 Task: Create a video interview series where you chat with family members or friends about their favorite memories or life experiences.
Action: Mouse moved to (168, 555)
Screenshot: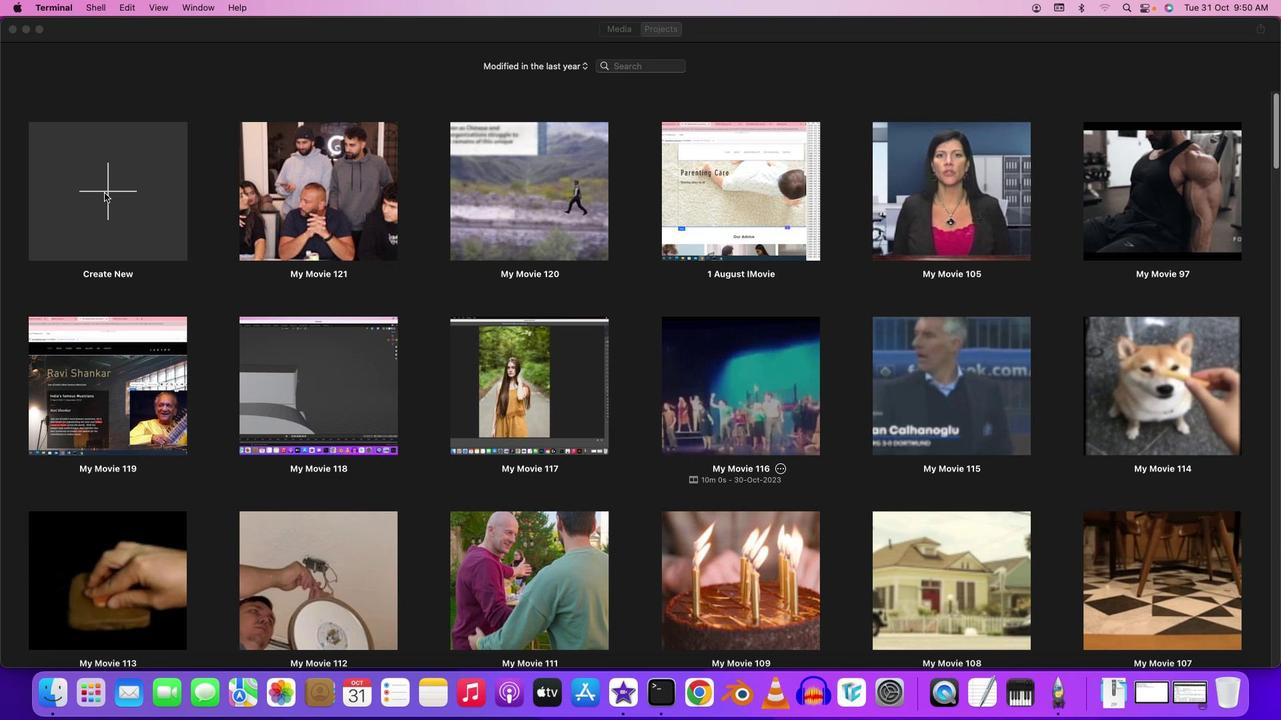 
Action: Mouse pressed left at (168, 555)
Screenshot: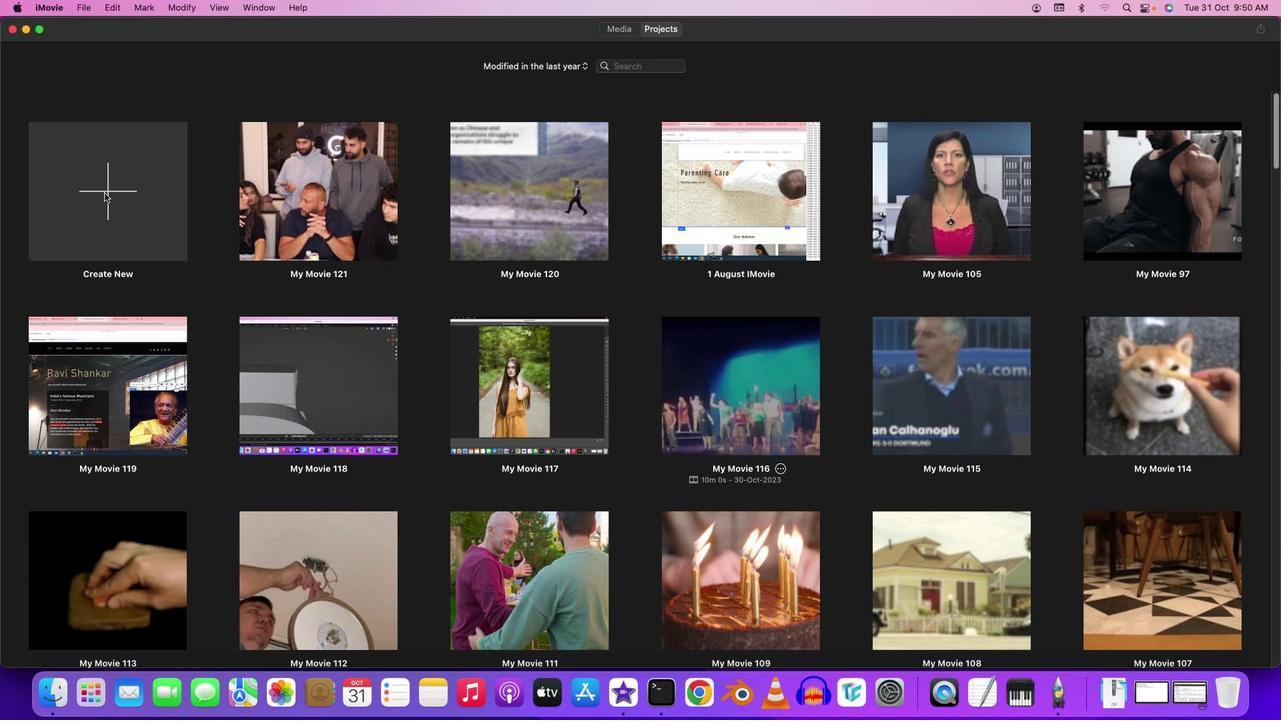 
Action: Mouse moved to (168, 555)
Screenshot: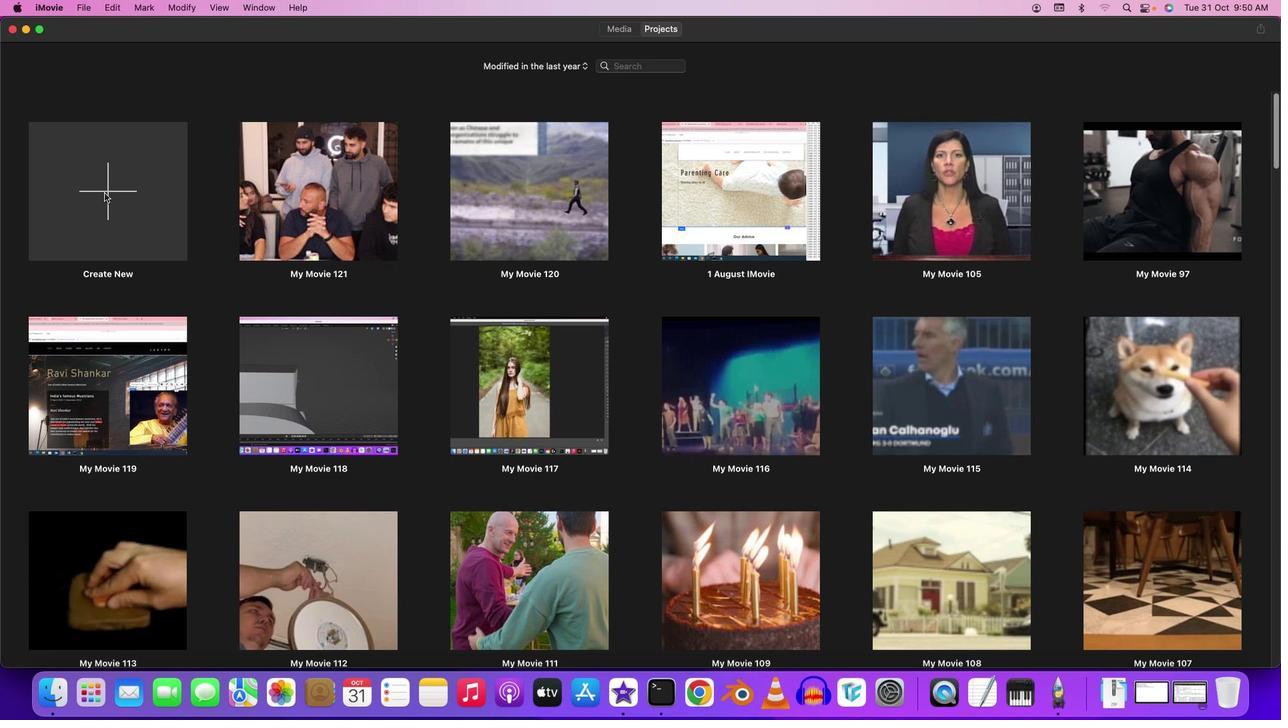 
Action: Mouse pressed left at (168, 555)
Screenshot: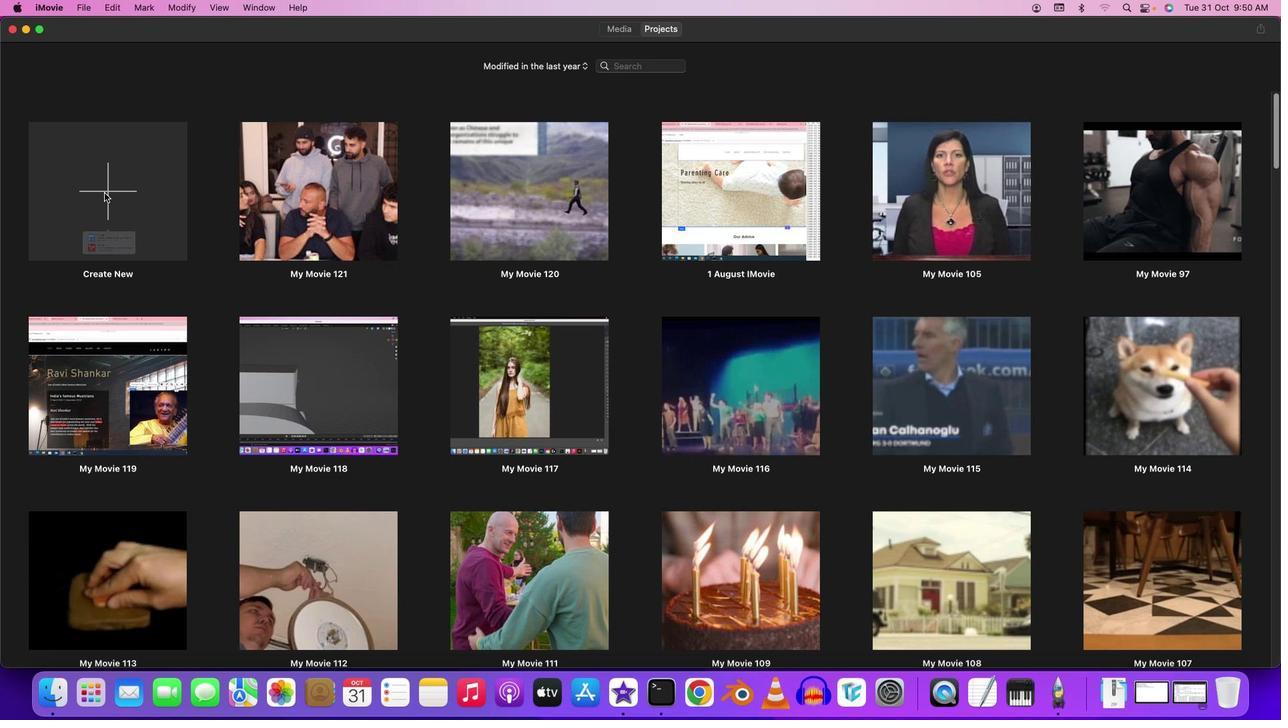 
Action: Mouse moved to (198, 555)
Screenshot: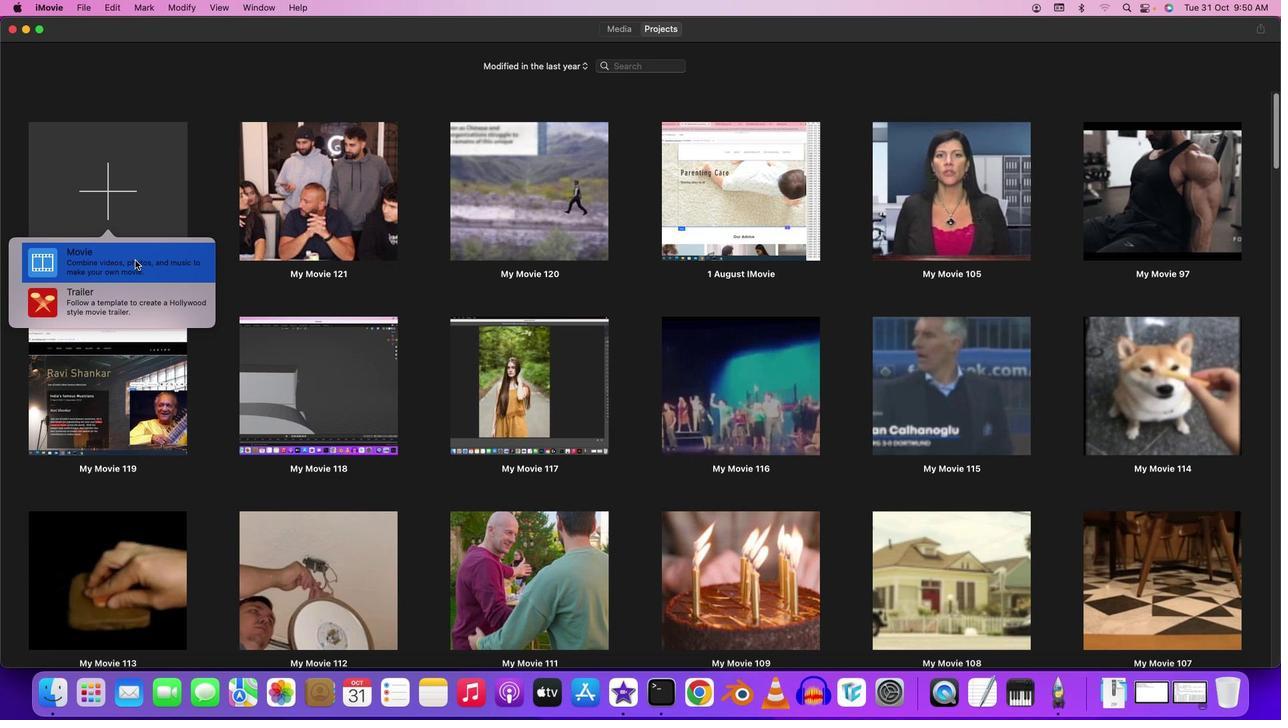 
Action: Mouse pressed left at (198, 555)
Screenshot: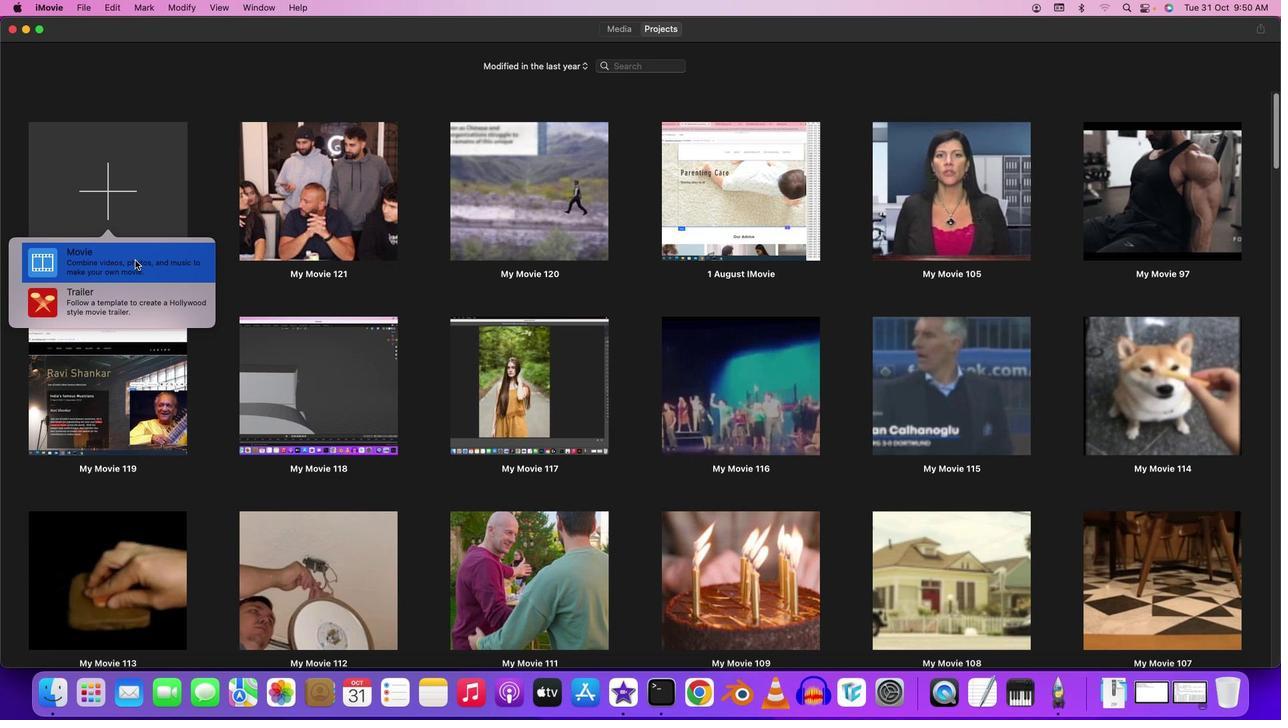 
Action: Mouse moved to (228, 555)
Screenshot: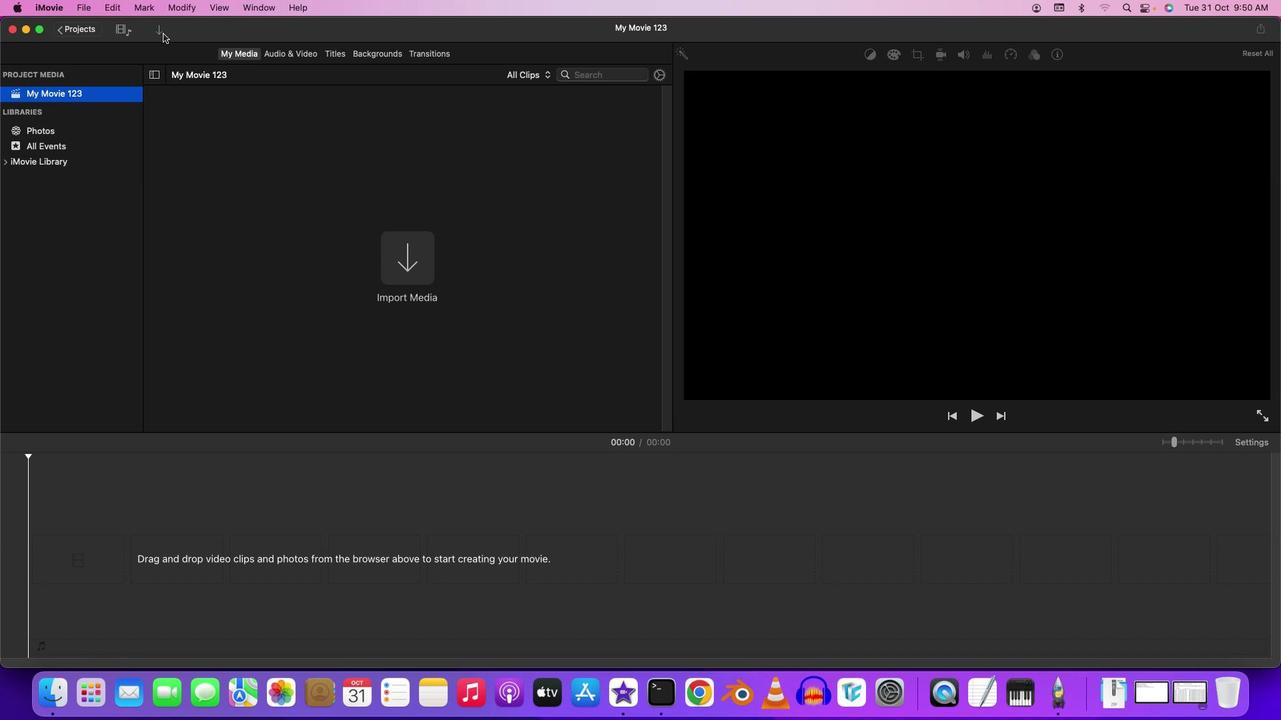
Action: Mouse pressed left at (228, 555)
Screenshot: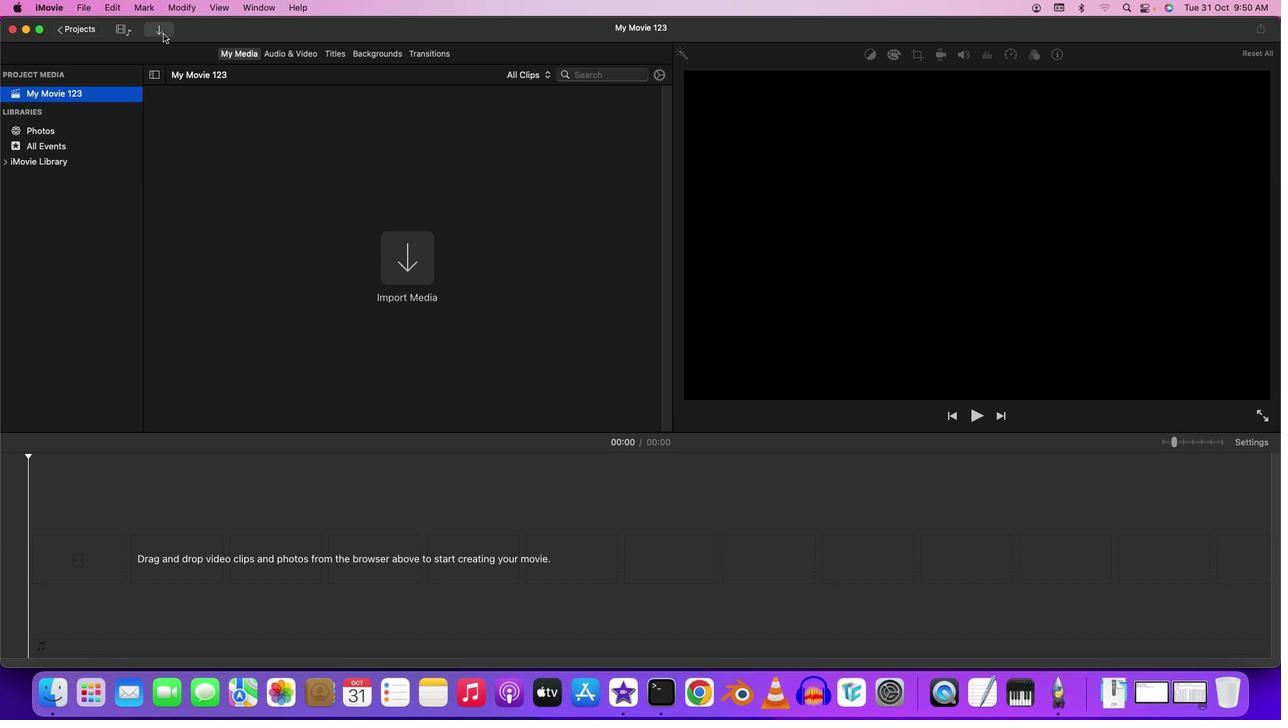 
Action: Mouse moved to (254, 555)
Screenshot: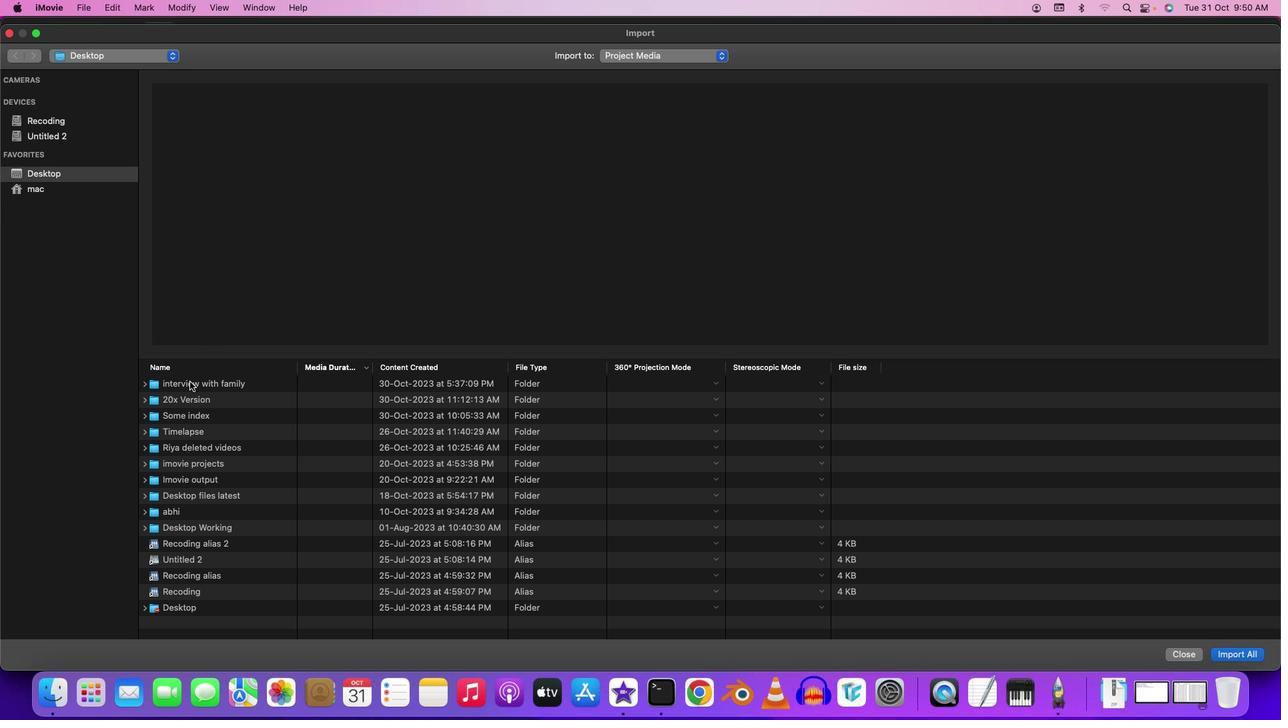 
Action: Mouse pressed left at (254, 555)
Screenshot: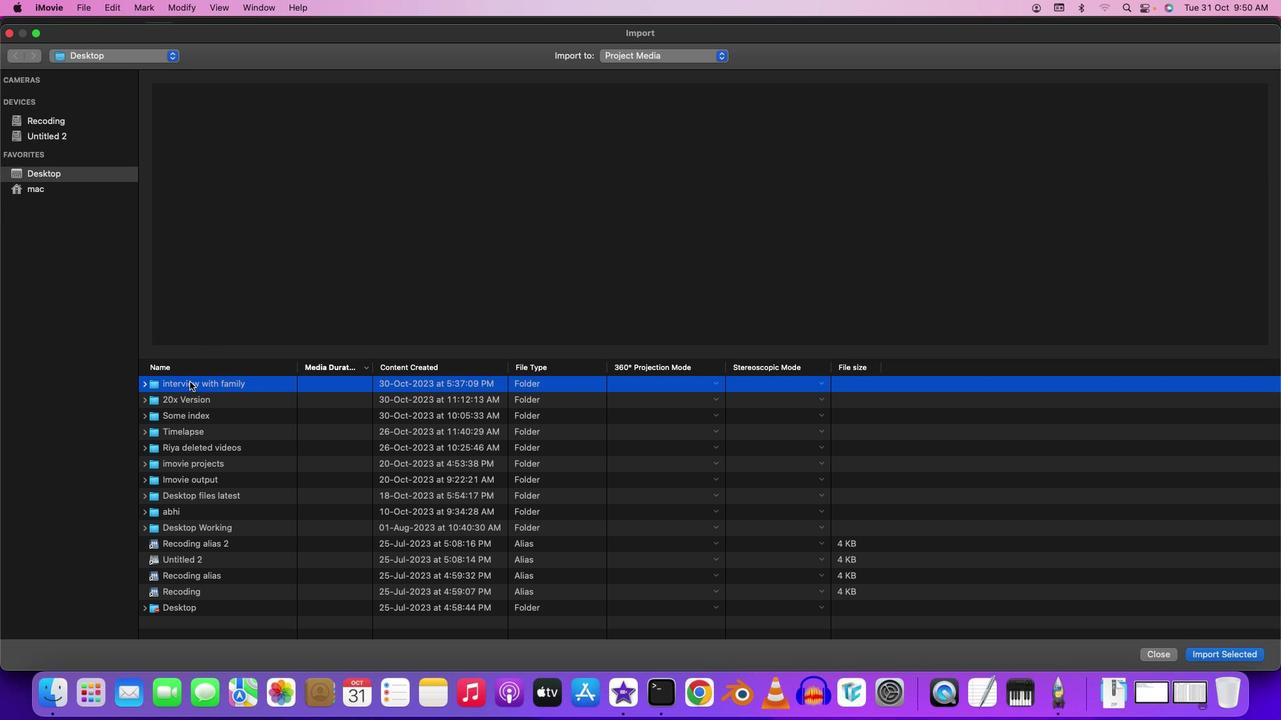 
Action: Mouse moved to (254, 555)
Screenshot: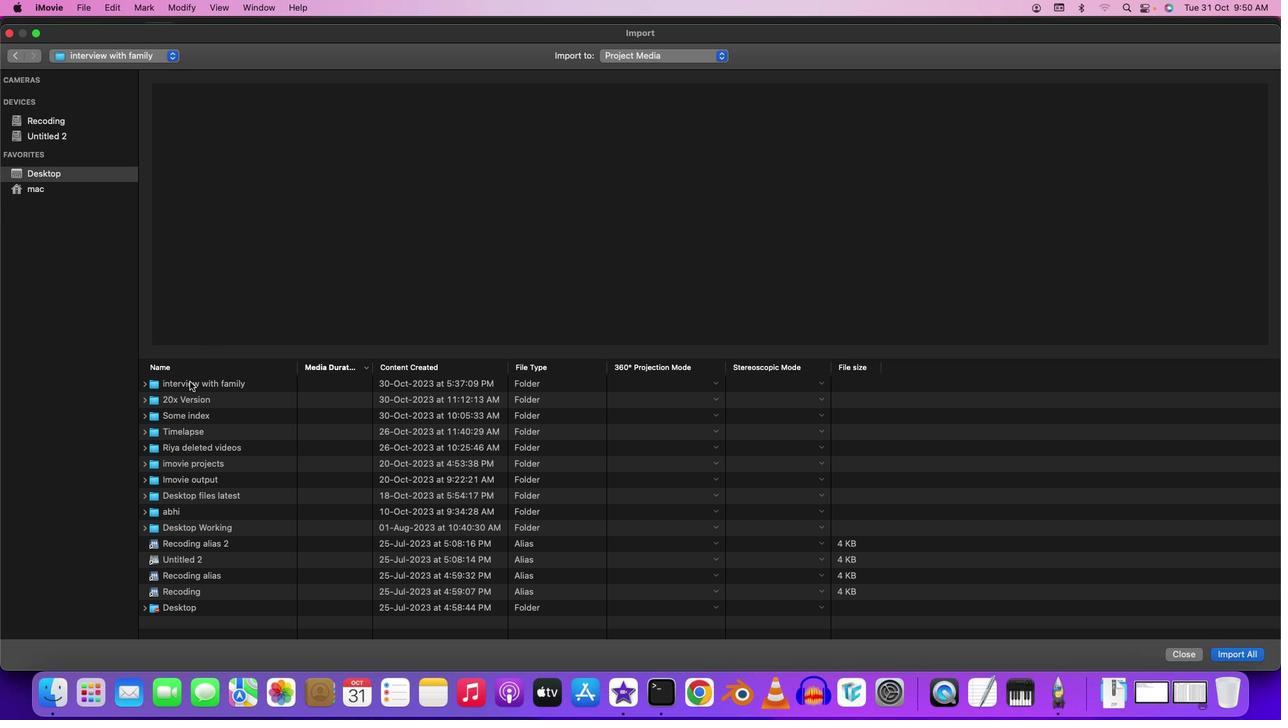 
Action: Mouse pressed left at (254, 555)
Screenshot: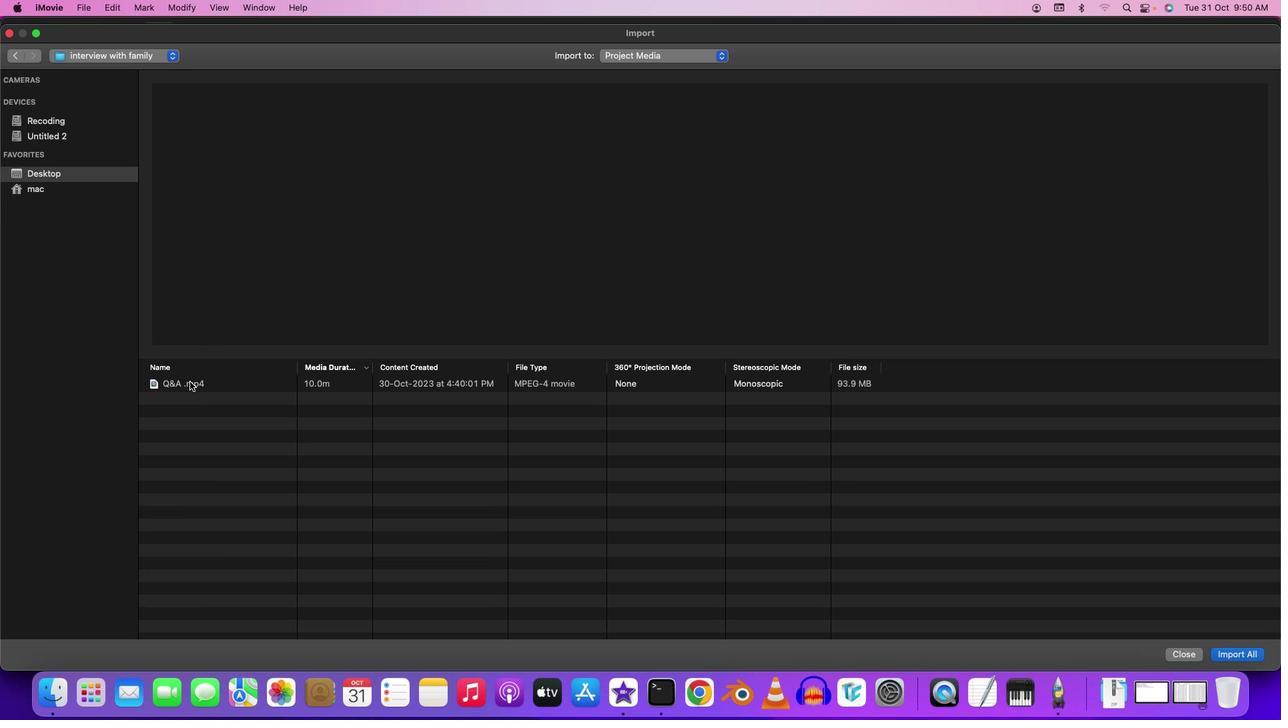 
Action: Mouse moved to (255, 555)
Screenshot: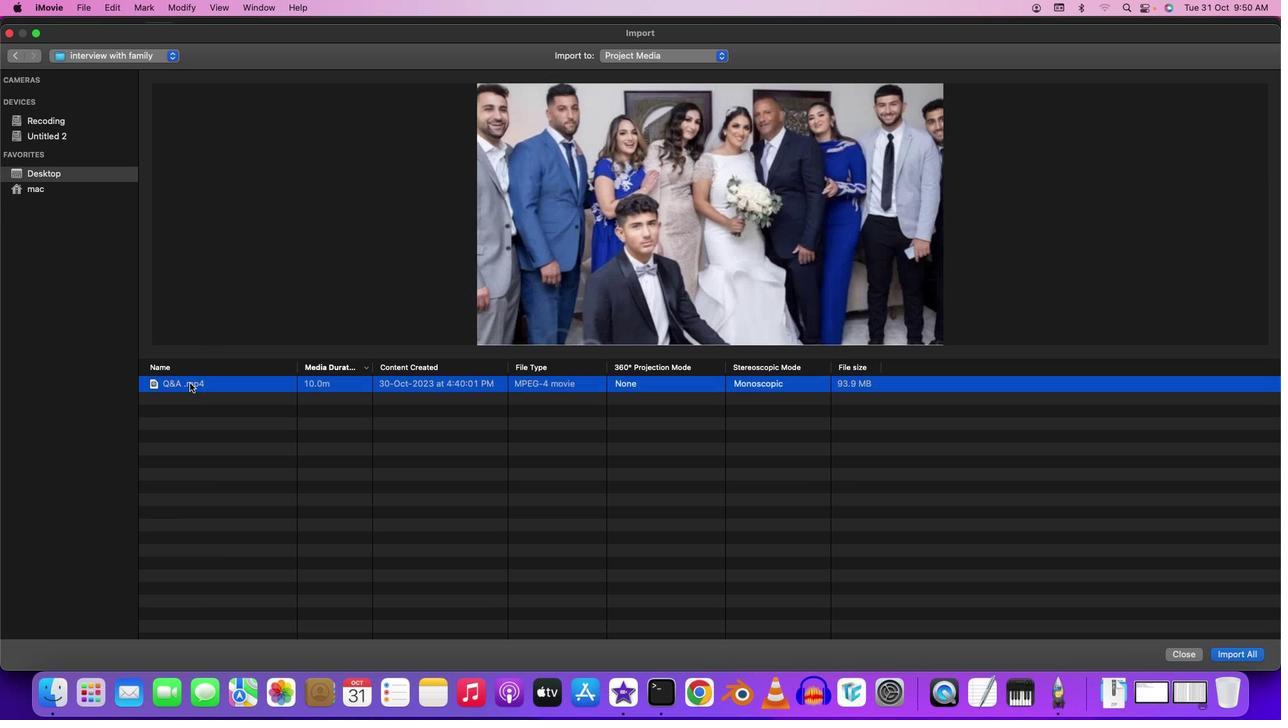 
Action: Mouse pressed left at (255, 555)
Screenshot: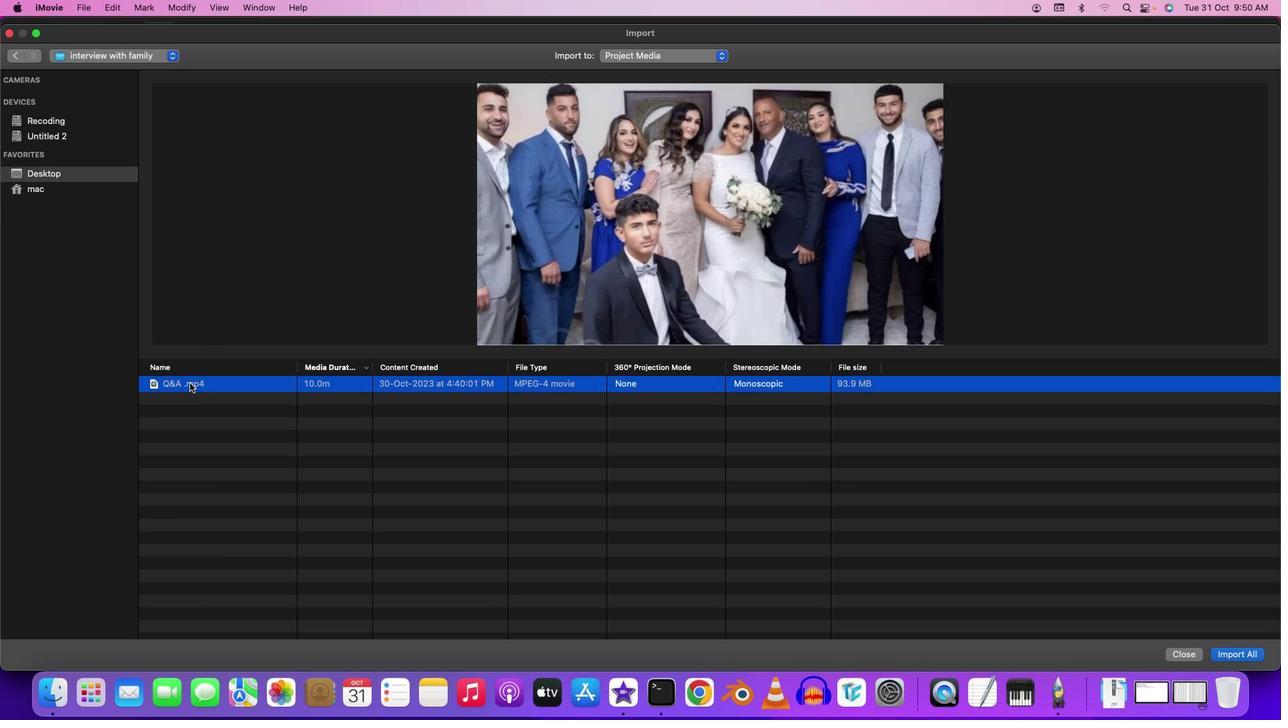 
Action: Mouse pressed left at (255, 555)
Screenshot: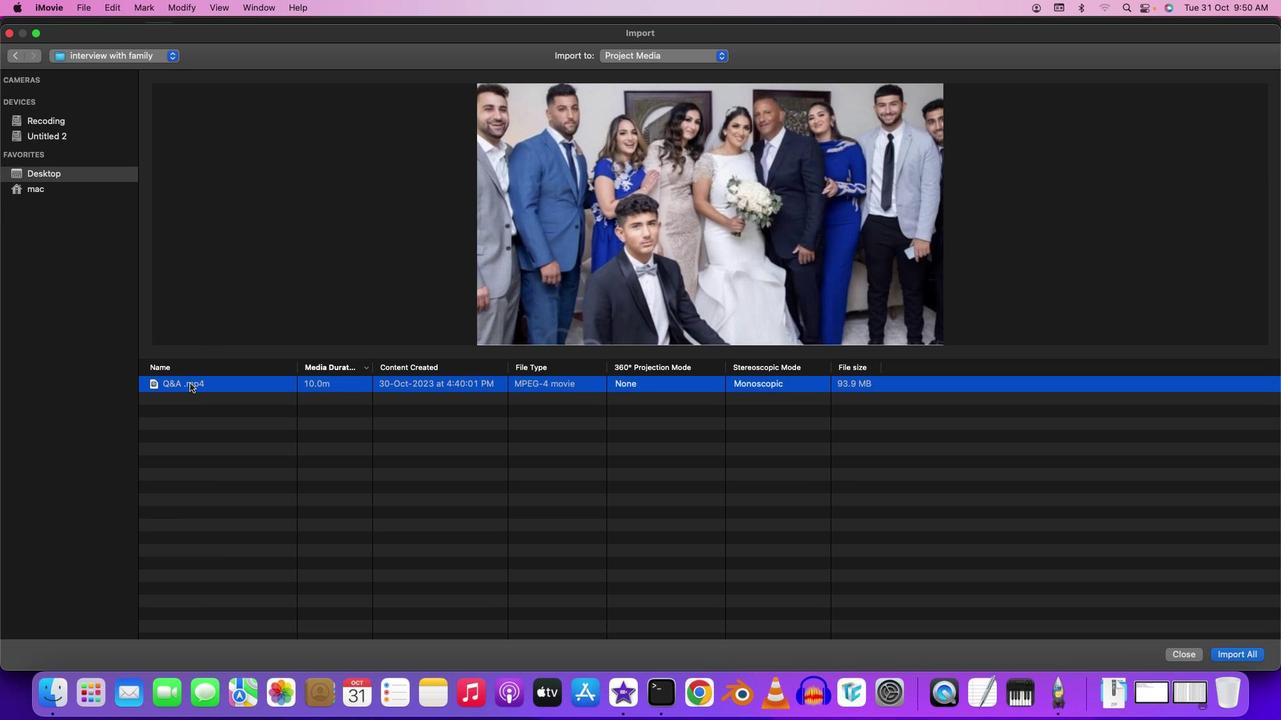 
Action: Mouse moved to (272, 555)
Screenshot: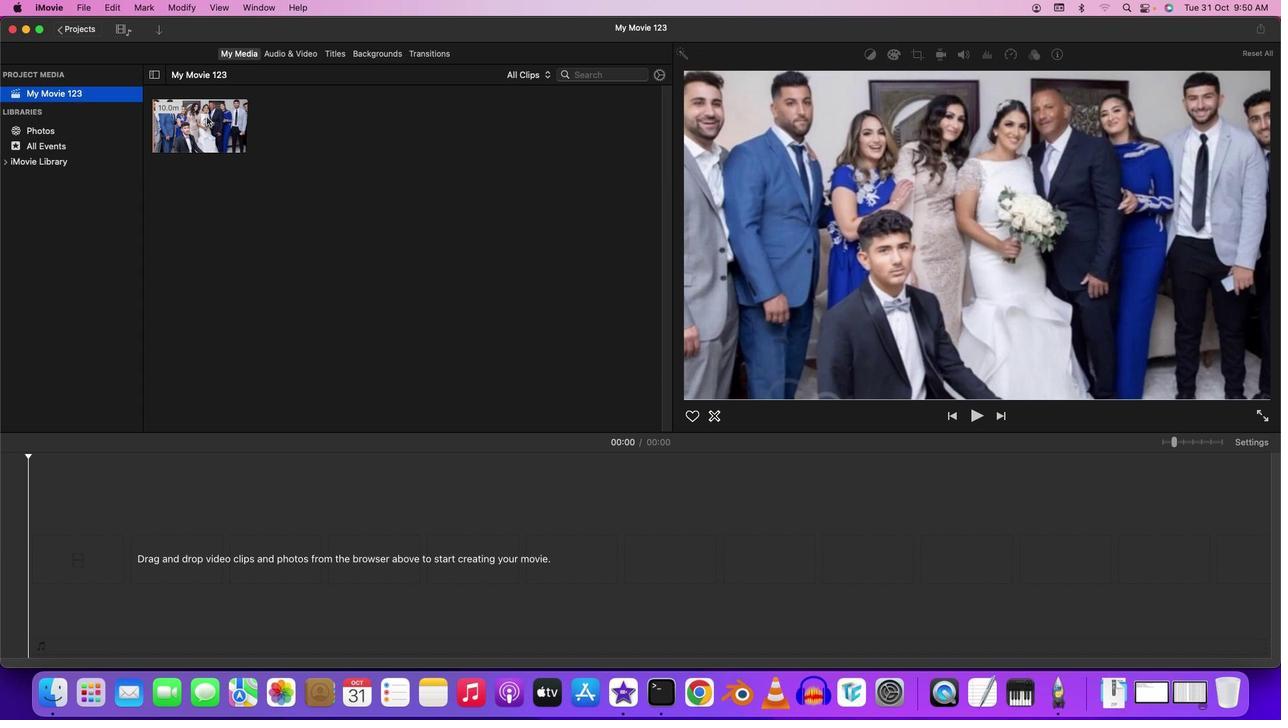 
Action: Mouse pressed left at (272, 555)
Screenshot: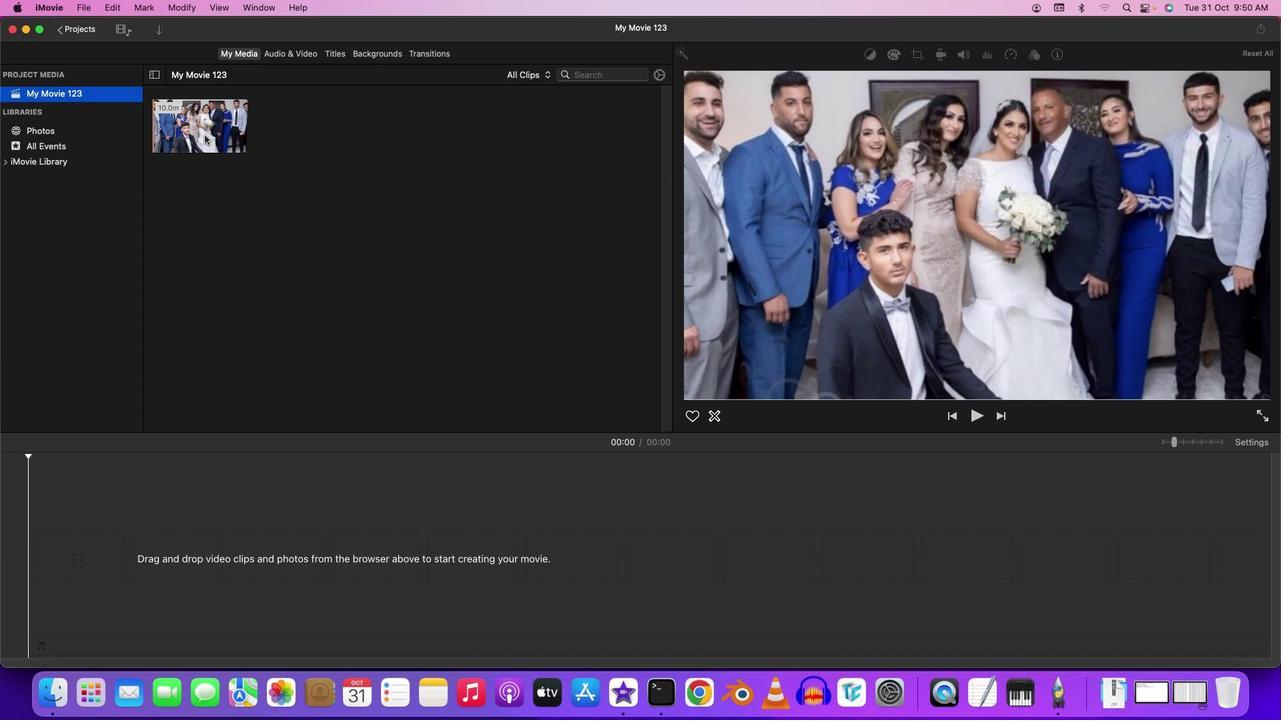 
Action: Mouse moved to (1254, 555)
Screenshot: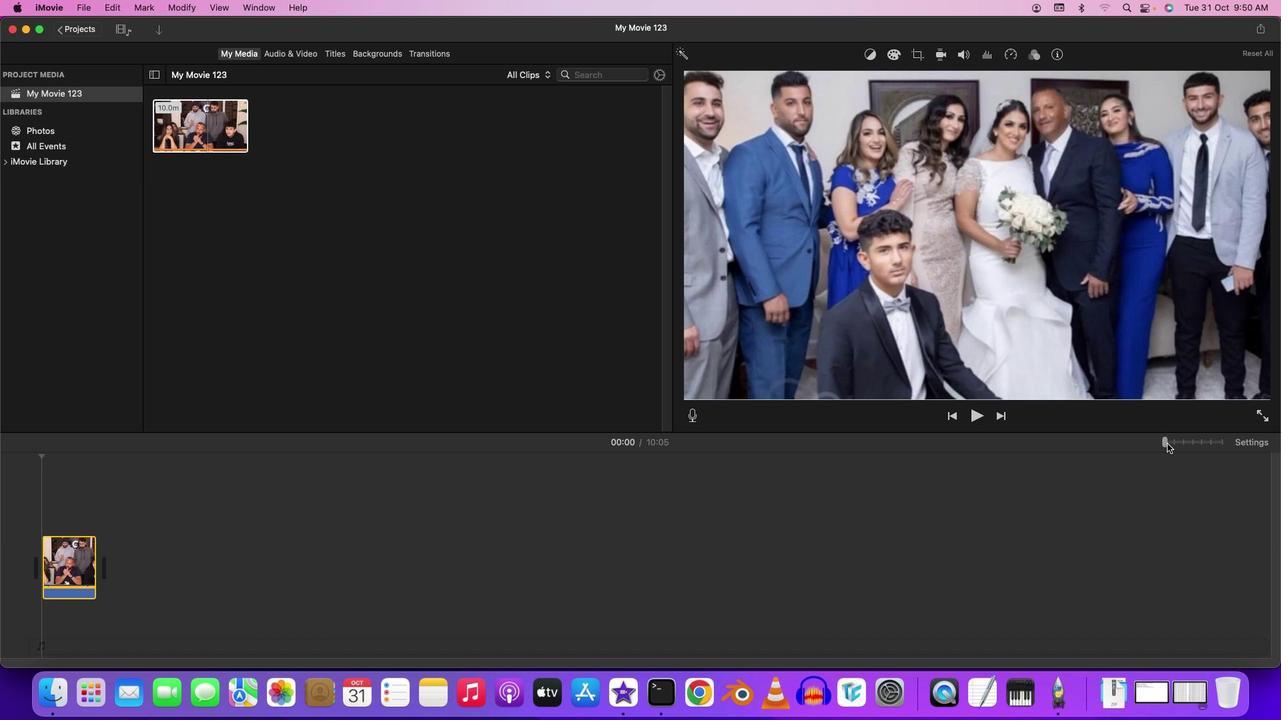 
Action: Mouse pressed left at (1254, 555)
Screenshot: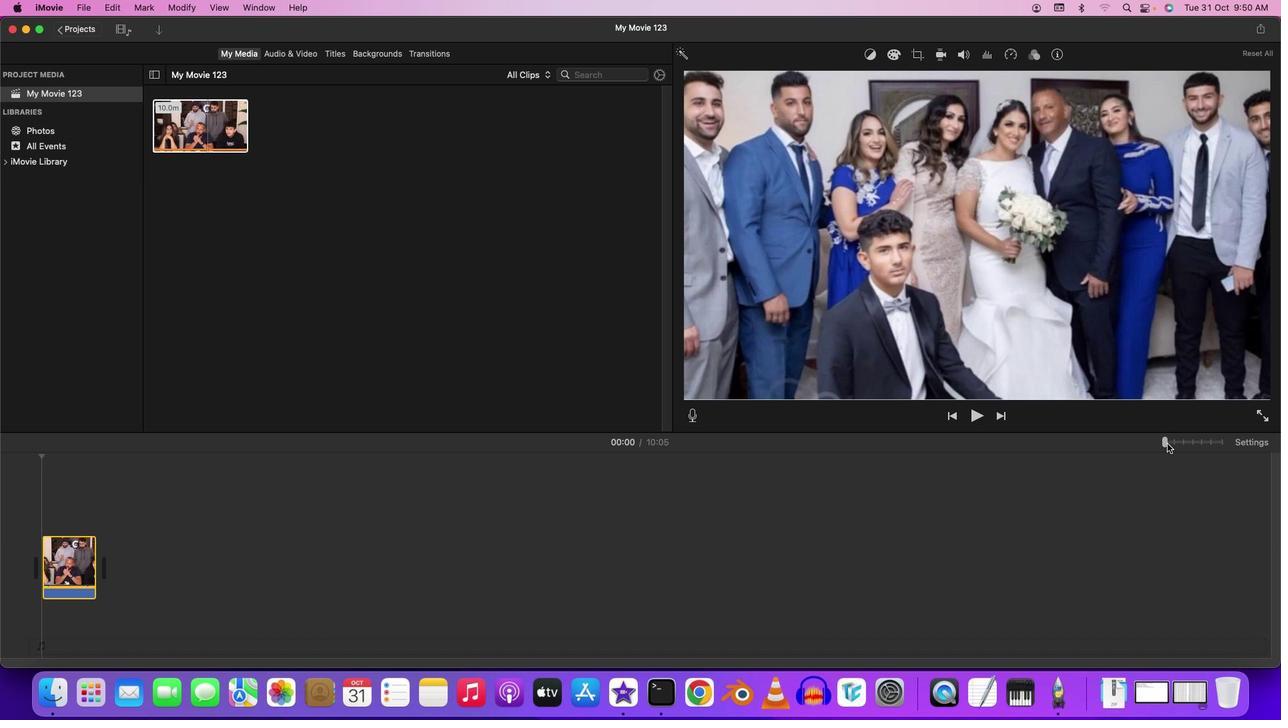 
Action: Mouse moved to (101, 555)
Screenshot: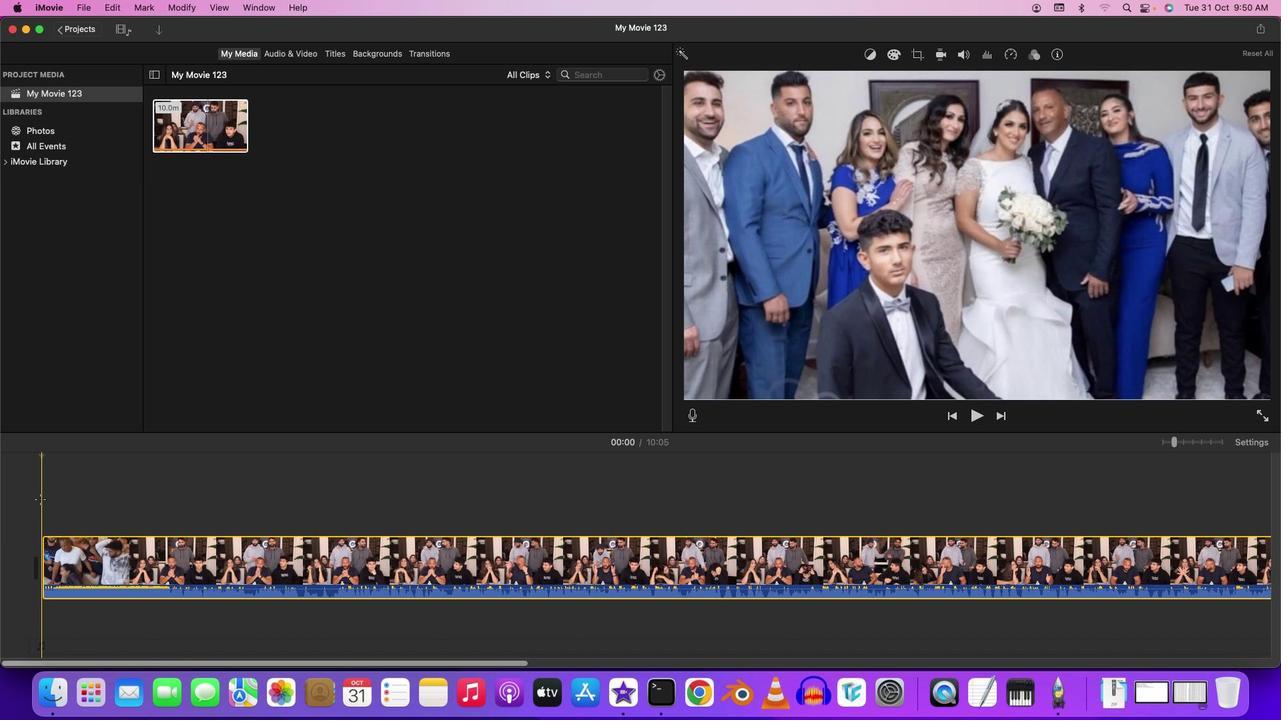 
Action: Mouse pressed left at (101, 555)
Screenshot: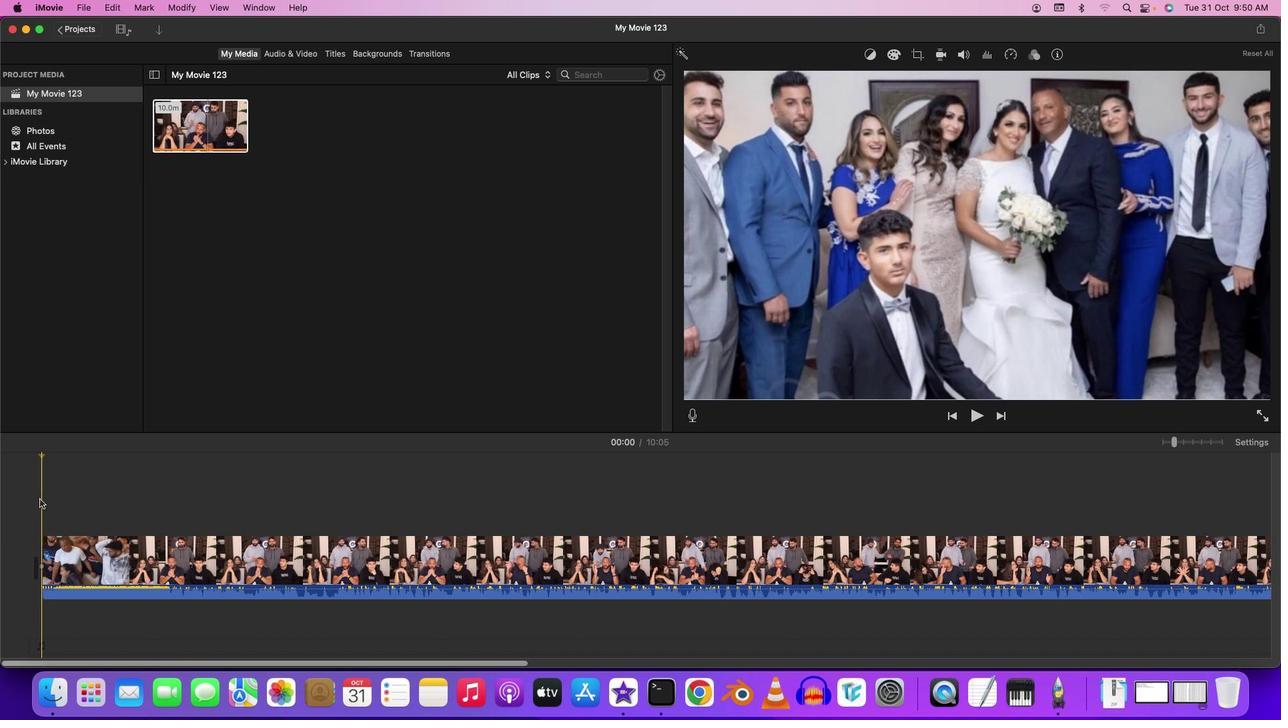 
Action: Key pressed Key.space
Screenshot: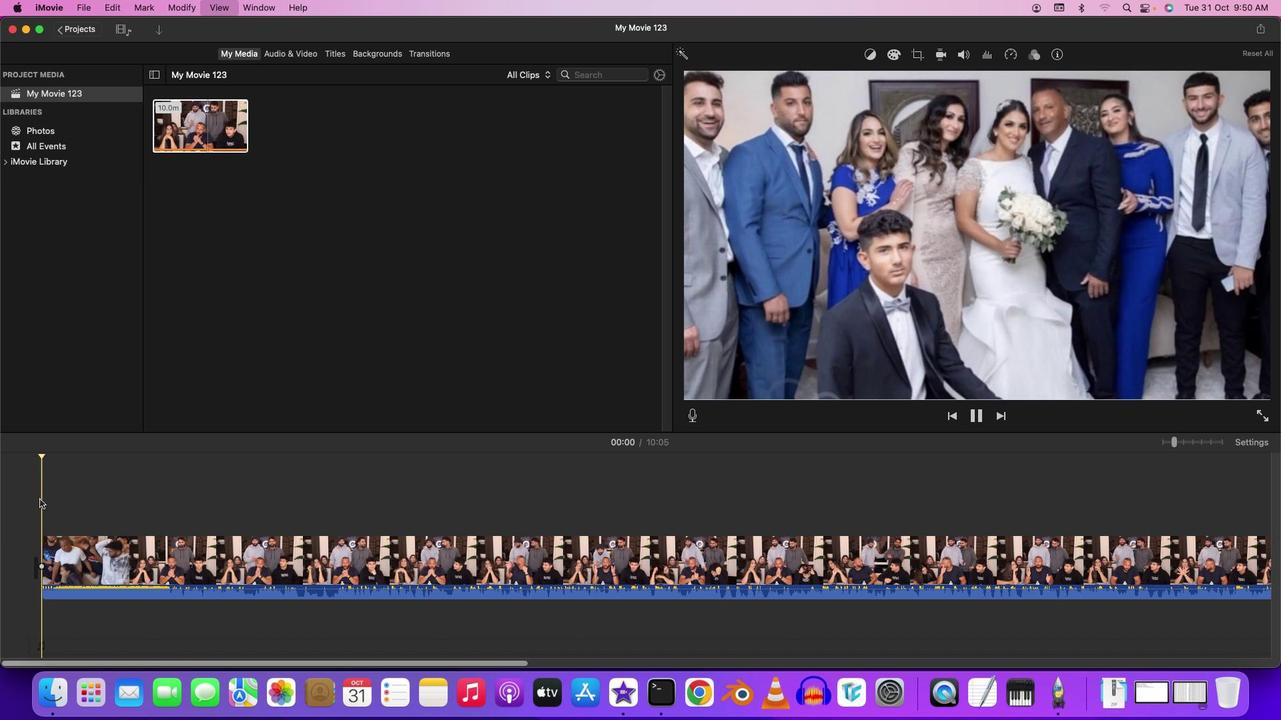 
Action: Mouse moved to (176, 555)
Screenshot: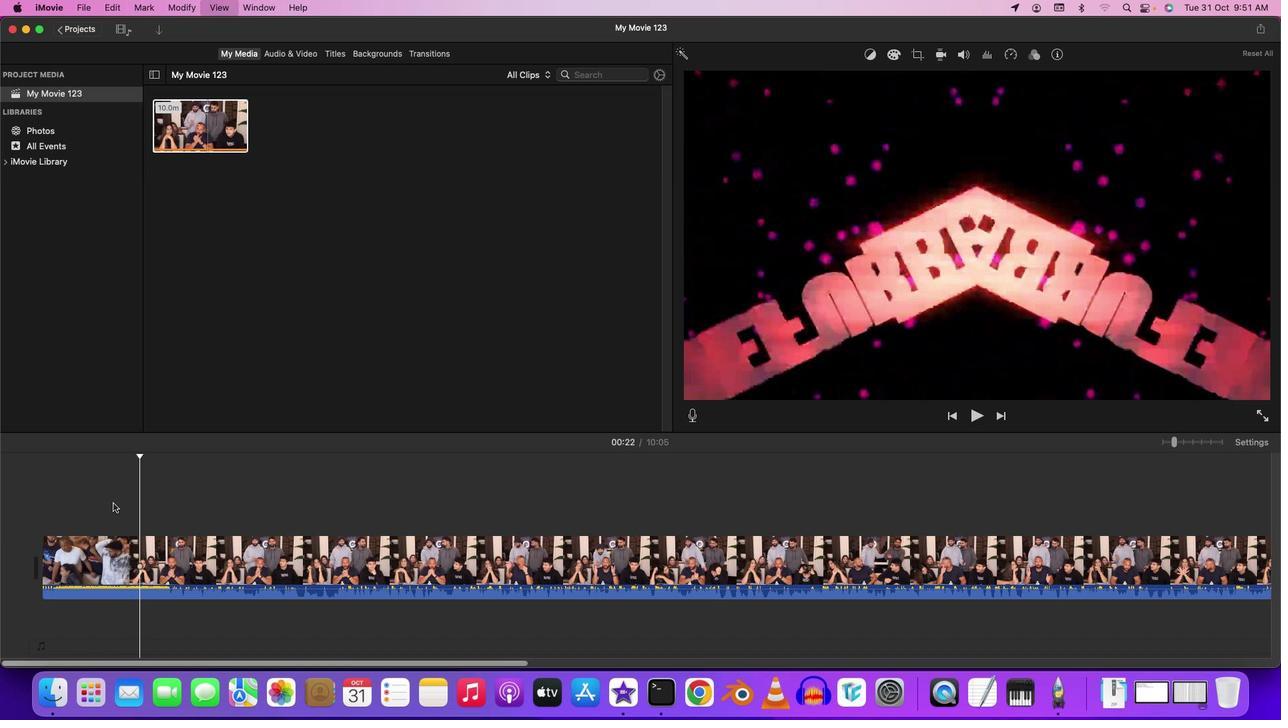 
Action: Key pressed Key.space
Screenshot: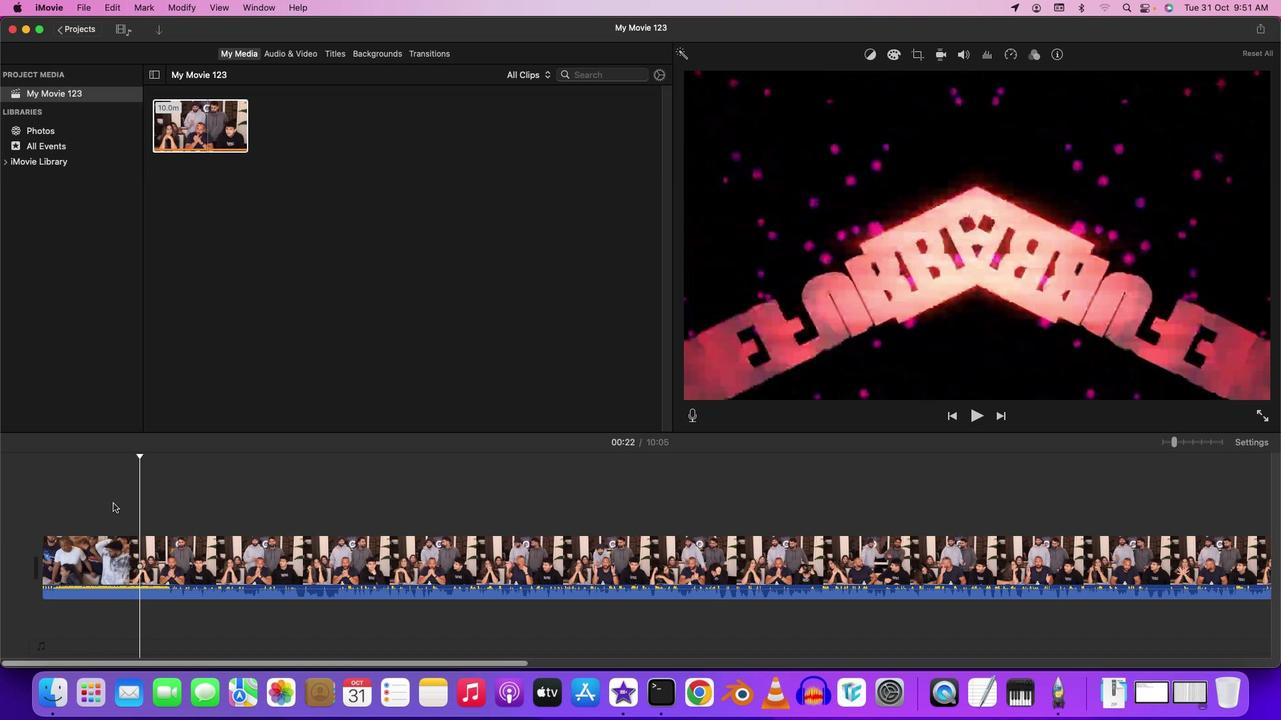 
Action: Mouse moved to (105, 556)
Screenshot: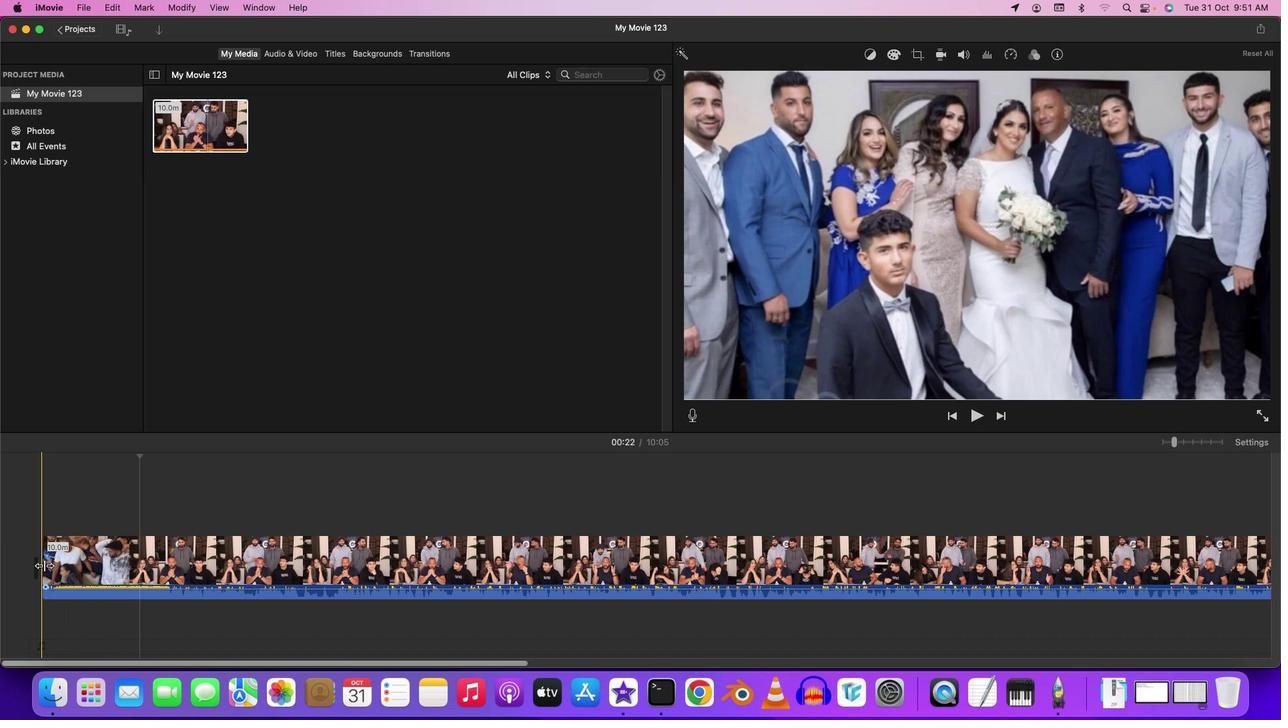 
Action: Mouse pressed left at (105, 556)
Screenshot: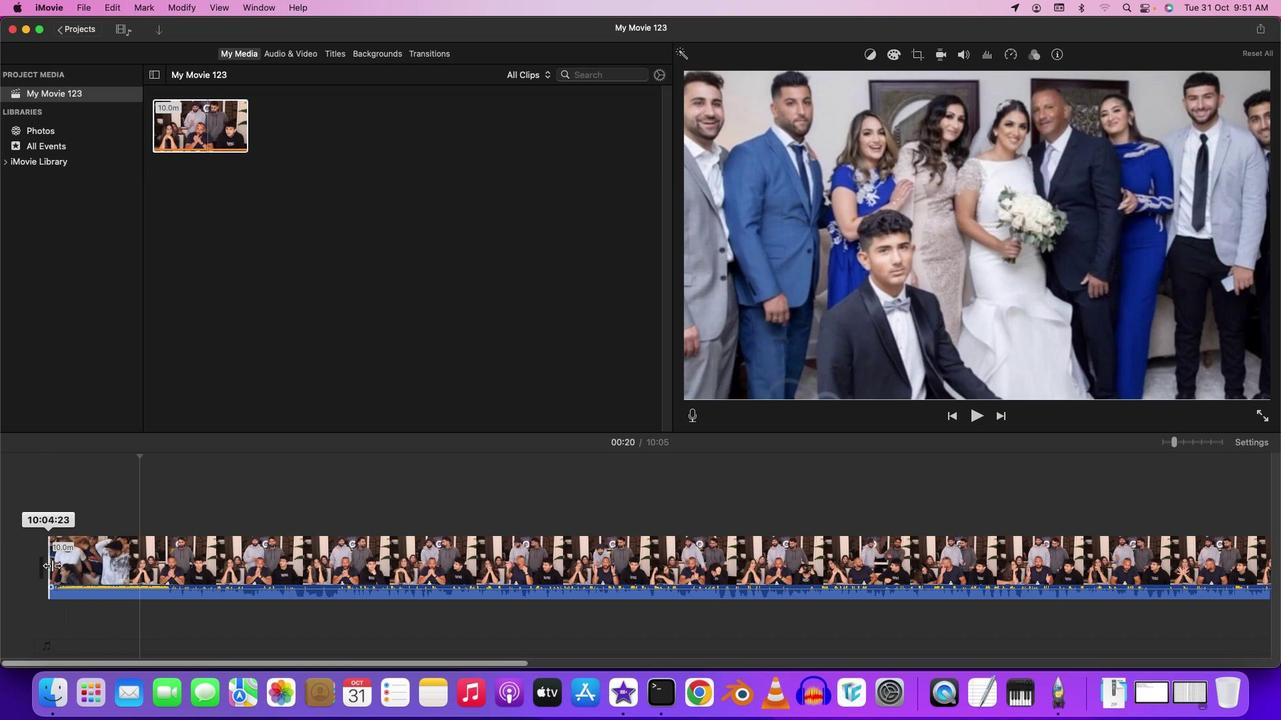 
Action: Mouse moved to (192, 556)
Screenshot: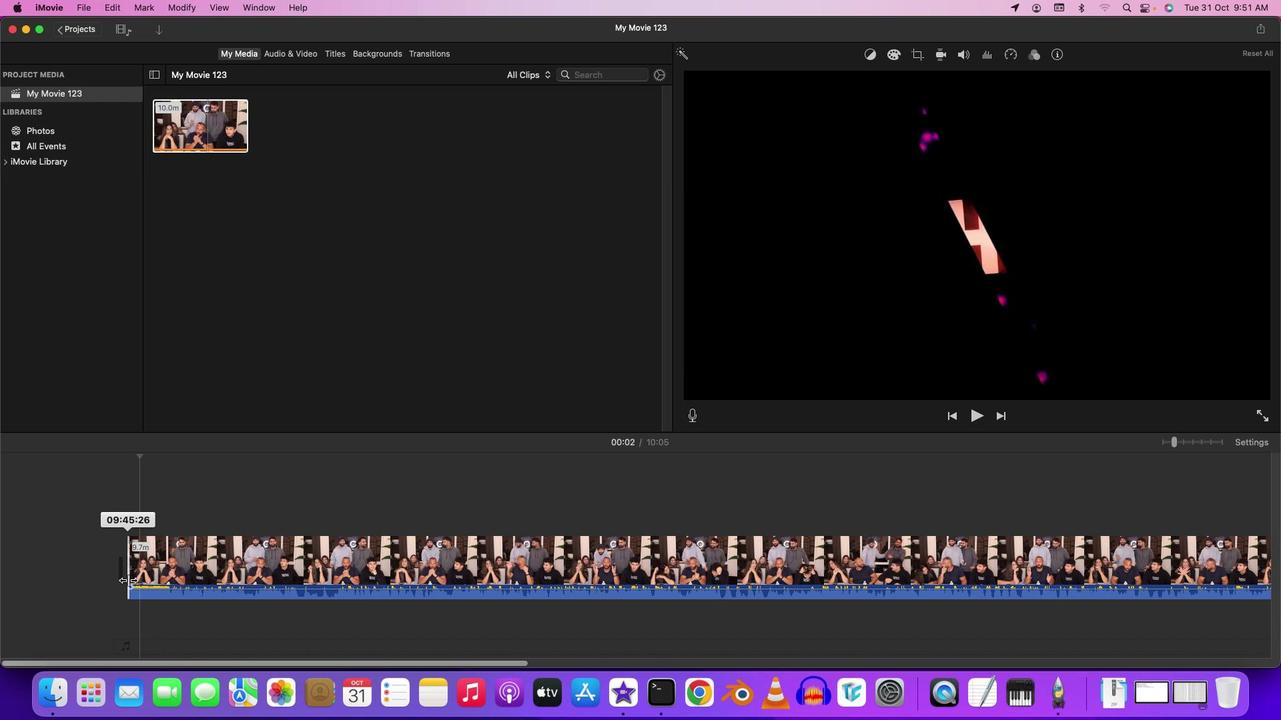 
Action: Mouse pressed left at (192, 556)
Screenshot: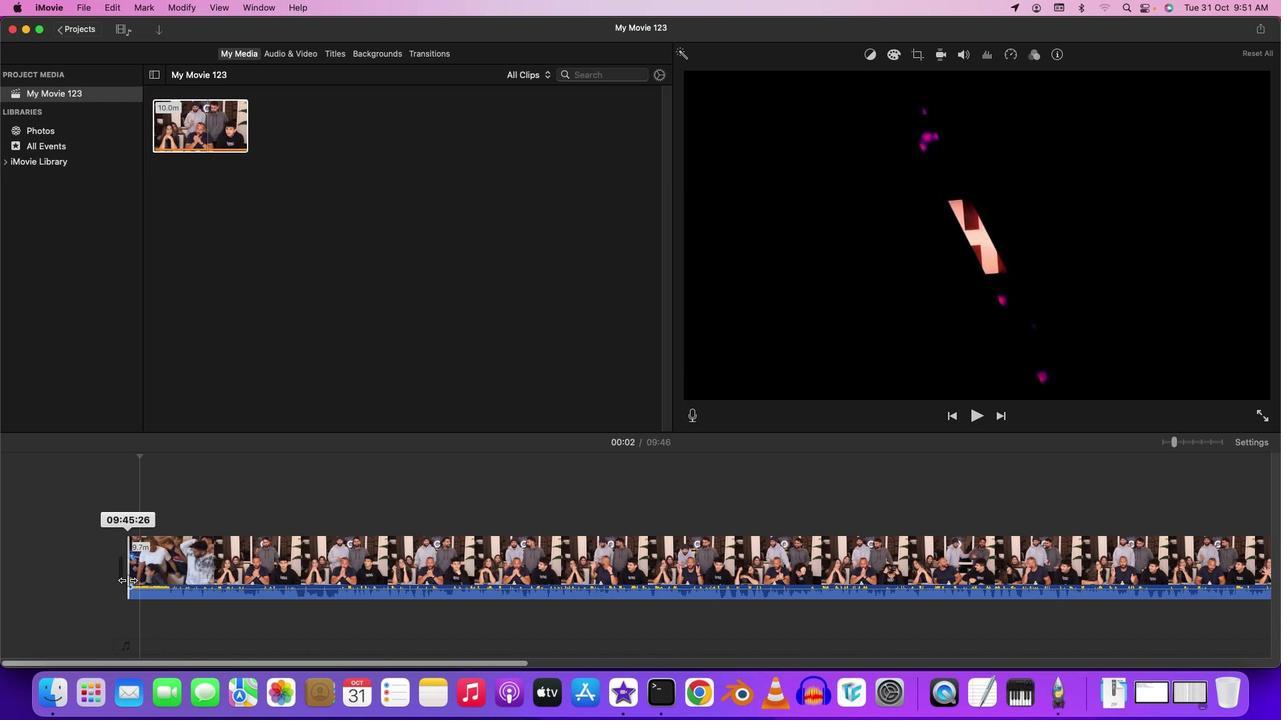
Action: Mouse moved to (184, 555)
Screenshot: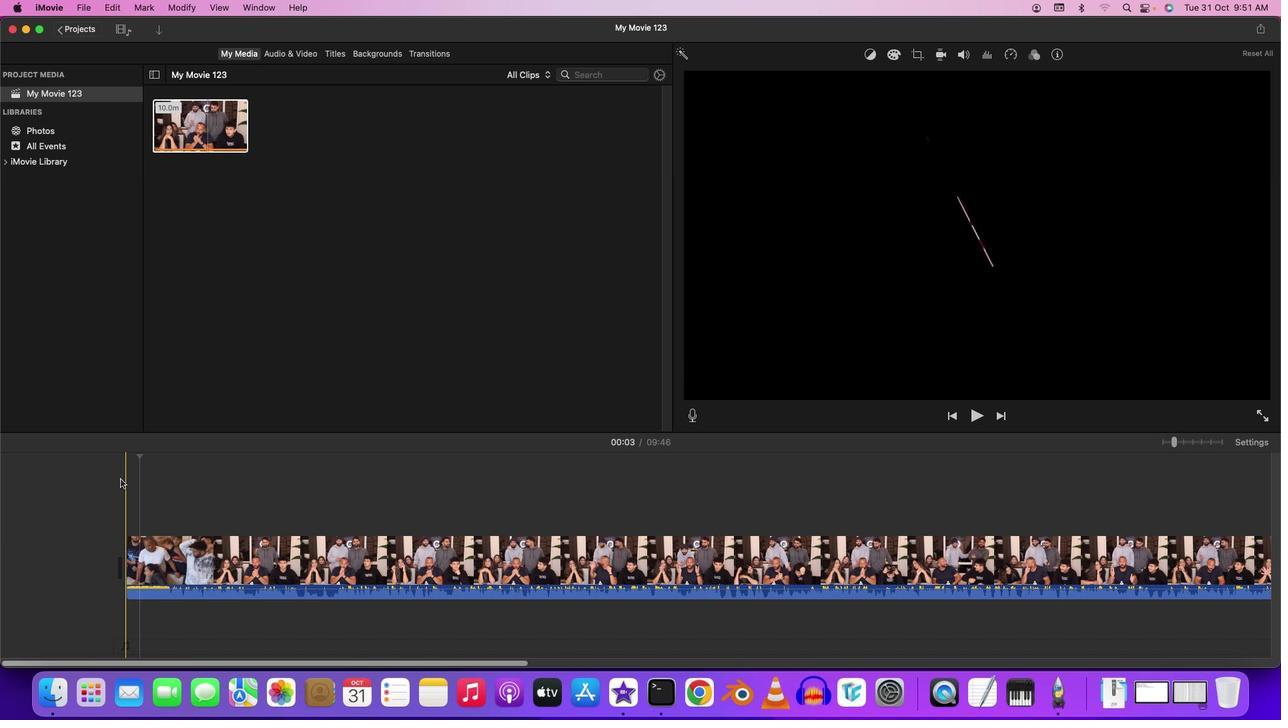 
Action: Mouse pressed left at (184, 555)
Screenshot: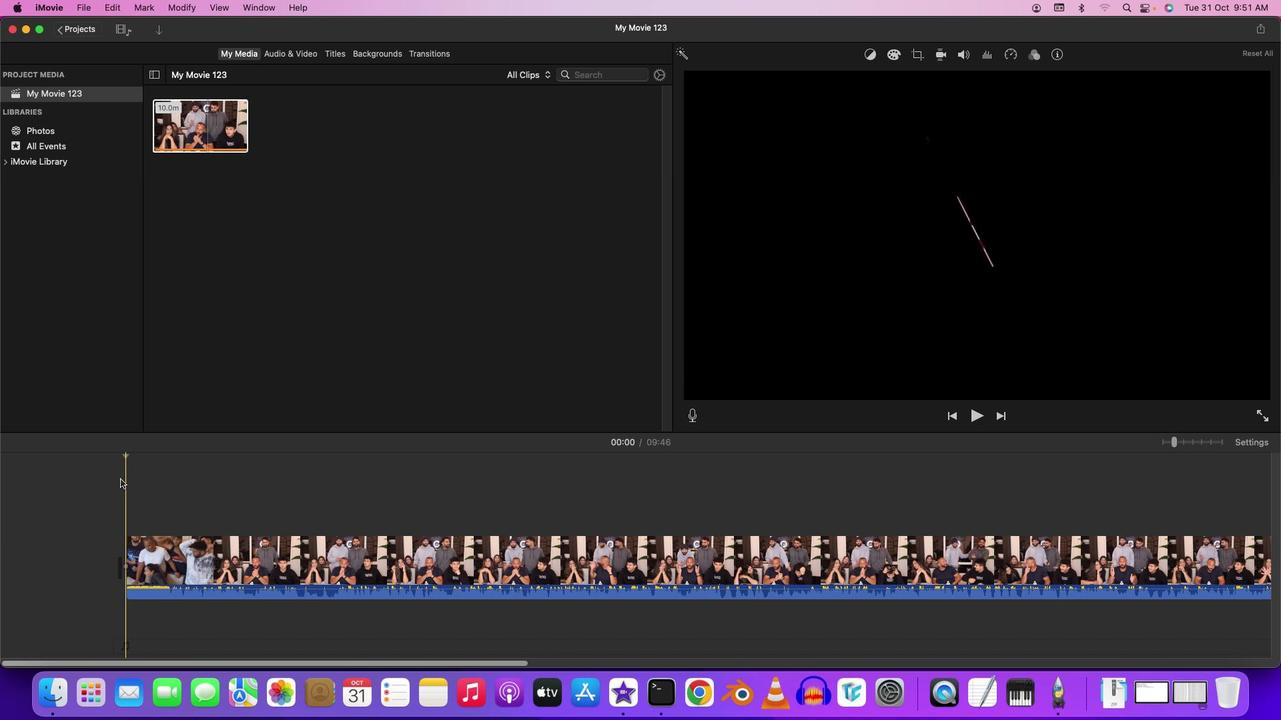 
Action: Key pressed Key.space
Screenshot: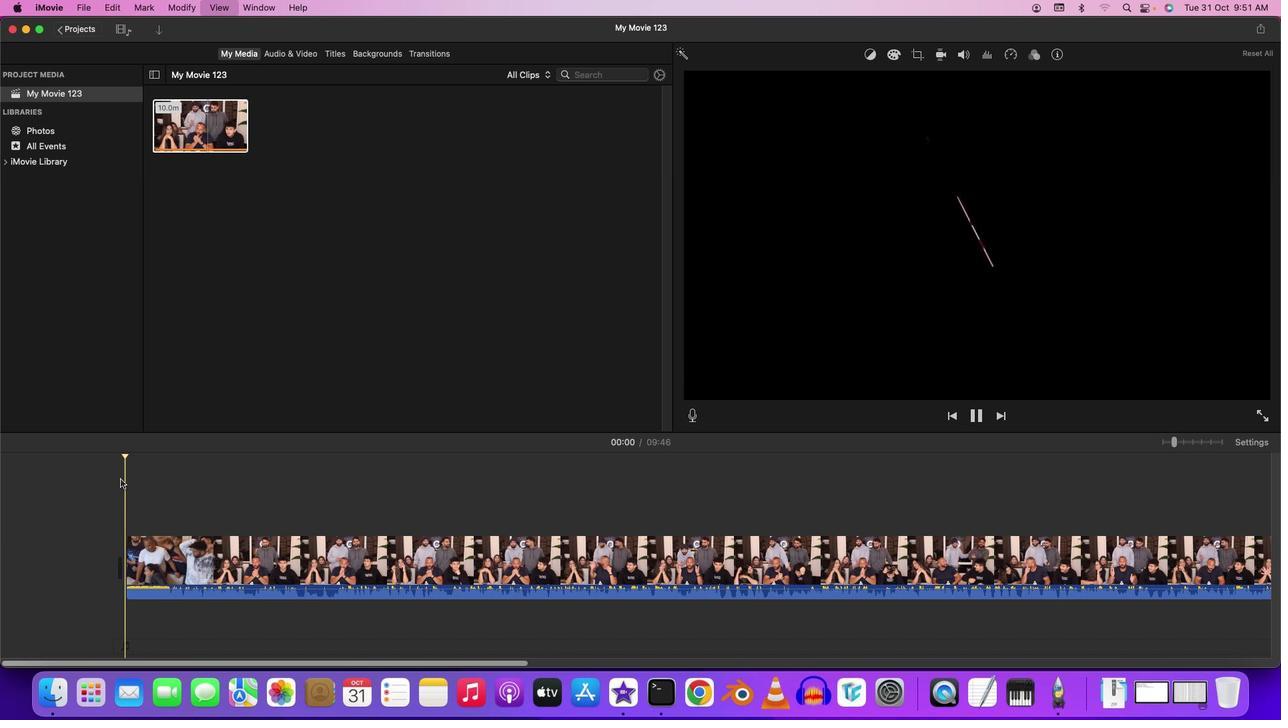 
Action: Mouse moved to (195, 556)
Screenshot: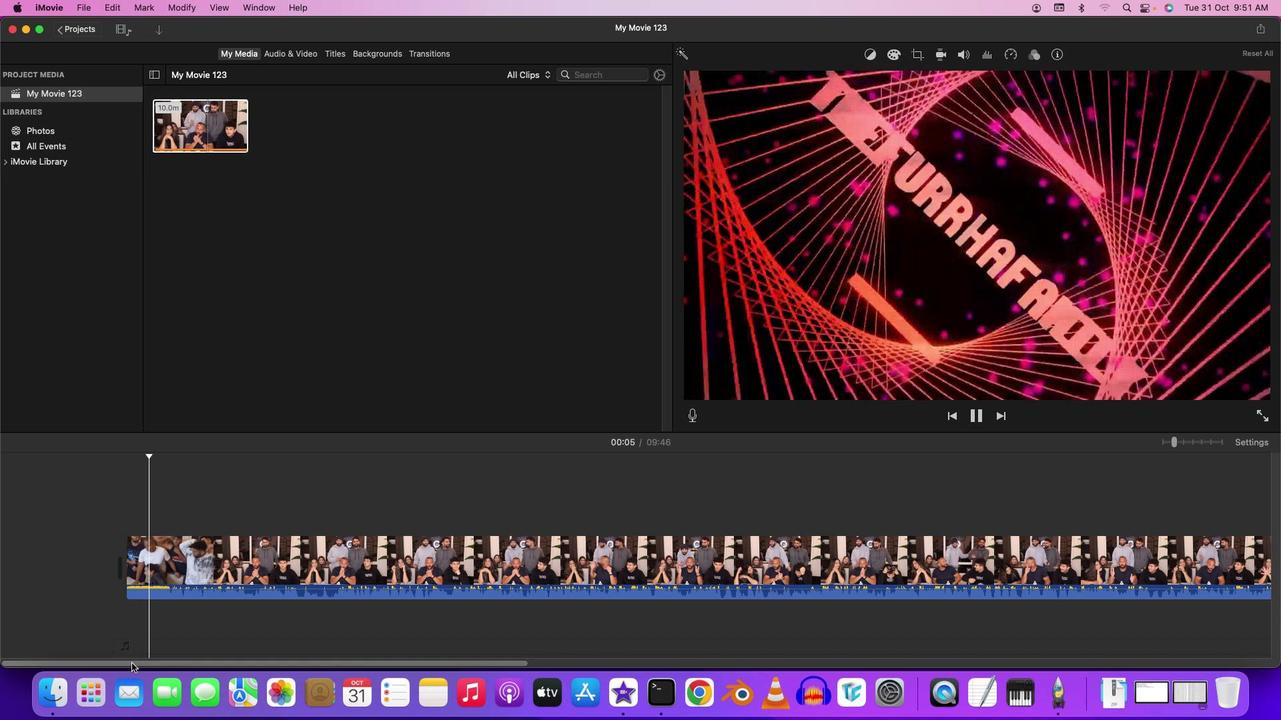 
Action: Mouse pressed left at (195, 556)
Screenshot: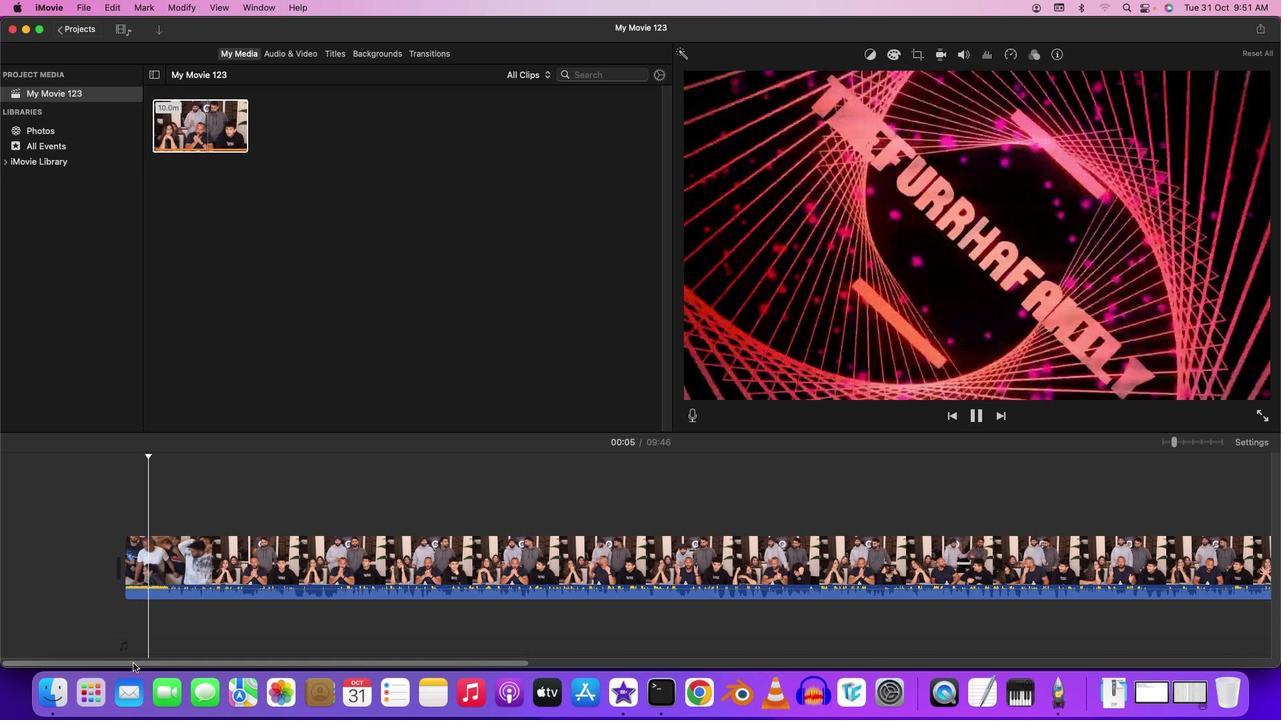 
Action: Mouse moved to (156, 555)
Screenshot: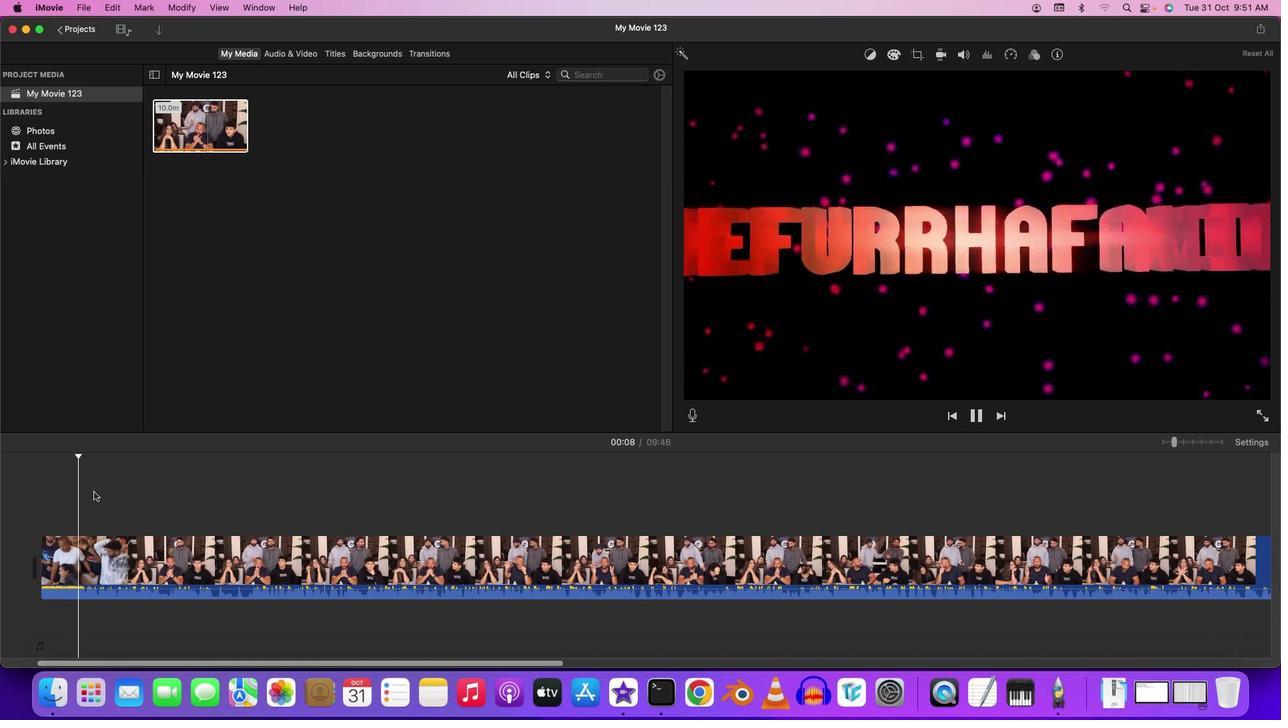 
Action: Mouse pressed left at (156, 555)
Screenshot: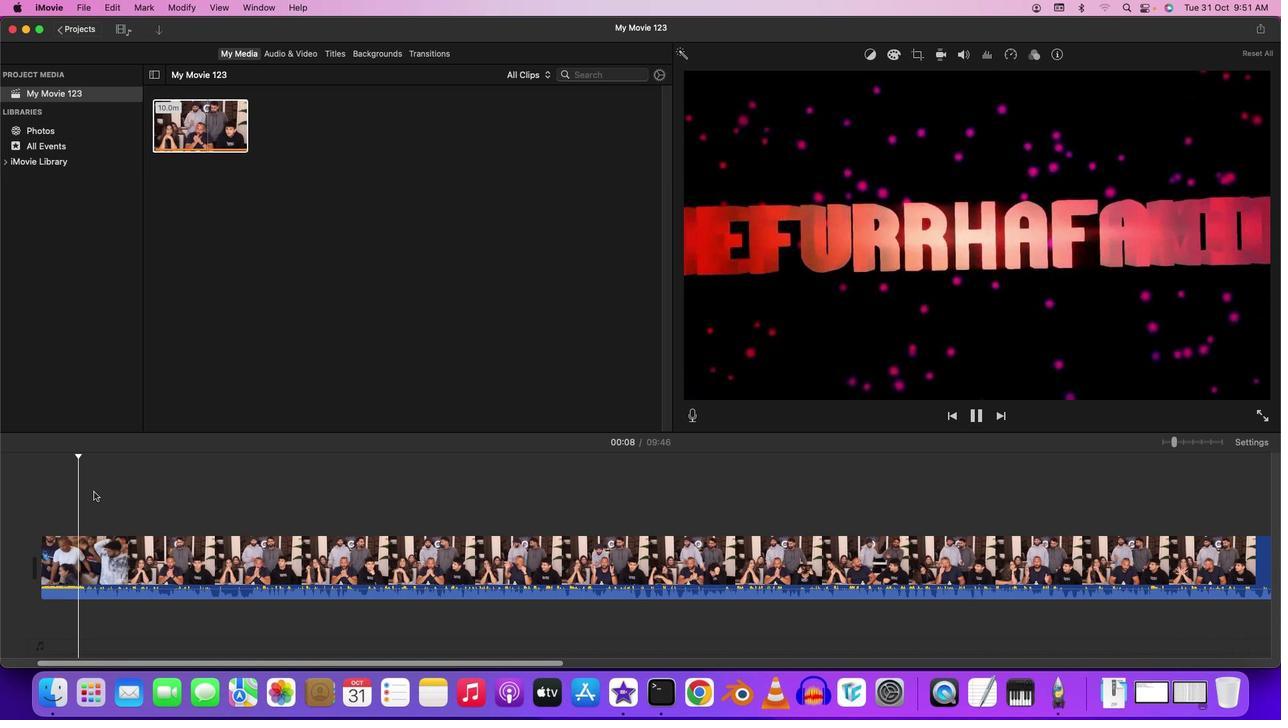 
Action: Mouse moved to (193, 556)
Screenshot: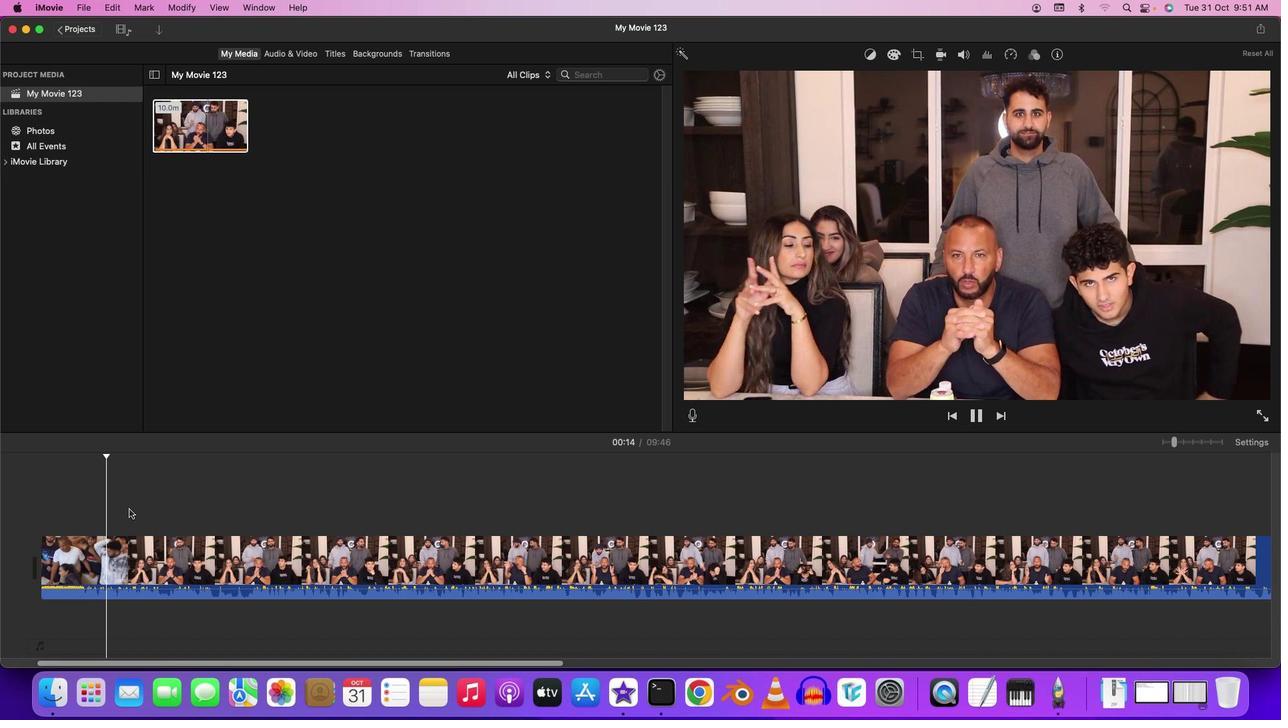 
Action: Key pressed Key.spaceKey.space
Screenshot: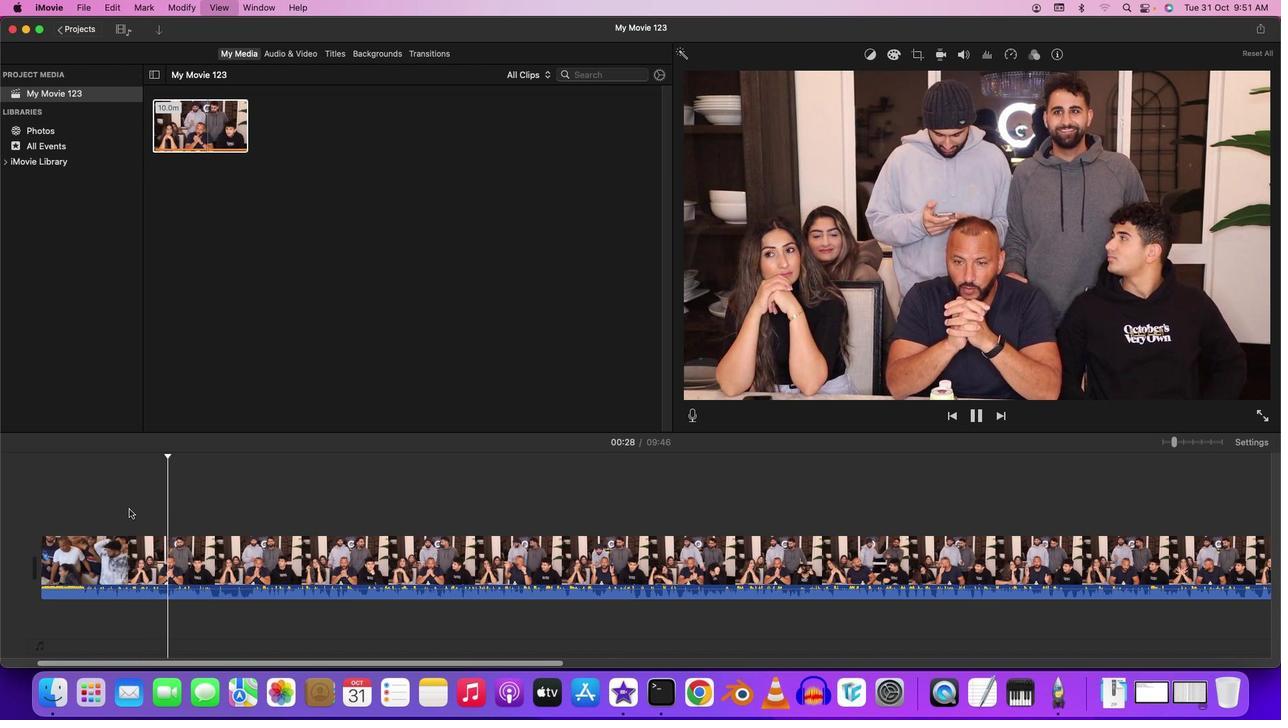 
Action: Mouse moved to (258, 556)
Screenshot: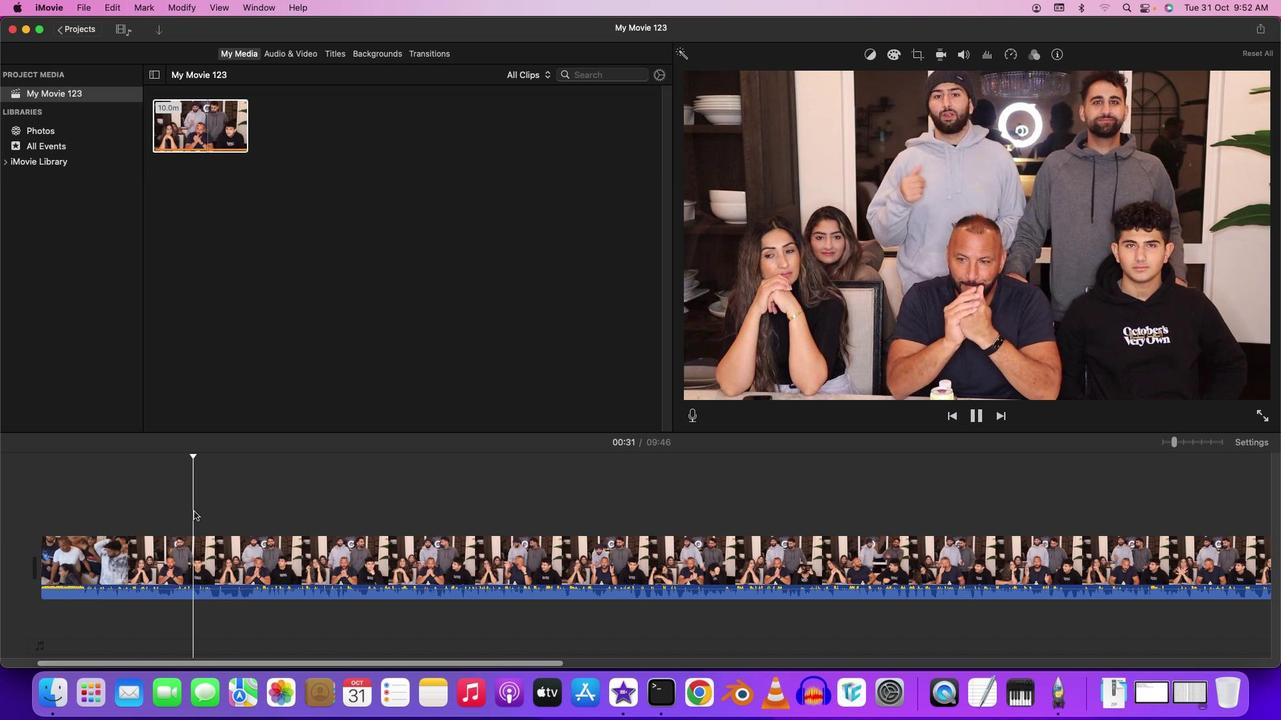 
Action: Mouse pressed left at (258, 556)
Screenshot: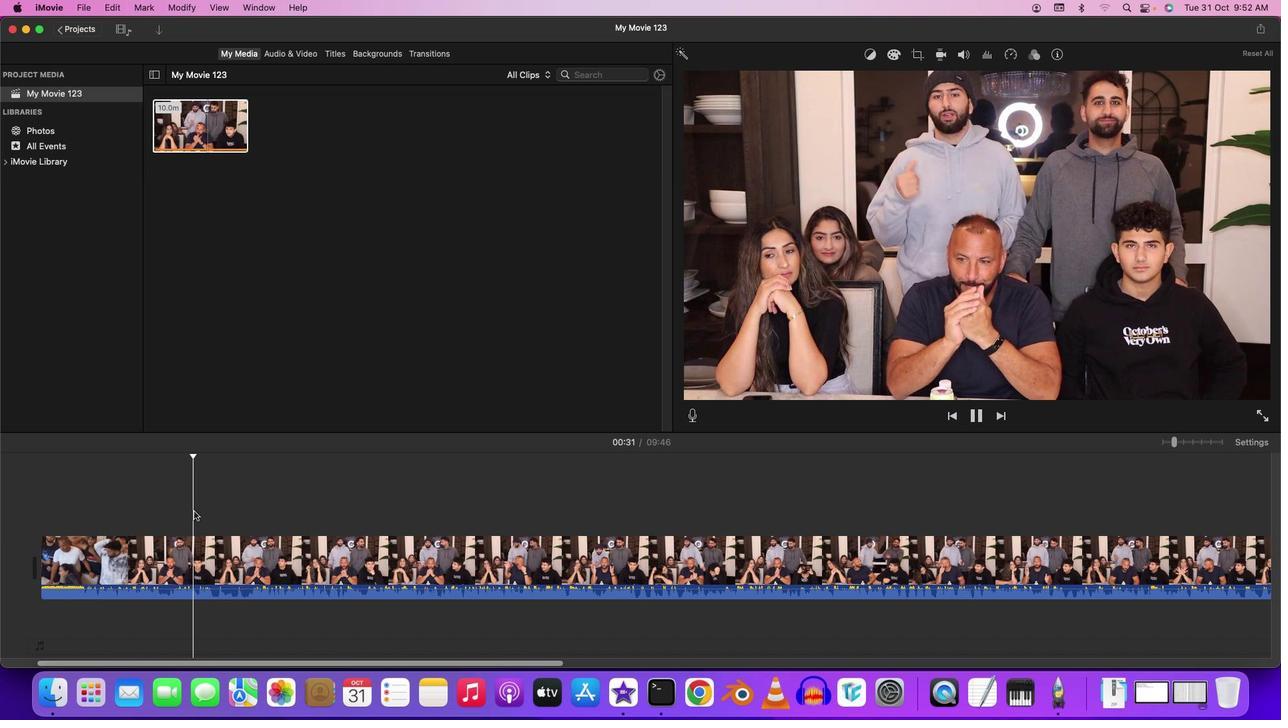 
Action: Key pressed Key.space
Screenshot: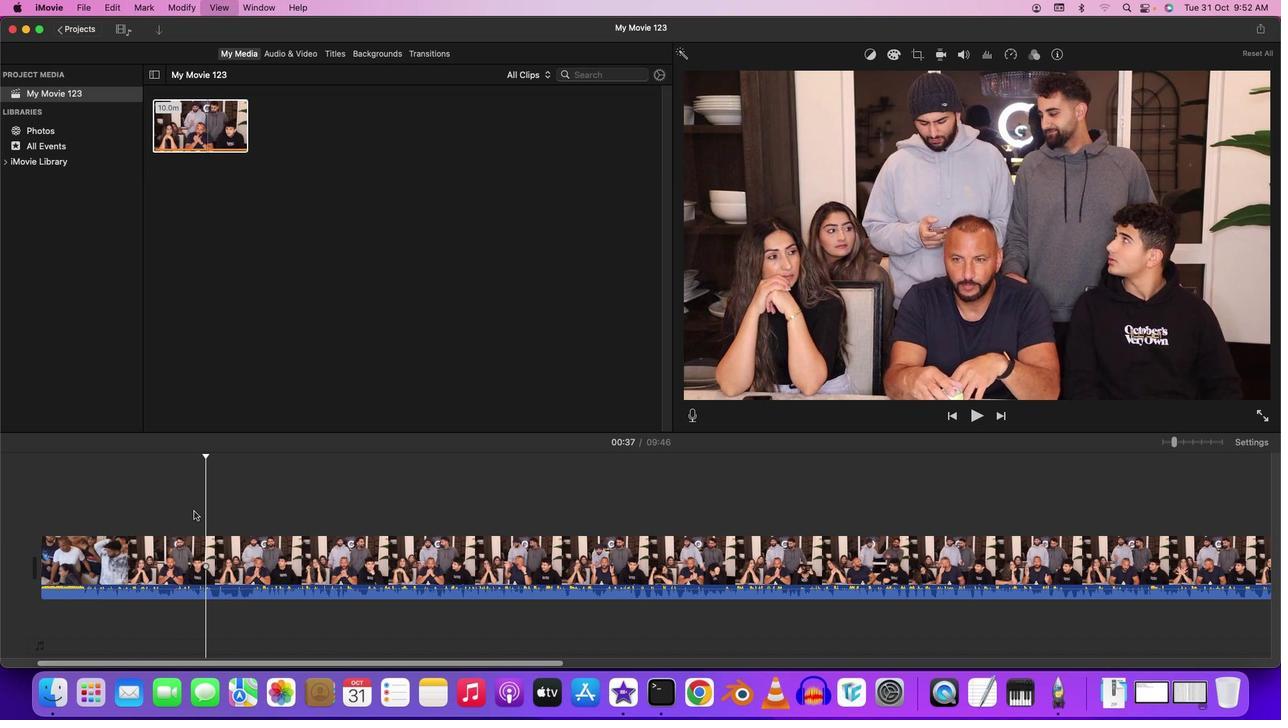 
Action: Mouse moved to (264, 556)
Screenshot: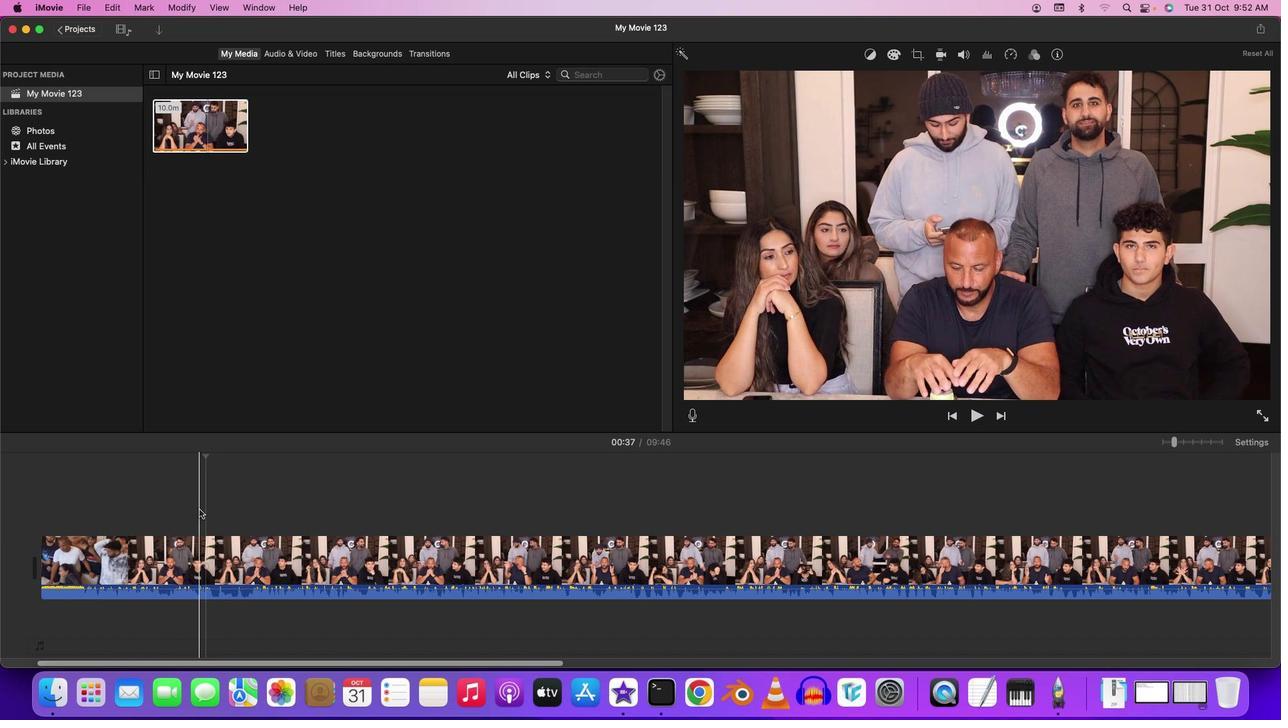 
Action: Mouse pressed left at (264, 556)
Screenshot: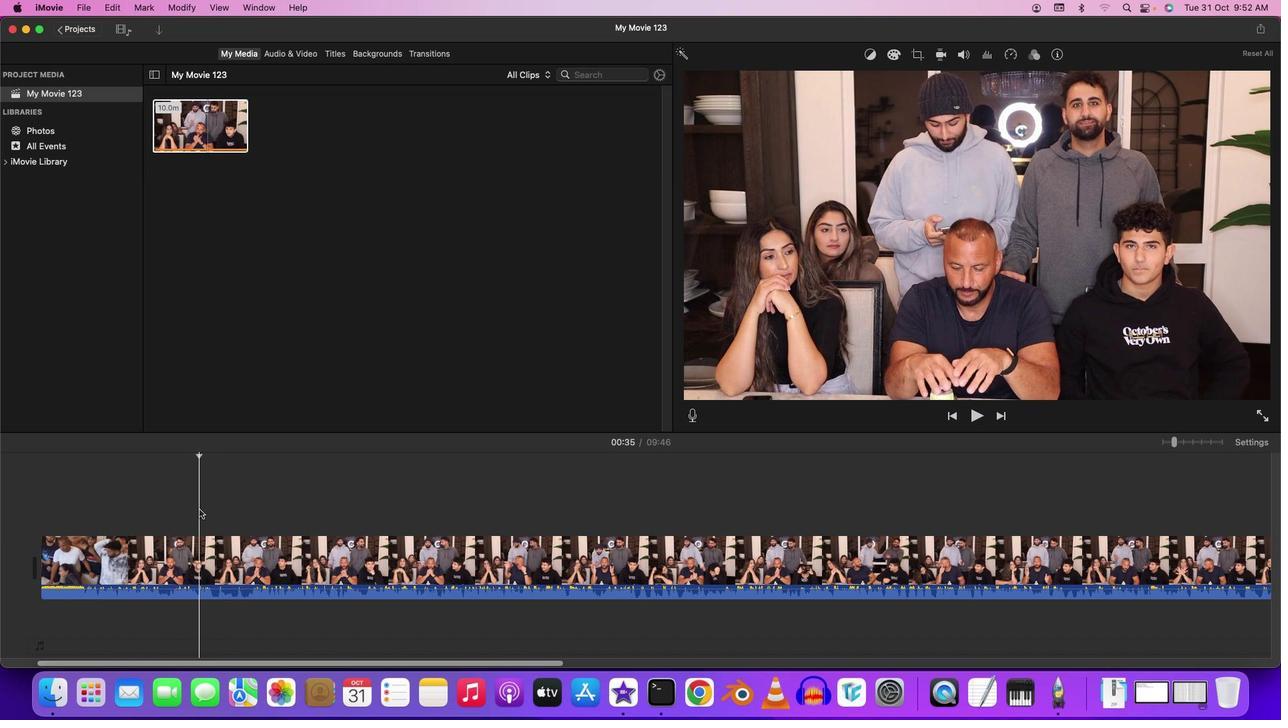 
Action: Key pressed Key.spaceKey.spaceKey.spaceKey.space
Screenshot: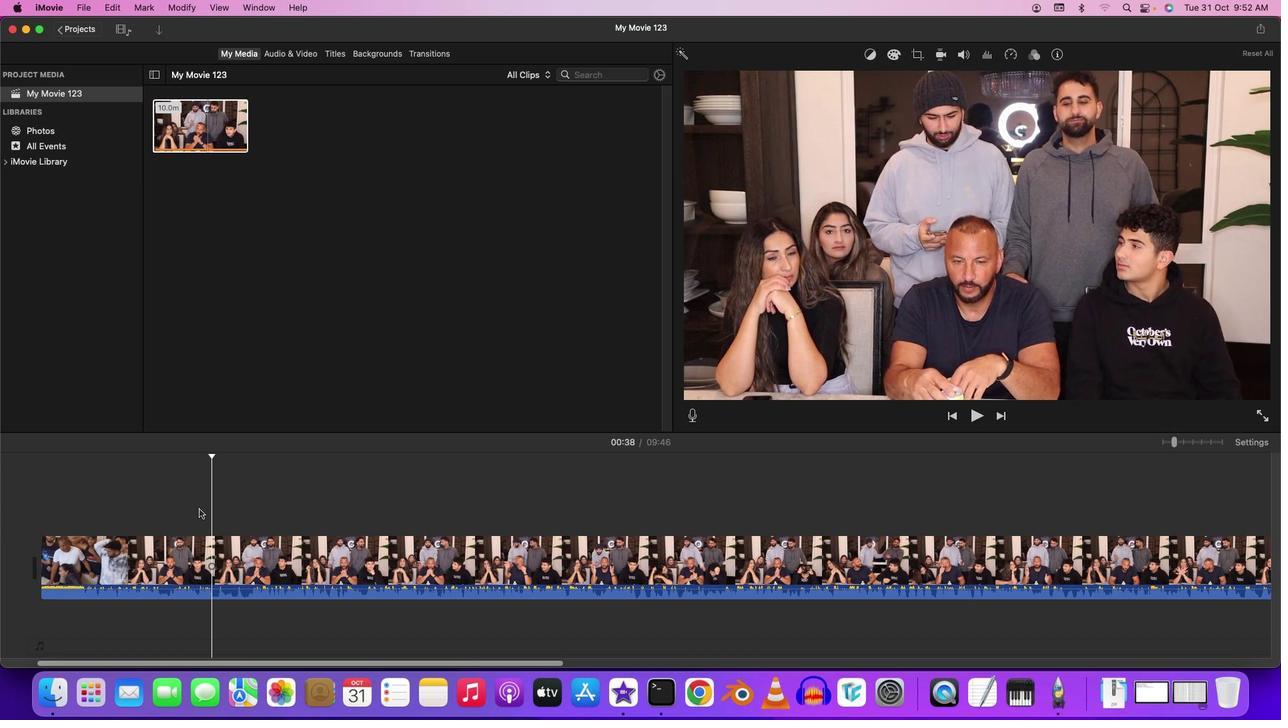 
Action: Mouse pressed left at (264, 556)
Screenshot: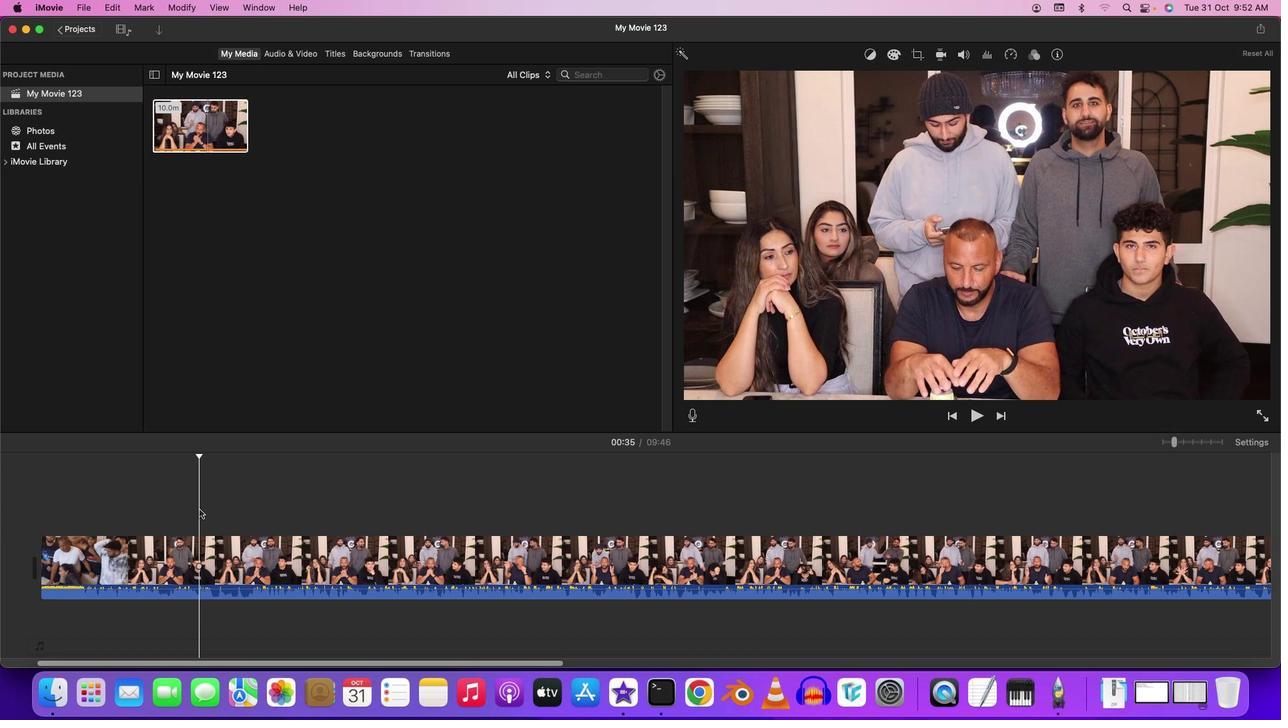 
Action: Key pressed Key.spaceKey.spaceKey.leftKey.leftKey.leftKey.leftKey.leftKey.leftKey.leftKey.leftKey.leftKey.left
Screenshot: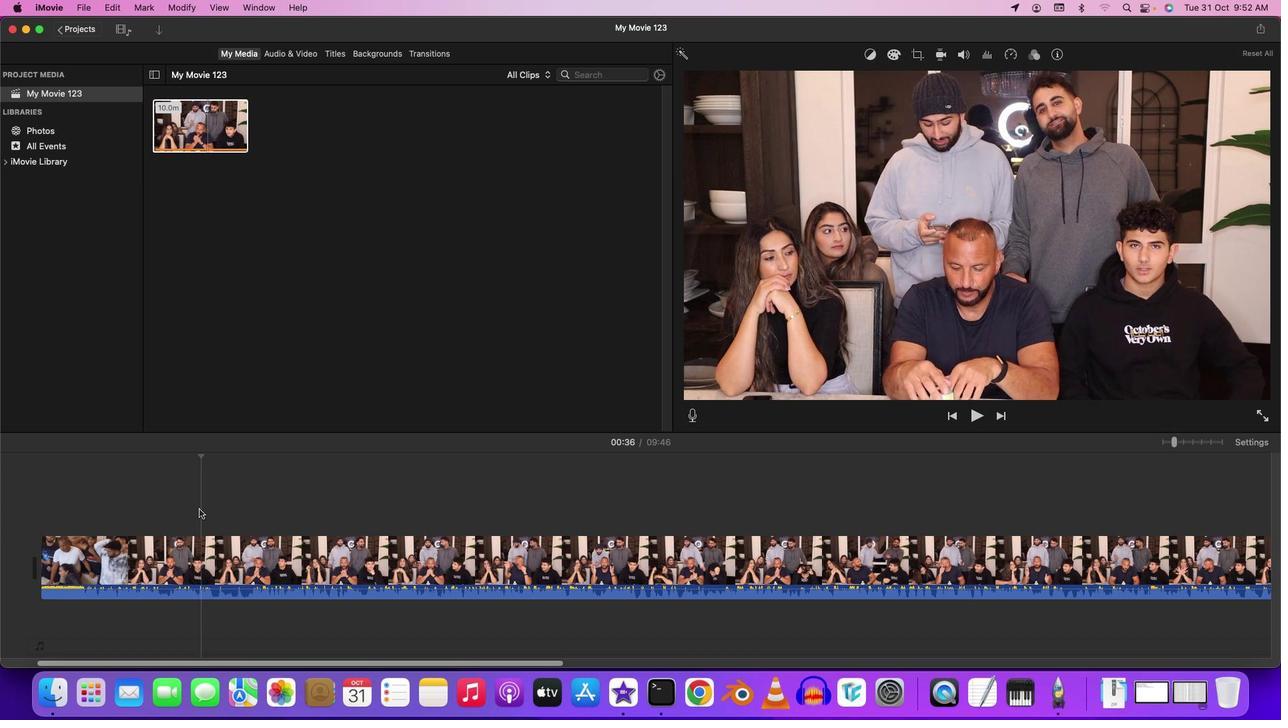 
Action: Mouse moved to (267, 556)
Screenshot: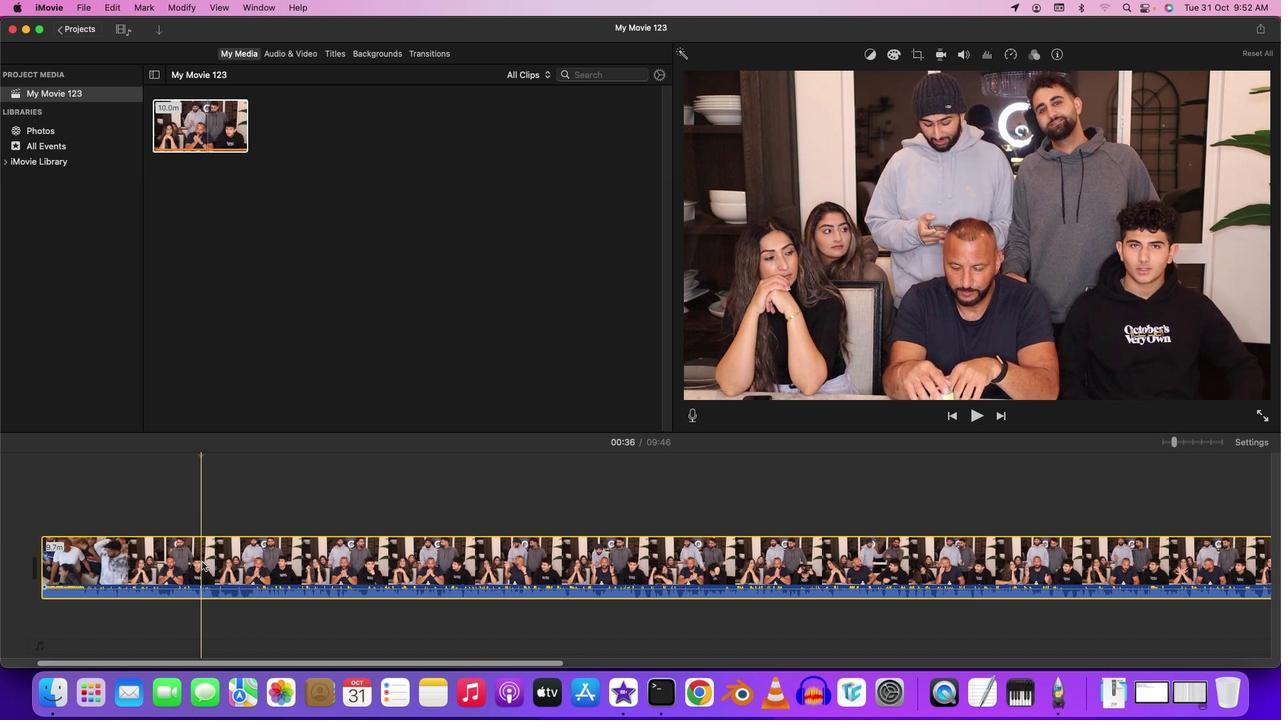 
Action: Mouse pressed left at (267, 556)
Screenshot: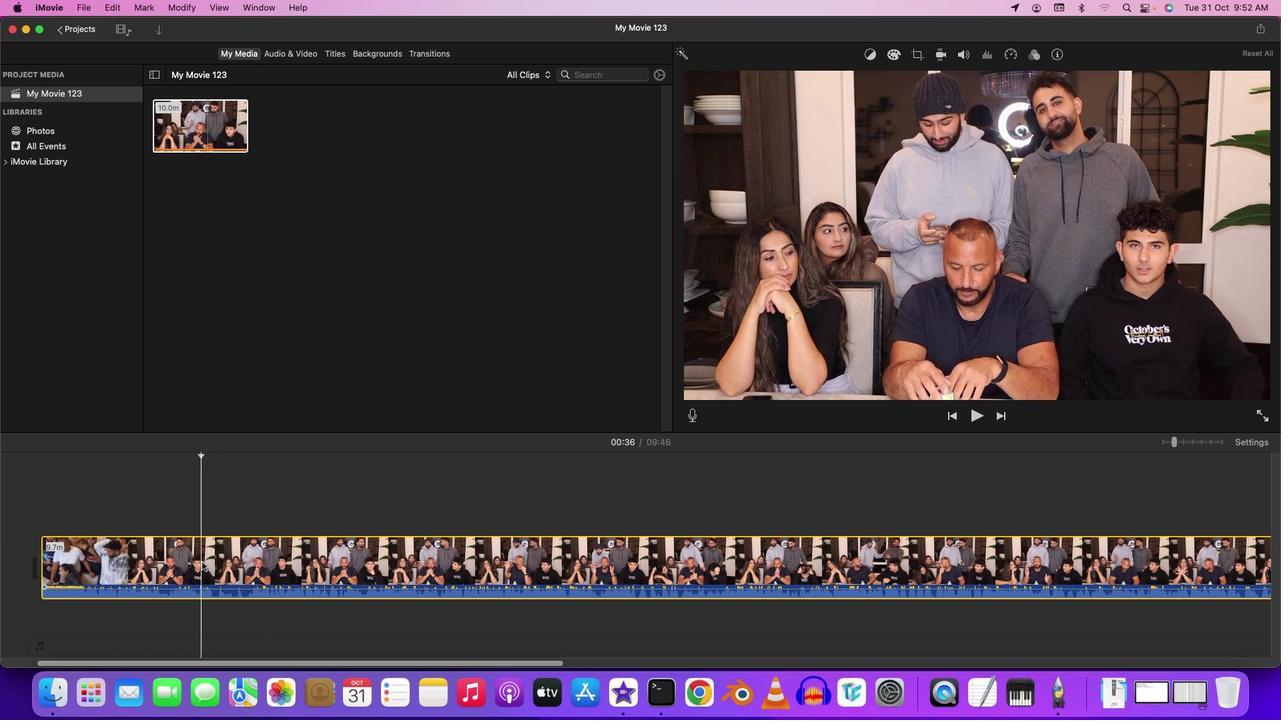 
Action: Key pressed Key.cmd'b'
Screenshot: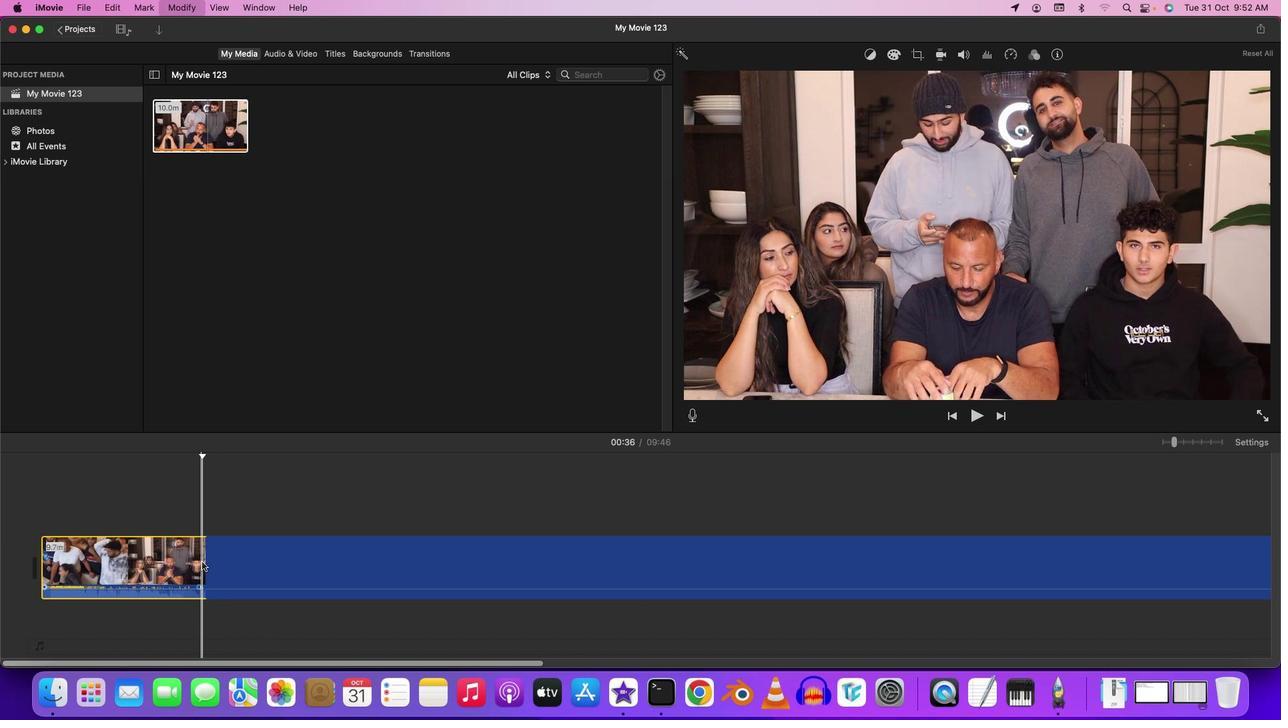 
Action: Mouse moved to (495, 555)
Screenshot: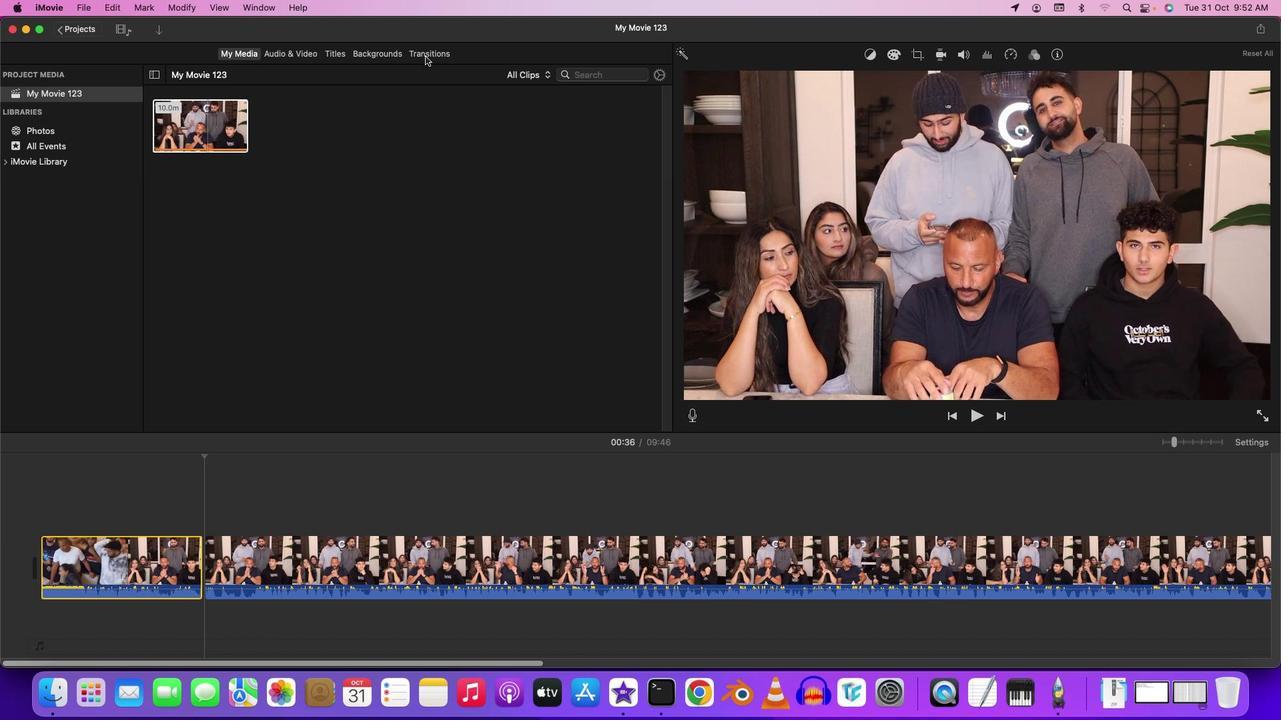 
Action: Mouse pressed left at (495, 555)
Screenshot: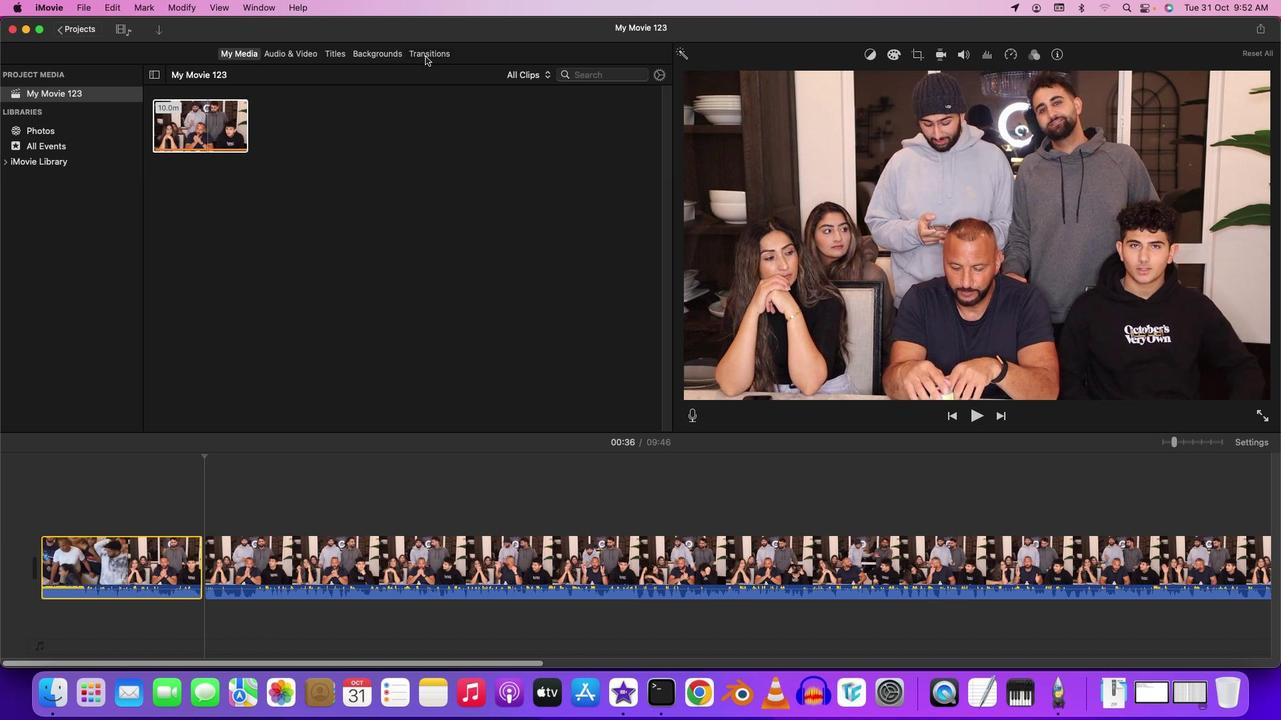 
Action: Mouse moved to (200, 555)
Screenshot: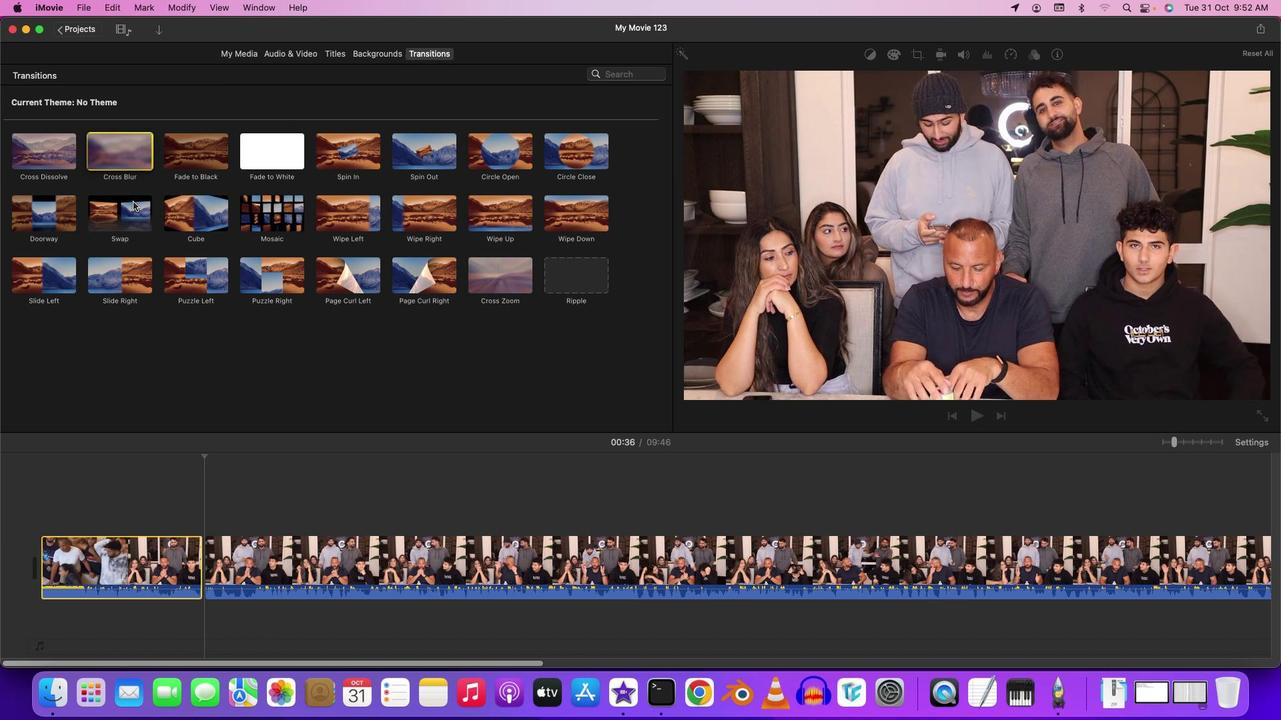 
Action: Mouse pressed left at (200, 555)
Screenshot: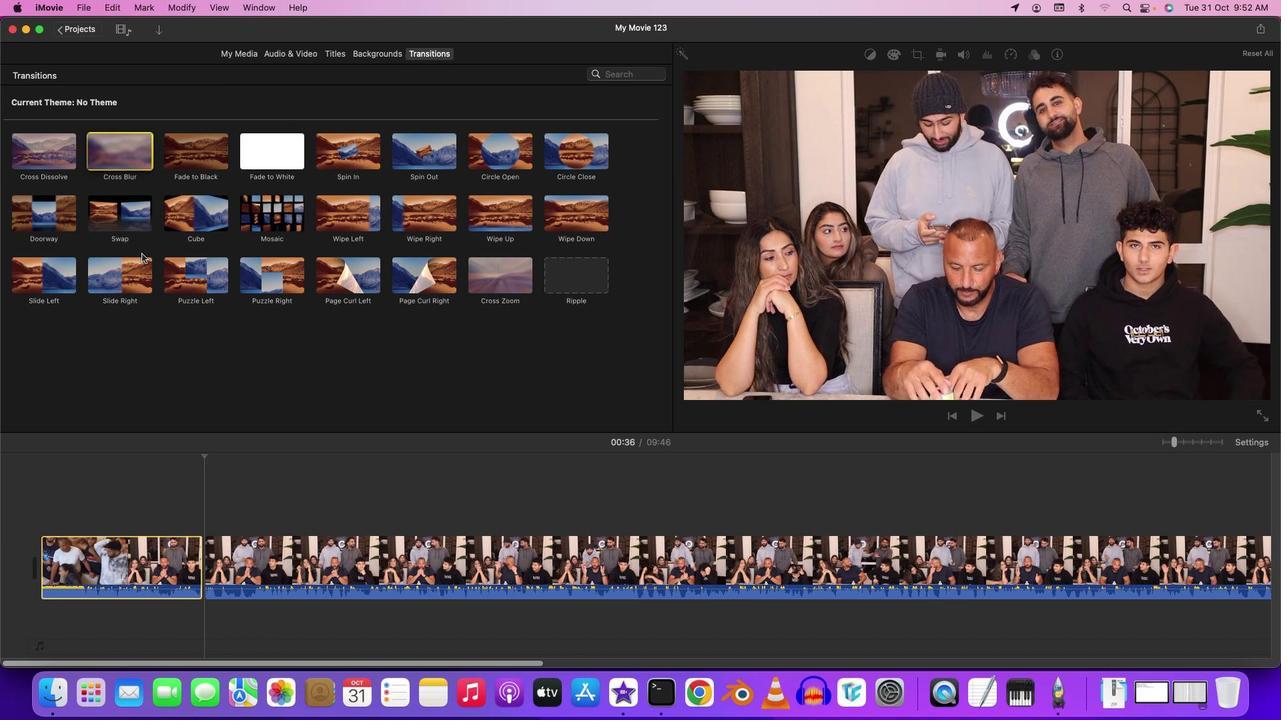 
Action: Mouse moved to (260, 556)
Screenshot: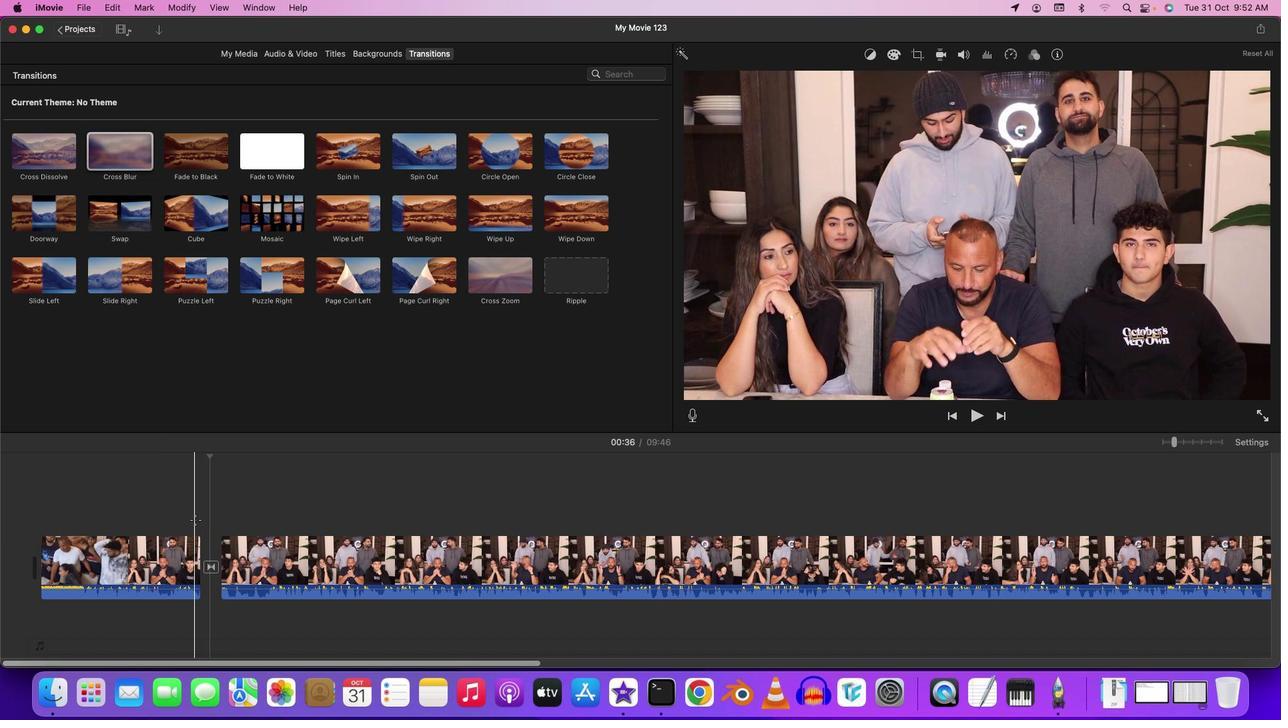 
Action: Mouse pressed left at (260, 556)
Screenshot: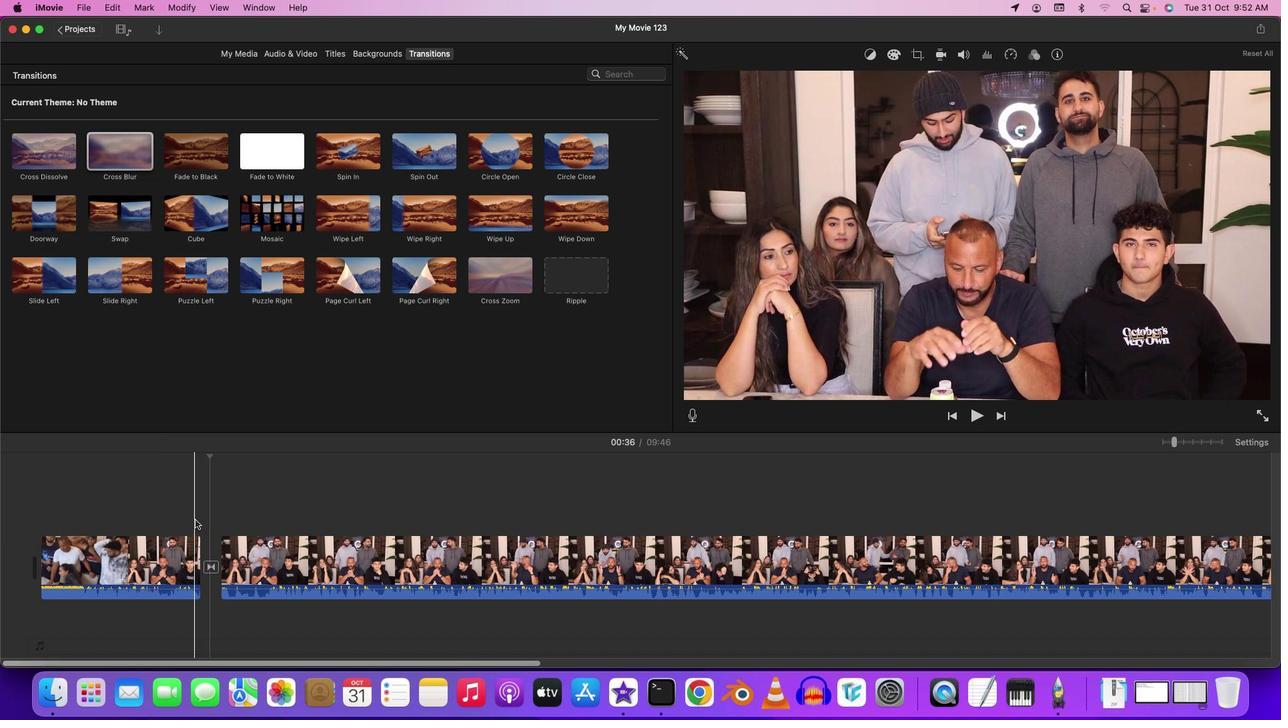 
Action: Key pressed Key.space
Screenshot: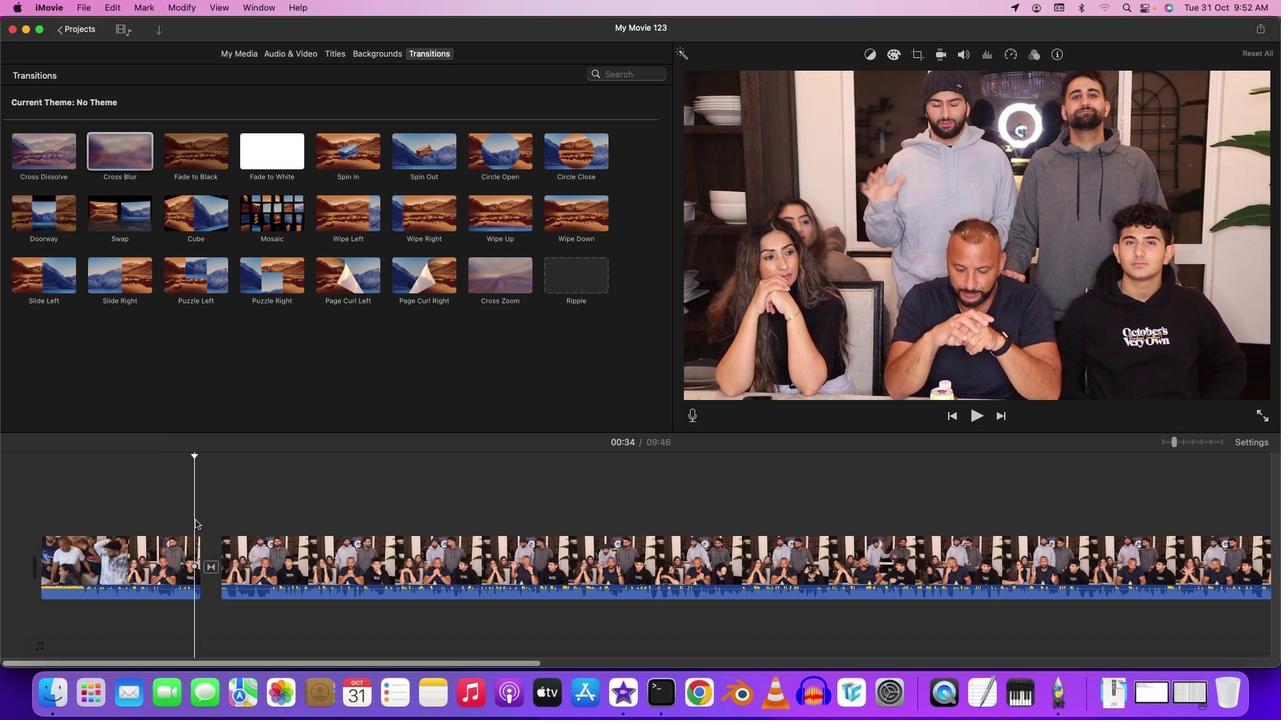 
Action: Mouse moved to (426, 555)
Screenshot: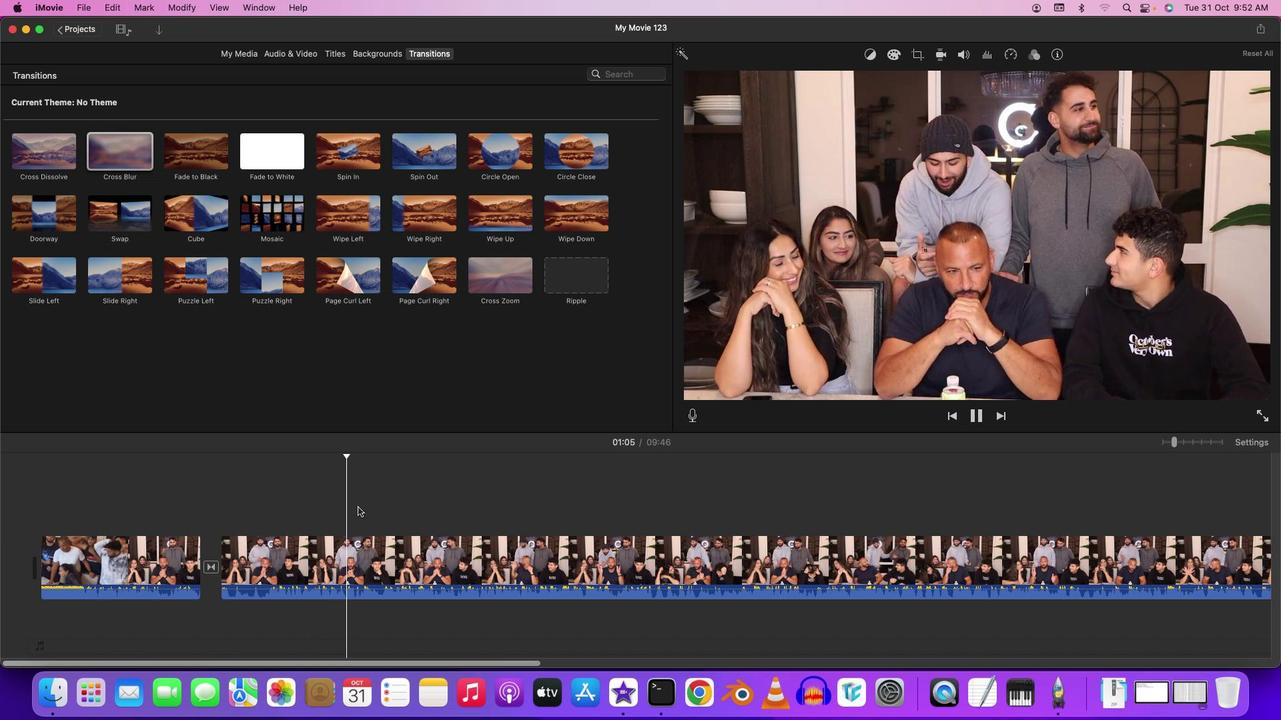 
Action: Mouse pressed left at (426, 555)
Screenshot: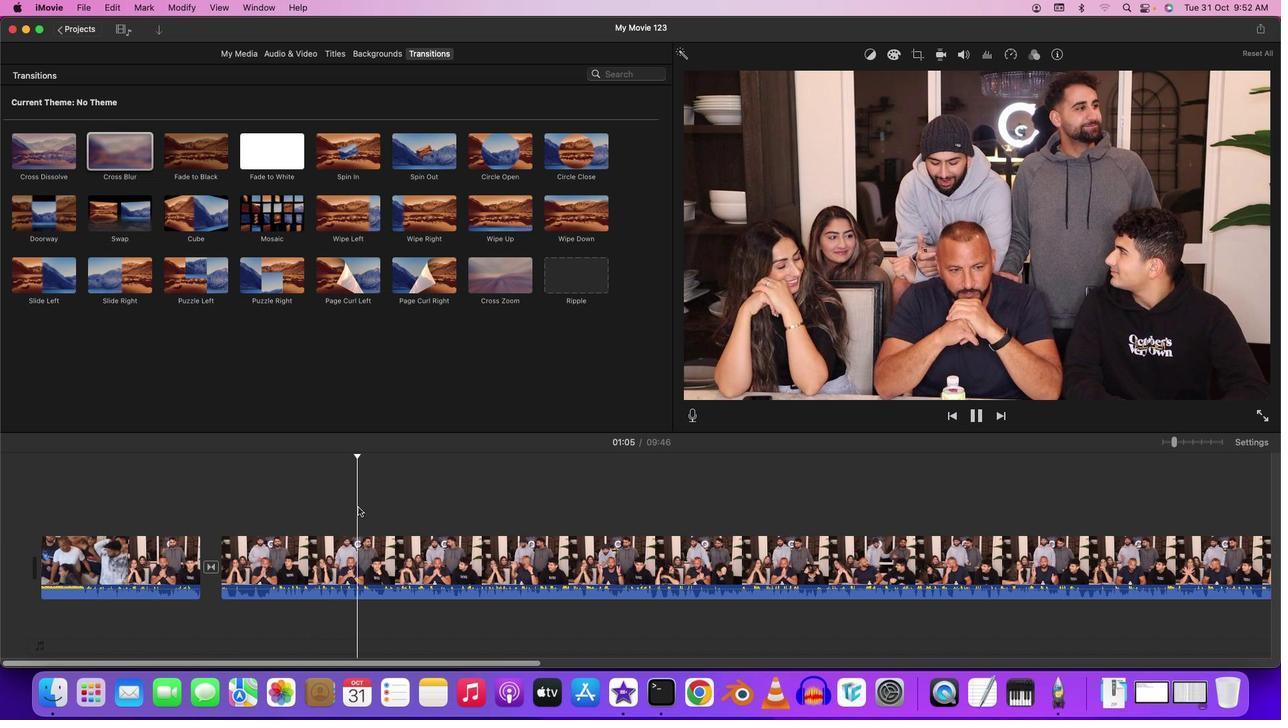 
Action: Mouse moved to (419, 555)
Screenshot: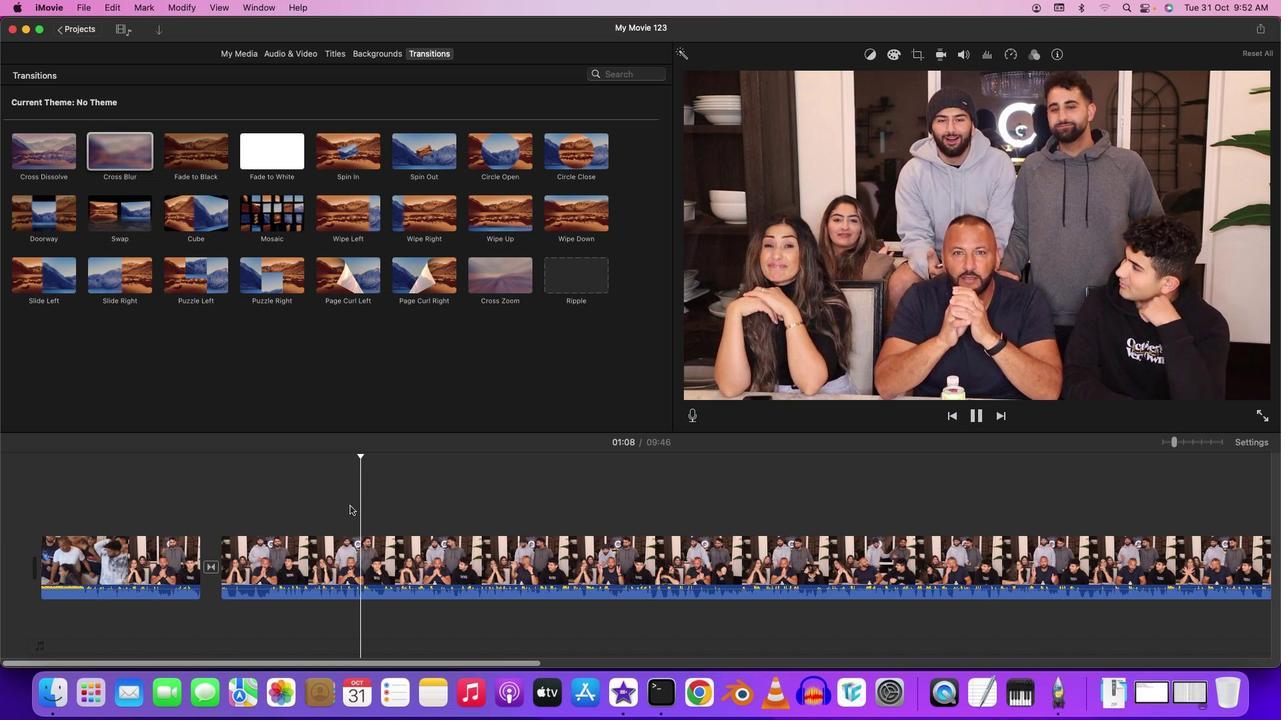 
Action: Mouse pressed left at (419, 555)
Screenshot: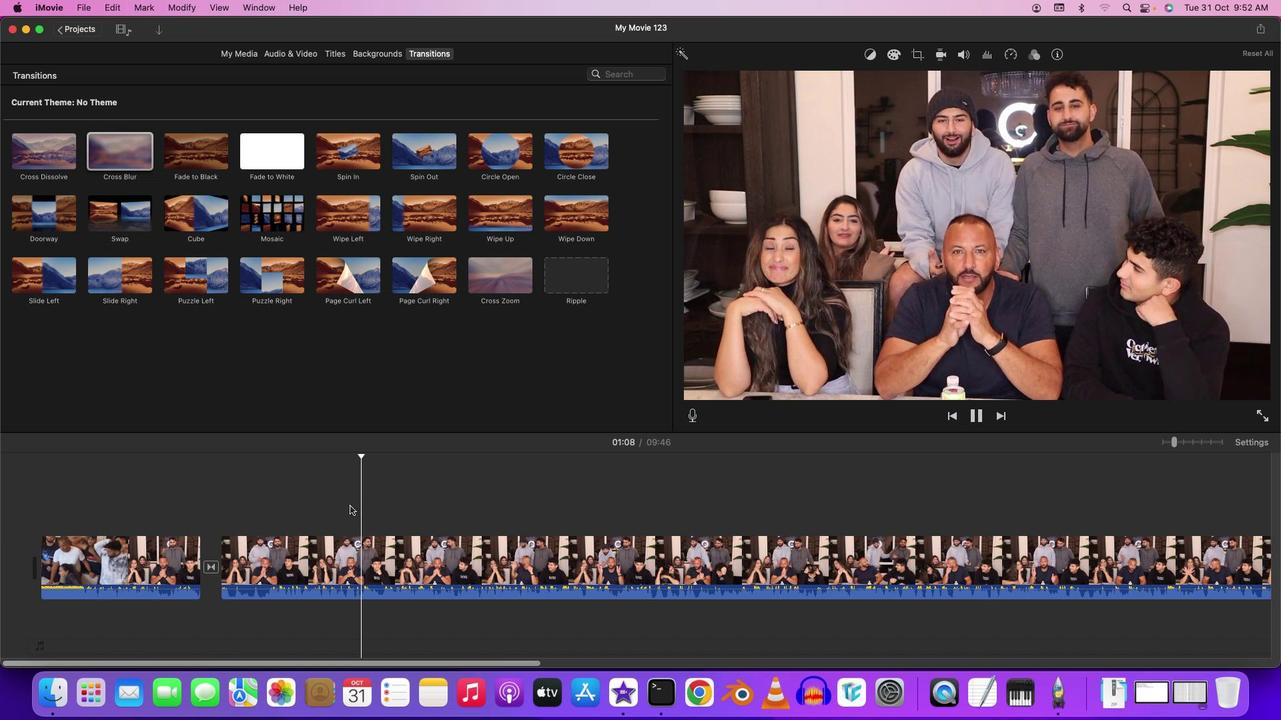
Action: Mouse moved to (406, 556)
Screenshot: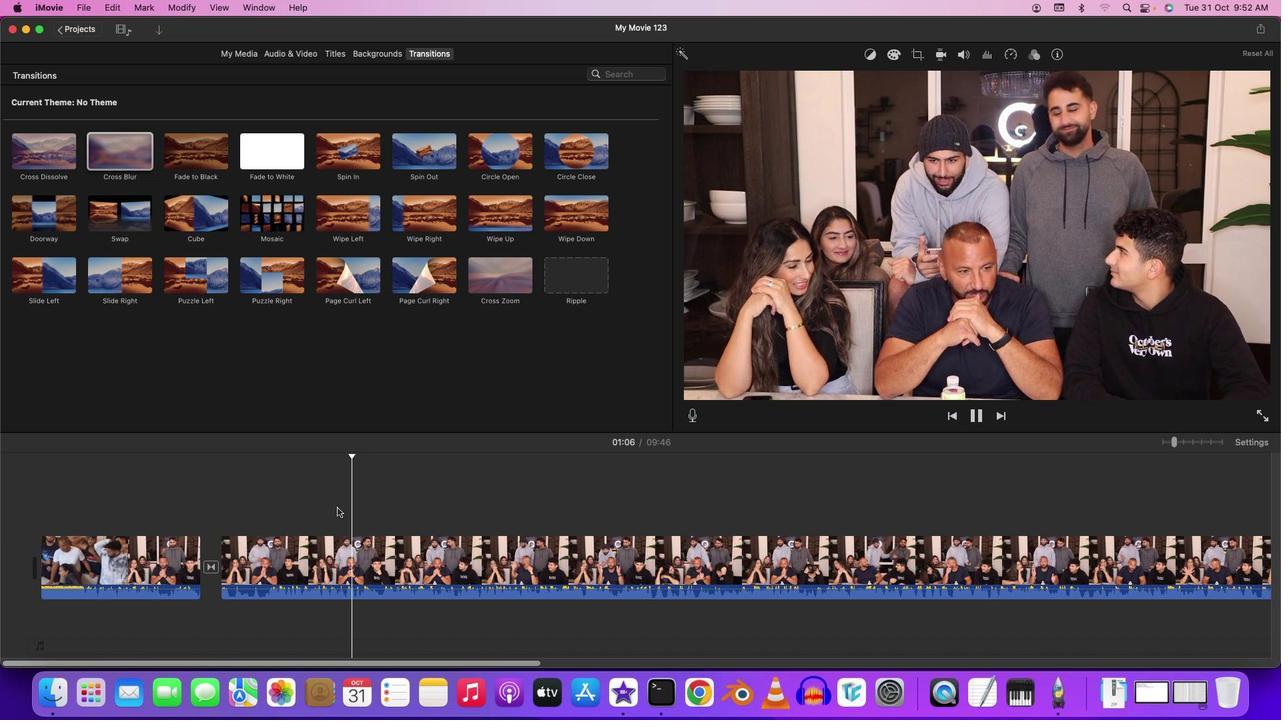 
Action: Mouse pressed left at (406, 556)
Screenshot: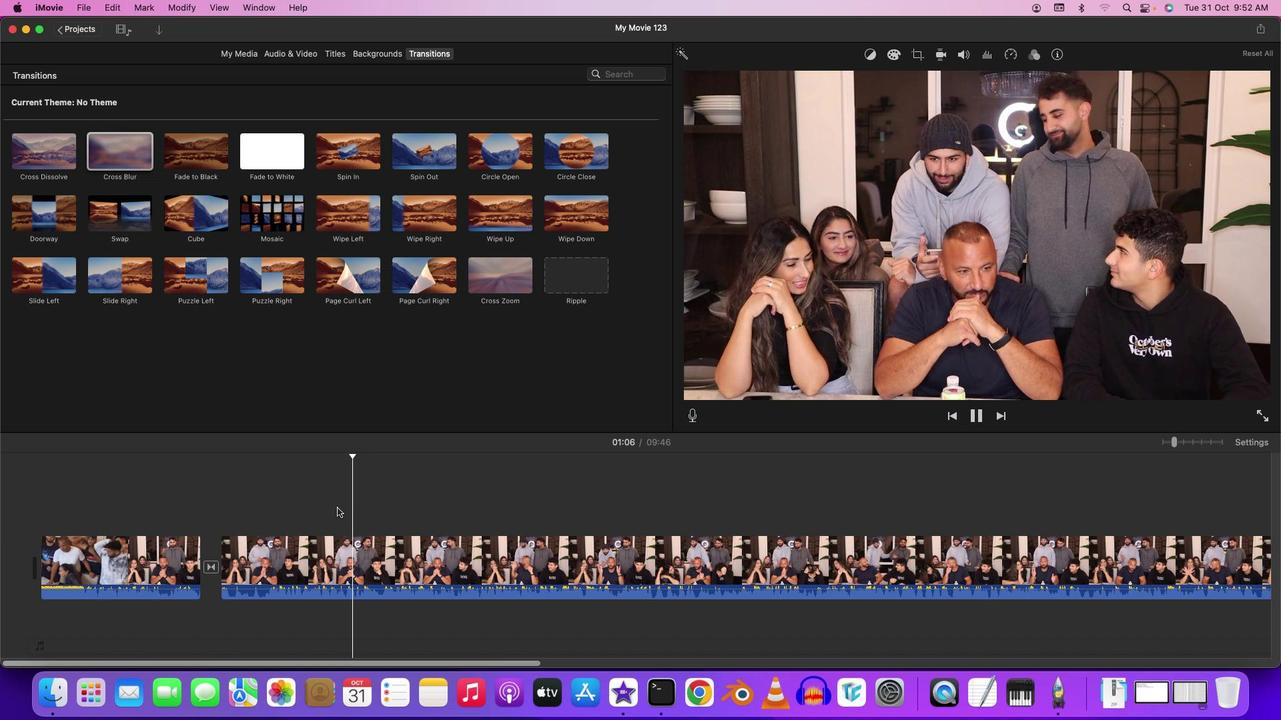 
Action: Mouse moved to (412, 555)
Screenshot: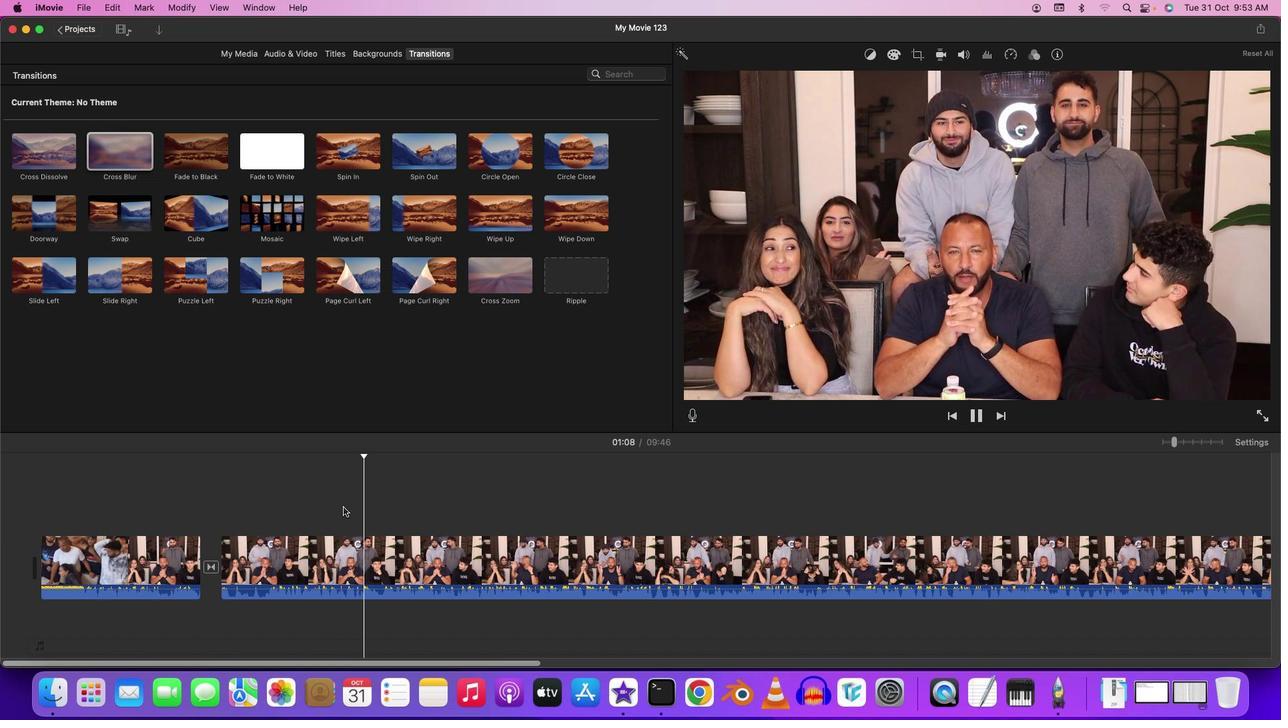 
Action: Mouse pressed left at (412, 555)
Screenshot: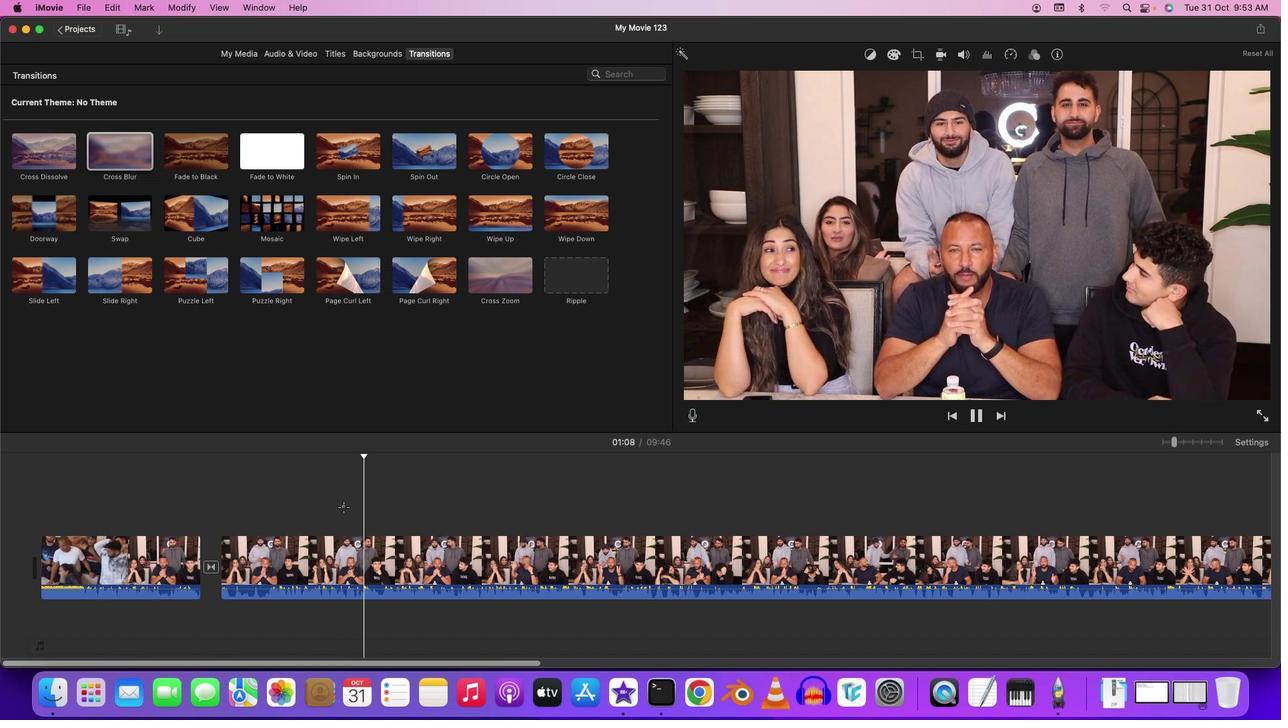 
Action: Mouse moved to (411, 555)
Screenshot: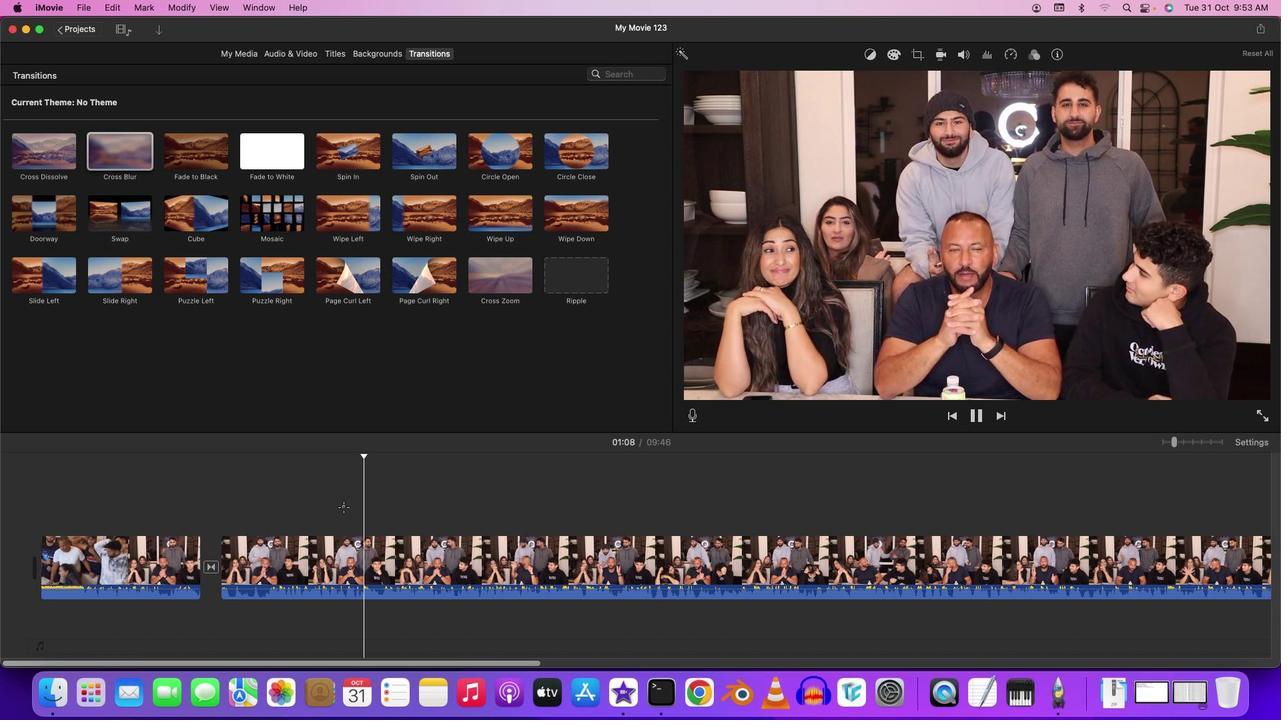 
Action: Key pressed Key.spaceKey.leftKey.leftKey.leftKey.leftKey.leftKey.leftKey.leftKey.leftKey.leftKey.leftKey.leftKey.leftKey.leftKey.leftKey.leftKey.leftKey.leftKey.leftKey.leftKey.leftKey.leftKey.leftKey.leftKey.leftKey.leftKey.leftKey.leftKey.leftKey.leftKey.leftKey.leftKey.leftKey.leftKey.leftKey.leftKey.leftKey.leftKey.leftKey.leftKey.leftKey.leftKey.leftKey.leftKey.leftKey.leftKey.leftKey.leftKey.leftKey.leftKey.leftKey.spaceKey.spaceKey.leftKey.leftKey.leftKey.leftKey.leftKey.leftKey.leftKey.leftKey.leftKey.leftKey.leftKey.leftKey.leftKey.leftKey.left
Screenshot: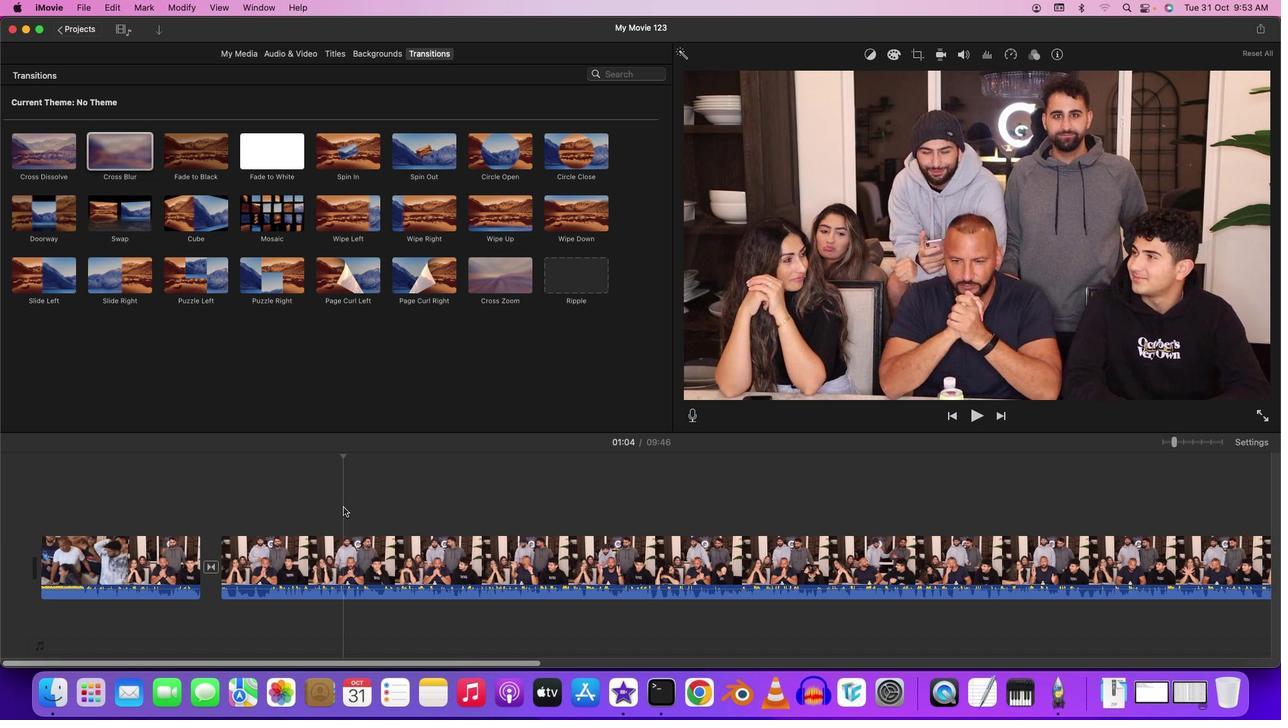 
Action: Mouse moved to (554, 555)
Screenshot: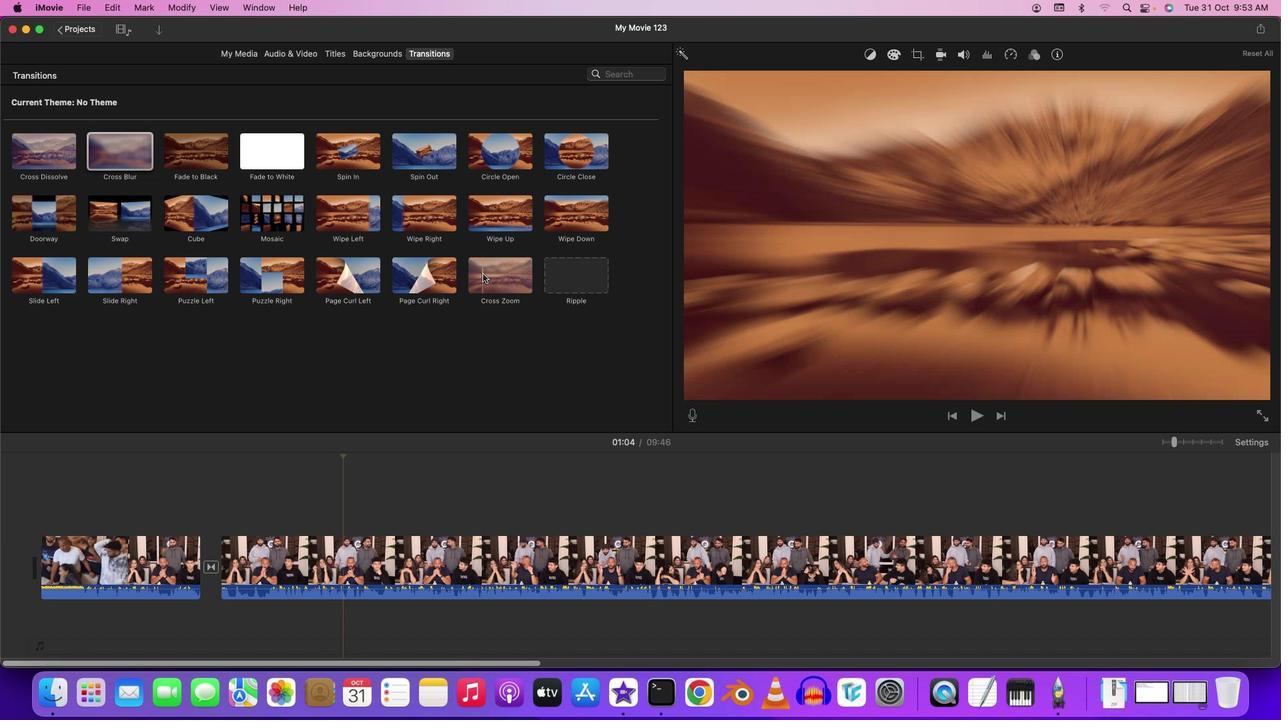 
Action: Mouse pressed left at (554, 555)
Screenshot: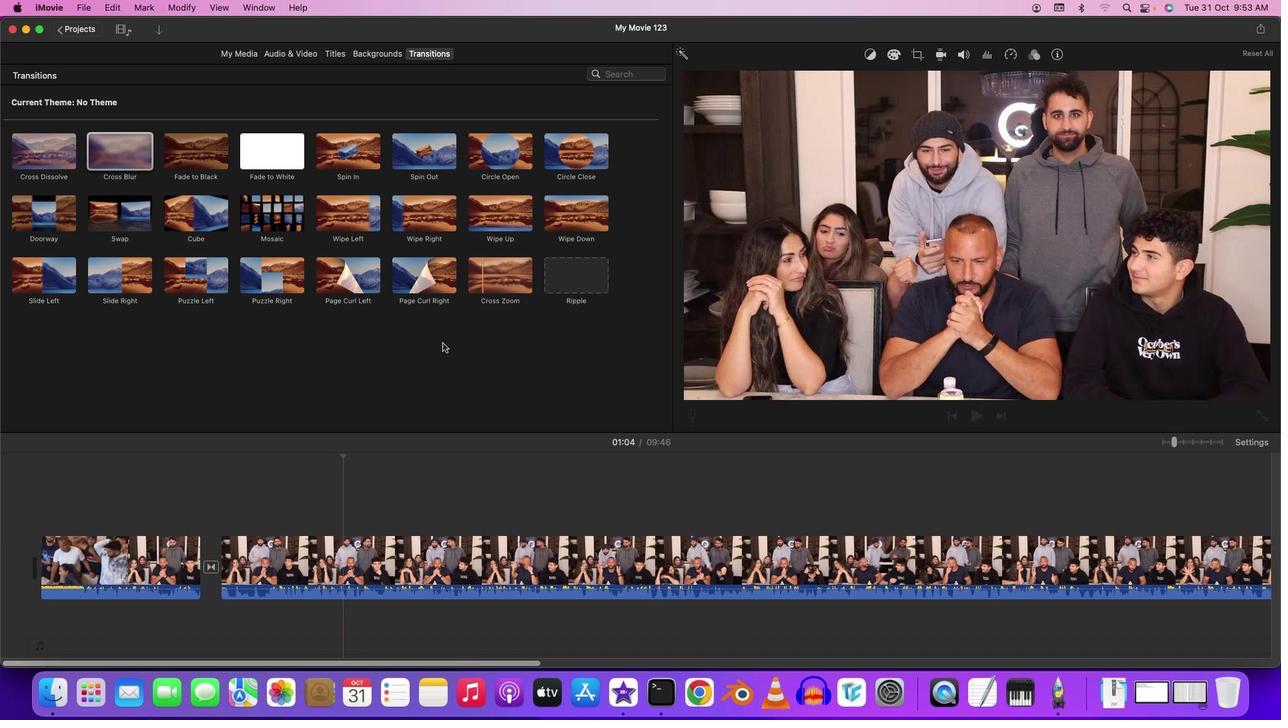 
Action: Mouse moved to (412, 556)
Screenshot: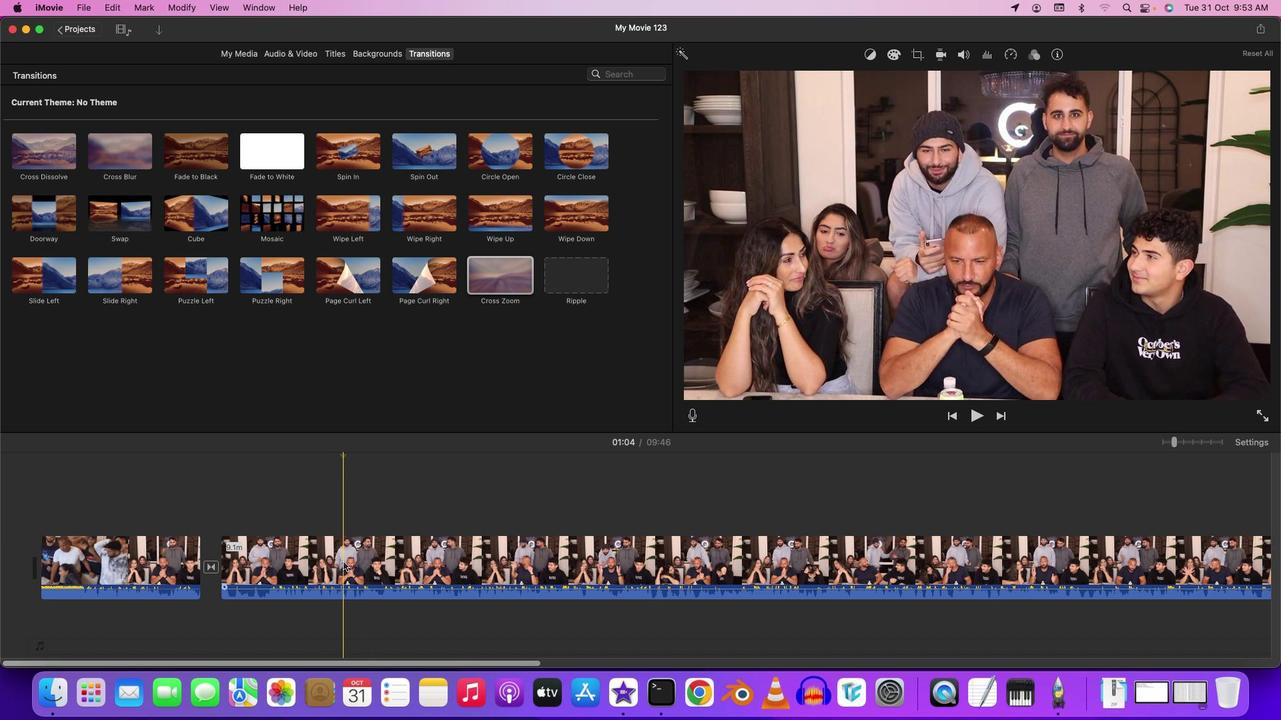 
Action: Mouse pressed left at (412, 556)
Screenshot: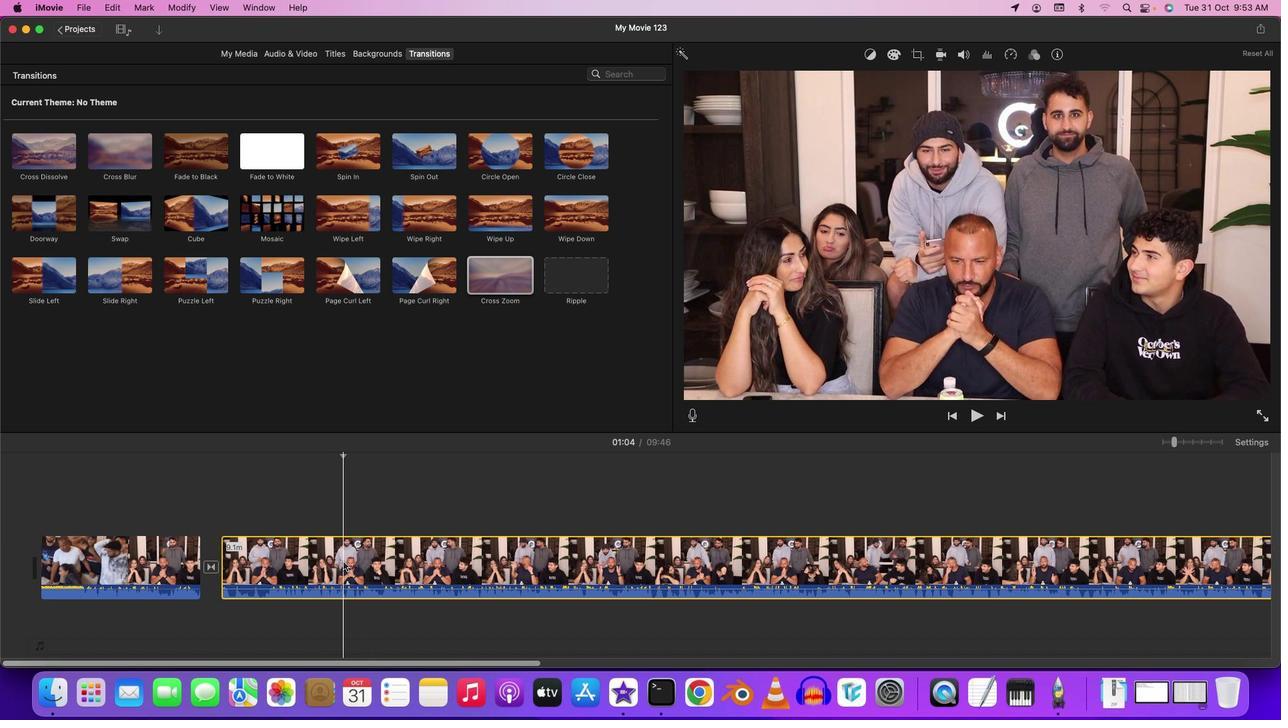 
Action: Key pressed Key.cmd'b'
Screenshot: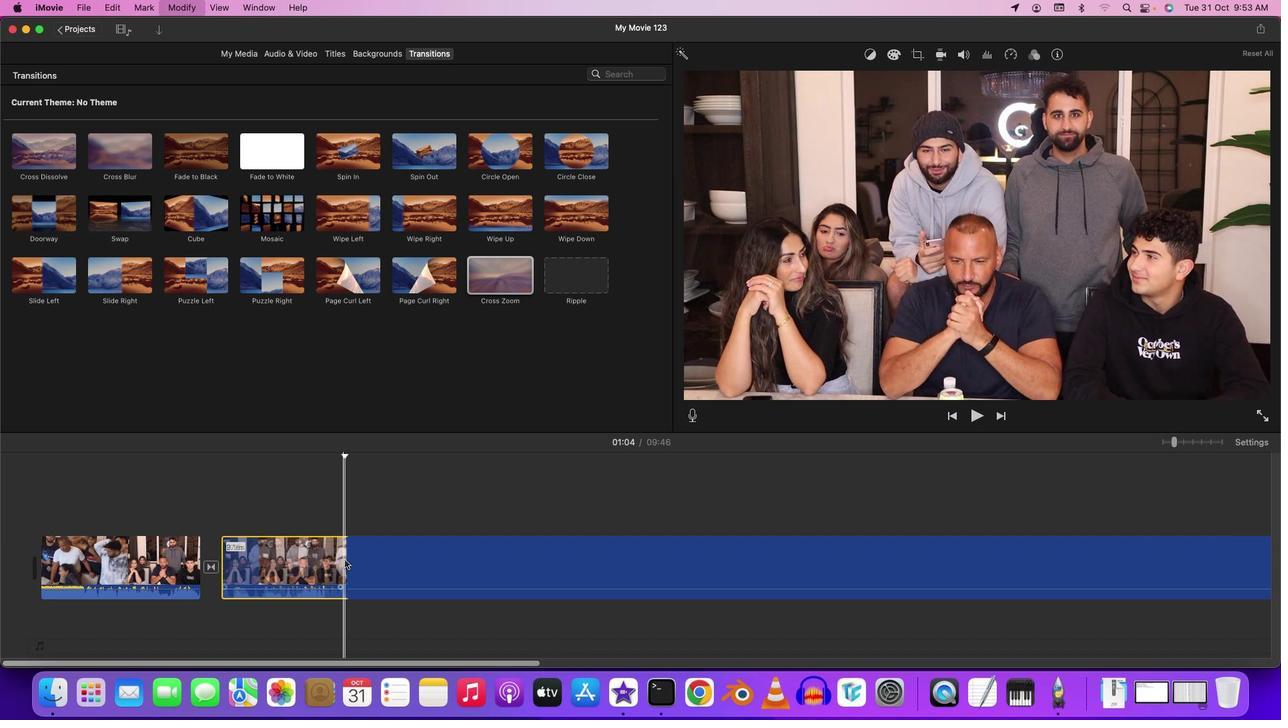 
Action: Mouse moved to (583, 555)
Screenshot: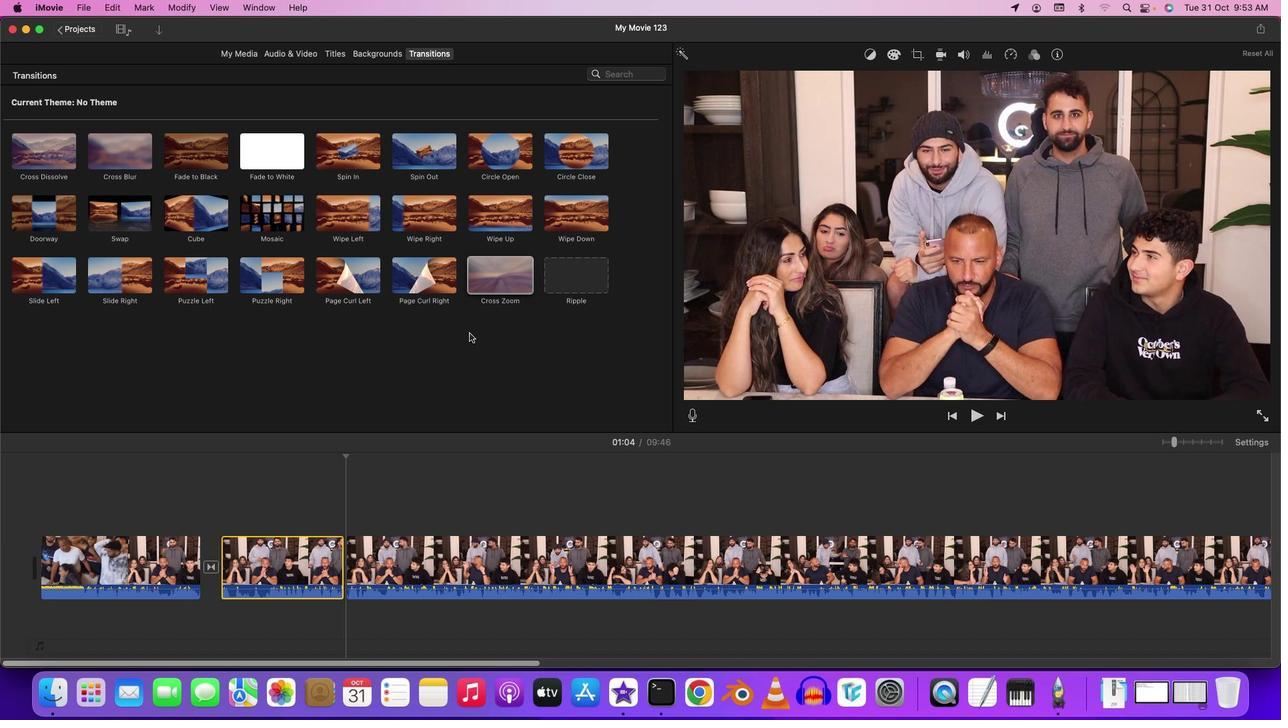 
Action: Mouse pressed left at (583, 555)
Screenshot: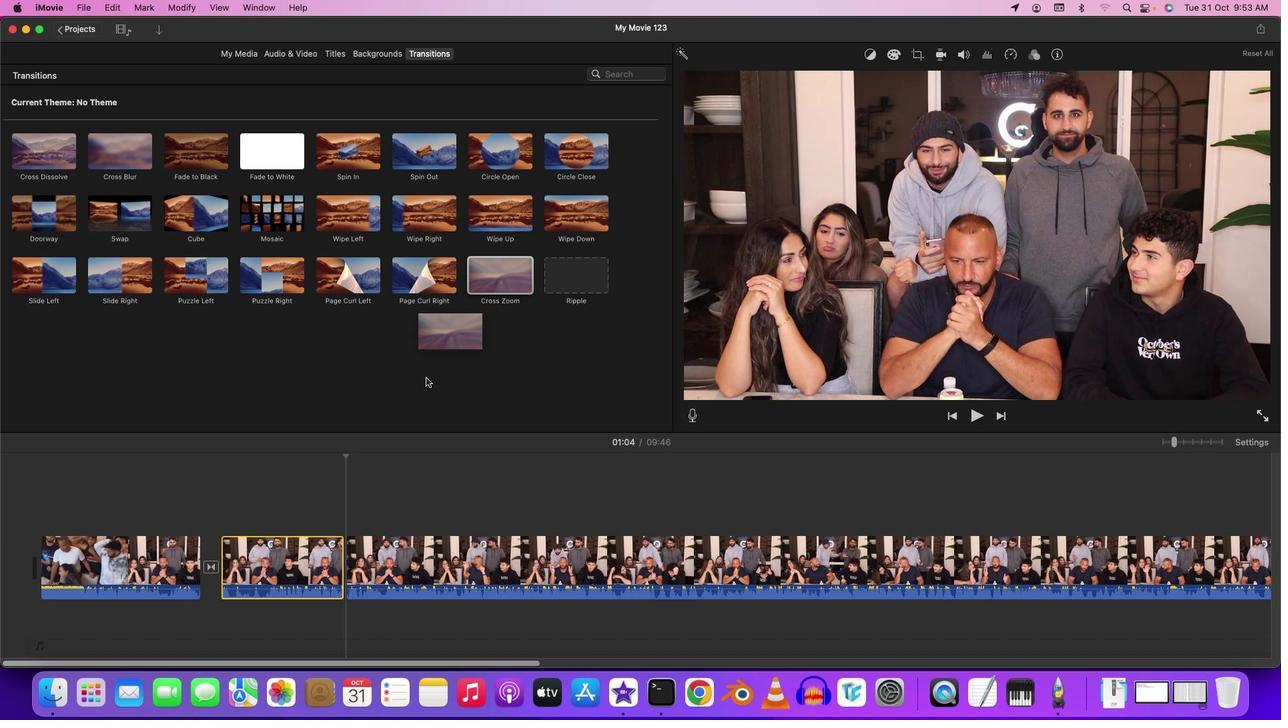 
Action: Mouse moved to (397, 556)
Screenshot: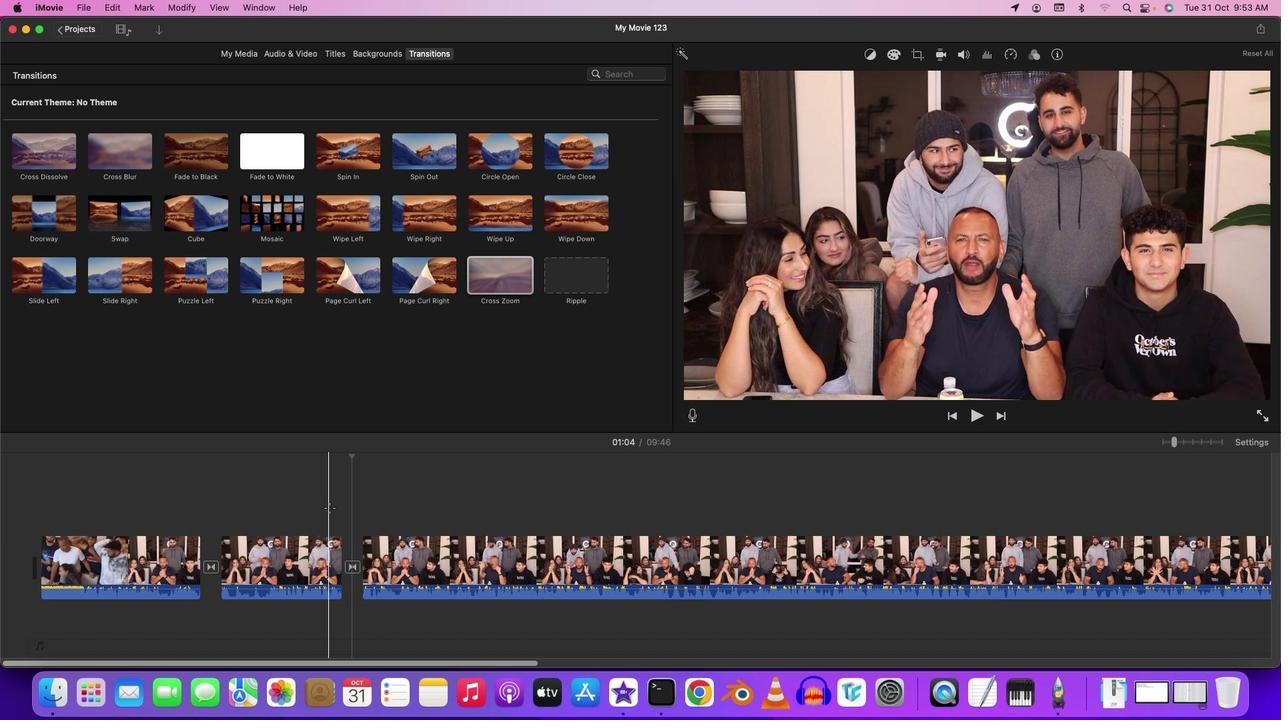 
Action: Mouse pressed left at (397, 556)
Screenshot: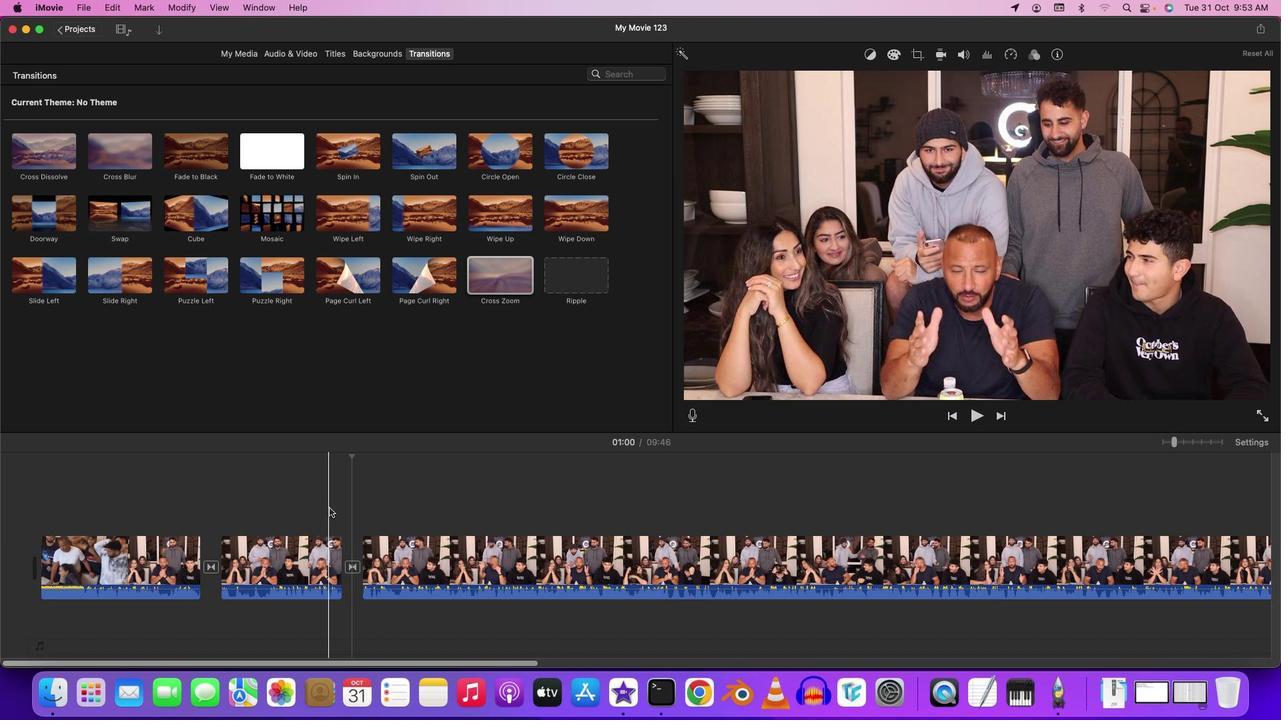 
Action: Key pressed Key.space
Screenshot: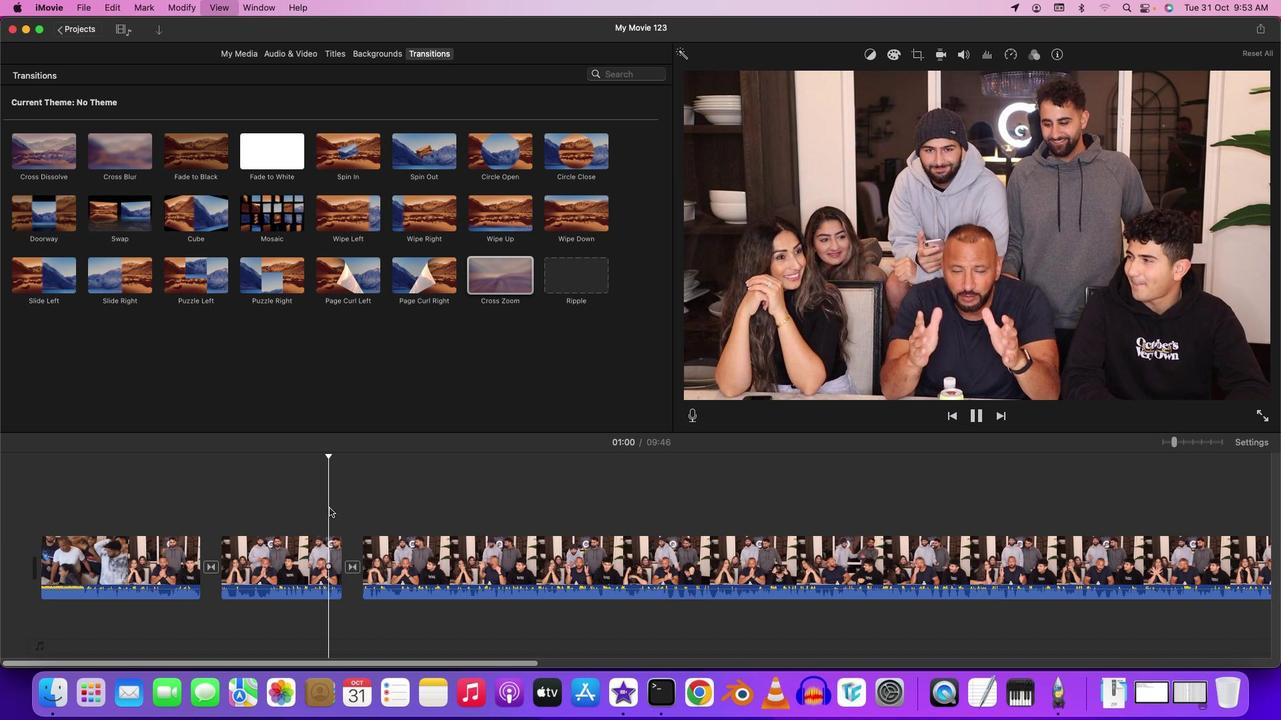 
Action: Mouse moved to (520, 556)
Screenshot: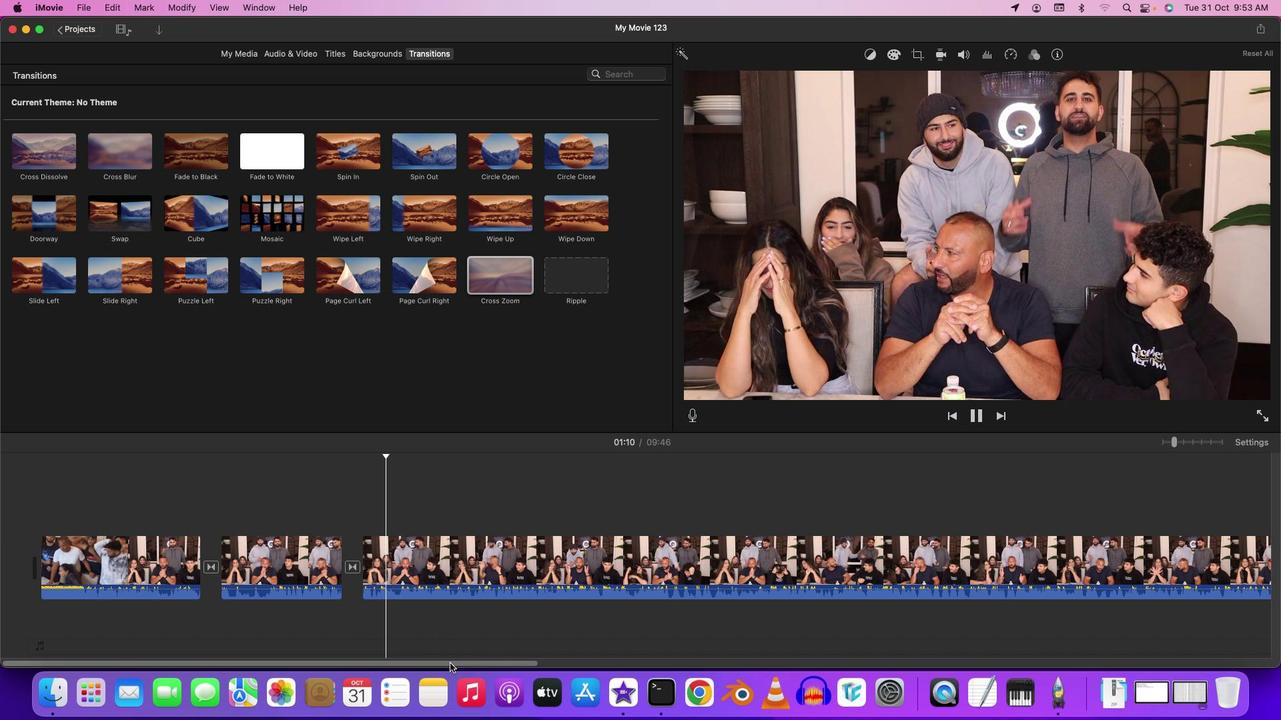 
Action: Mouse pressed left at (520, 556)
Screenshot: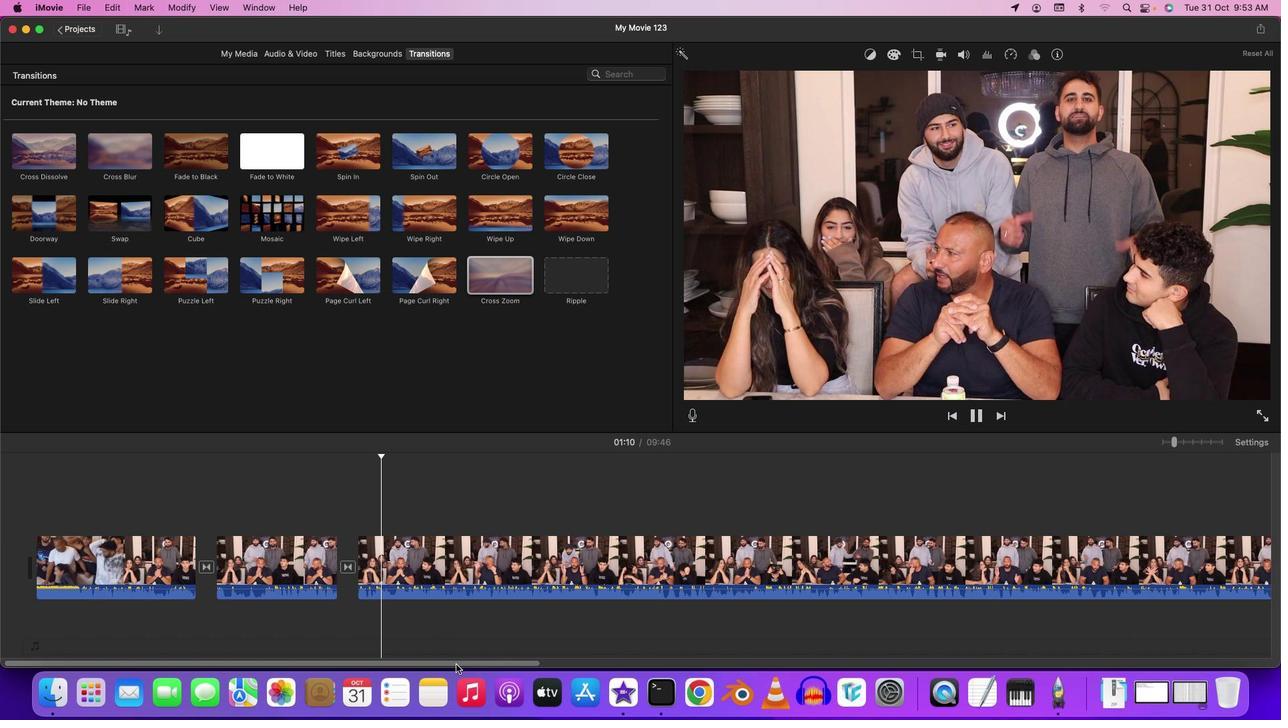 
Action: Mouse moved to (458, 555)
Screenshot: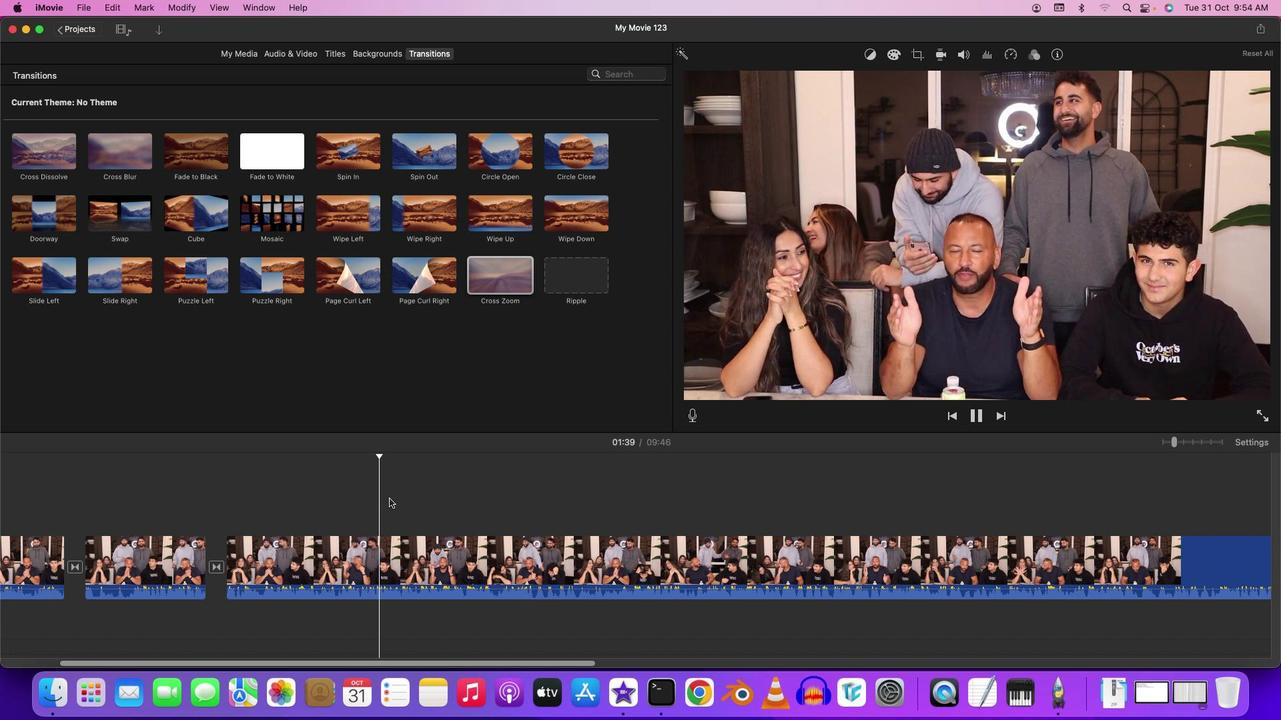
Action: Mouse pressed left at (458, 555)
Screenshot: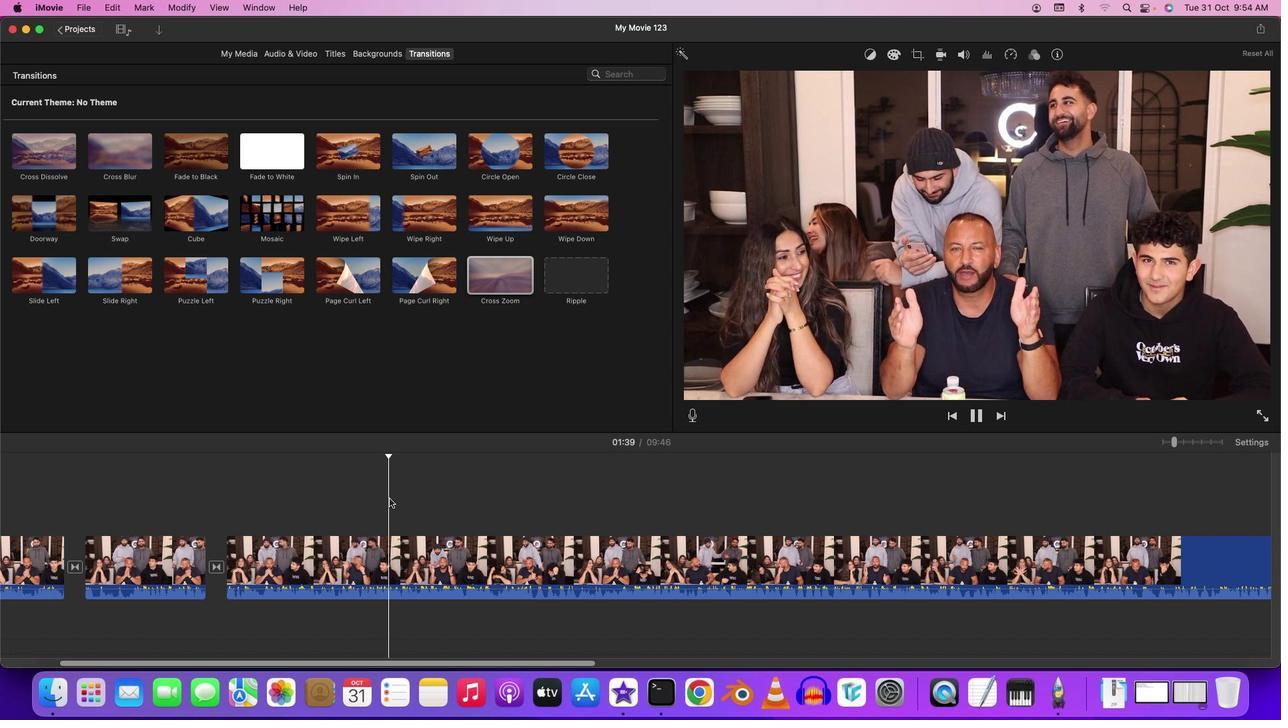 
Action: Mouse moved to (302, 555)
Screenshot: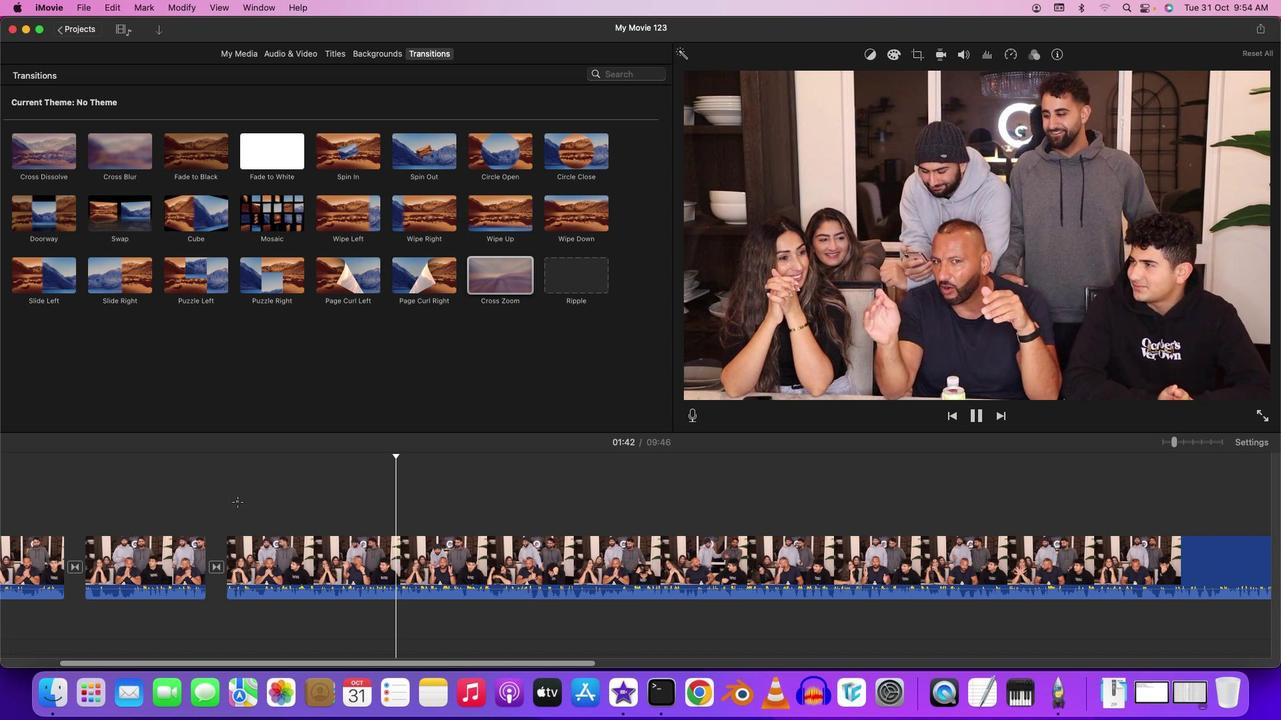 
Action: Mouse pressed left at (302, 555)
Screenshot: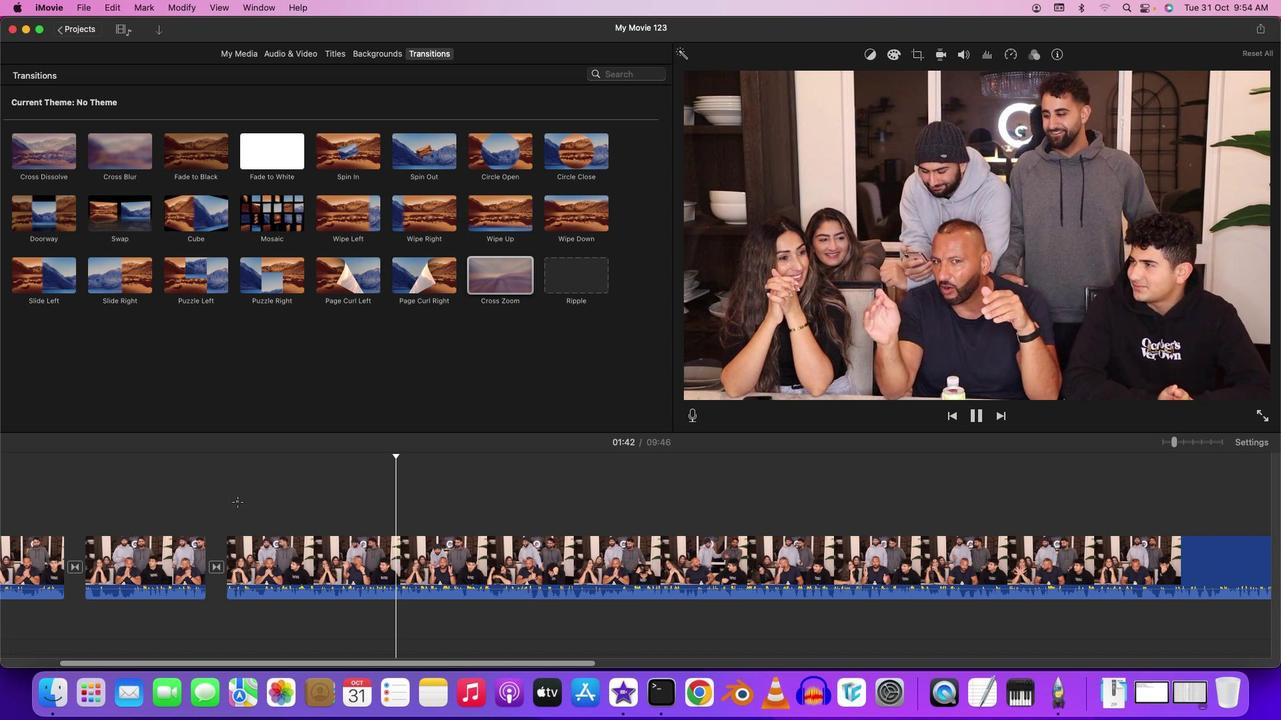 
Action: Mouse moved to (296, 555)
Screenshot: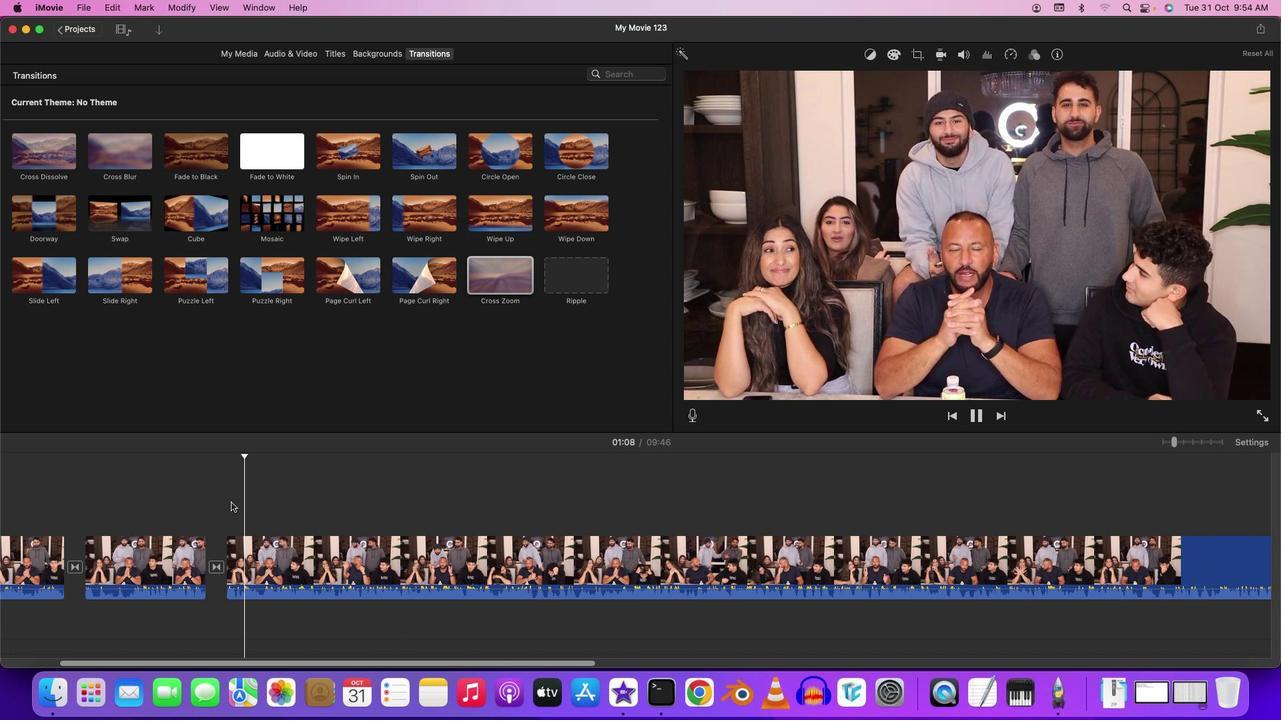
Action: Mouse pressed left at (296, 555)
Screenshot: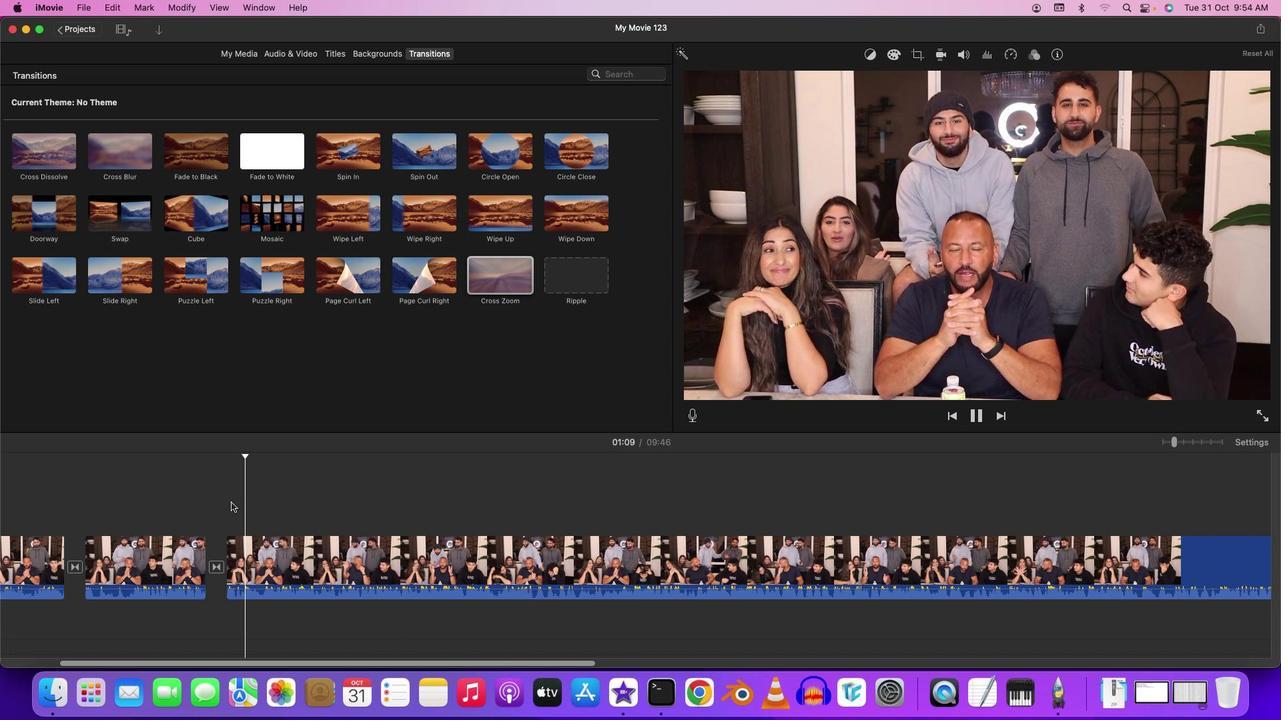 
Action: Mouse moved to (416, 555)
Screenshot: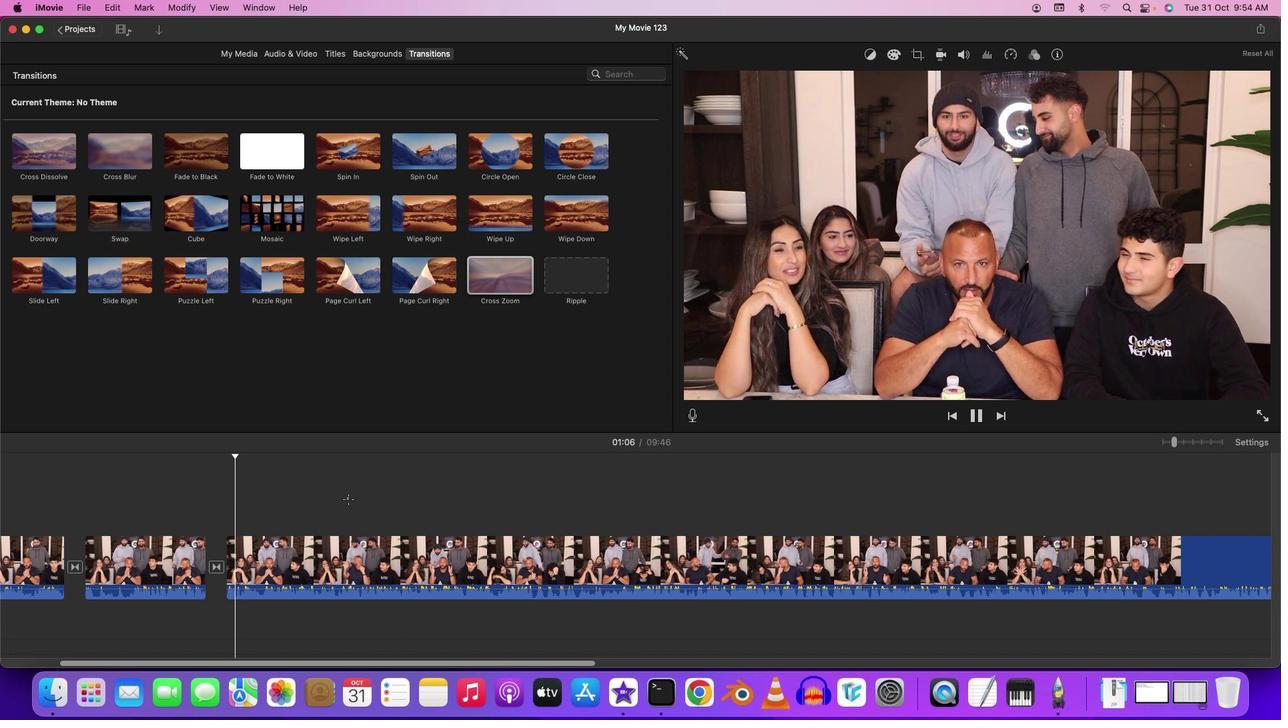
Action: Mouse pressed left at (416, 555)
Screenshot: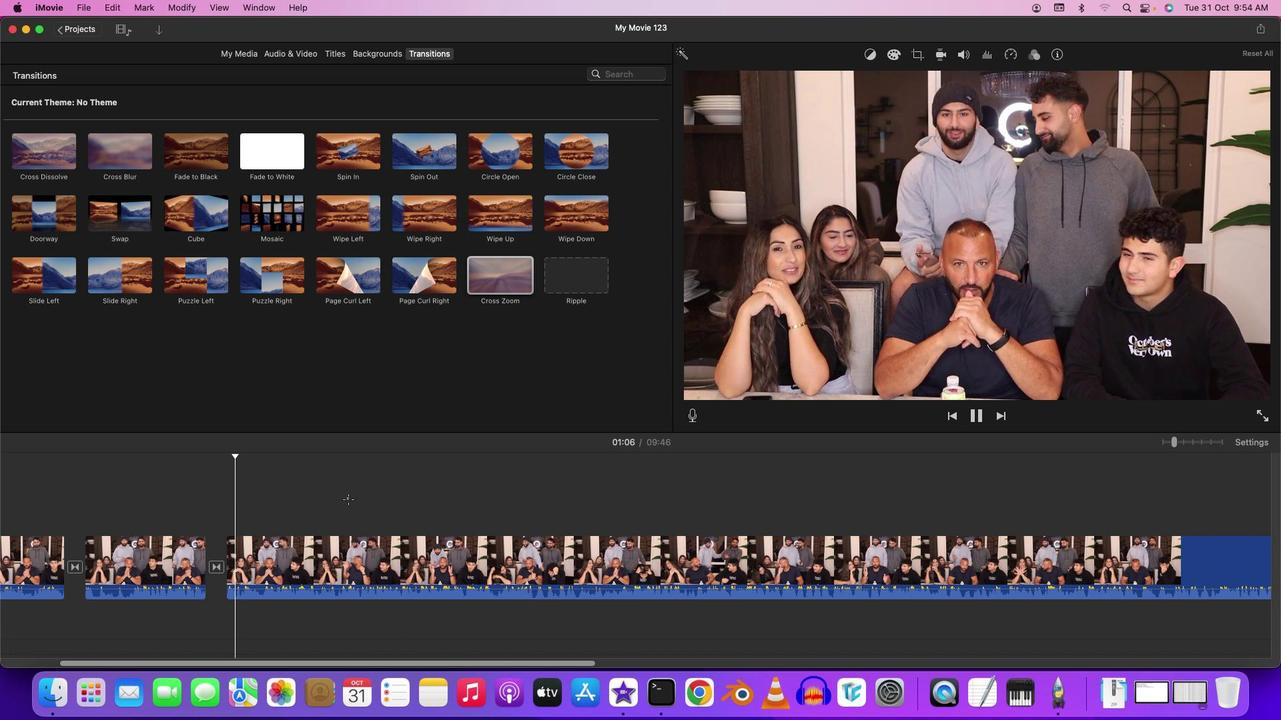 
Action: Mouse moved to (534, 556)
Screenshot: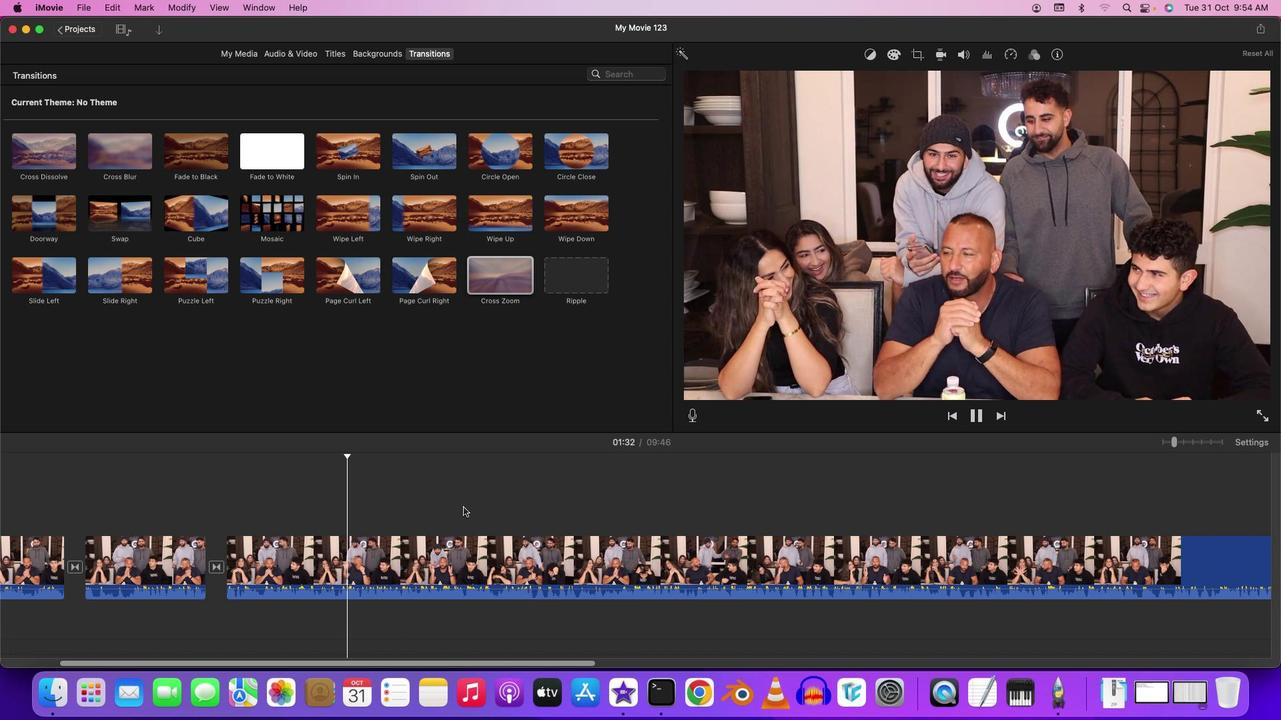 
Action: Mouse pressed left at (534, 556)
Screenshot: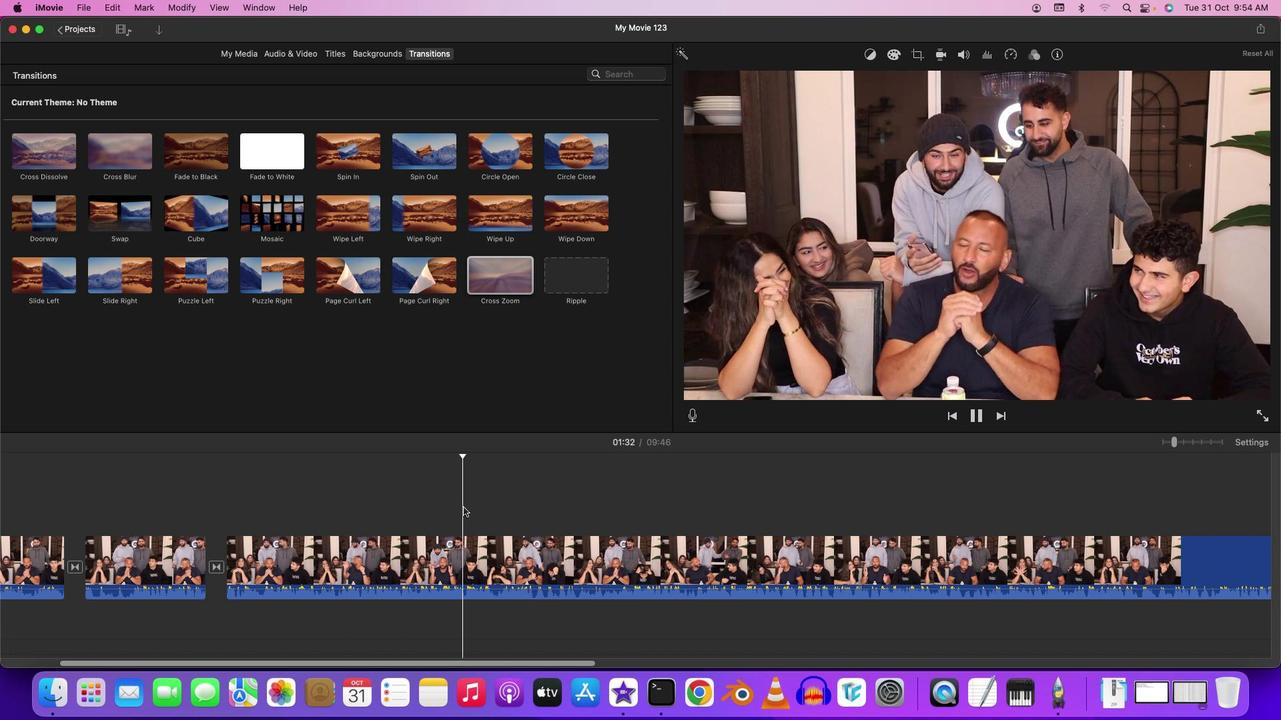 
Action: Mouse moved to (523, 556)
Screenshot: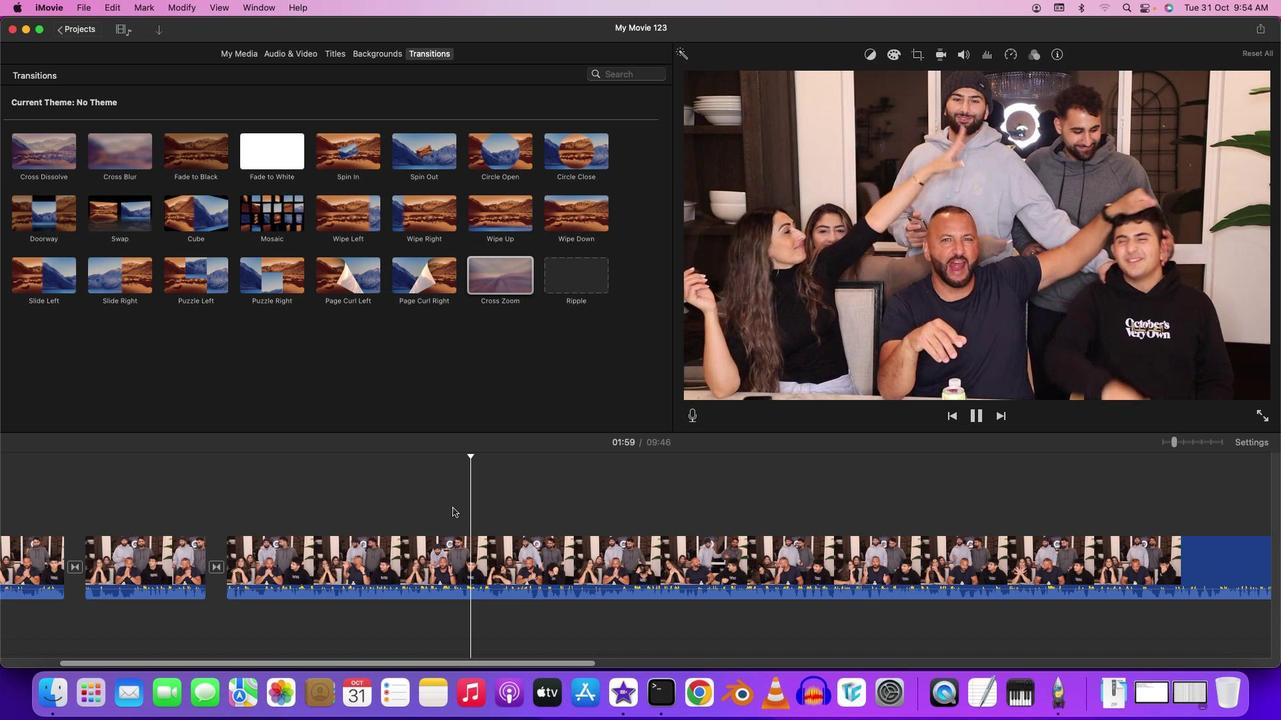 
Action: Mouse pressed left at (523, 556)
Screenshot: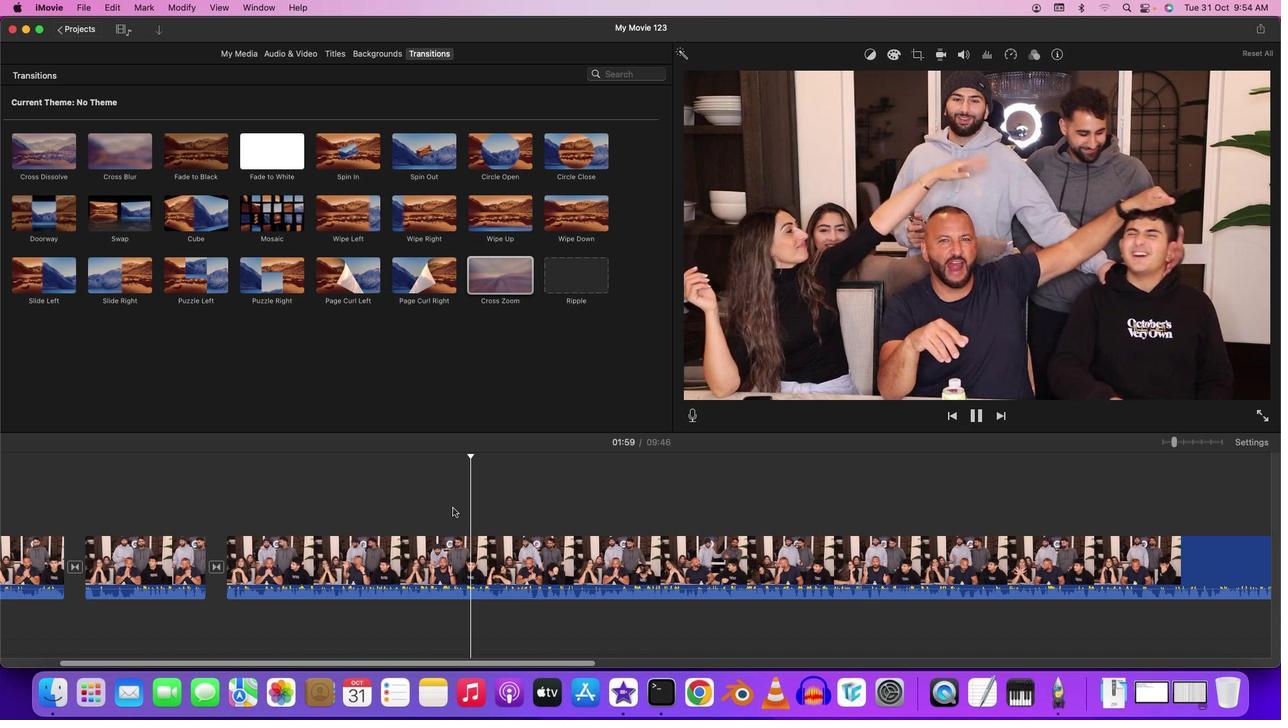 
Action: Mouse moved to (519, 556)
Screenshot: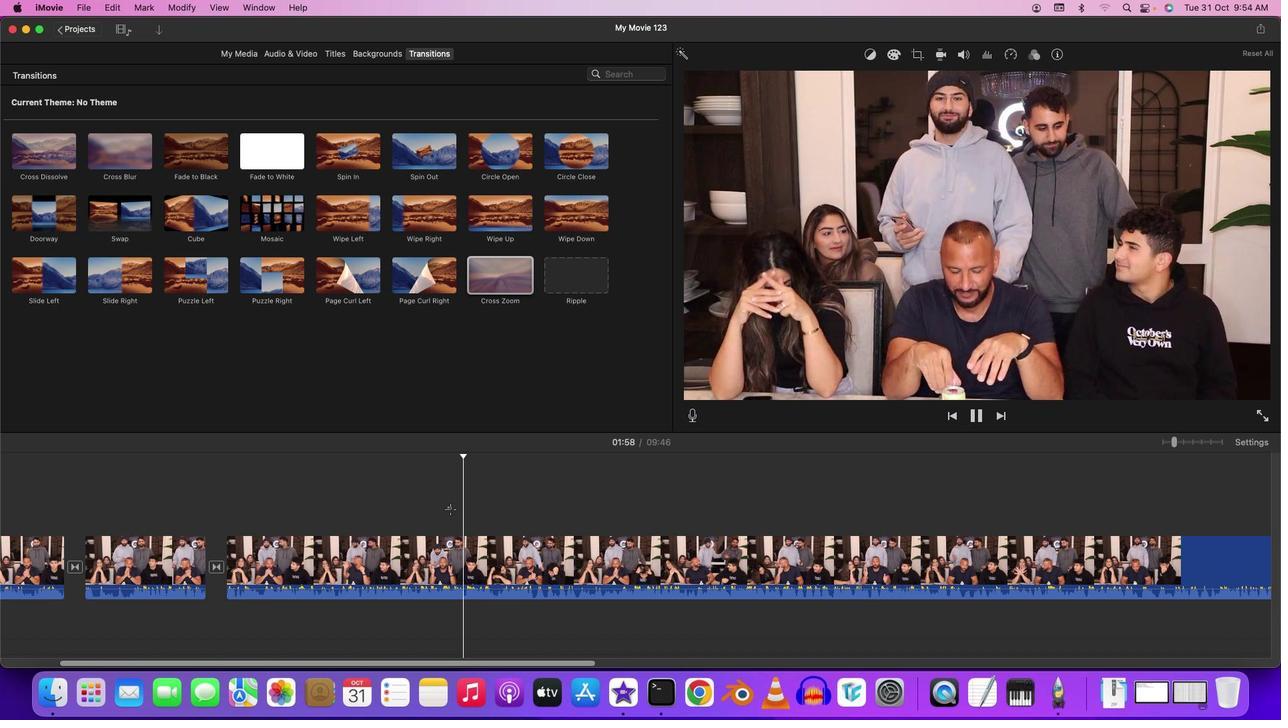 
Action: Mouse pressed left at (519, 556)
Screenshot: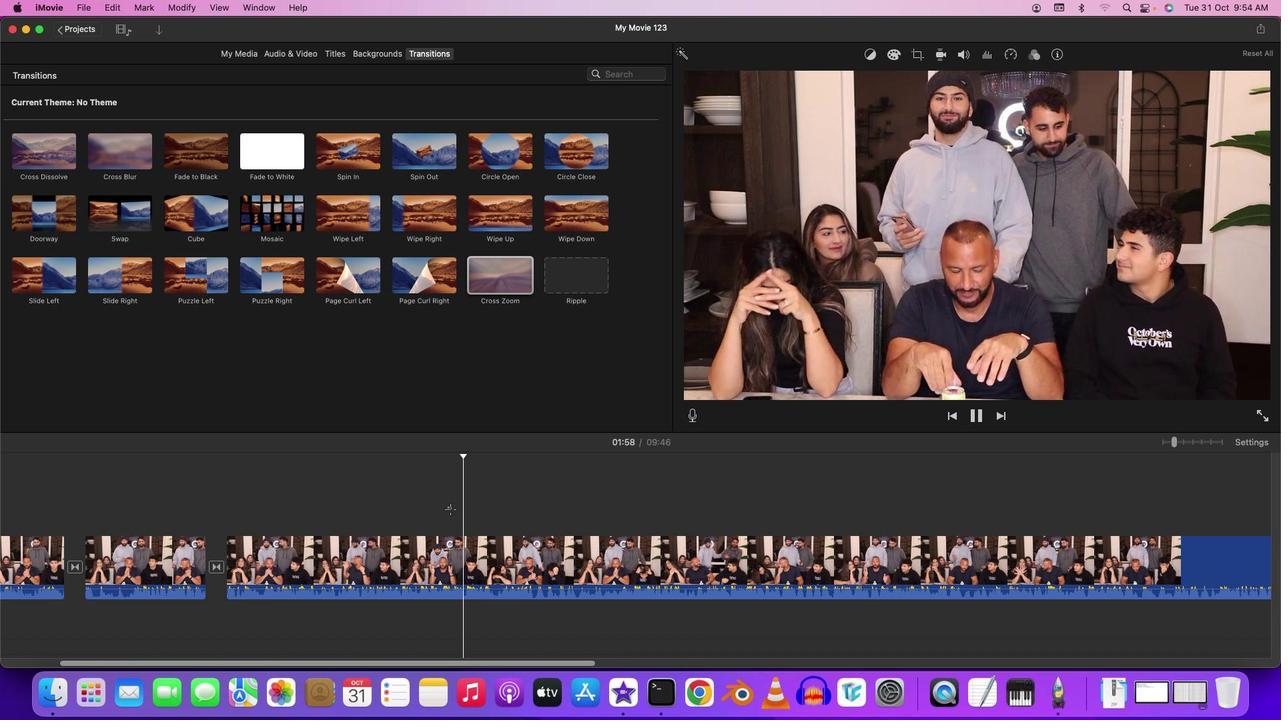 
Action: Mouse moved to (521, 556)
Screenshot: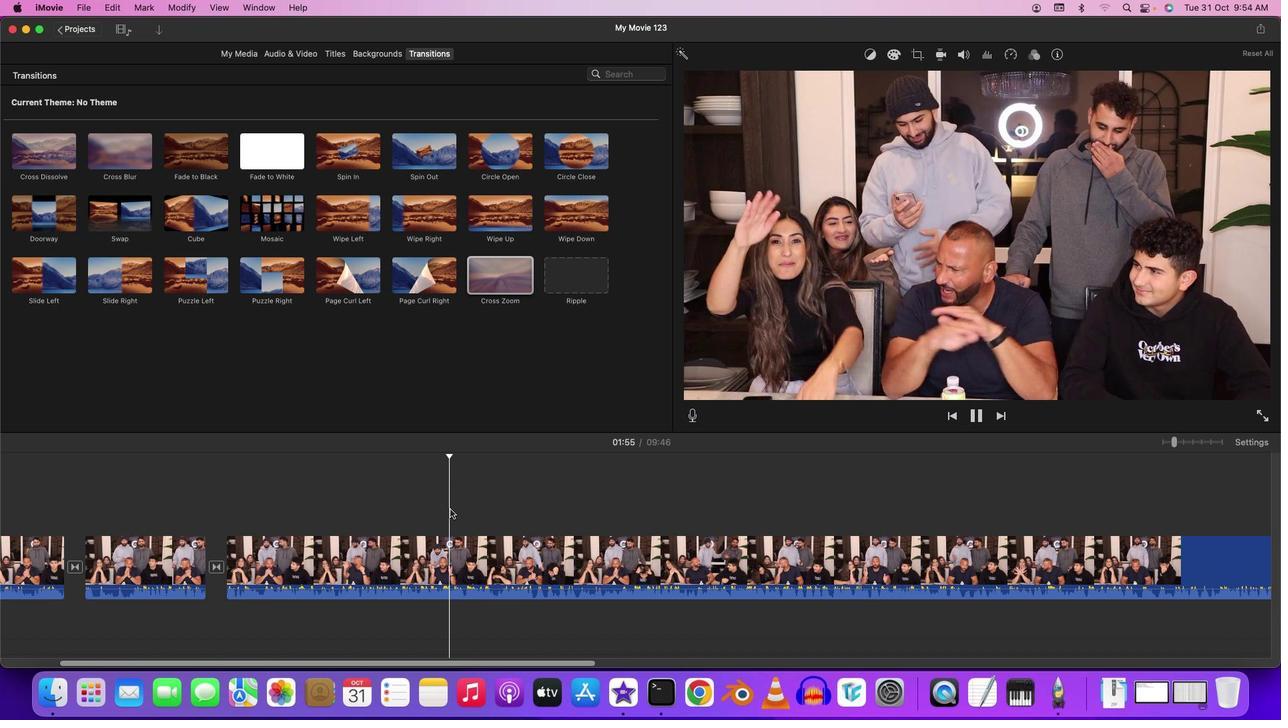 
Action: Key pressed Key.space
Screenshot: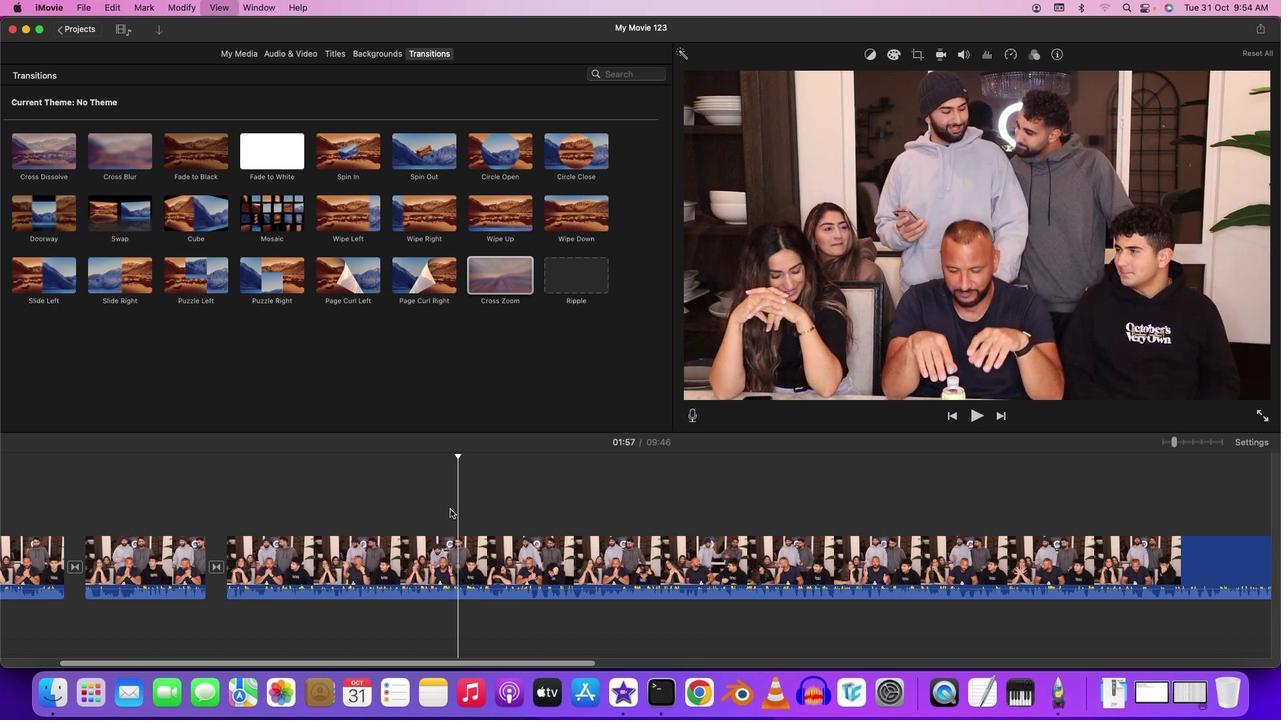 
Action: Mouse moved to (520, 556)
Screenshot: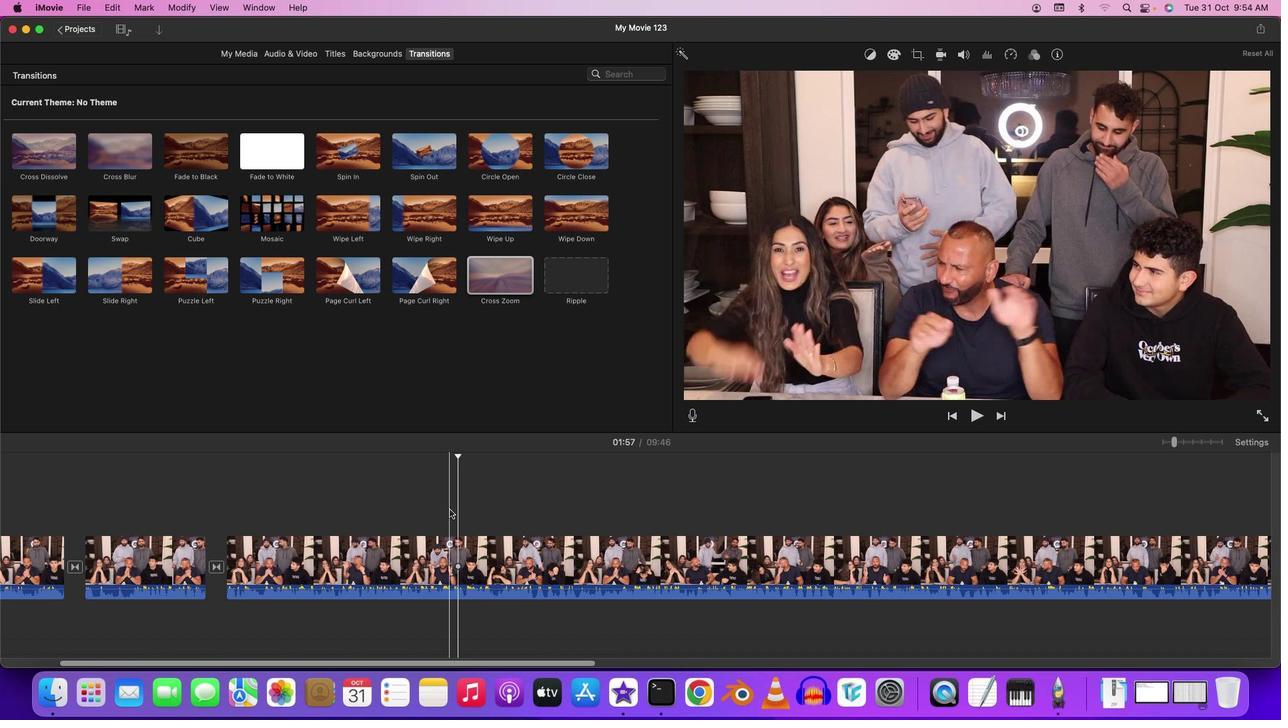 
Action: Mouse pressed left at (520, 556)
Screenshot: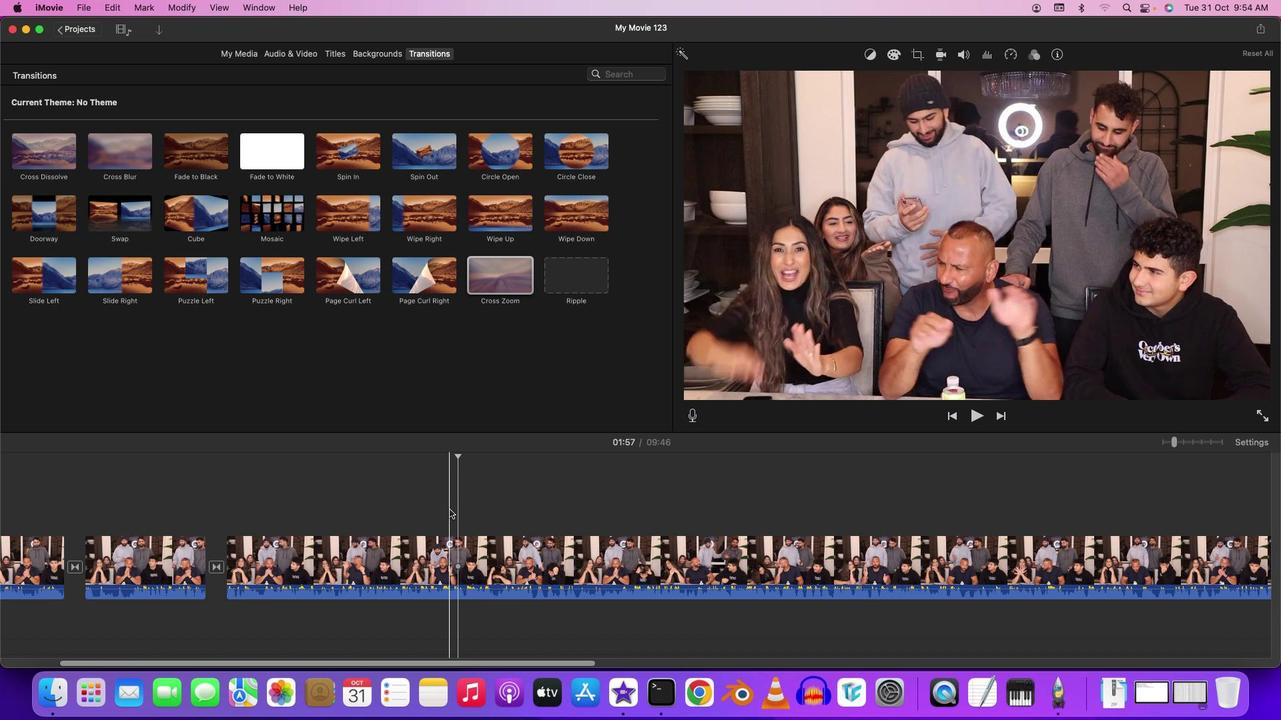 
Action: Key pressed Key.spaceKey.space
Screenshot: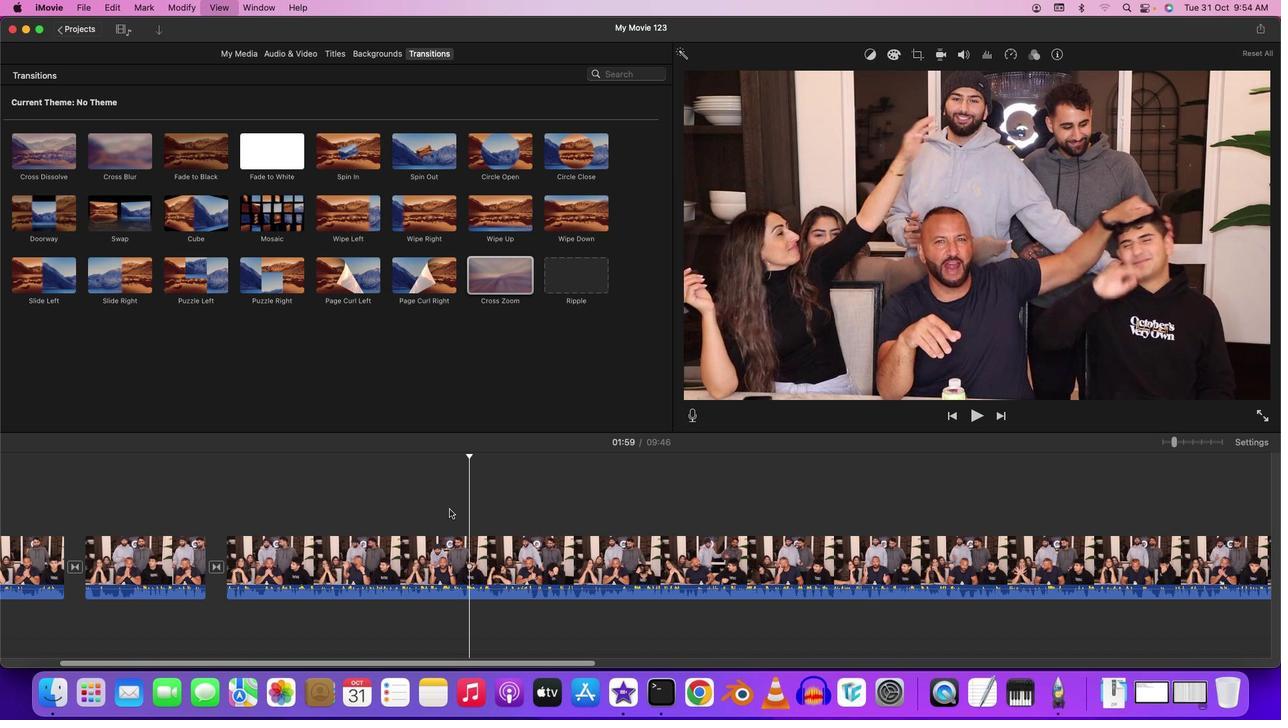 
Action: Mouse moved to (526, 556)
Screenshot: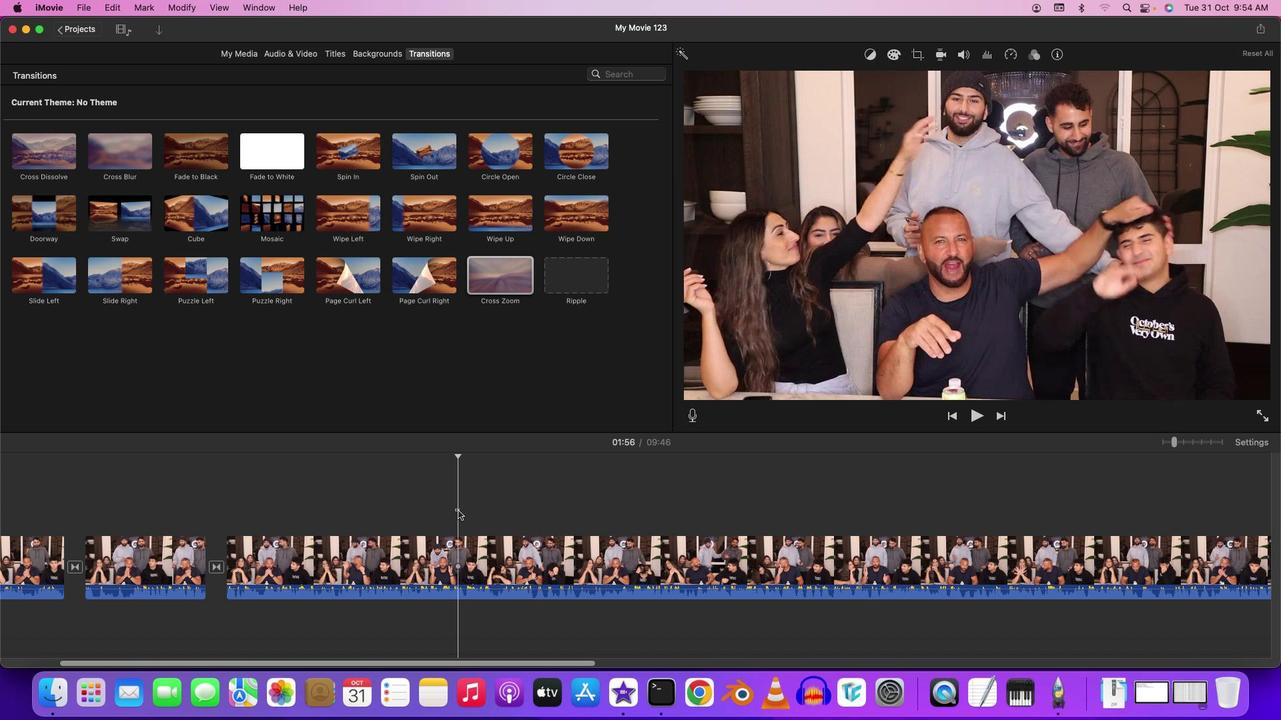 
Action: Mouse pressed left at (526, 556)
Screenshot: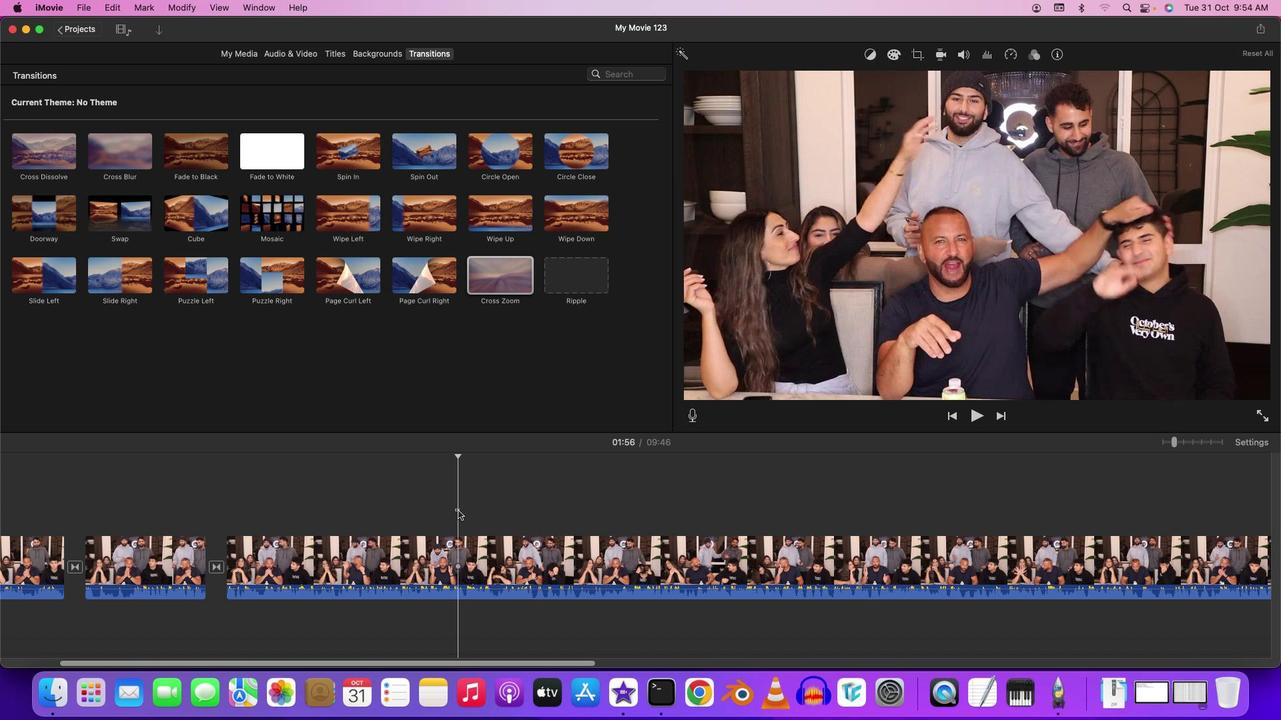
Action: Mouse moved to (529, 556)
Screenshot: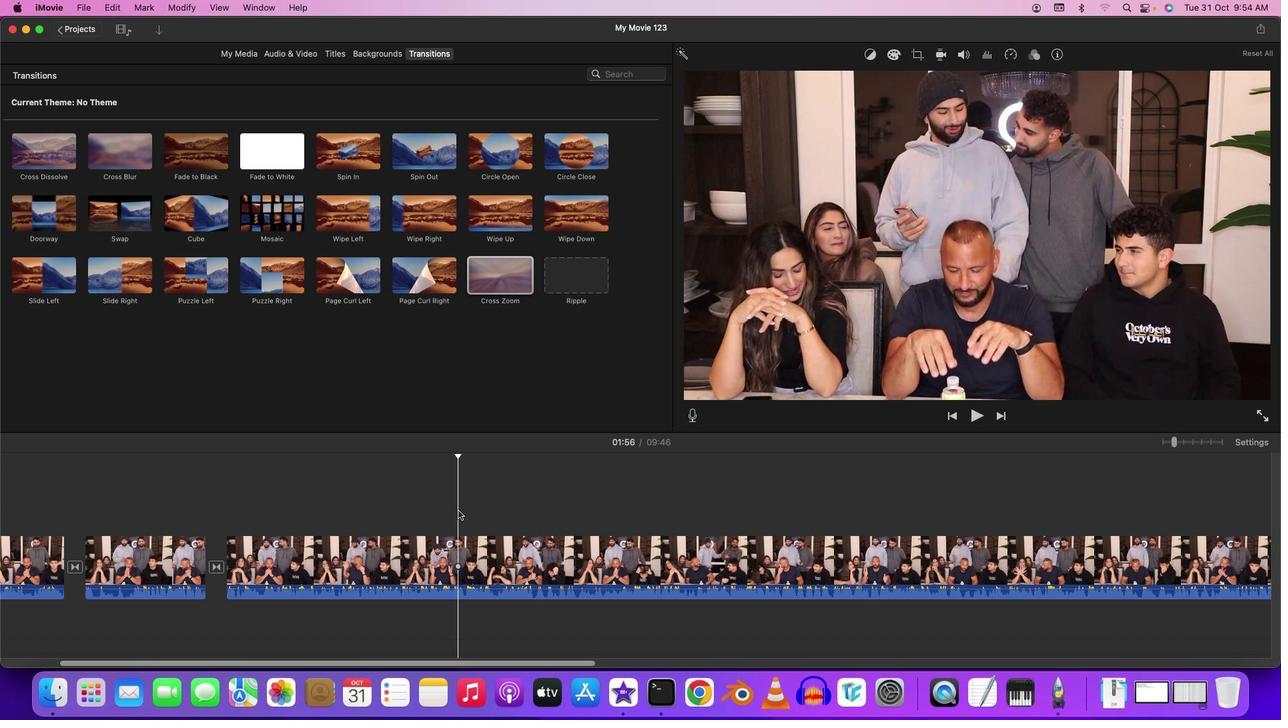 
Action: Key pressed Key.space
Screenshot: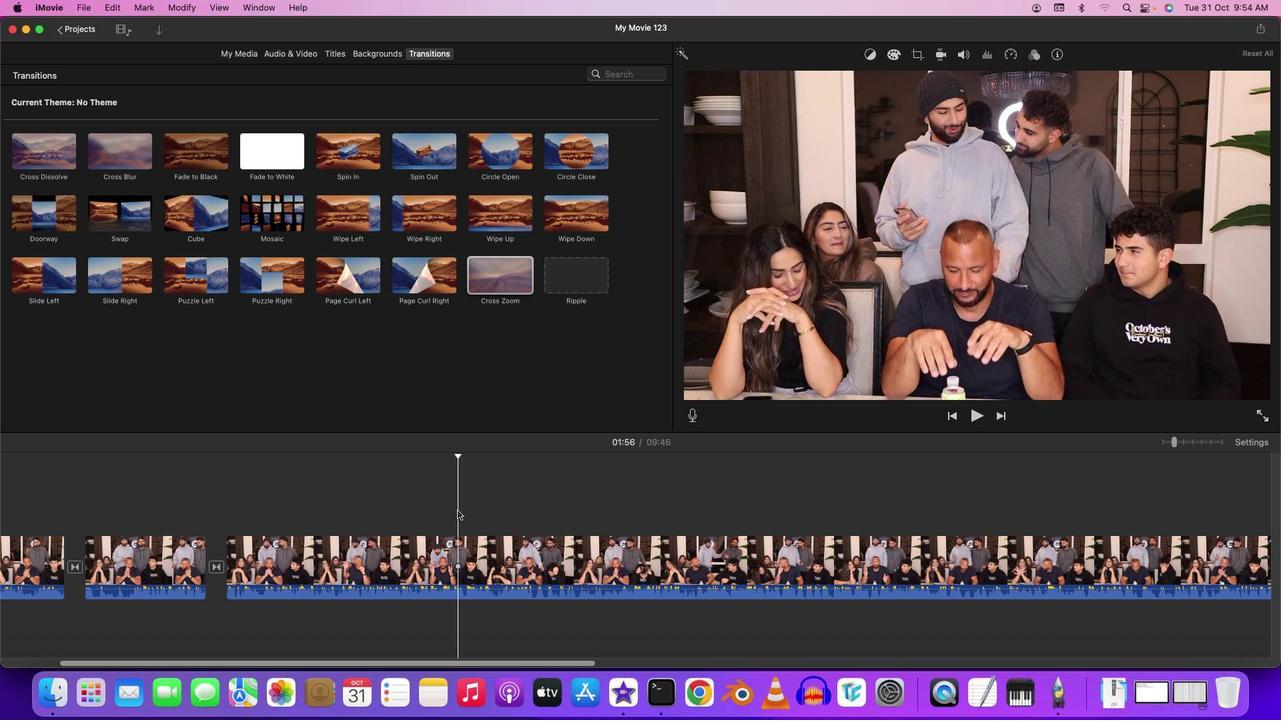 
Action: Mouse moved to (529, 556)
Screenshot: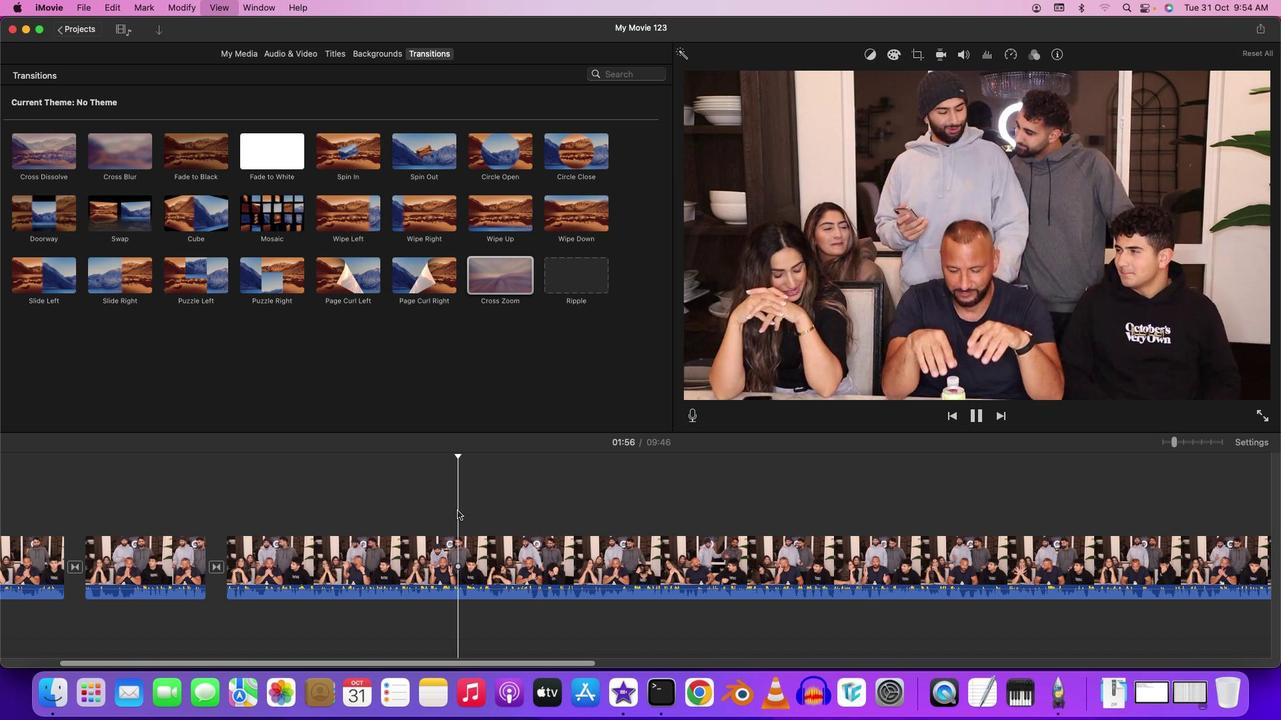 
Action: Key pressed Key.space
Screenshot: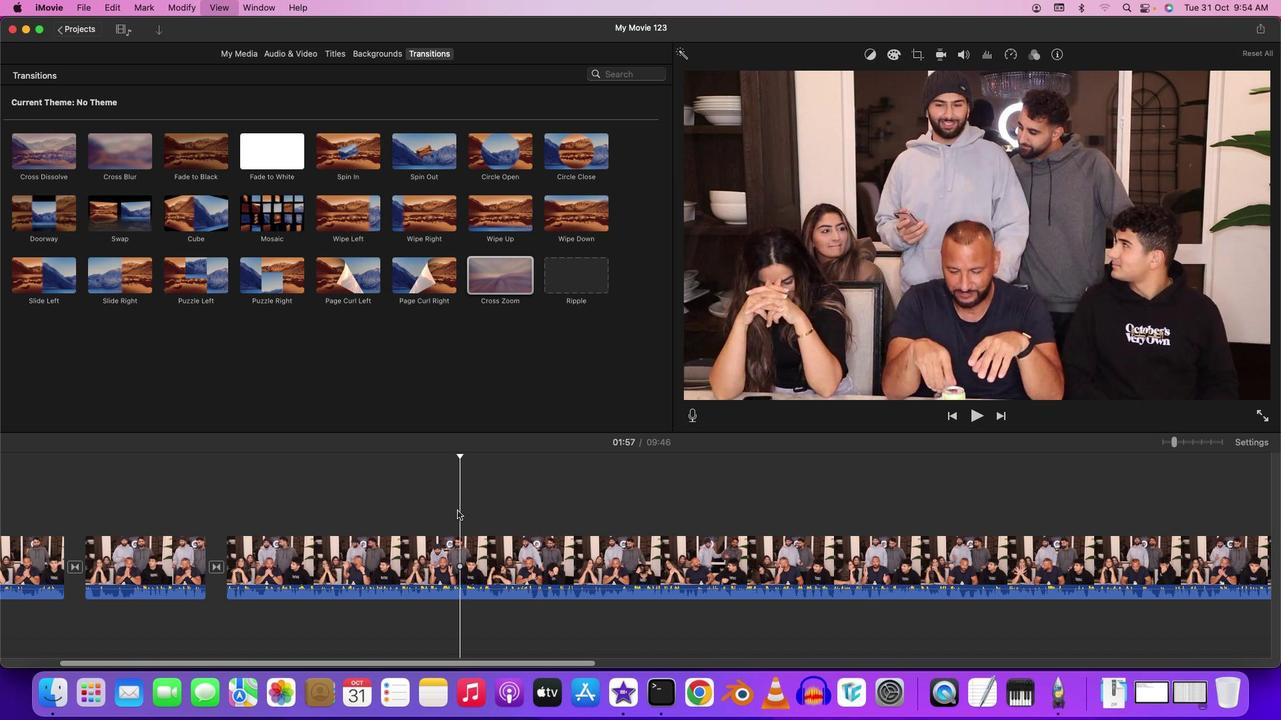
Action: Mouse moved to (523, 556)
Screenshot: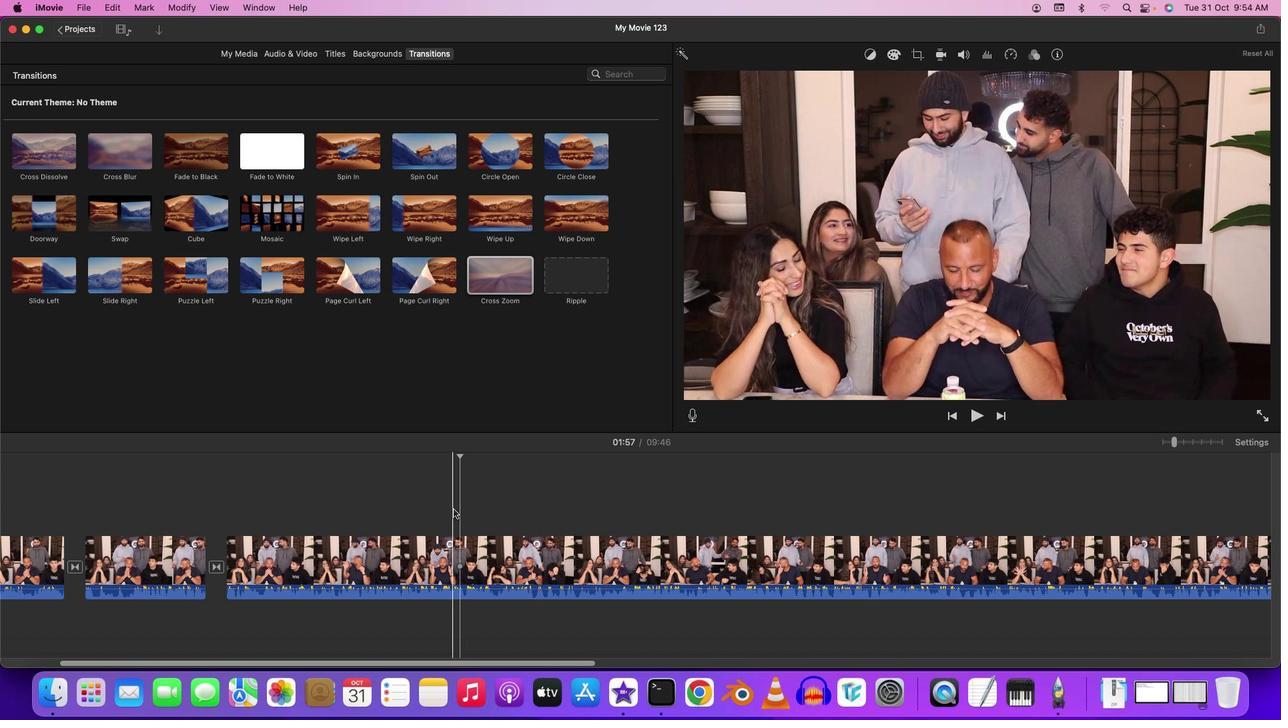
Action: Mouse pressed left at (523, 556)
Screenshot: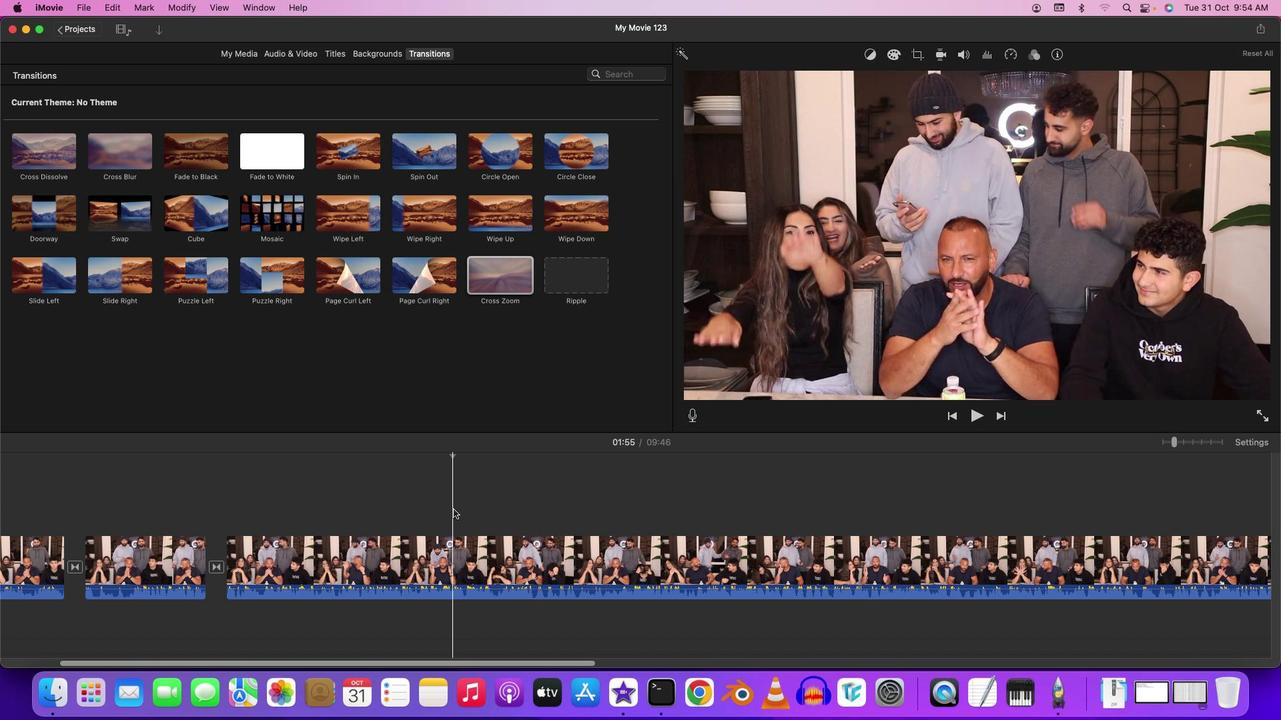 
Action: Key pressed Key.space
Screenshot: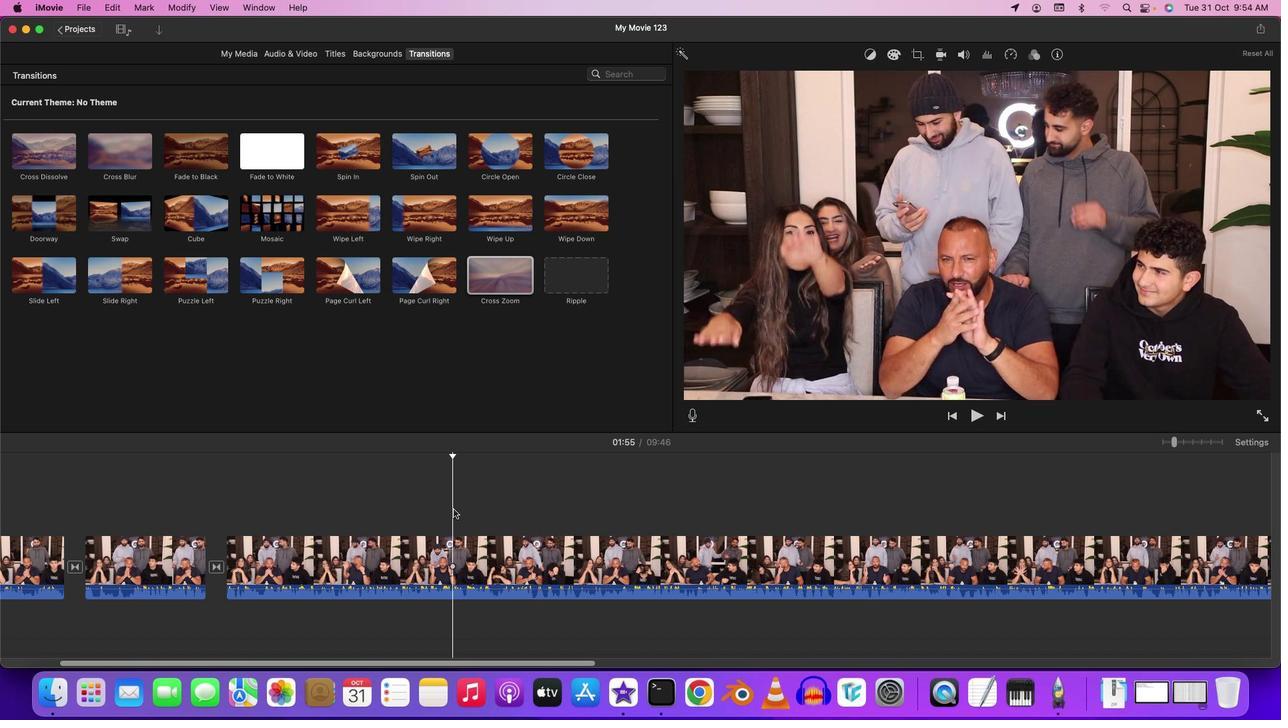
Action: Mouse moved to (515, 556)
Screenshot: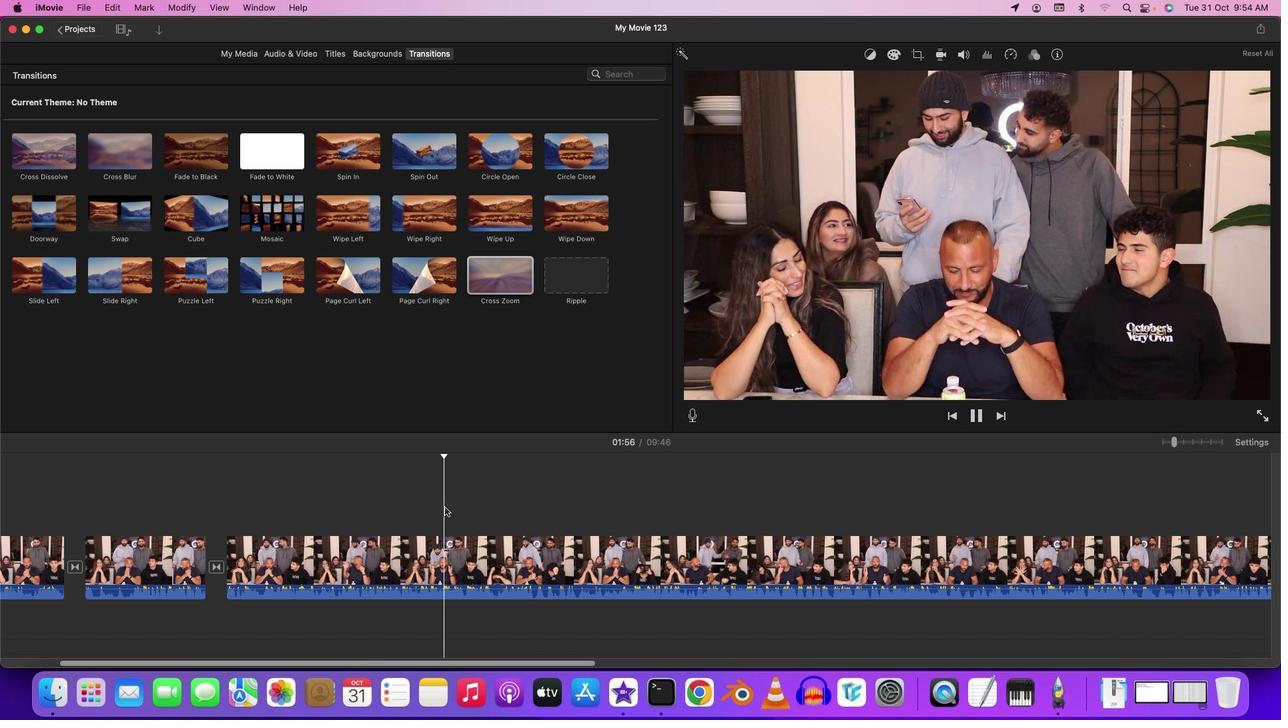 
Action: Mouse pressed left at (515, 556)
Screenshot: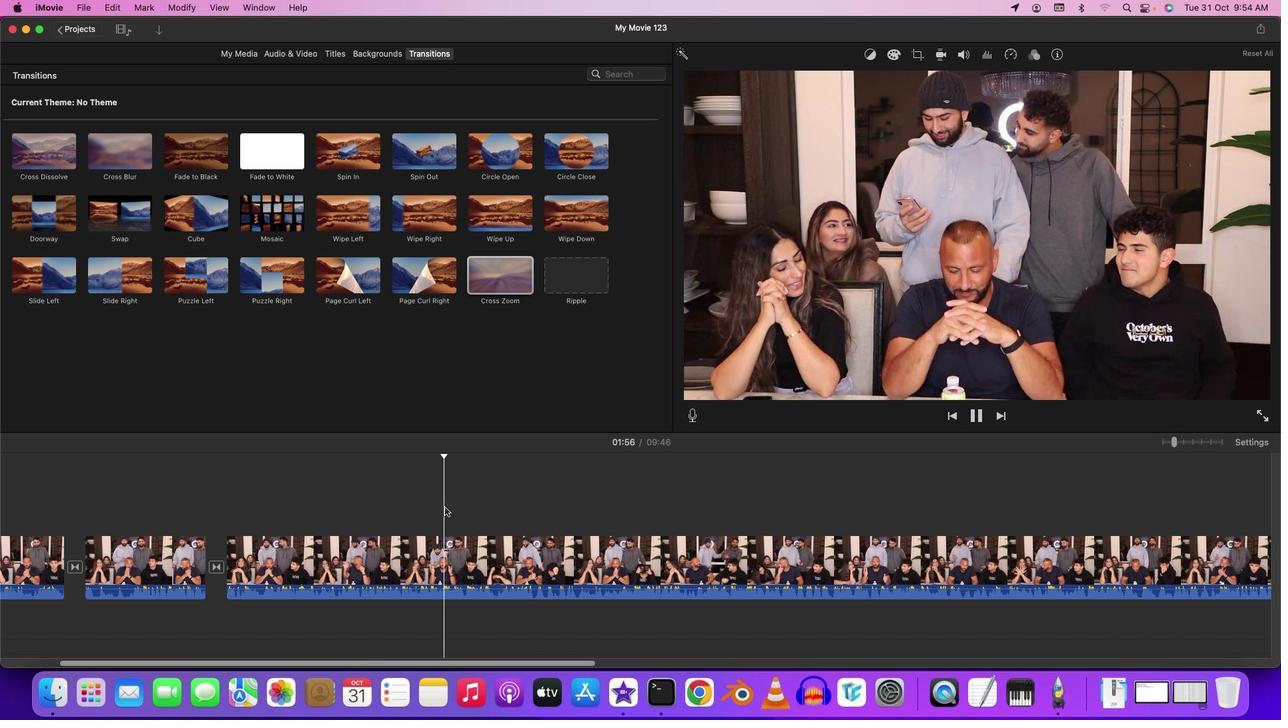 
Action: Mouse moved to (514, 556)
Screenshot: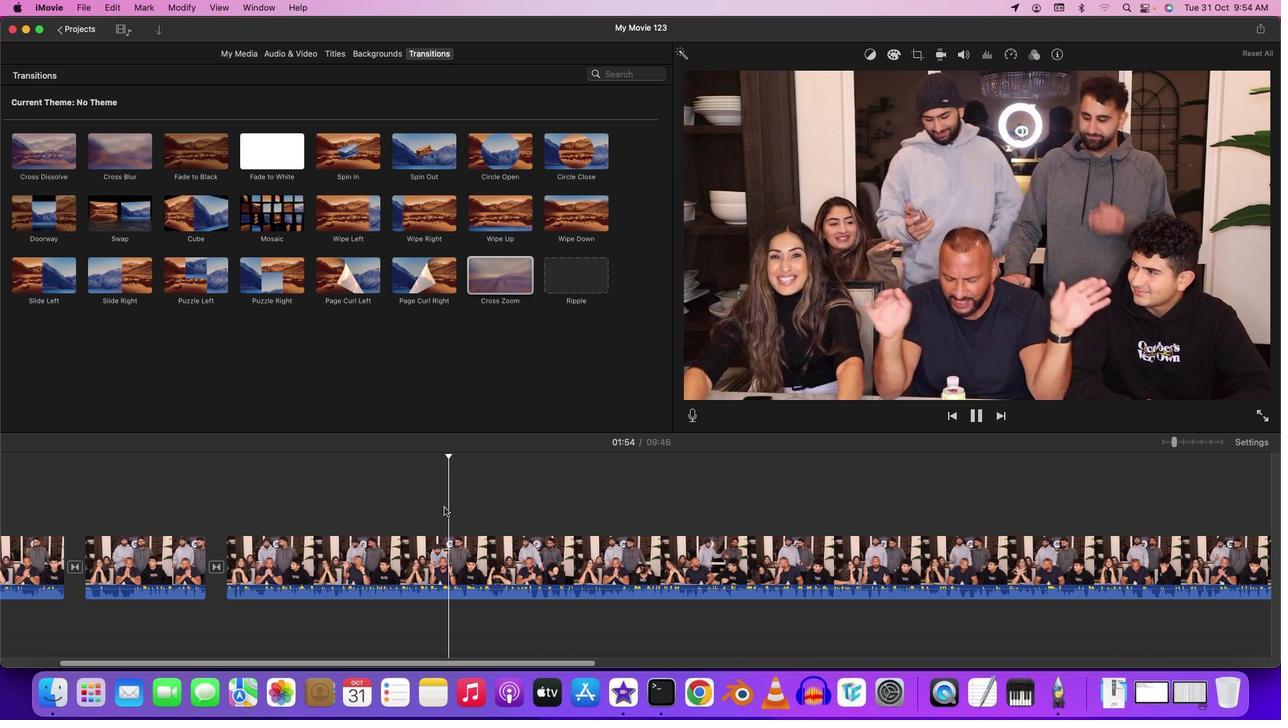 
Action: Key pressed Key.space
Screenshot: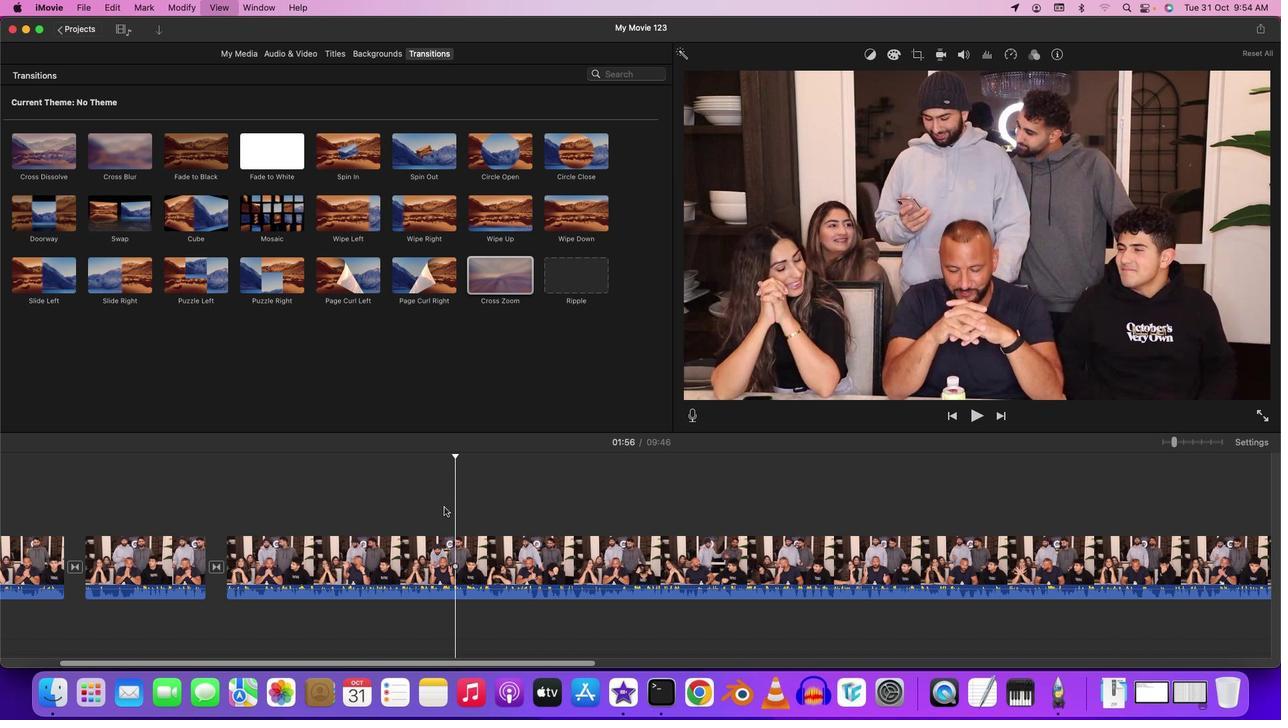 
Action: Mouse moved to (514, 556)
Screenshot: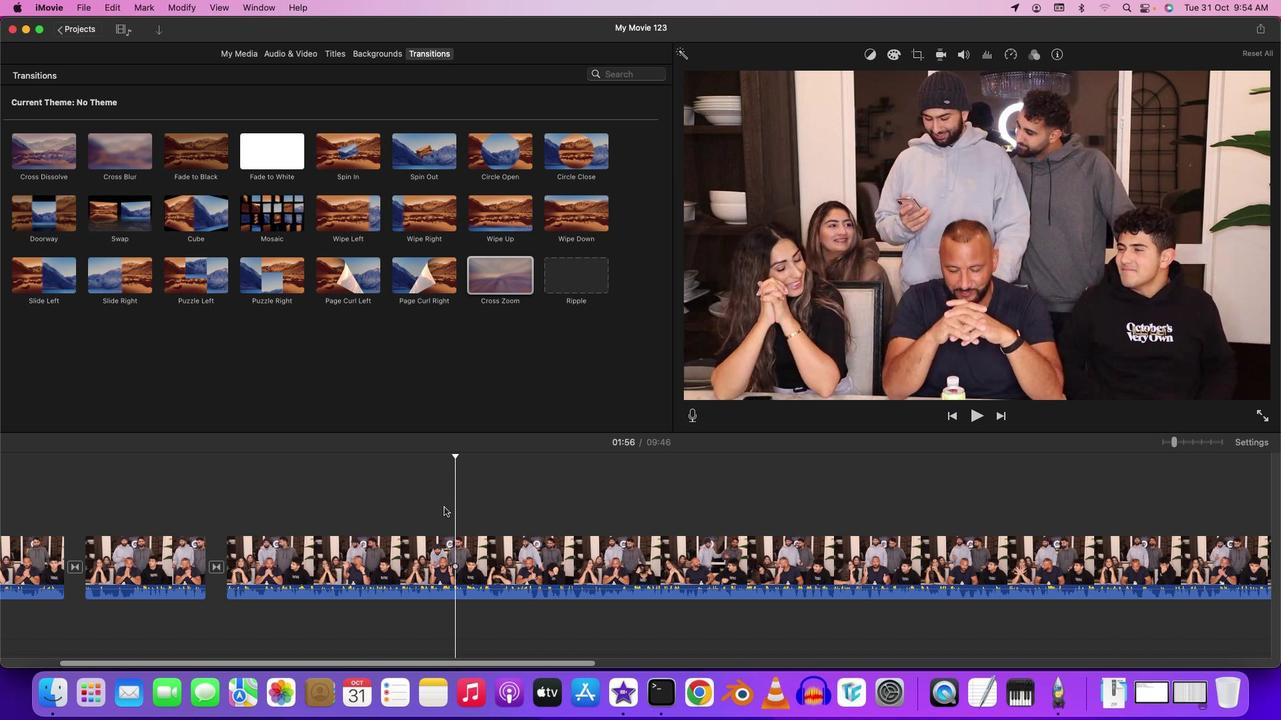 
Action: Key pressed Key.spaceKey.space
Screenshot: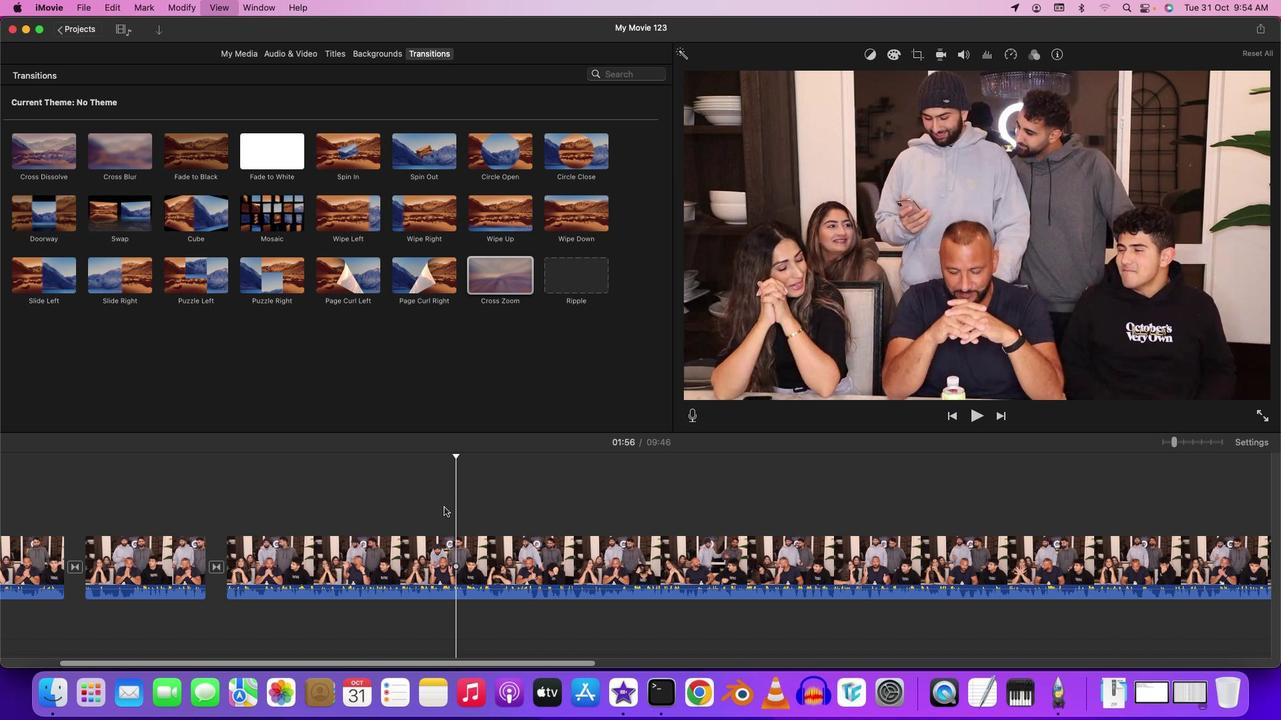 
Action: Mouse moved to (526, 556)
Screenshot: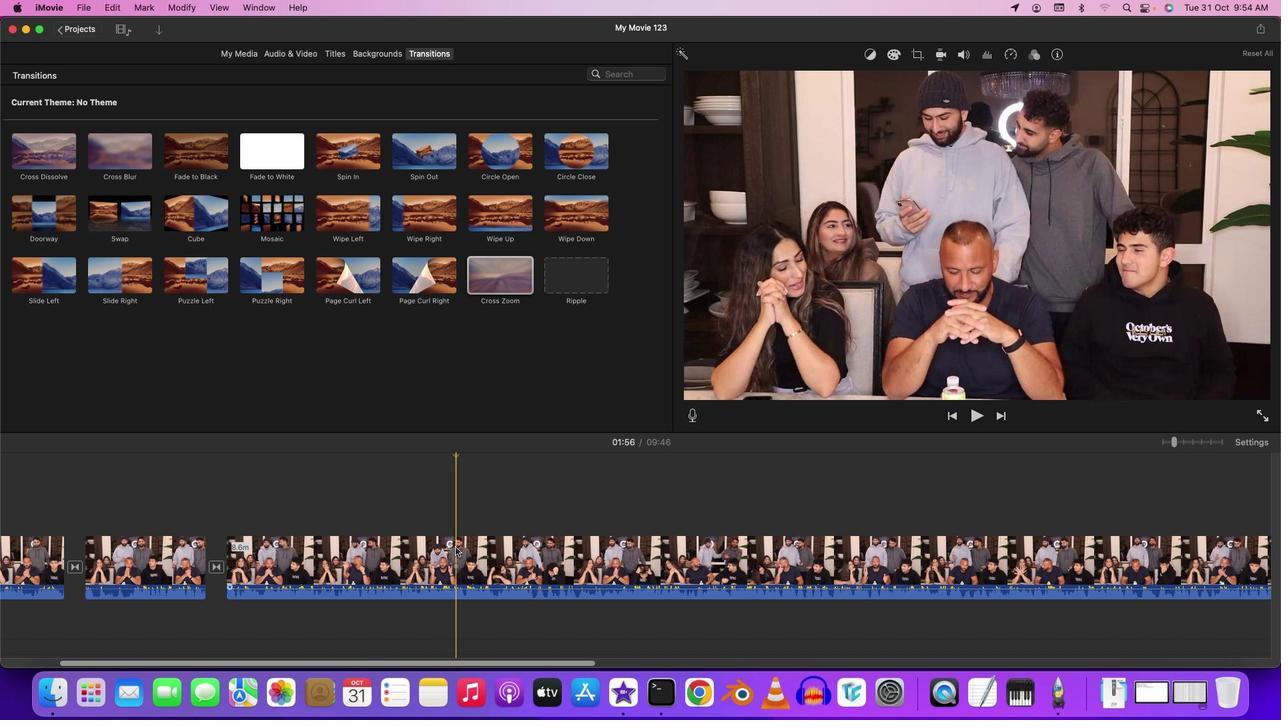 
Action: Mouse pressed left at (526, 556)
Screenshot: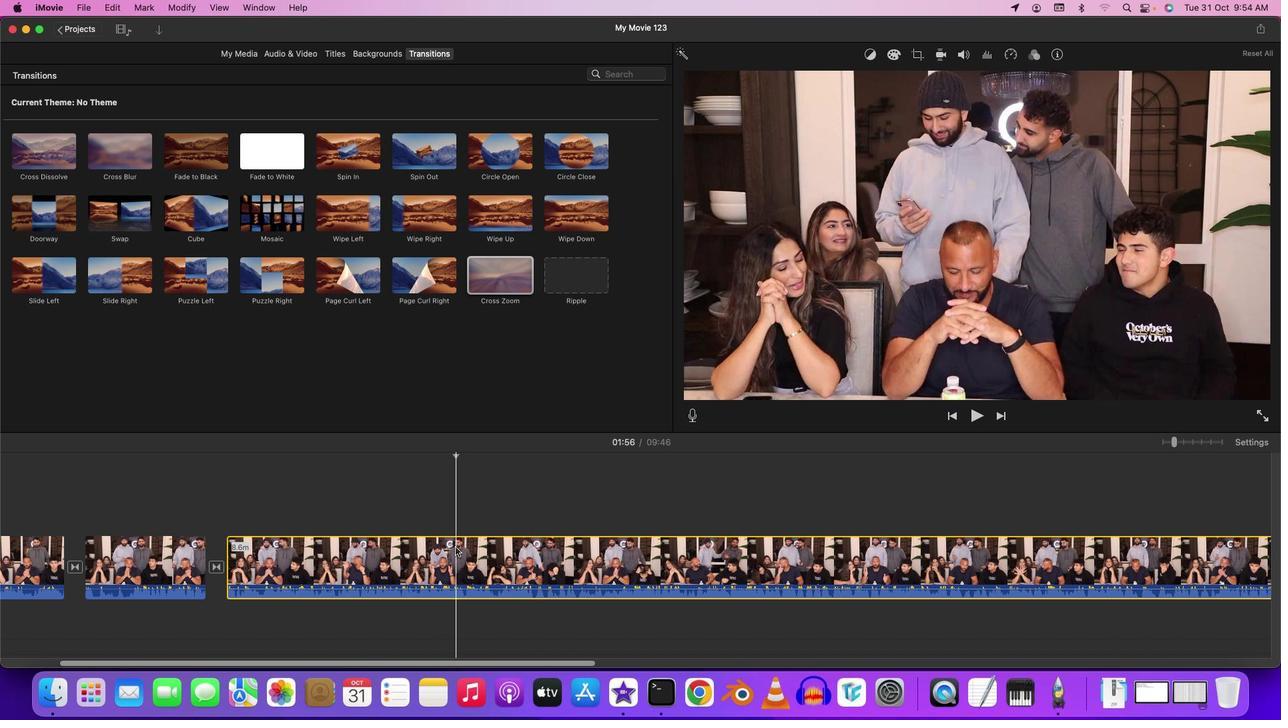 
Action: Key pressed Key.cmd'b'
Screenshot: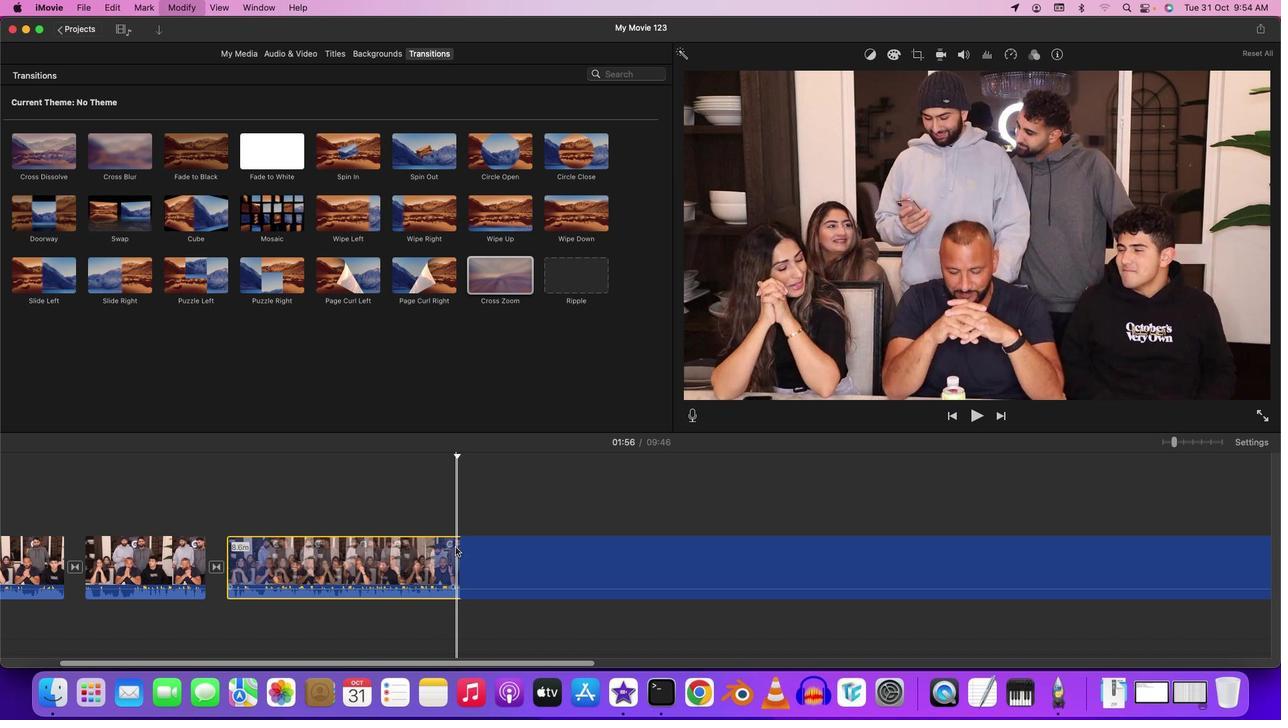 
Action: Mouse moved to (568, 555)
Screenshot: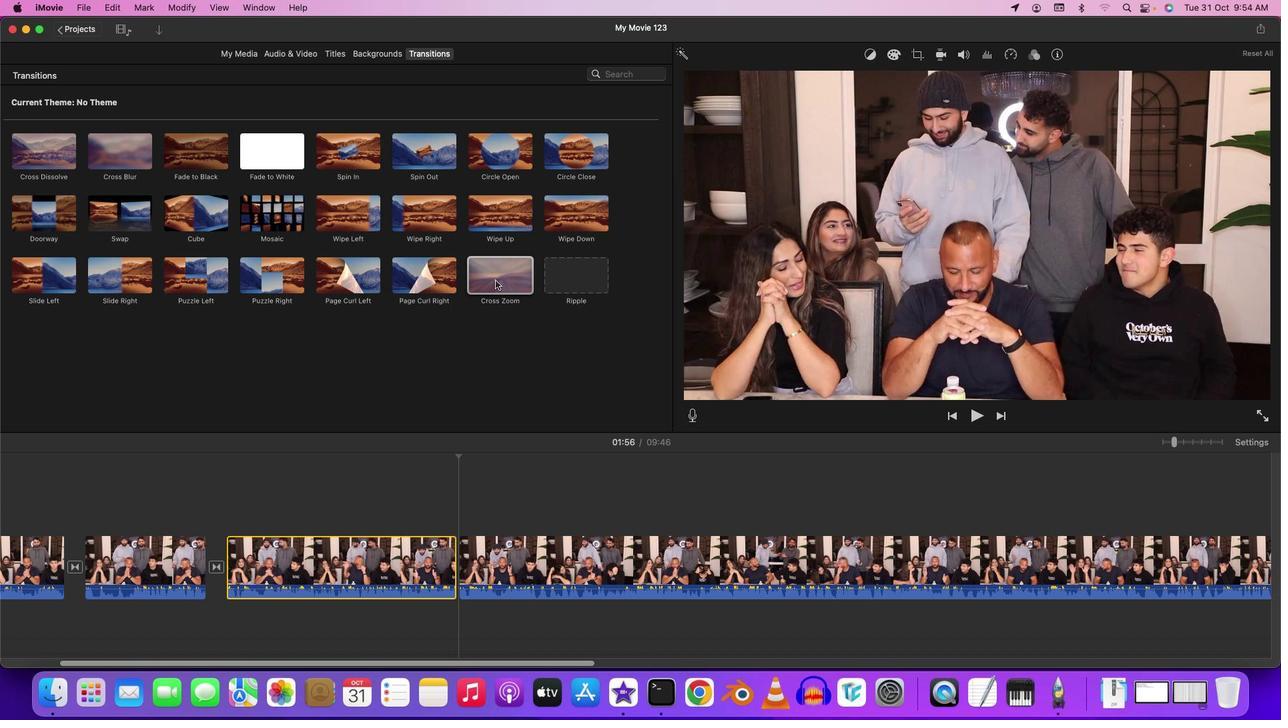 
Action: Mouse pressed left at (568, 555)
Screenshot: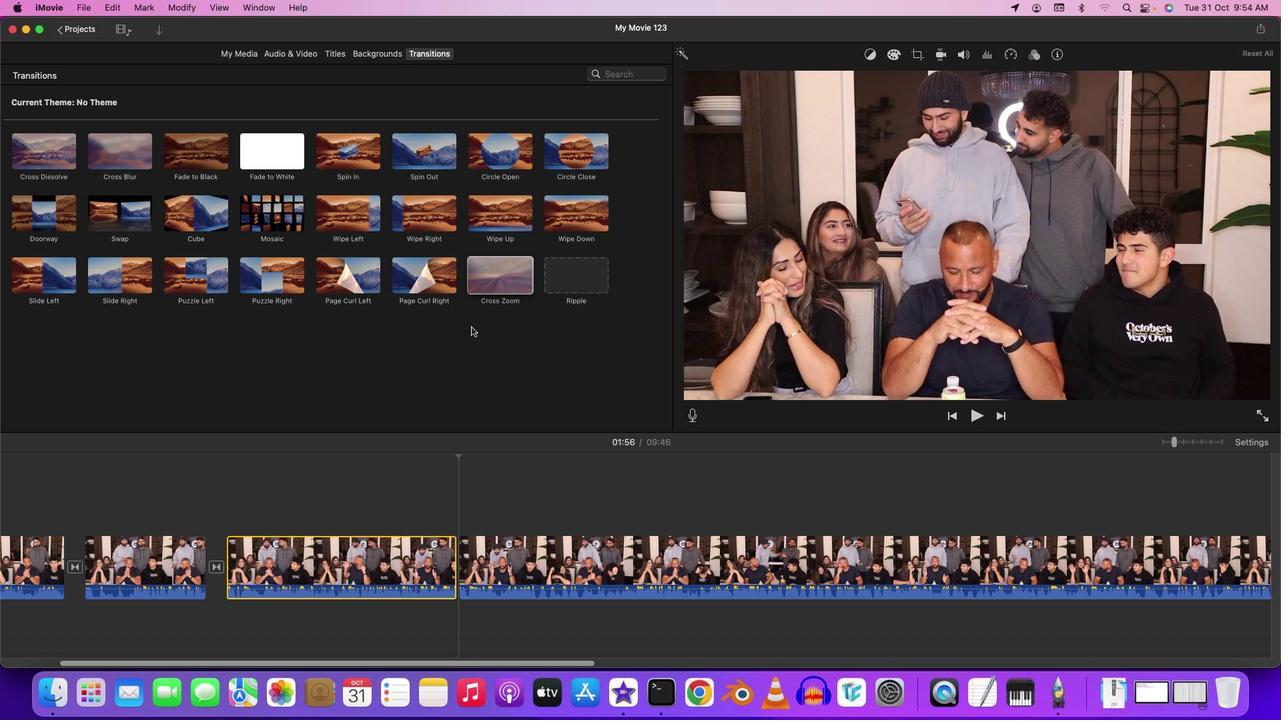 
Action: Mouse moved to (521, 556)
Screenshot: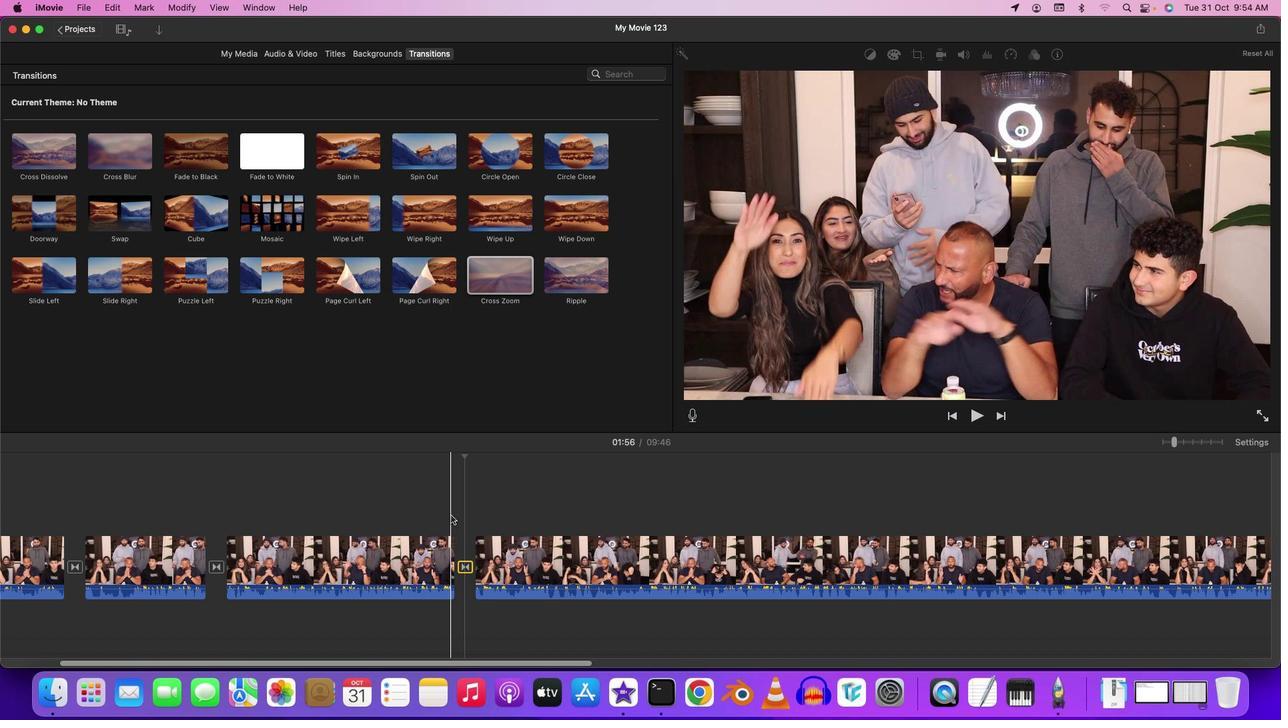 
Action: Mouse pressed left at (521, 556)
Screenshot: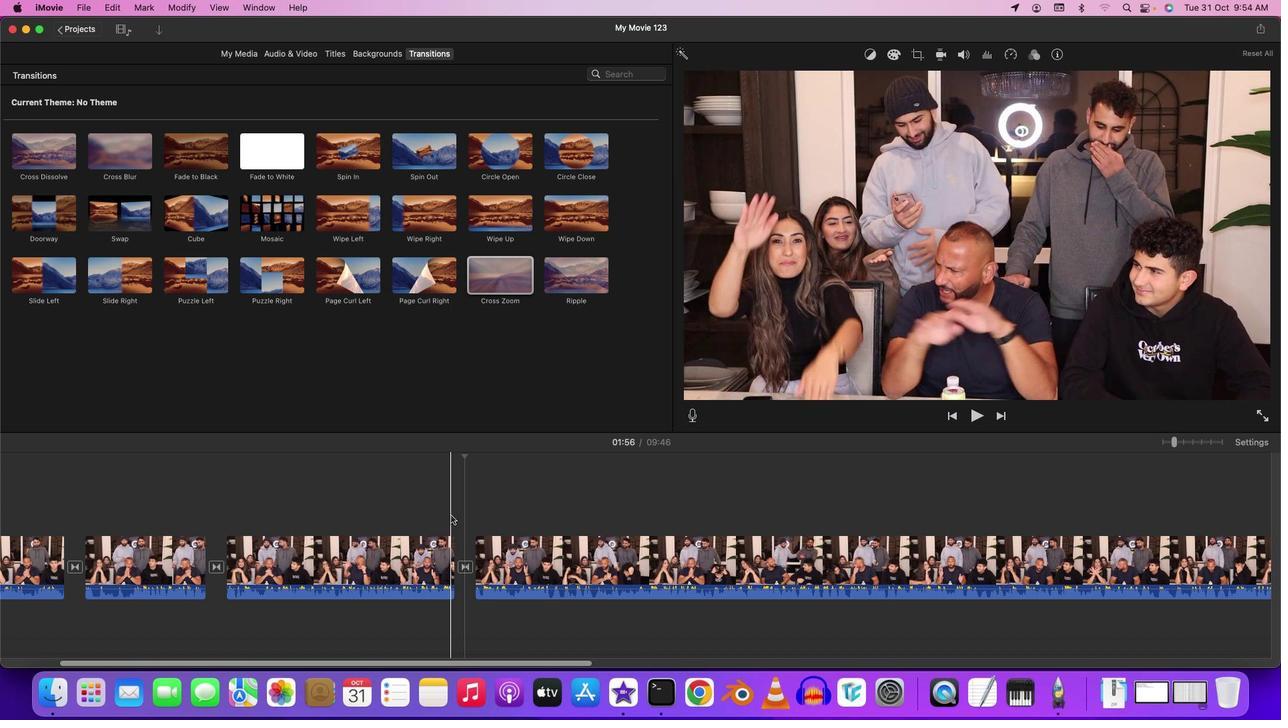 
Action: Key pressed Key.spaceKey.spaceKey.cmd'z'Key.cmd'z'Key.rightKey.rightKey.rightKey.rightKey.rightKey.rightKey.spaceKey.space
Screenshot: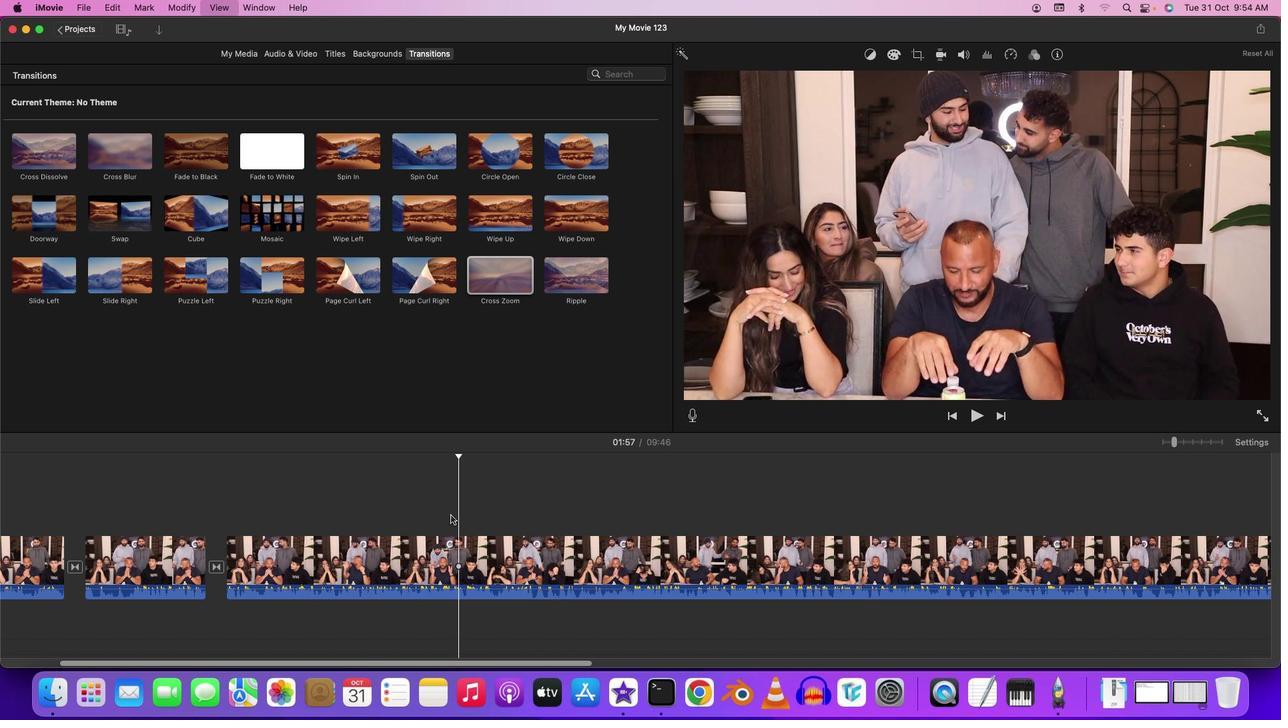 
Action: Mouse moved to (526, 556)
Screenshot: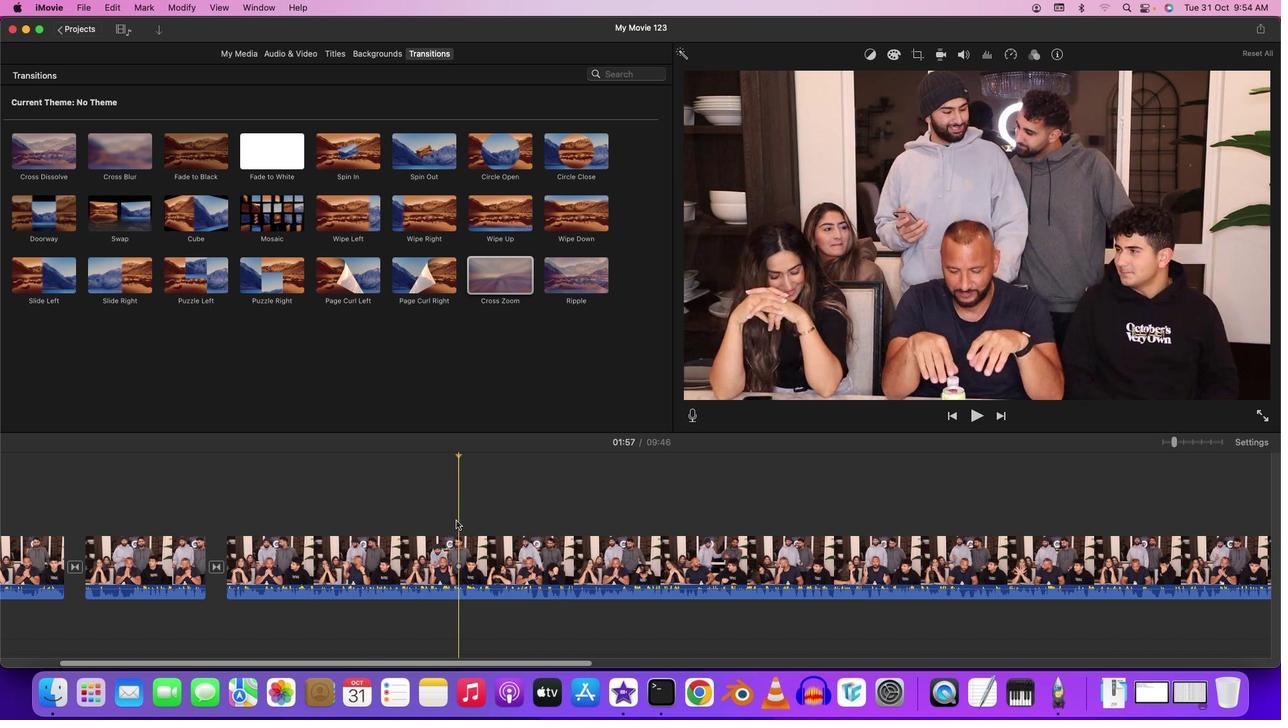 
Action: Mouse pressed left at (526, 556)
Screenshot: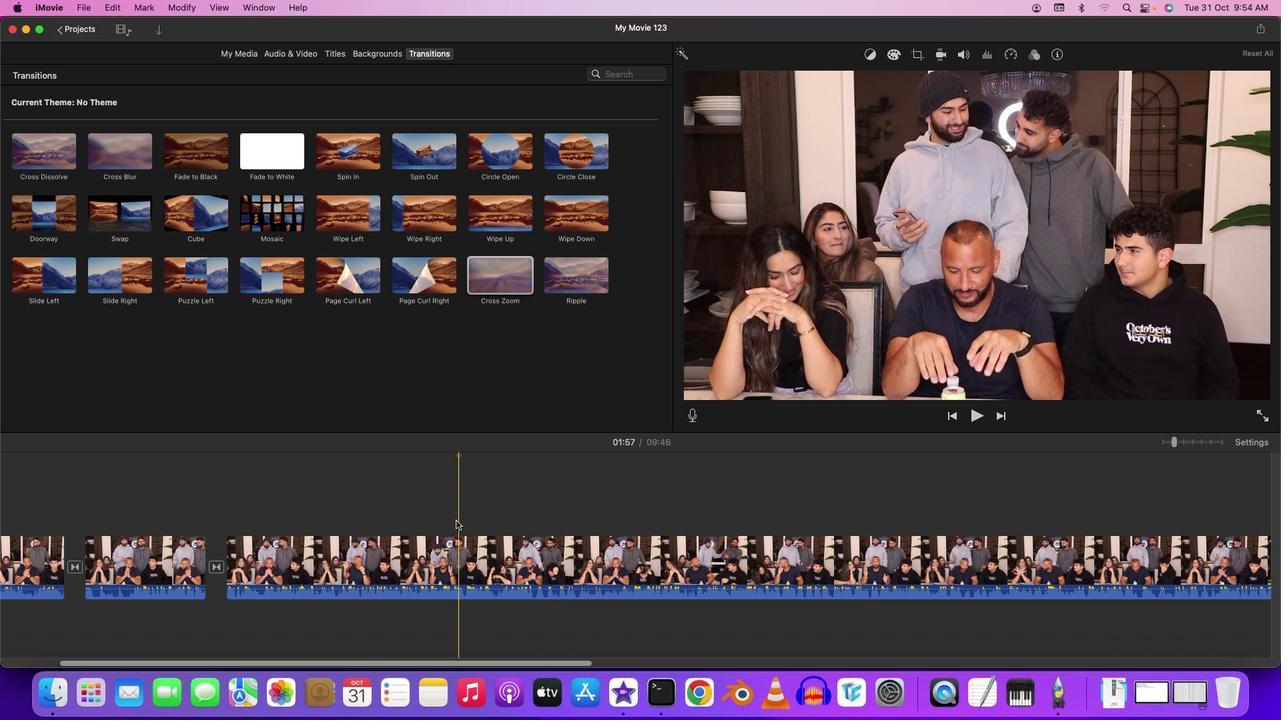 
Action: Key pressed Key.leftKey.leftKey.leftKey.leftKey.leftKey.leftKey.leftKey.leftKey.leftKey.leftKey.leftKey.leftKey.leftKey.leftKey.leftKey.leftKey.leftKey.leftKey.leftKey.leftKey.leftKey.leftKey.leftKey.leftKey.leftKey.leftKey.leftKey.leftKey.leftKey.leftKey.leftKey.leftKey.leftKey.leftKey.leftKey.leftKey.leftKey.leftKey.leftKey.leftKey.rightKey.rightKey.rightKey.rightKey.rightKey.rightKey.rightKey.rightKey.rightKey.rightKey.leftKey.left
Screenshot: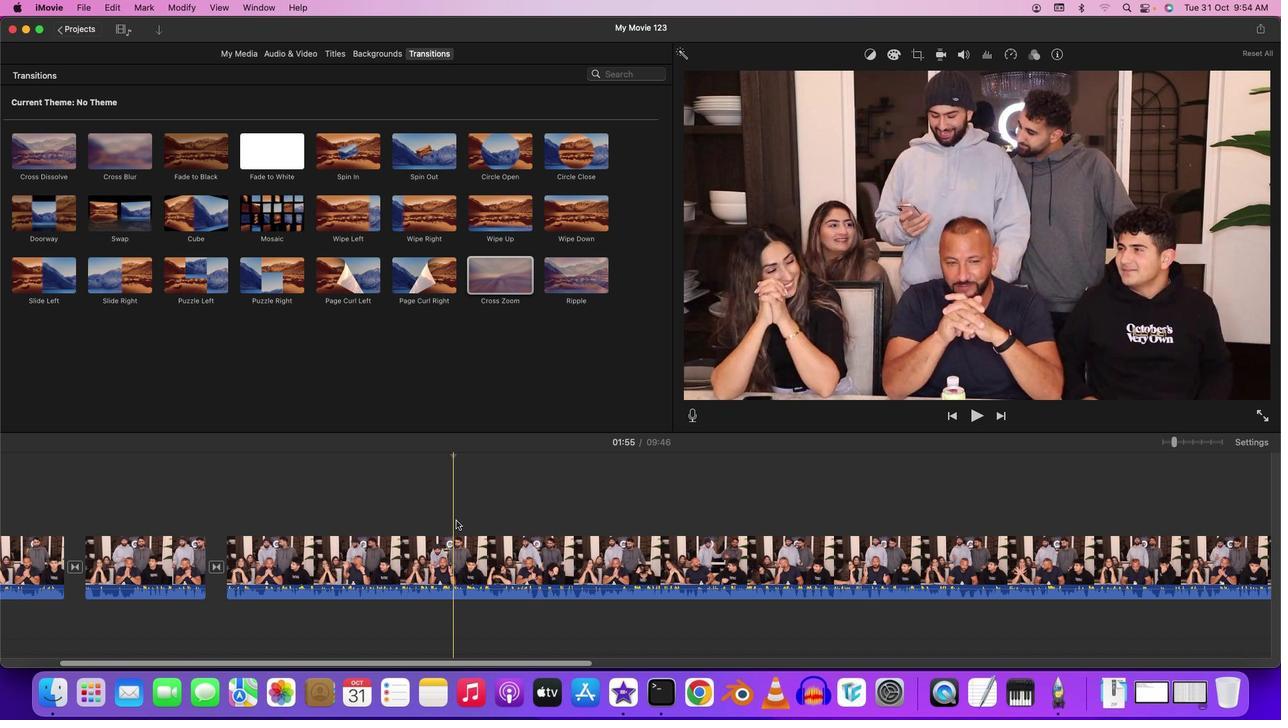 
Action: Mouse moved to (528, 556)
Screenshot: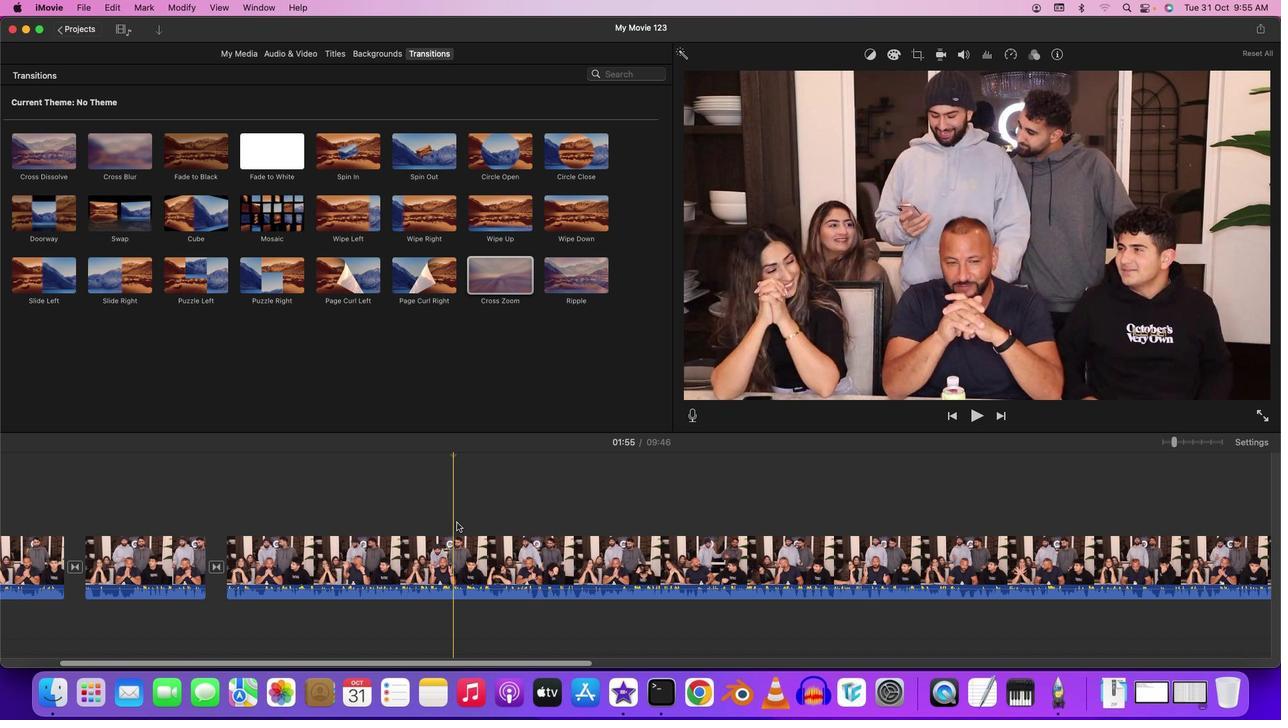 
Action: Key pressed Key.rightKey.rightKey.rightKey.rightKey.rightKey.rightKey.rightKey.rightKey.rightKey.rightKey.rightKey.rightKey.rightKey.rightKey.rightKey.rightKey.rightKey.rightKey.rightKey.rightKey.rightKey.right
Screenshot: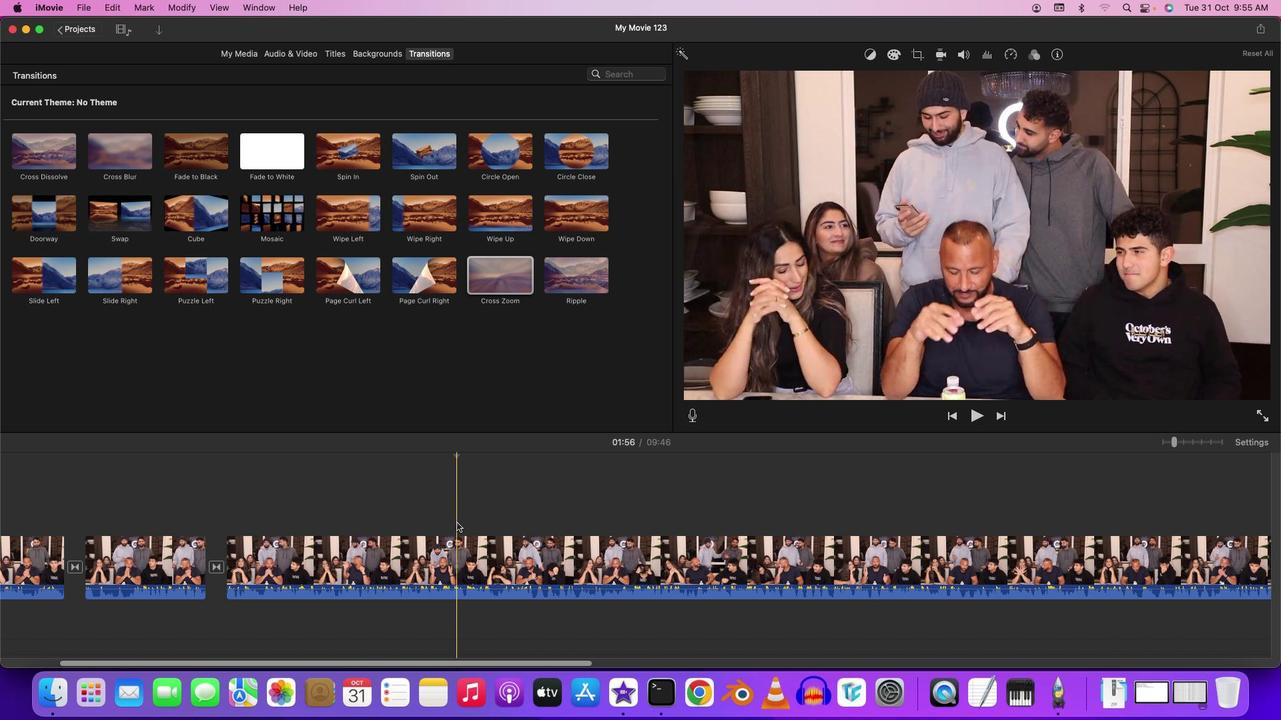 
Action: Mouse moved to (528, 556)
Screenshot: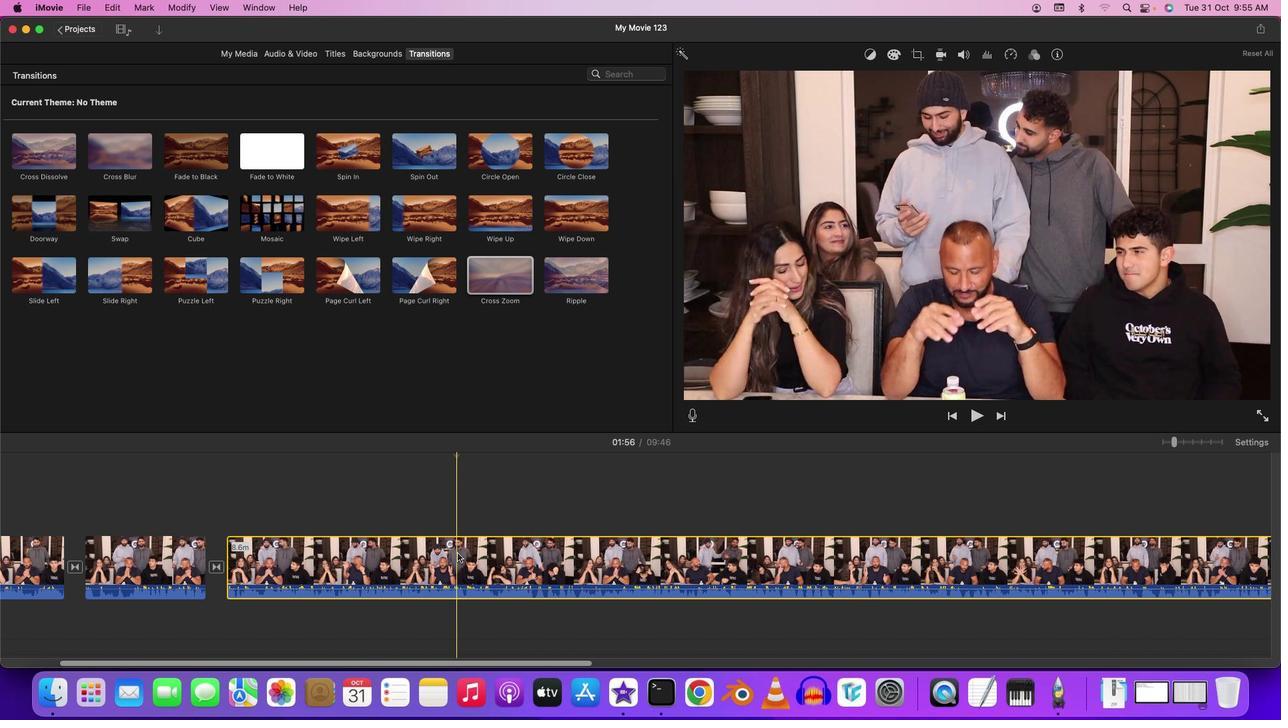 
Action: Mouse pressed left at (528, 556)
Screenshot: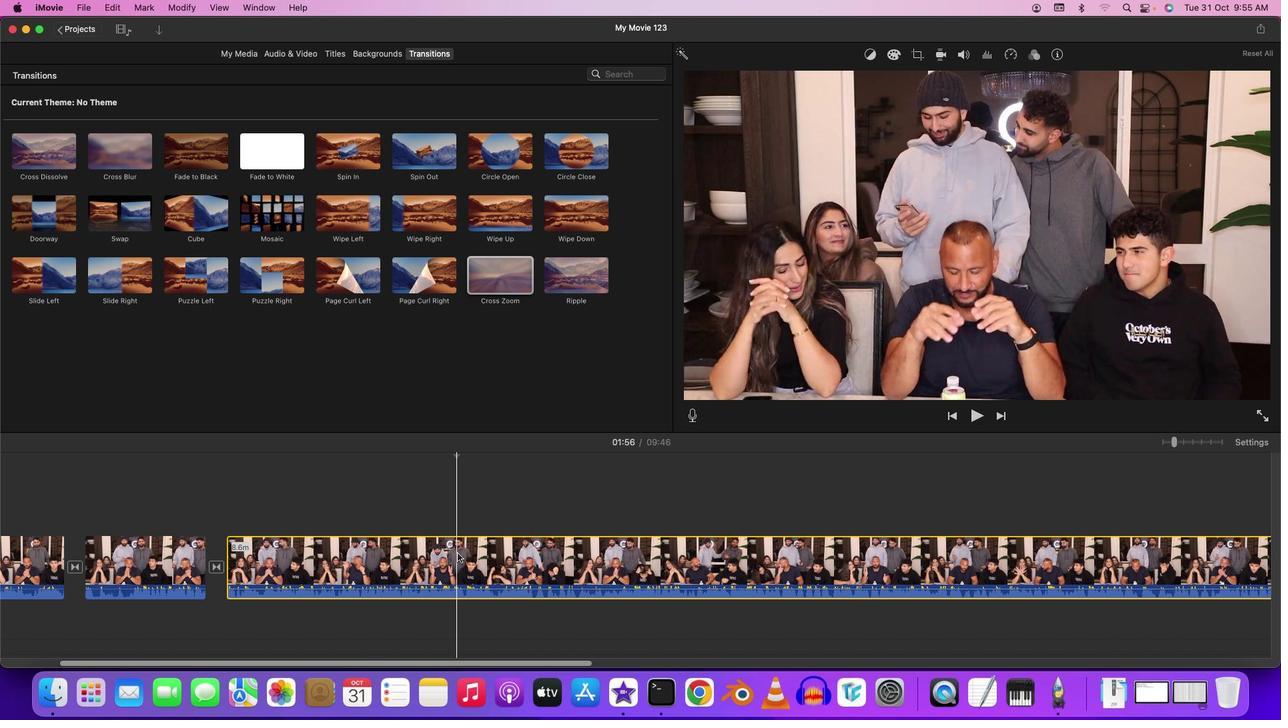 
Action: Mouse moved to (529, 556)
Screenshot: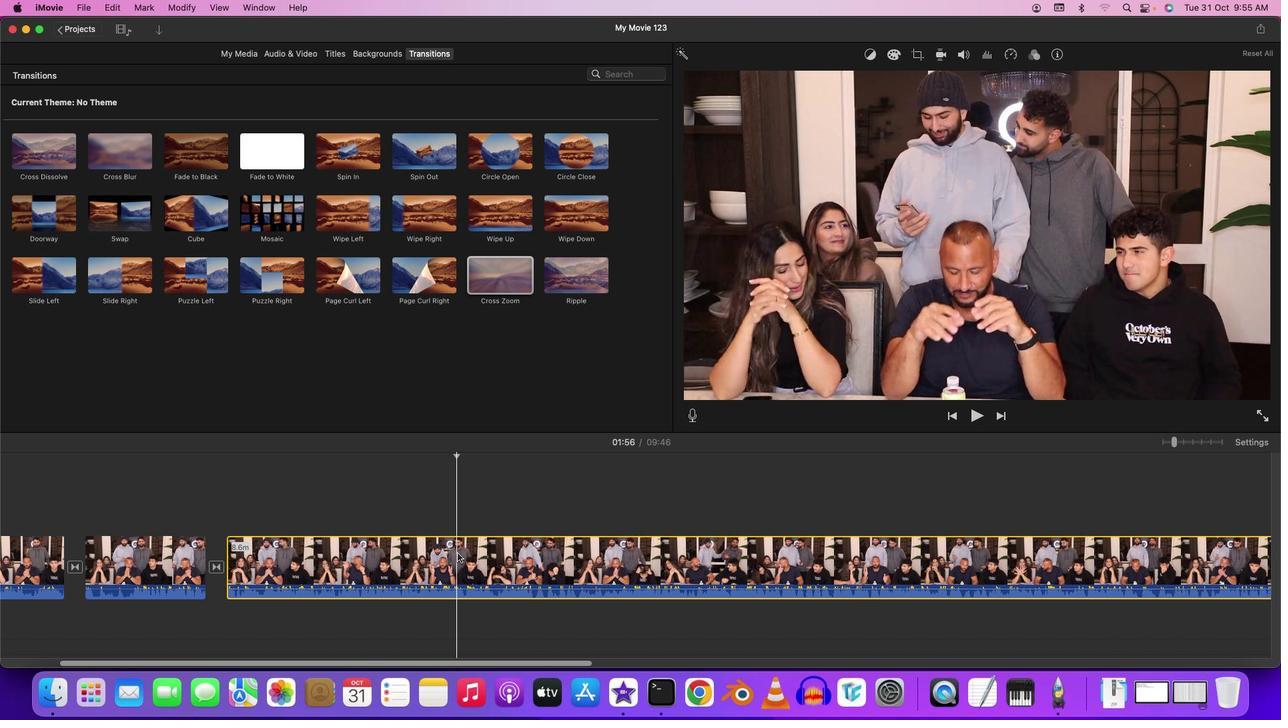 
Action: Key pressed Key.cmd'b'
Screenshot: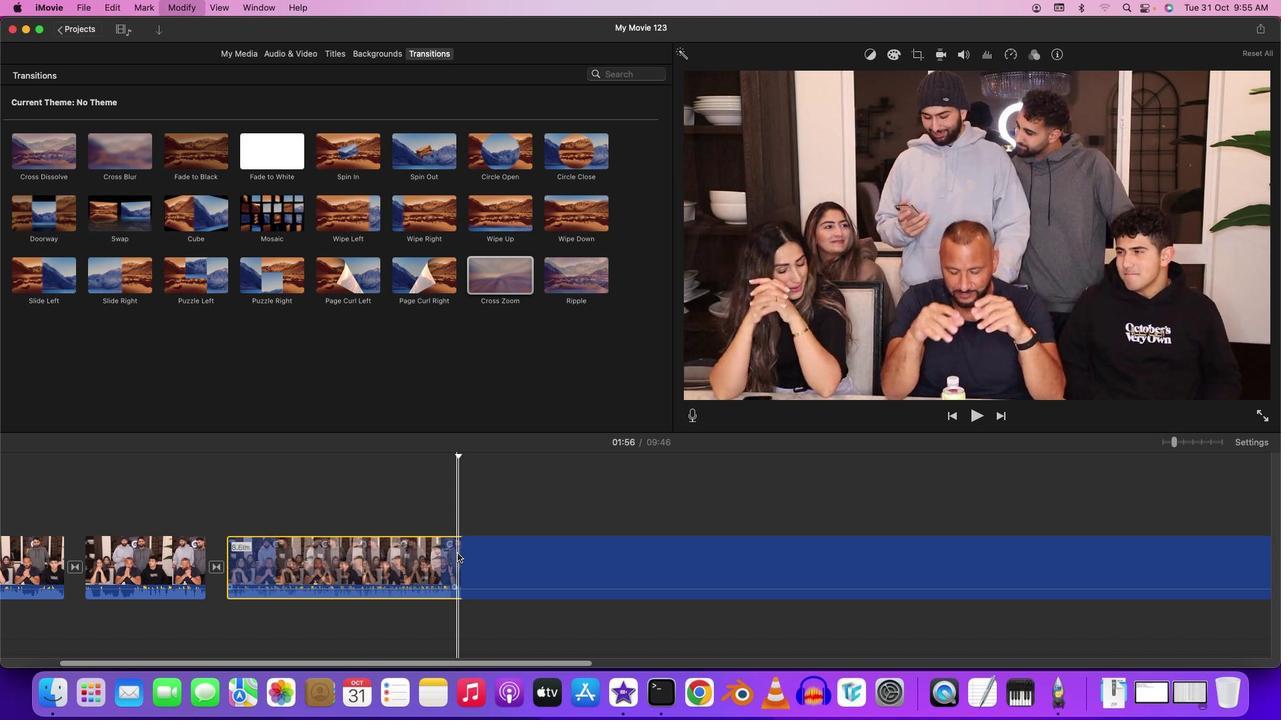 
Action: Mouse moved to (170, 555)
Screenshot: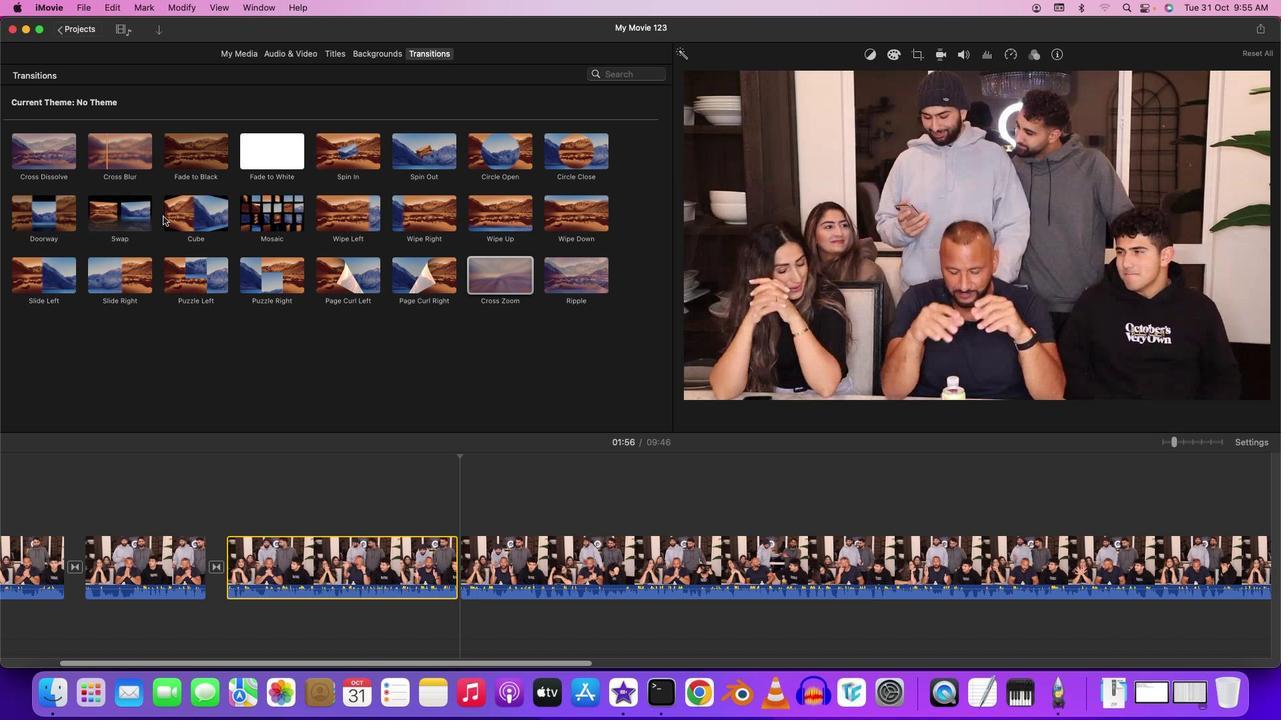 
Action: Mouse pressed left at (170, 555)
Screenshot: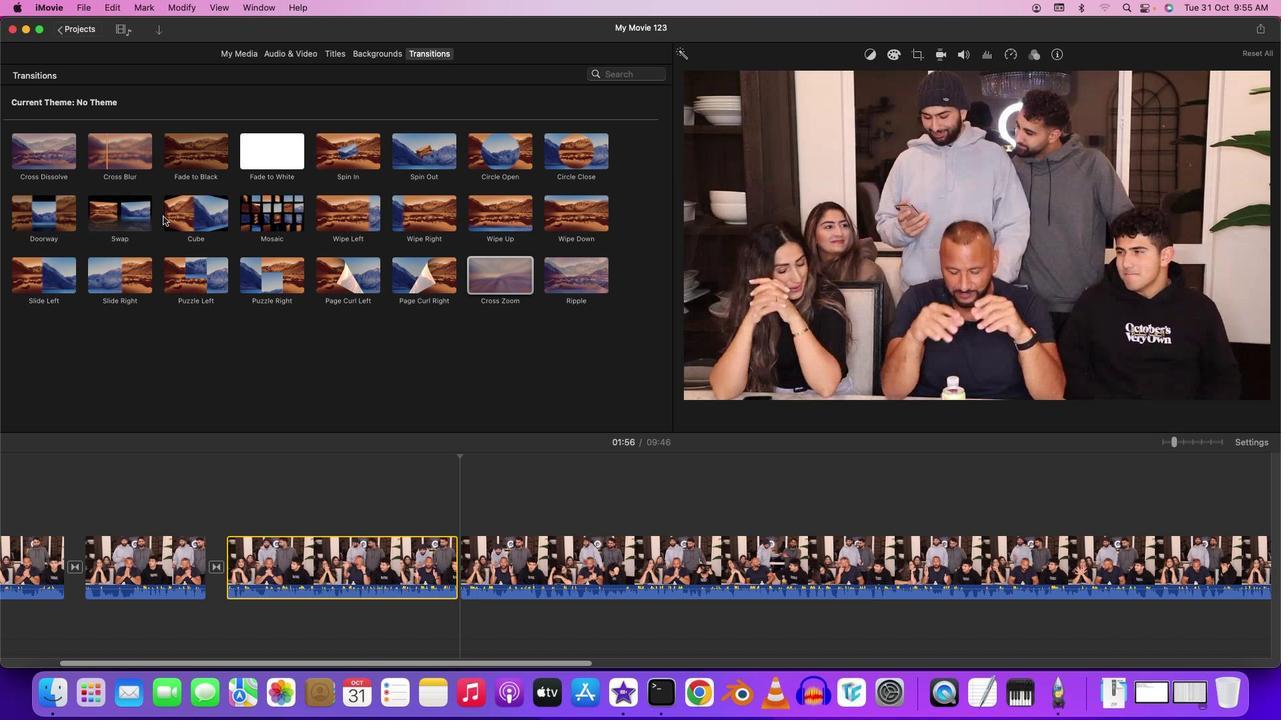 
Action: Mouse moved to (511, 555)
Screenshot: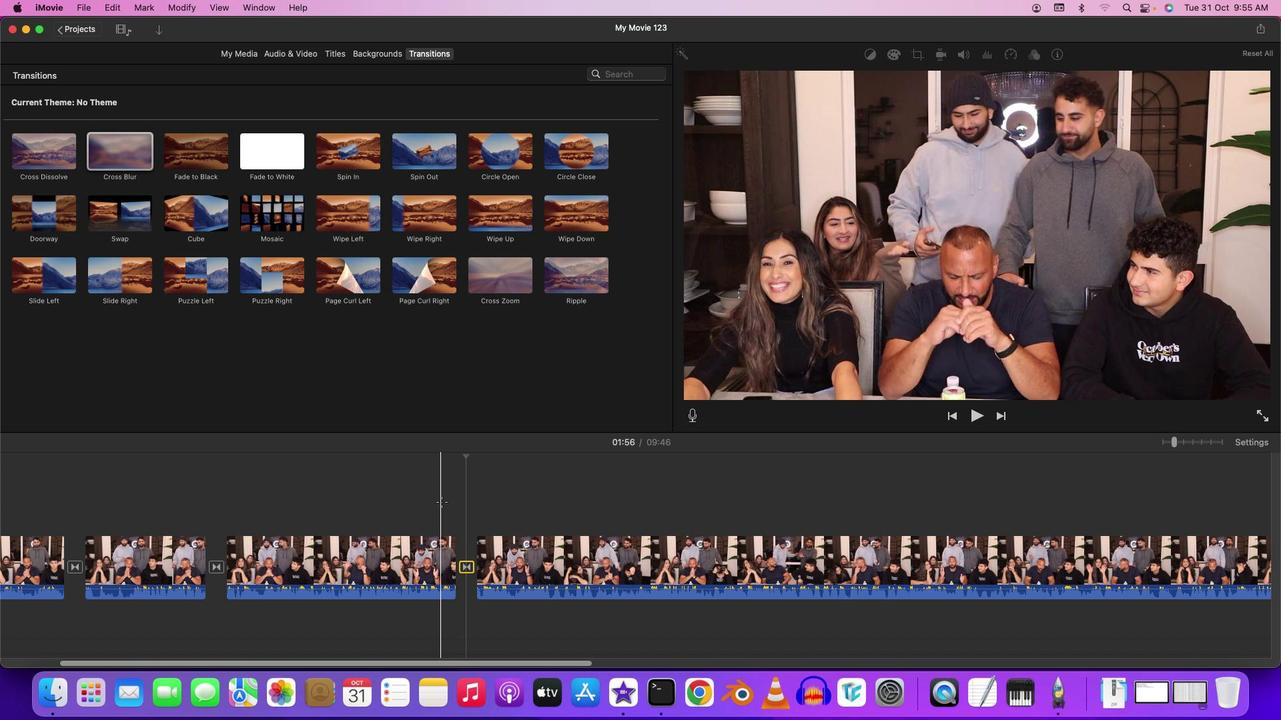 
Action: Mouse pressed left at (511, 555)
Screenshot: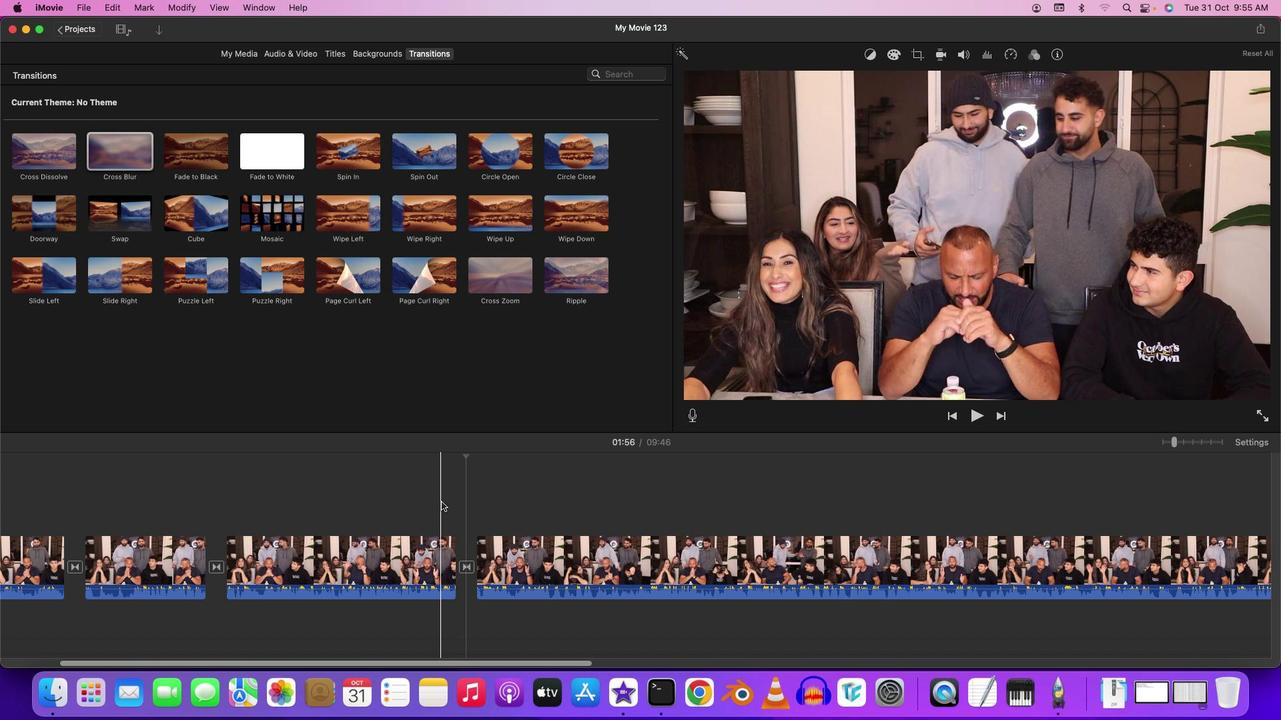 
Action: Key pressed Key.spaceKey.spaceKey.cmd'z'Key.cmd'z'Key.rightKey.rightKey.rightKey.rightKey.rightKey.rightKey.rightKey.rightKey.rightKey.rightKey.rightKey.leftKey.leftKey.leftKey.leftKey.leftKey.leftKey.leftKey.leftKey.leftKey.leftKey.leftKey.leftKey.leftKey.leftKey.leftKey.leftKey.leftKey.leftKey.leftKey.leftKey.leftKey.leftKey.leftKey.leftKey.leftKey.leftKey.leftKey.leftKey.leftKey.leftKey.leftKey.leftKey.leftKey.leftKey.leftKey.leftKey.rightKey.right
Screenshot: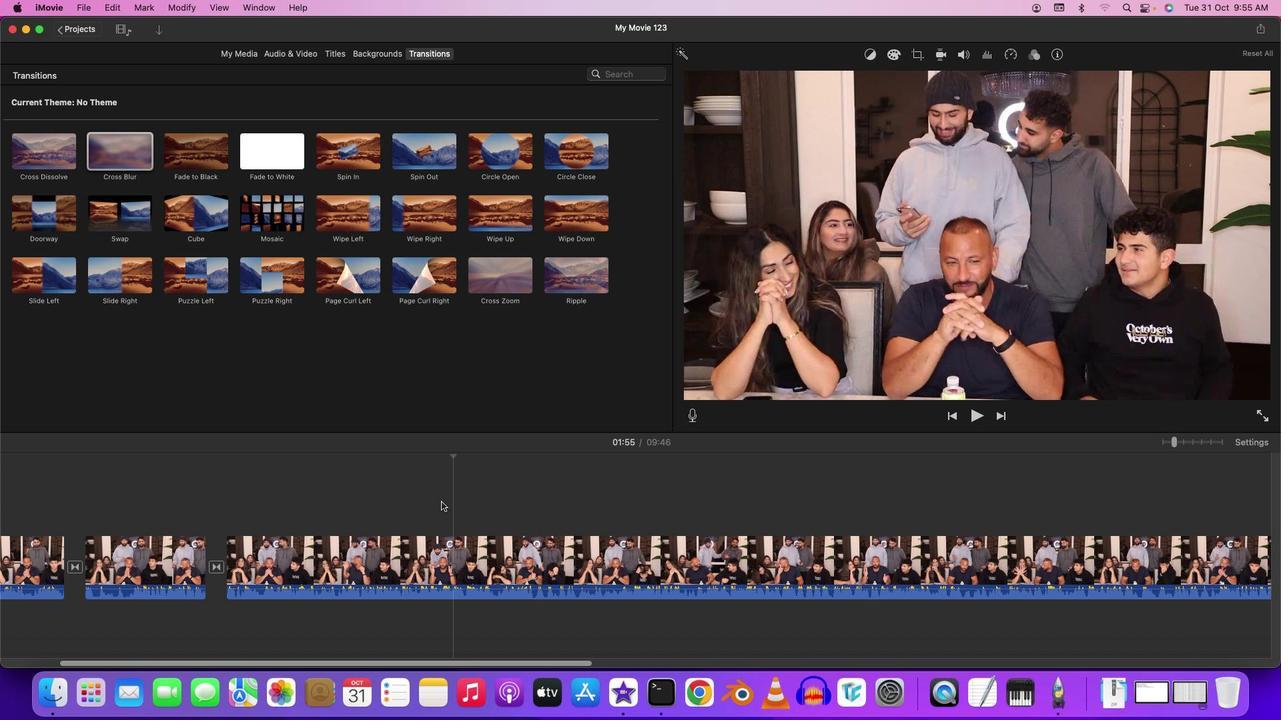 
Action: Mouse moved to (526, 556)
Screenshot: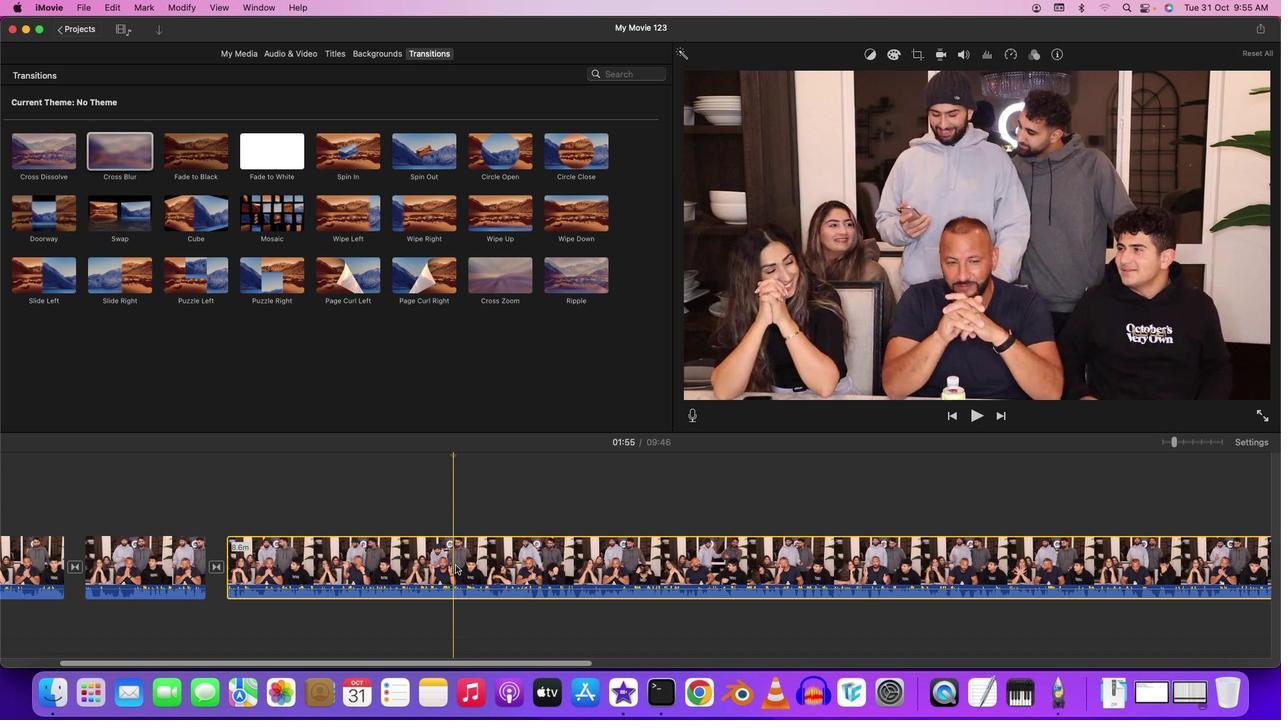 
Action: Mouse pressed left at (526, 556)
Screenshot: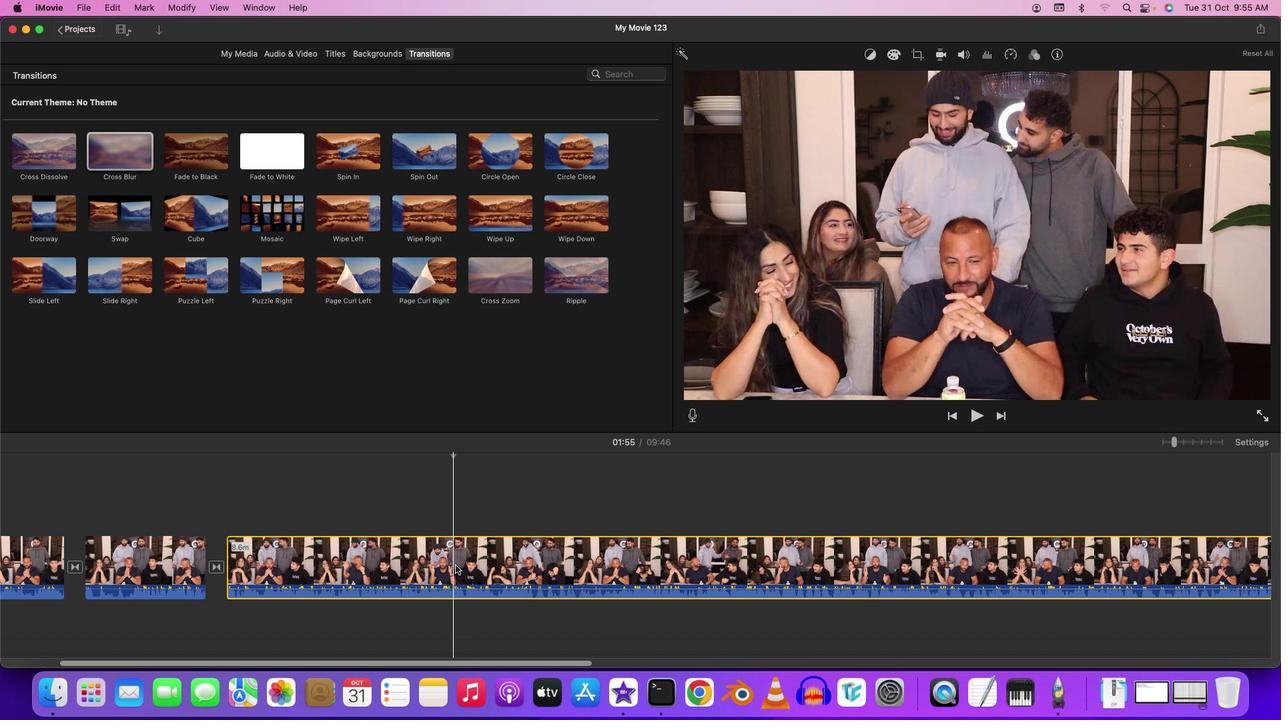 
Action: Key pressed Key.cmd'b'
Screenshot: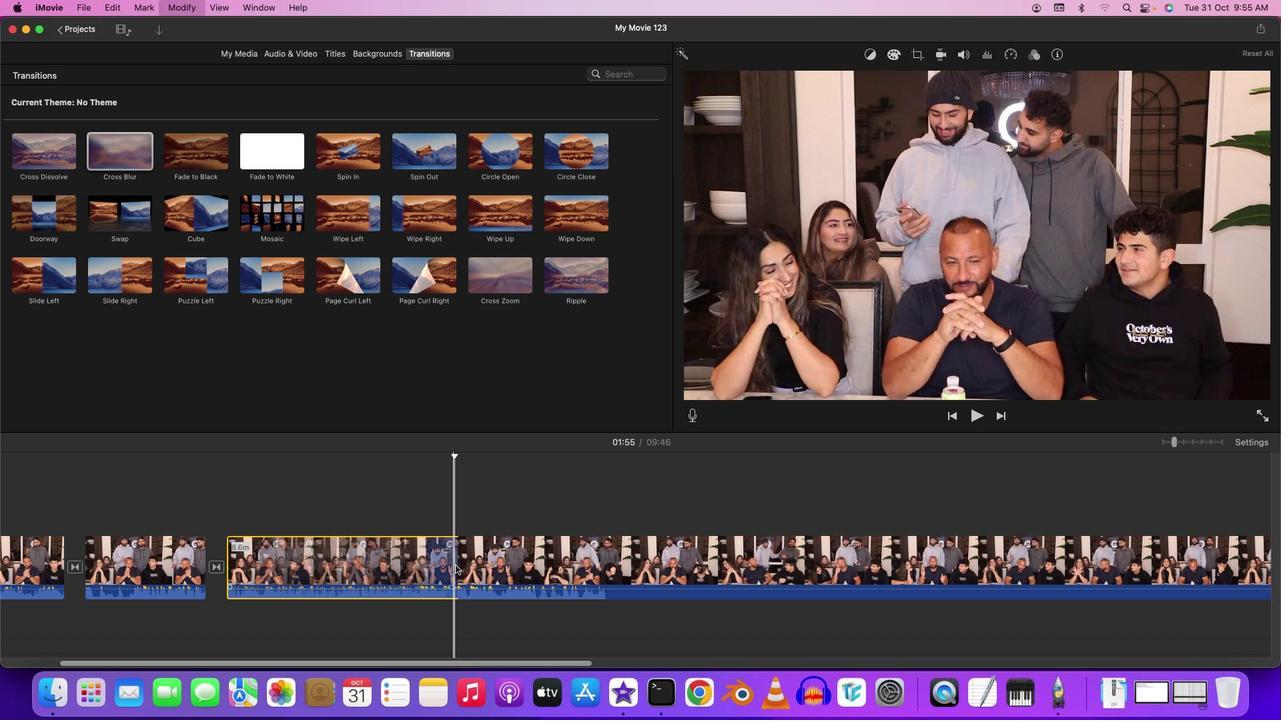 
Action: Mouse moved to (178, 555)
Screenshot: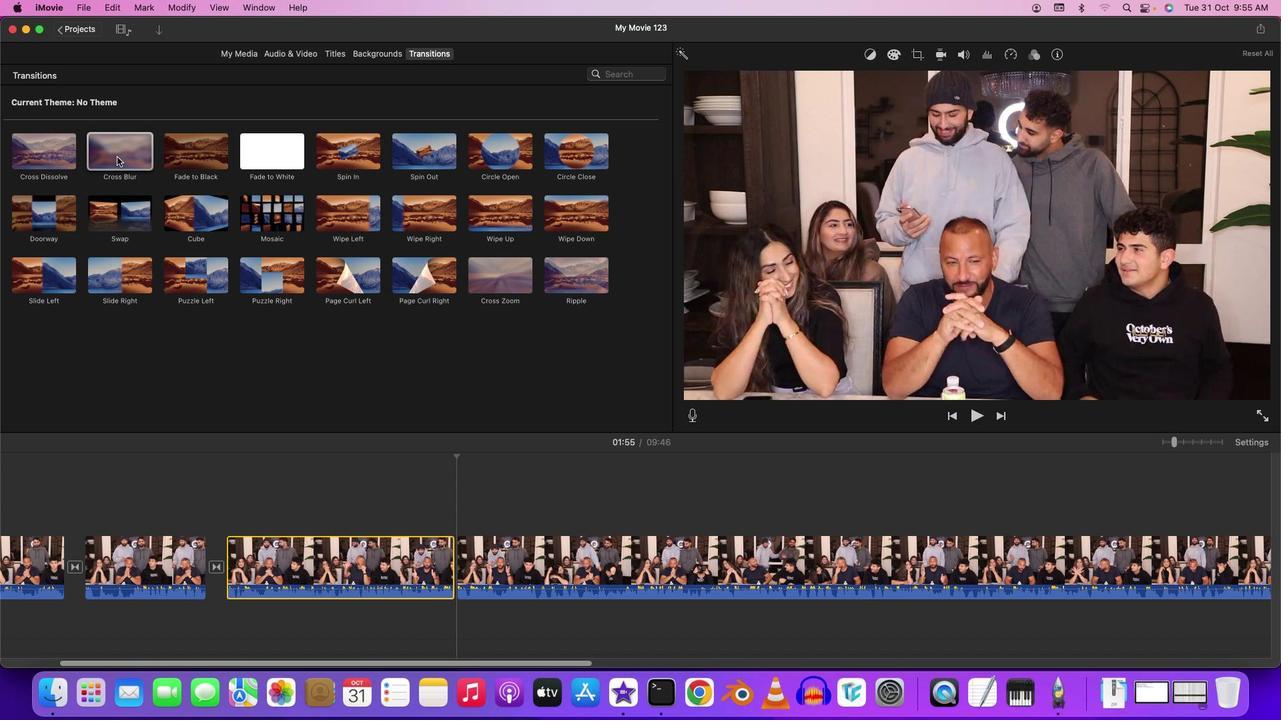 
Action: Mouse pressed left at (178, 555)
Screenshot: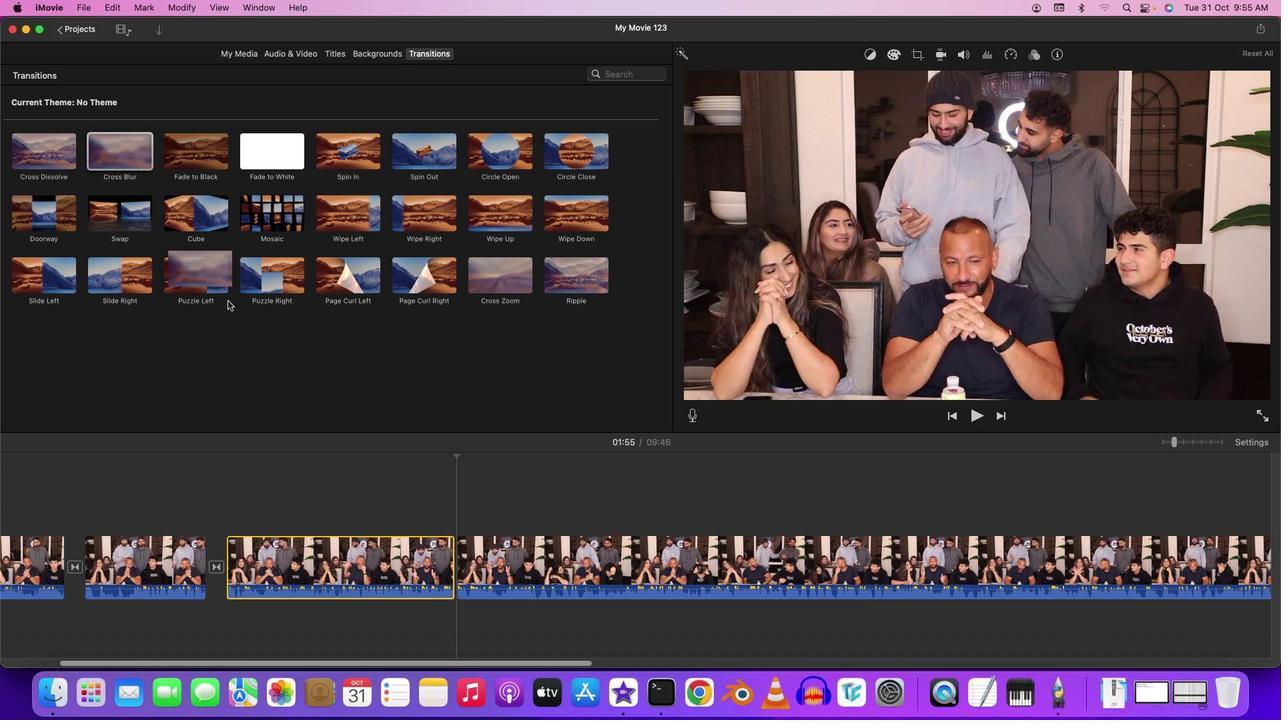 
Action: Mouse moved to (493, 556)
Screenshot: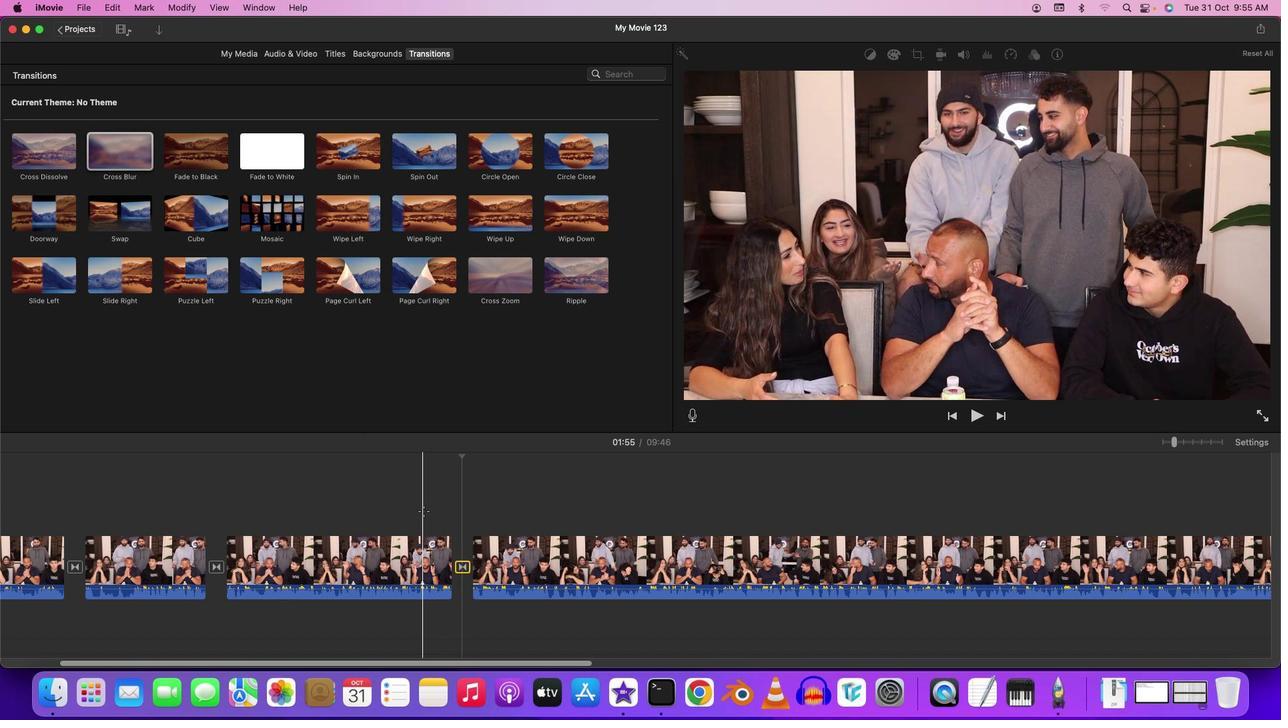 
Action: Mouse pressed left at (493, 556)
Screenshot: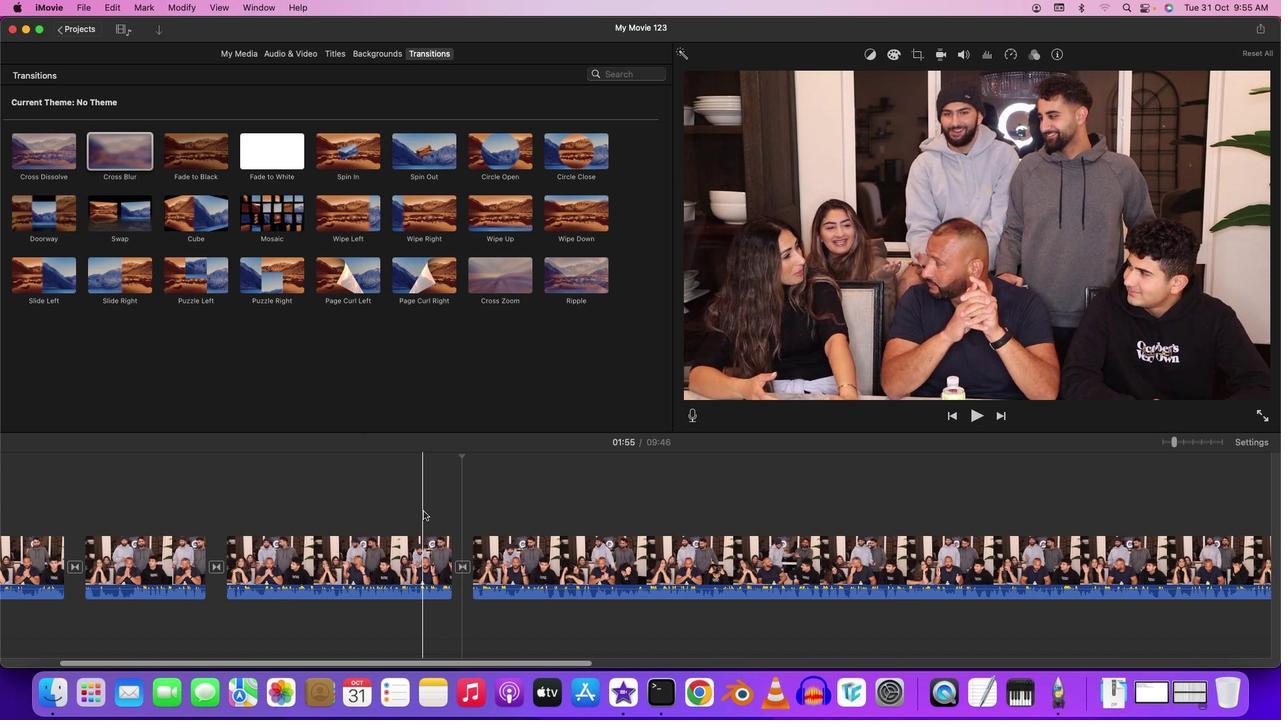 
Action: Key pressed Key.space
Screenshot: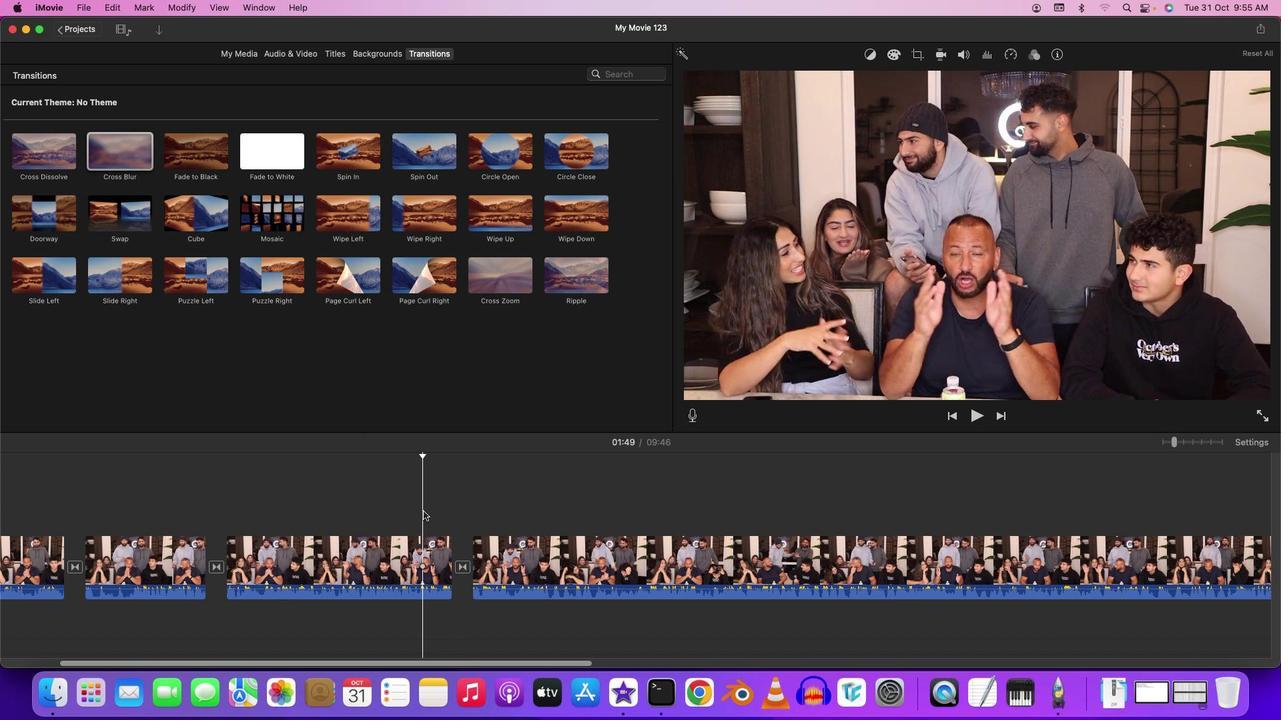 
Action: Mouse moved to (603, 556)
Screenshot: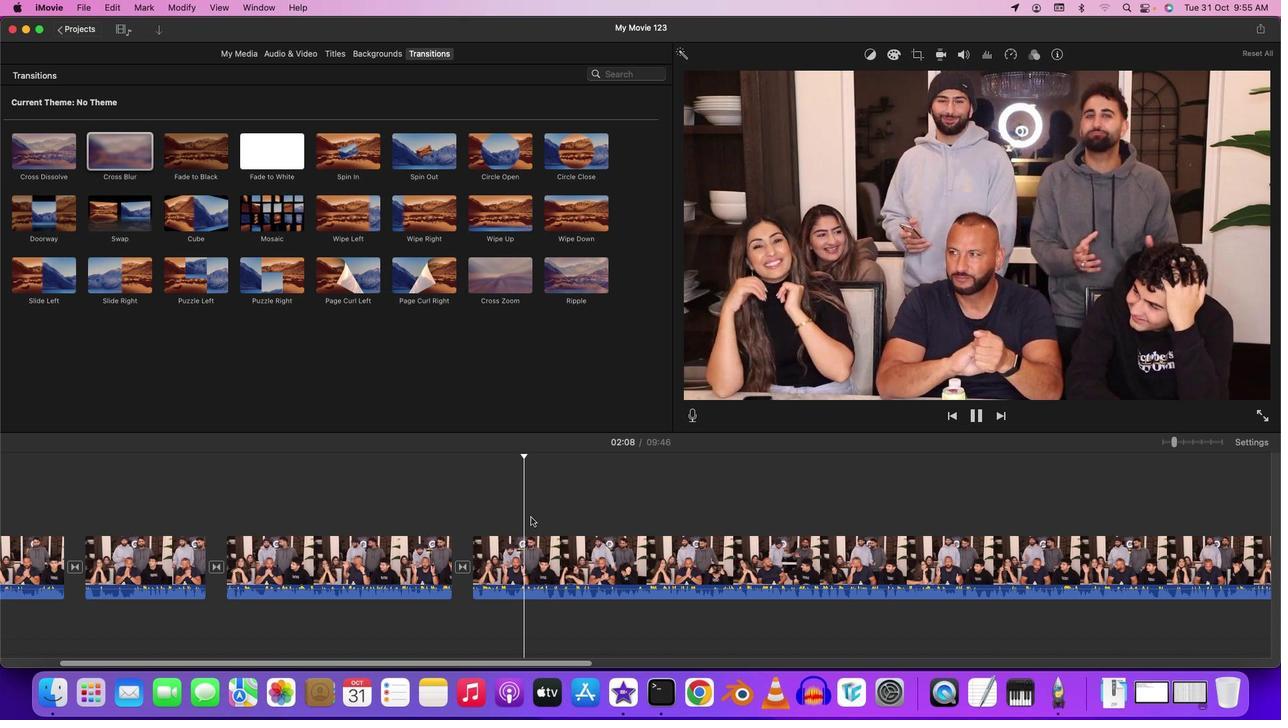 
Action: Key pressed Key.space
Screenshot: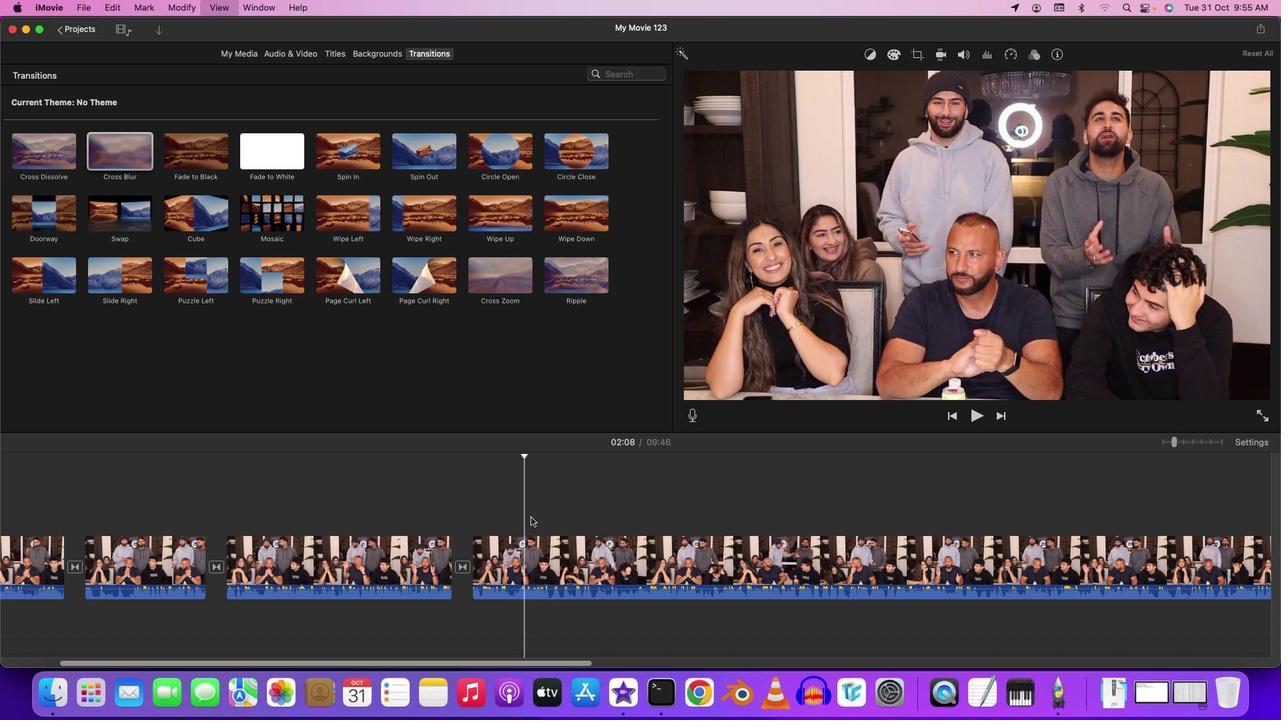 
Action: Mouse moved to (595, 556)
Screenshot: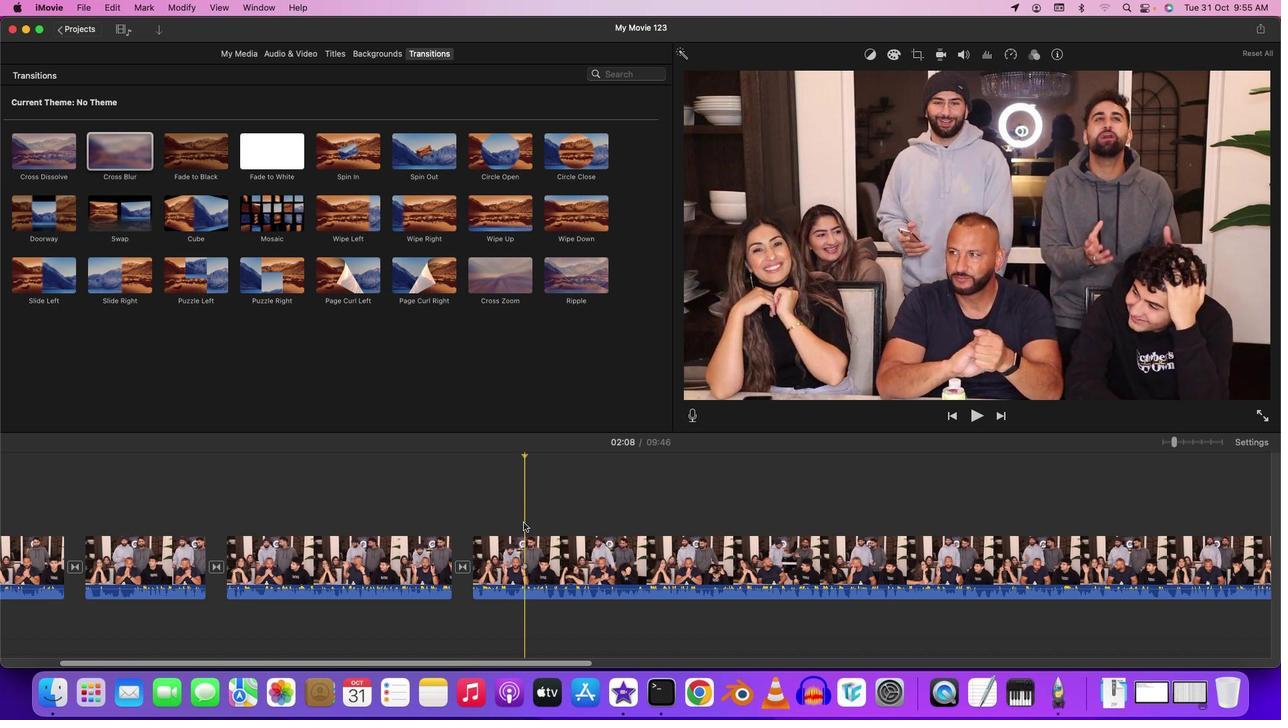 
Action: Key pressed Key.spaceKey.spaceKey.space
Screenshot: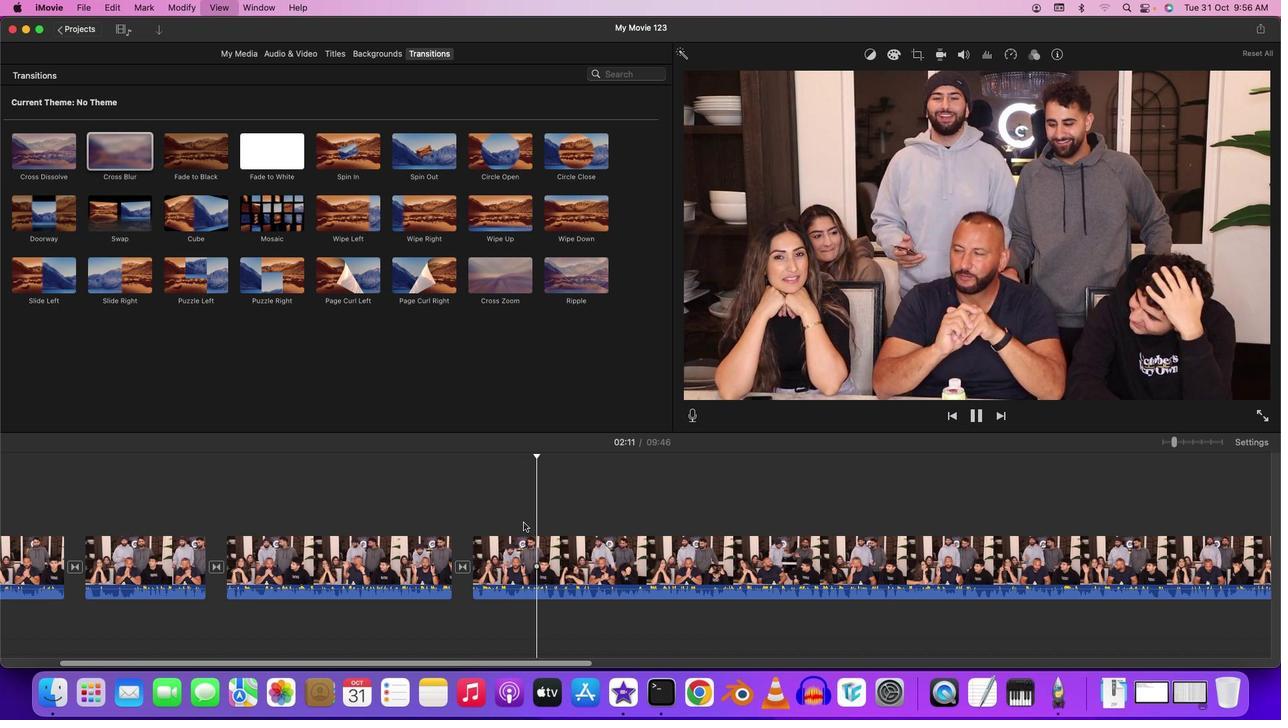 
Action: Mouse moved to (638, 556)
Screenshot: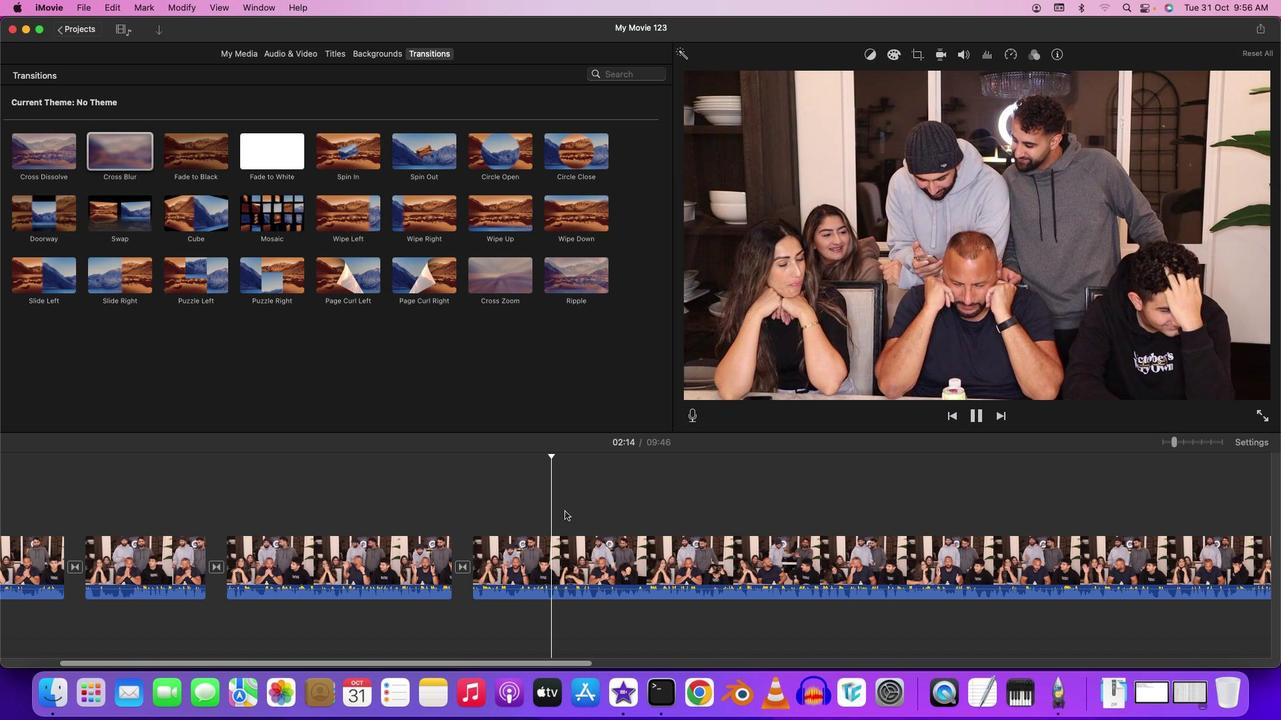 
Action: Mouse pressed left at (638, 556)
Screenshot: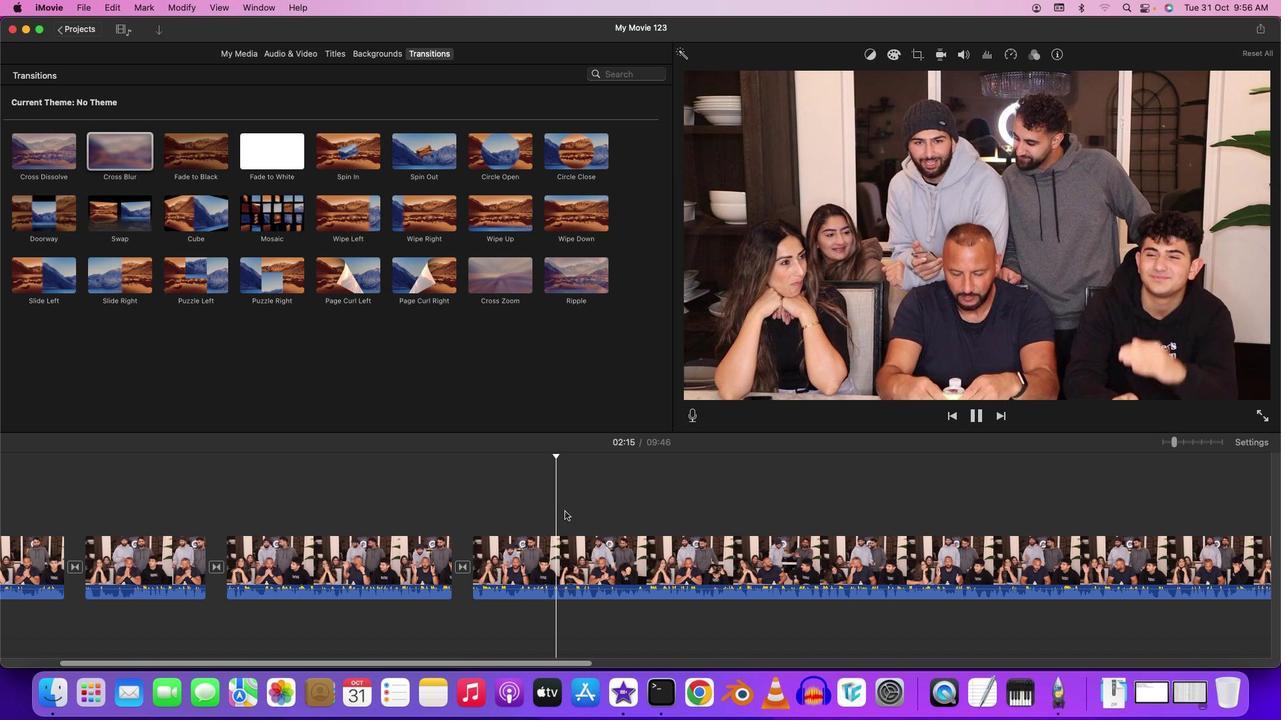 
Action: Mouse moved to (633, 556)
Screenshot: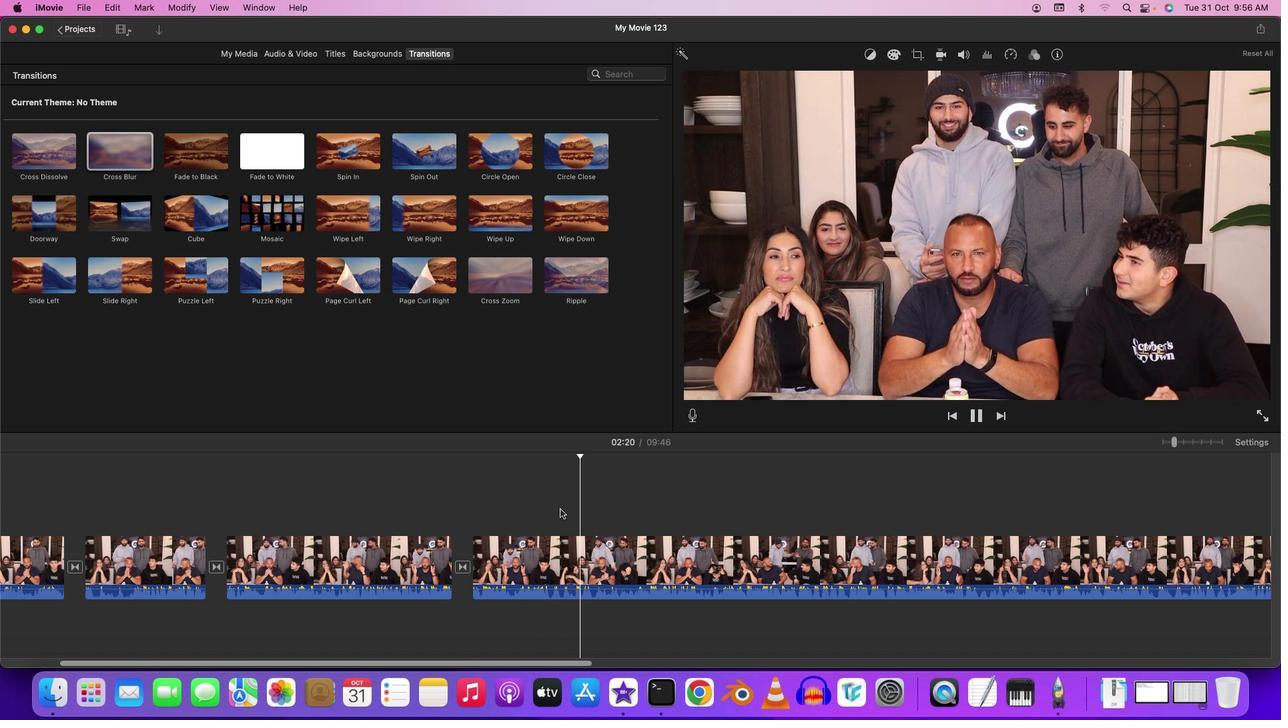 
Action: Mouse pressed left at (633, 556)
Screenshot: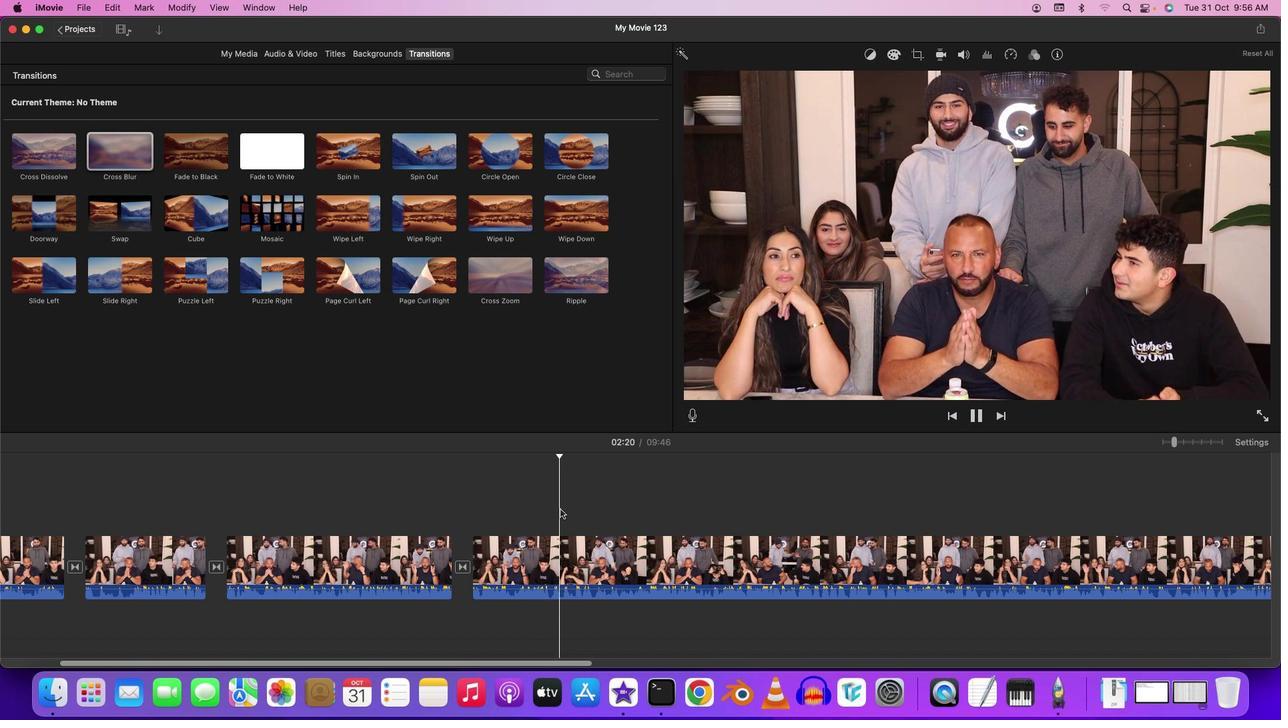 
Action: Mouse moved to (627, 555)
Screenshot: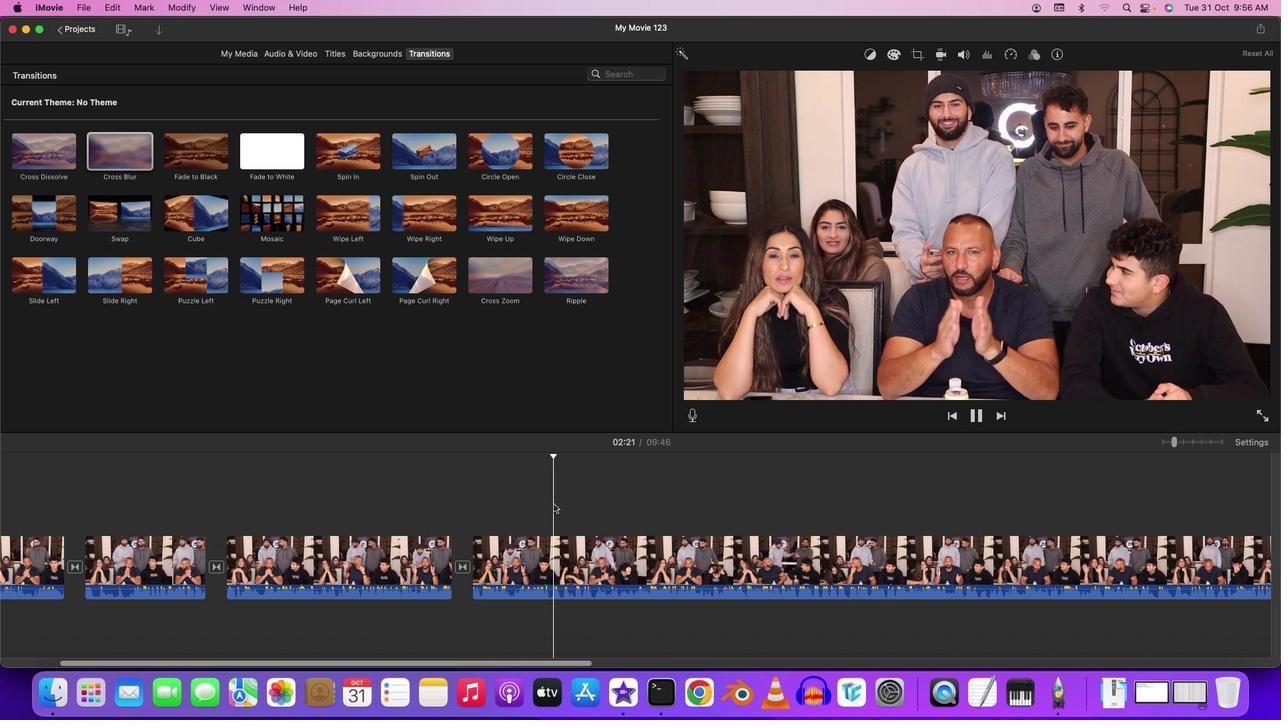 
Action: Mouse pressed left at (627, 555)
Screenshot: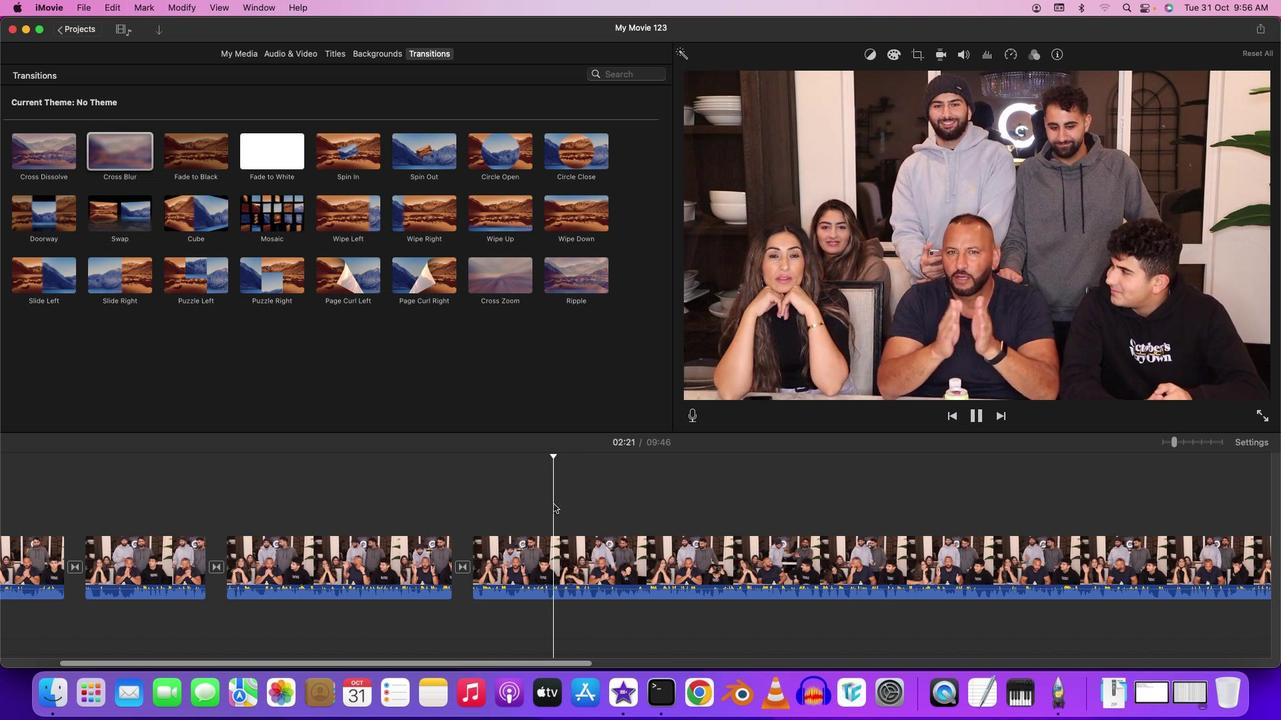 
Action: Key pressed Key.space
Screenshot: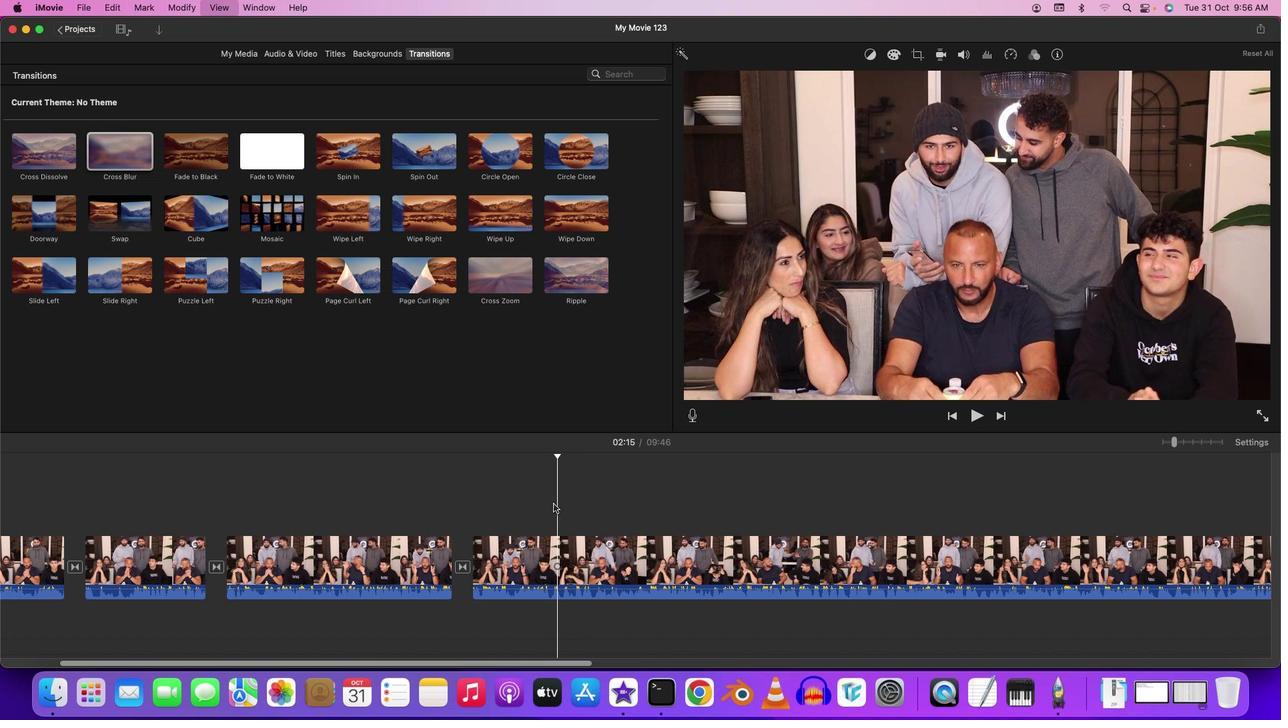 
Action: Mouse moved to (622, 555)
Screenshot: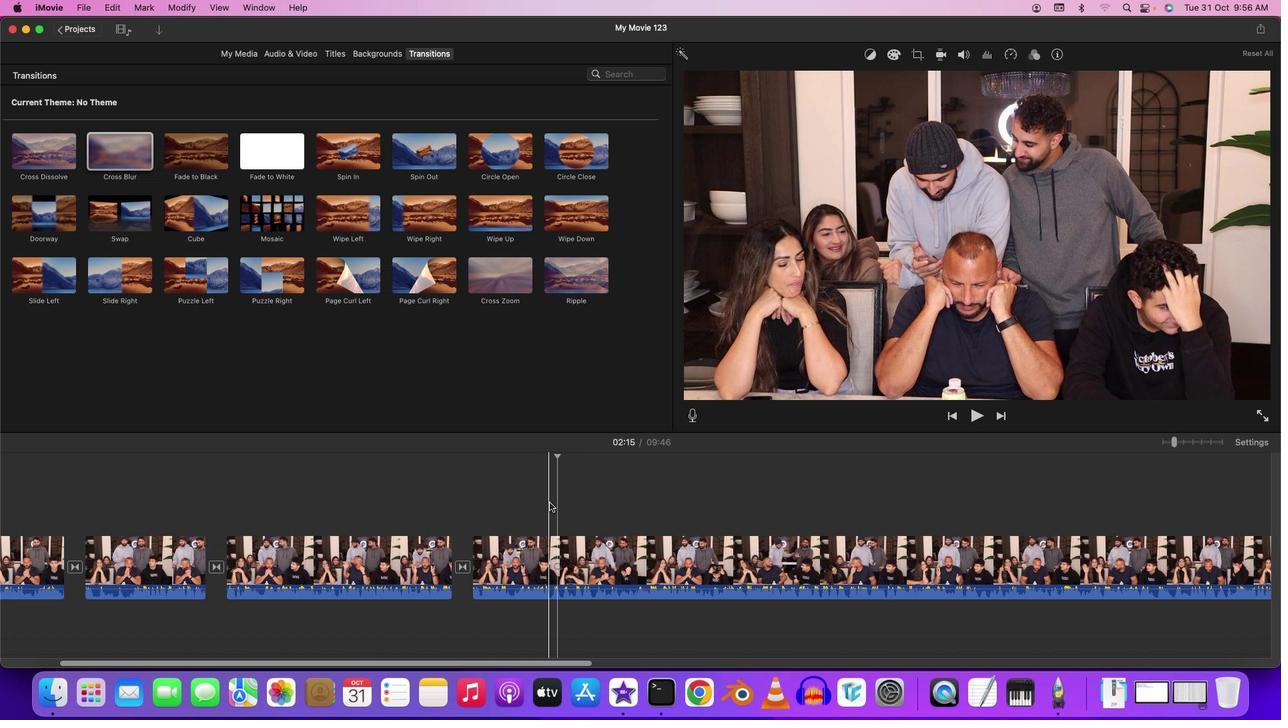 
Action: Mouse pressed left at (622, 555)
Screenshot: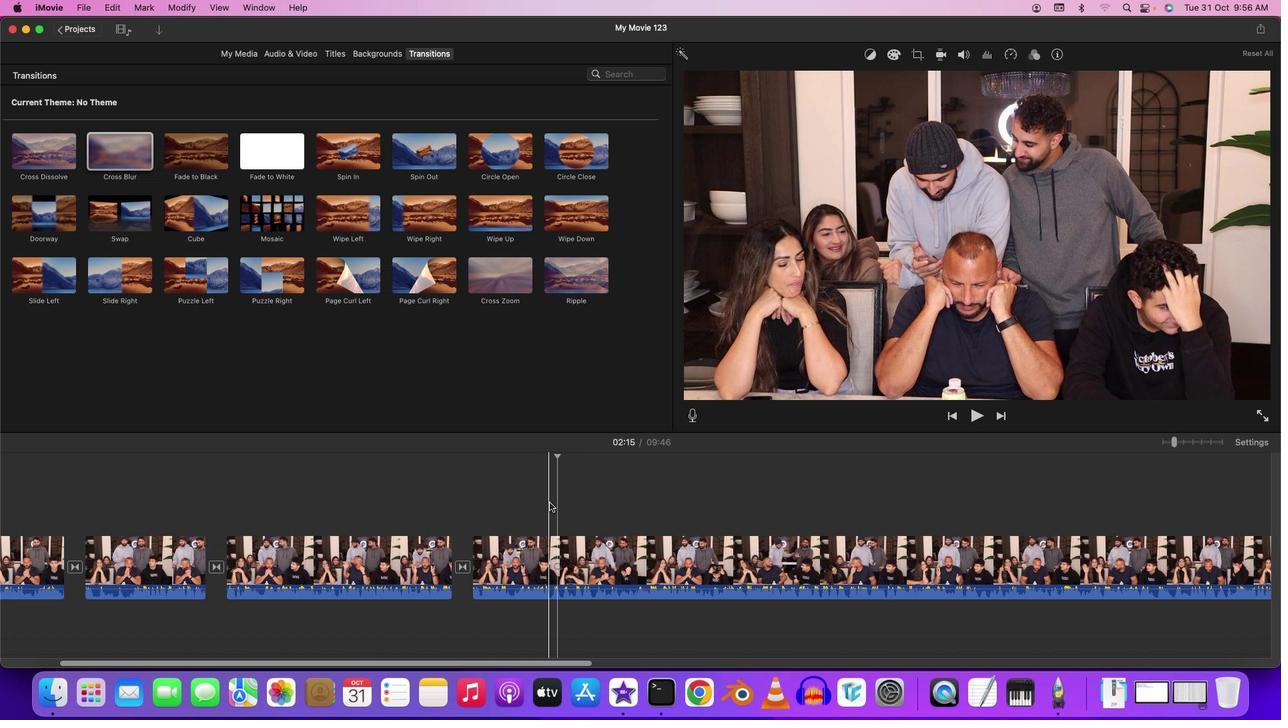 
Action: Key pressed Key.spaceKey.spaceKey.leftKey.leftKey.leftKey.leftKey.leftKey.leftKey.leftKey.leftKey.leftKey.leftKey.leftKey.leftKey.leftKey.leftKey.leftKey.leftKey.leftKey.leftKey.rightKey.rightKey.rightKey.right
Screenshot: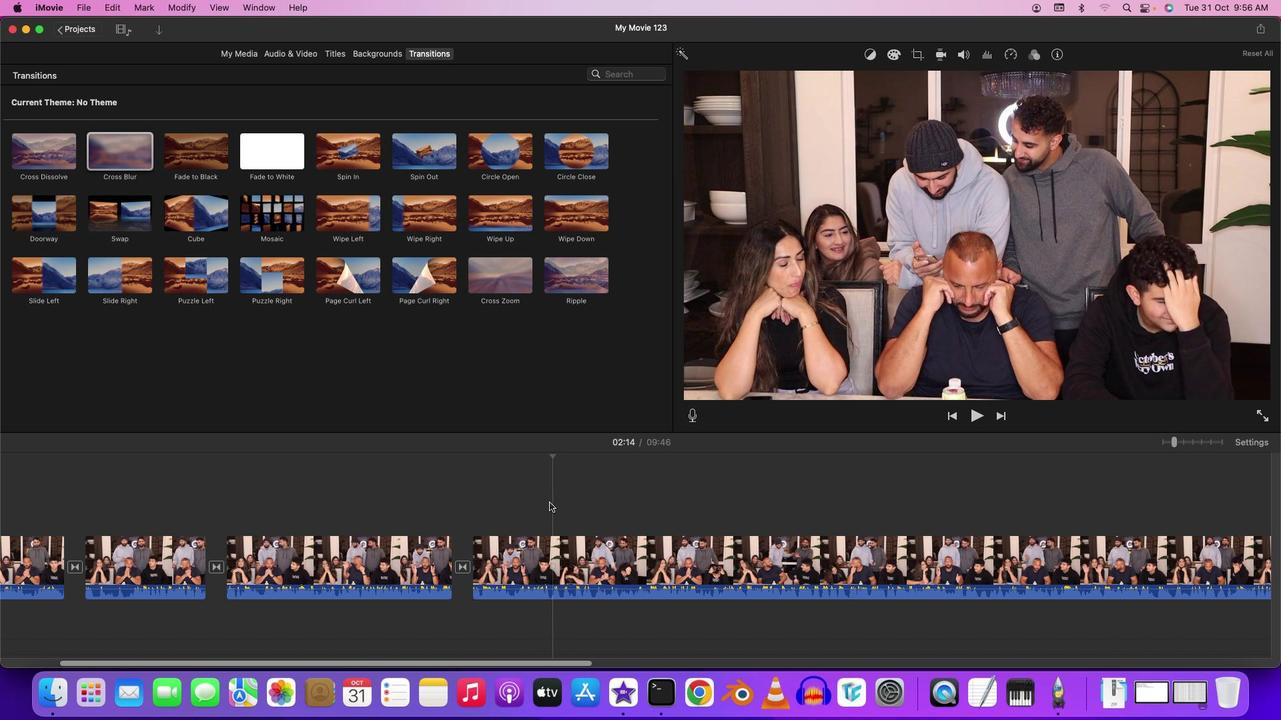 
Action: Mouse moved to (628, 556)
Screenshot: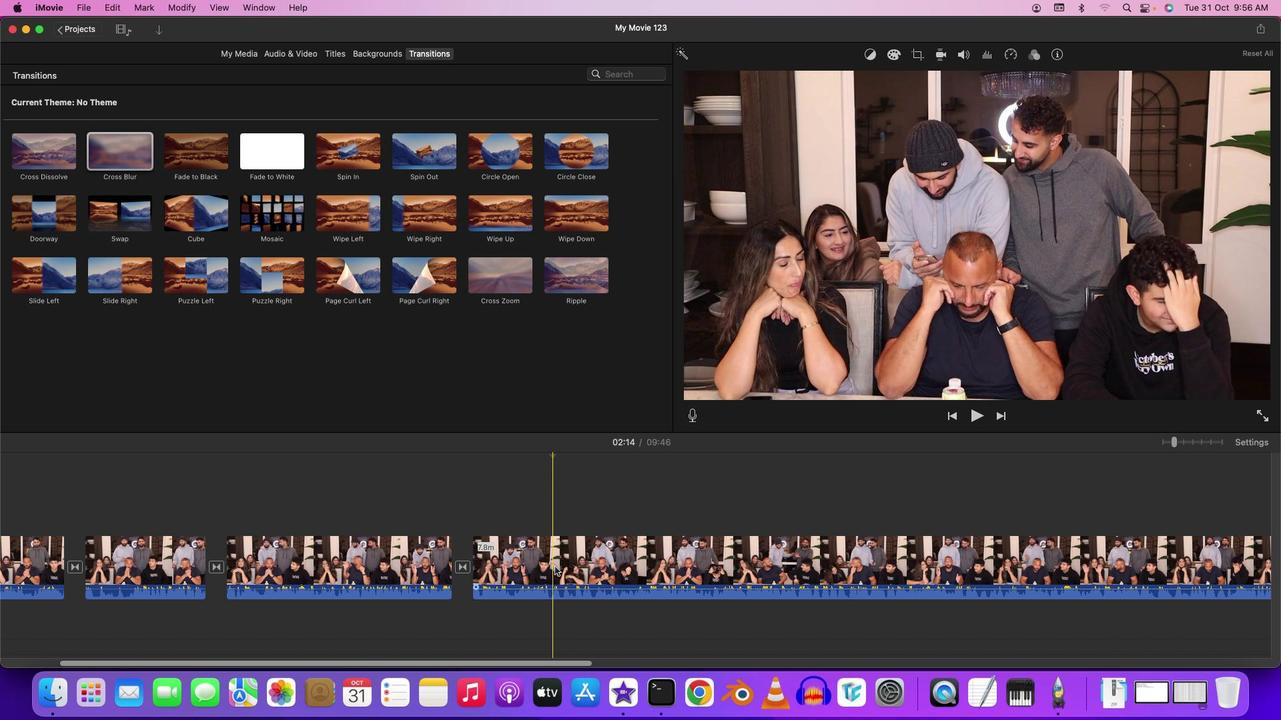 
Action: Mouse pressed left at (628, 556)
Screenshot: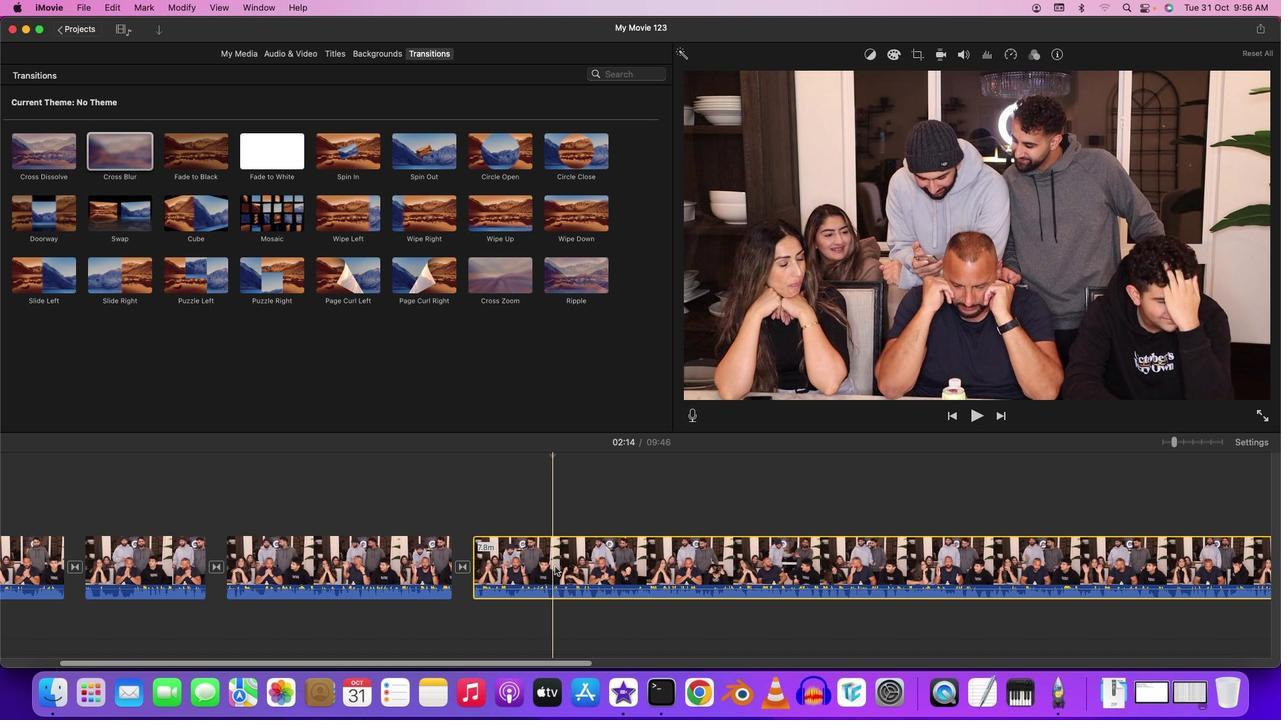 
Action: Key pressed Key.cmd'b'
Screenshot: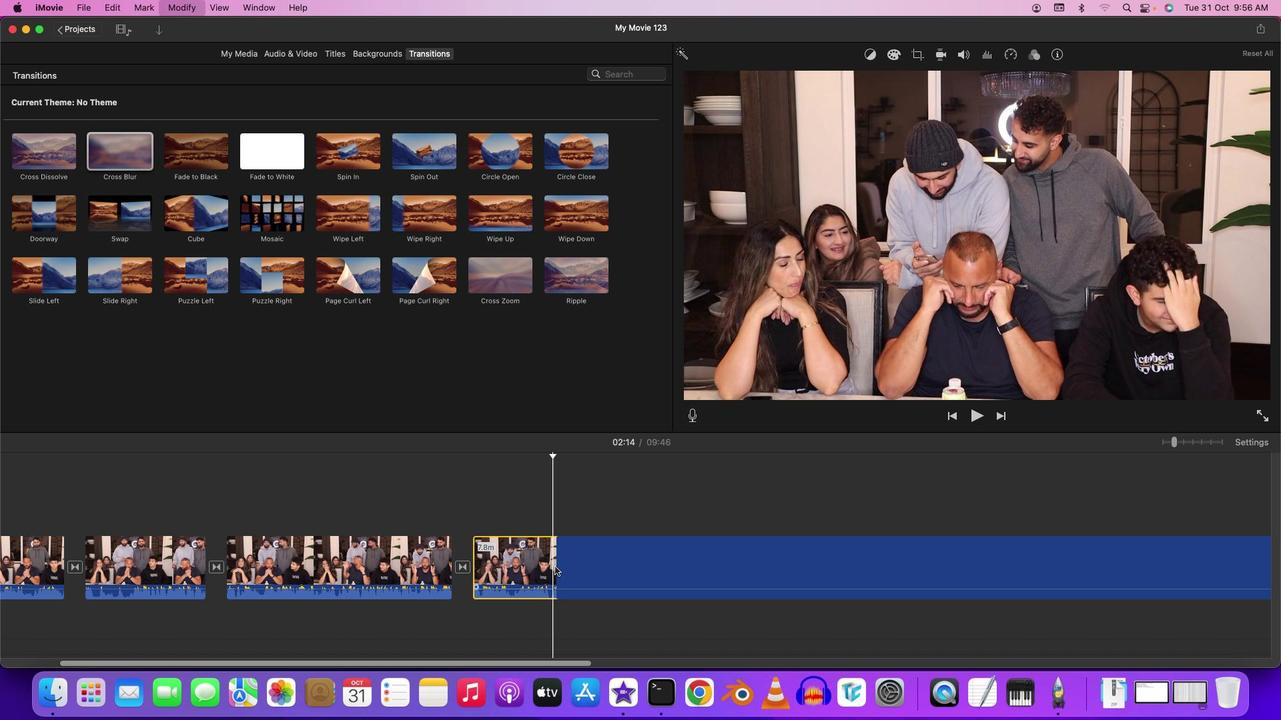 
Action: Mouse moved to (570, 555)
Screenshot: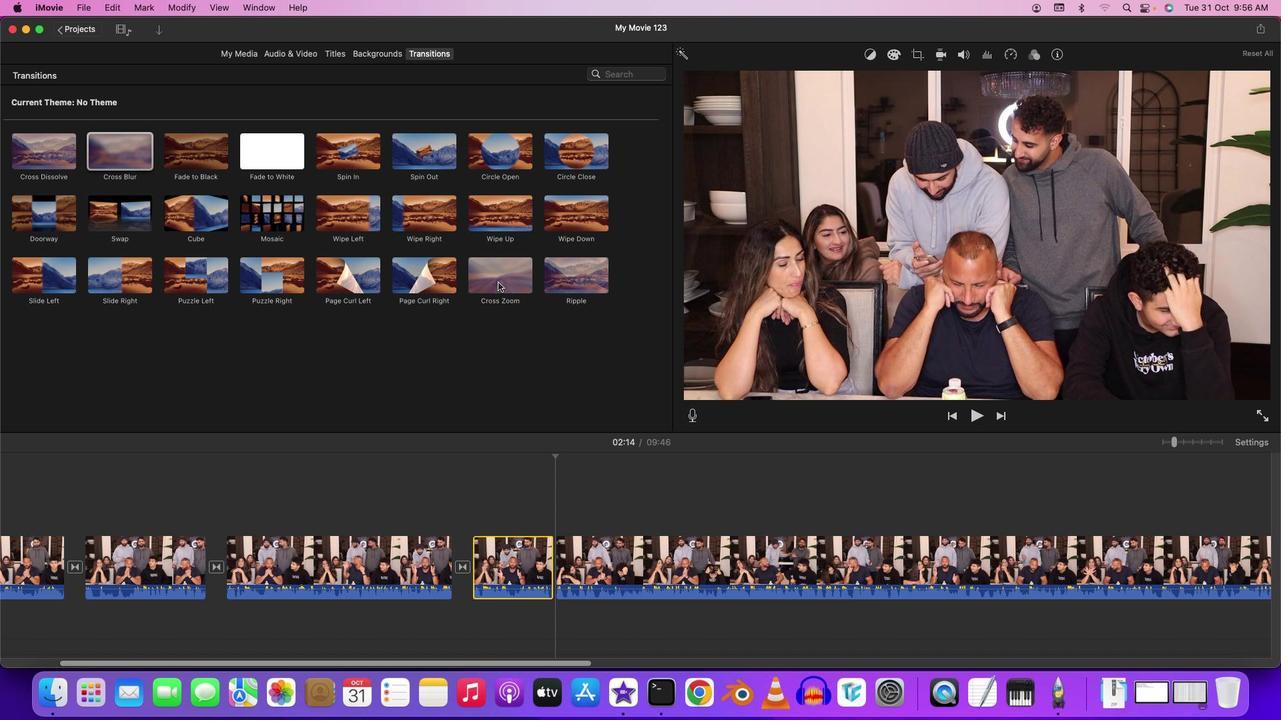 
Action: Mouse pressed left at (570, 555)
Screenshot: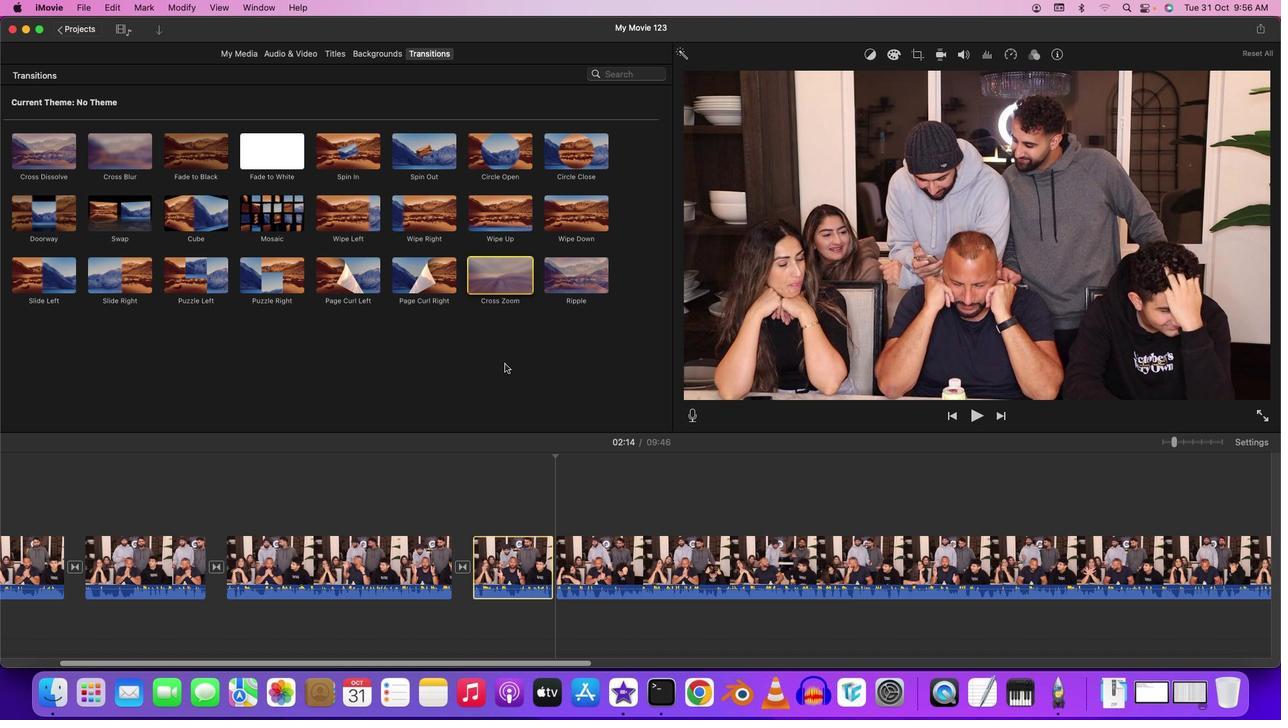 
Action: Mouse moved to (648, 555)
Screenshot: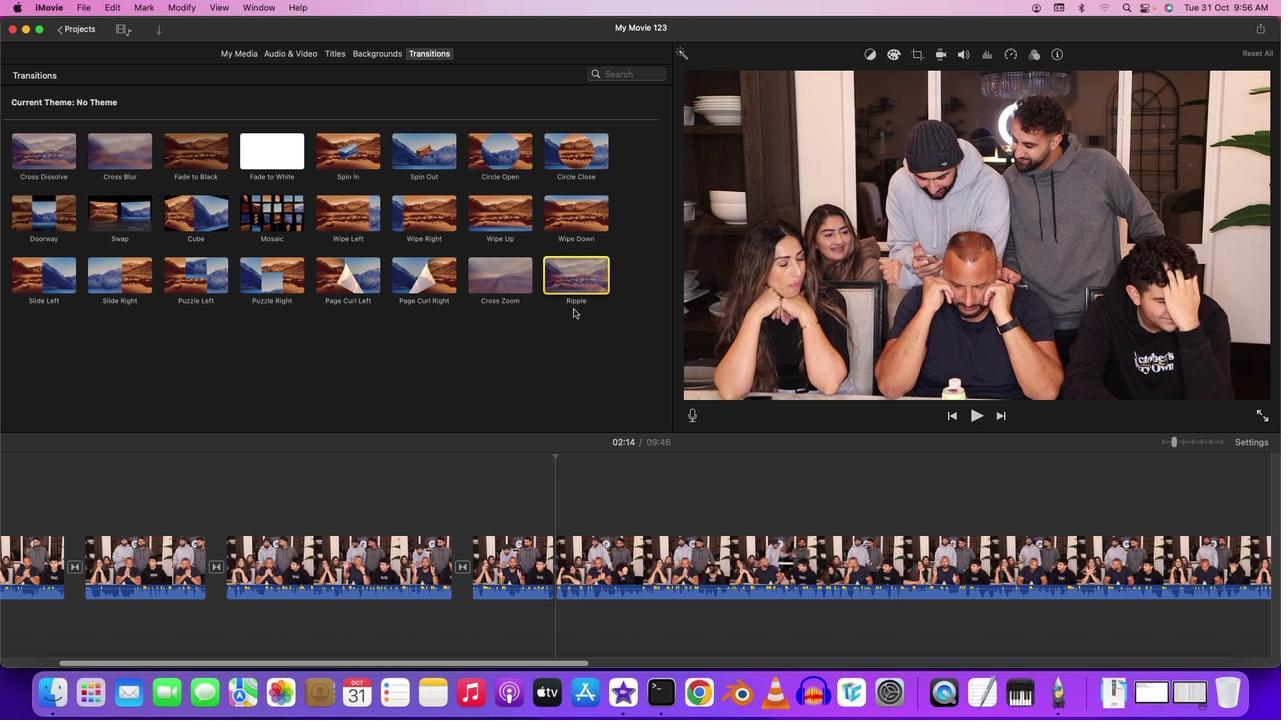 
Action: Mouse pressed left at (648, 555)
Screenshot: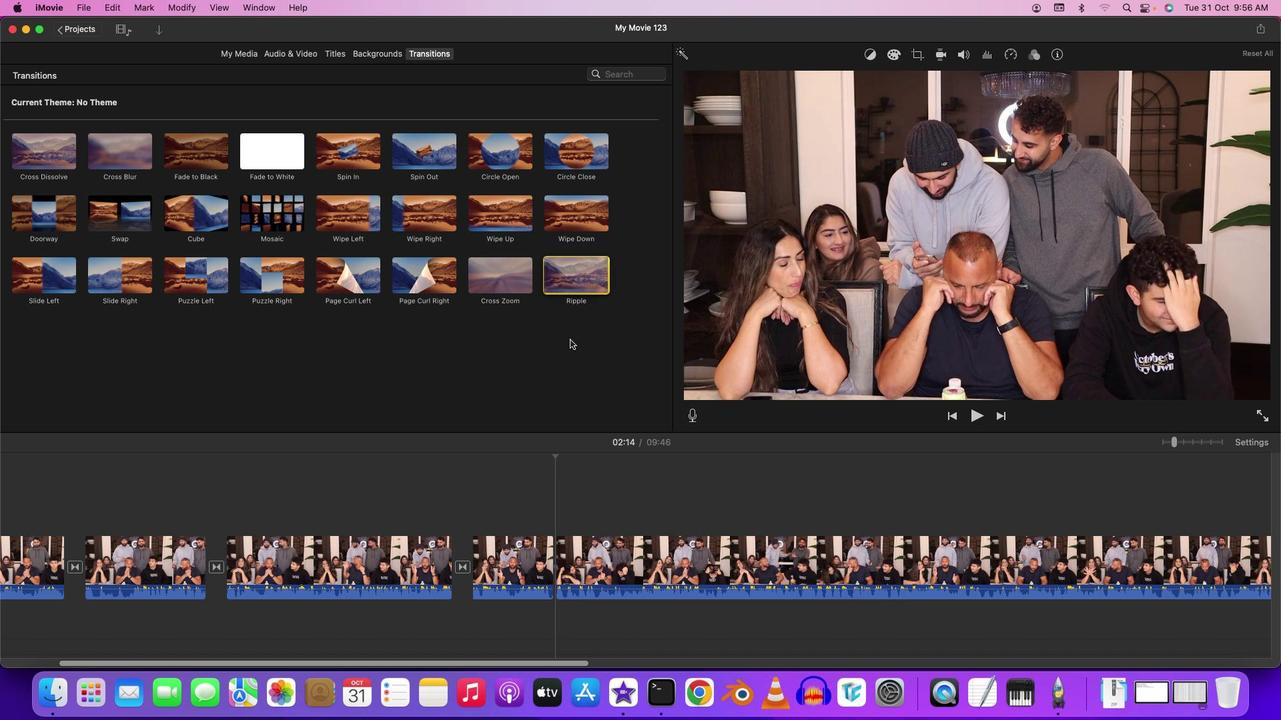 
Action: Mouse moved to (622, 555)
Screenshot: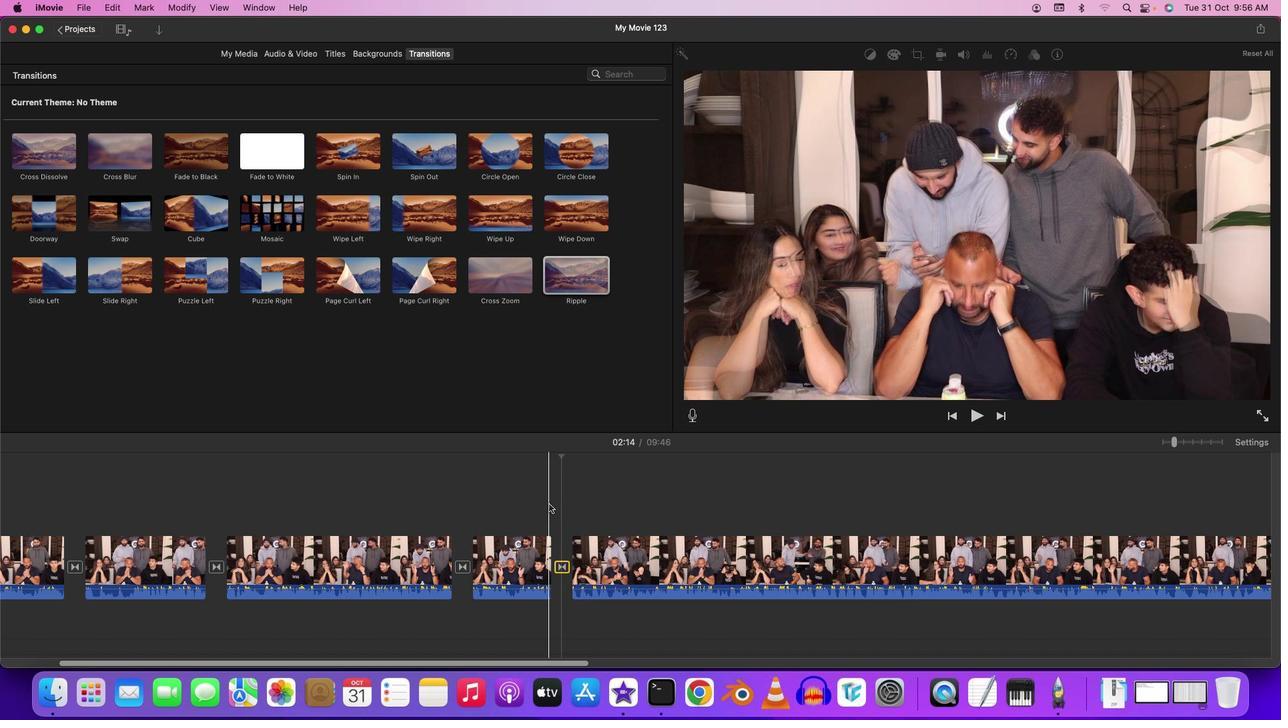 
Action: Mouse pressed left at (622, 555)
Screenshot: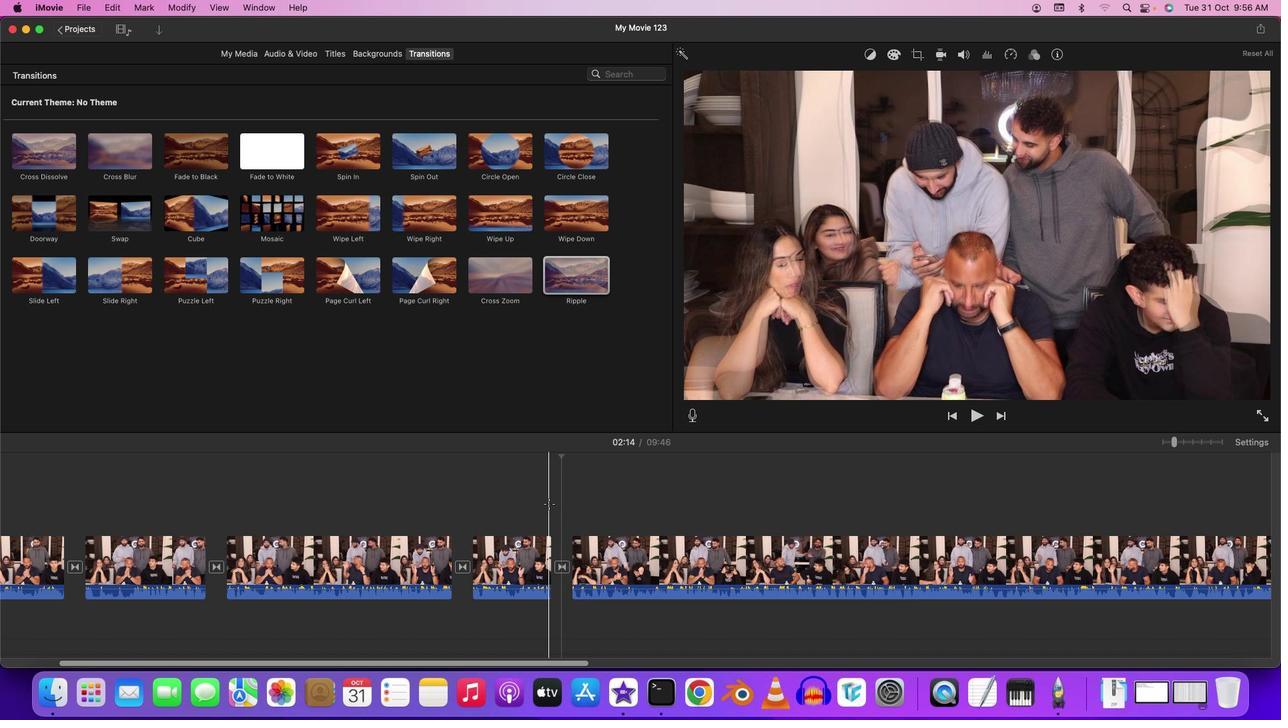 
Action: Key pressed Key.spaceKey.space
Screenshot: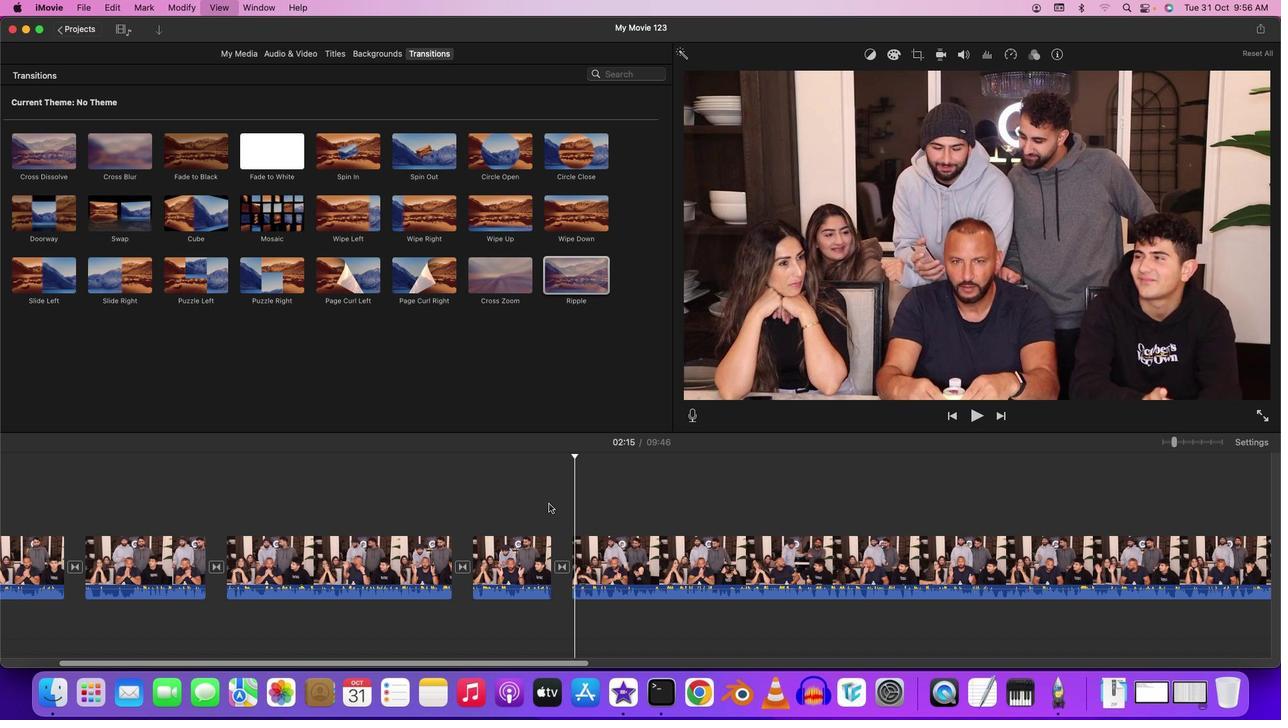 
Action: Mouse moved to (192, 555)
Screenshot: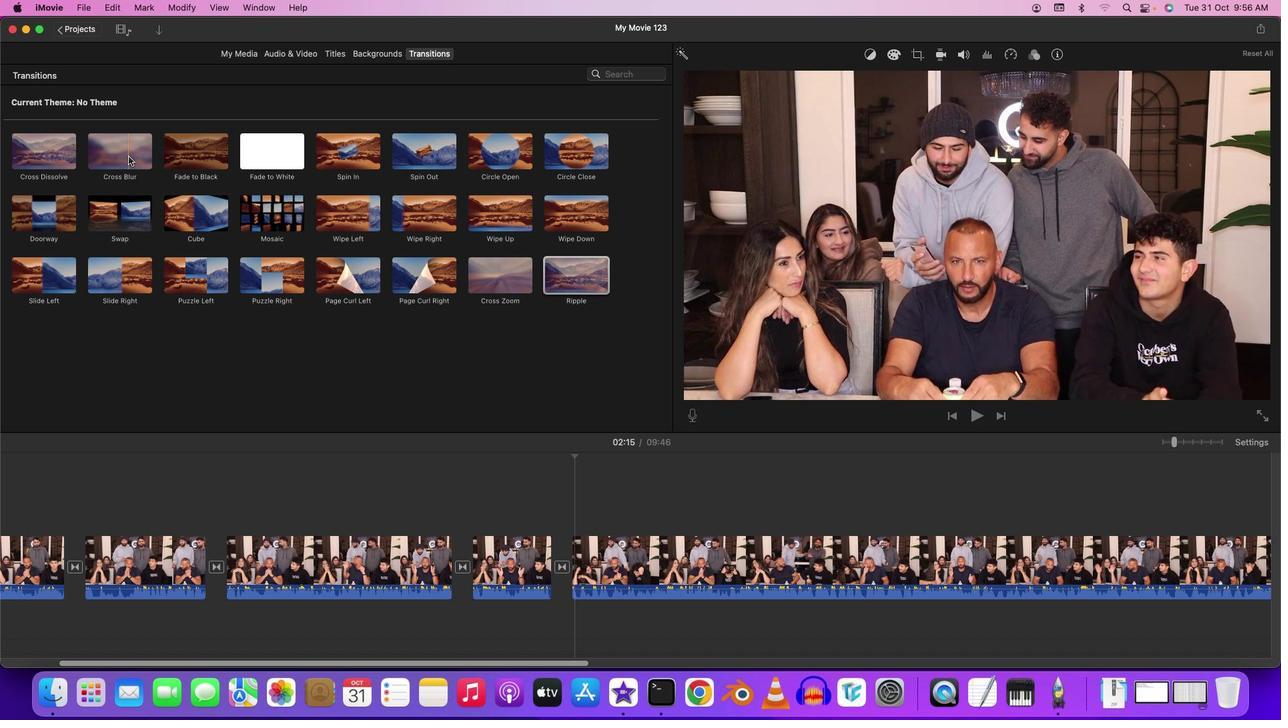 
Action: Mouse pressed left at (192, 555)
Screenshot: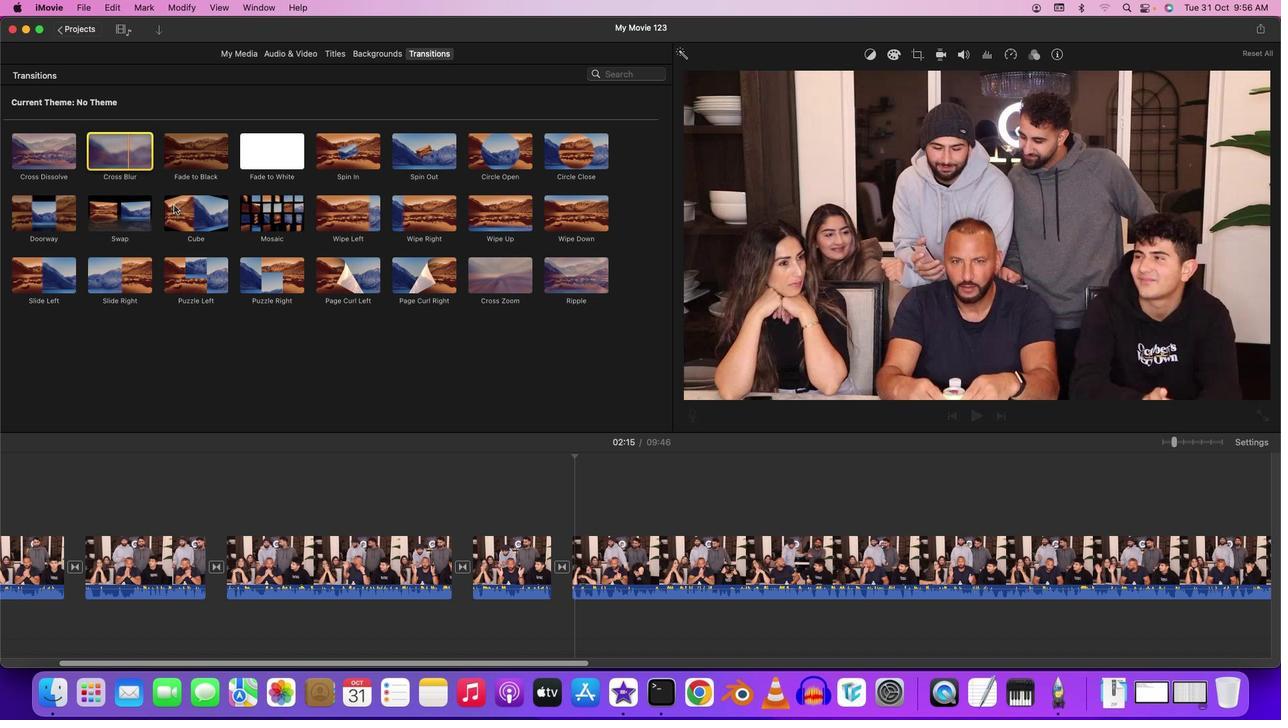 
Action: Mouse moved to (617, 556)
Screenshot: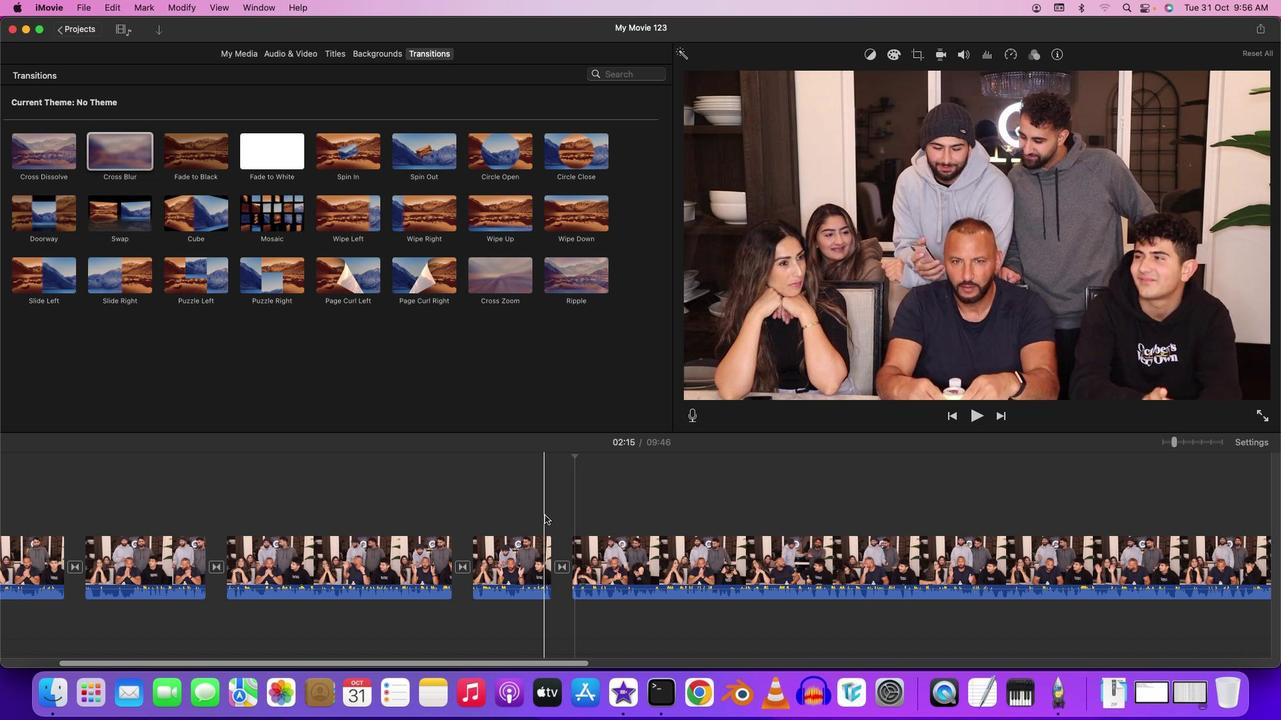 
Action: Mouse pressed left at (617, 556)
Screenshot: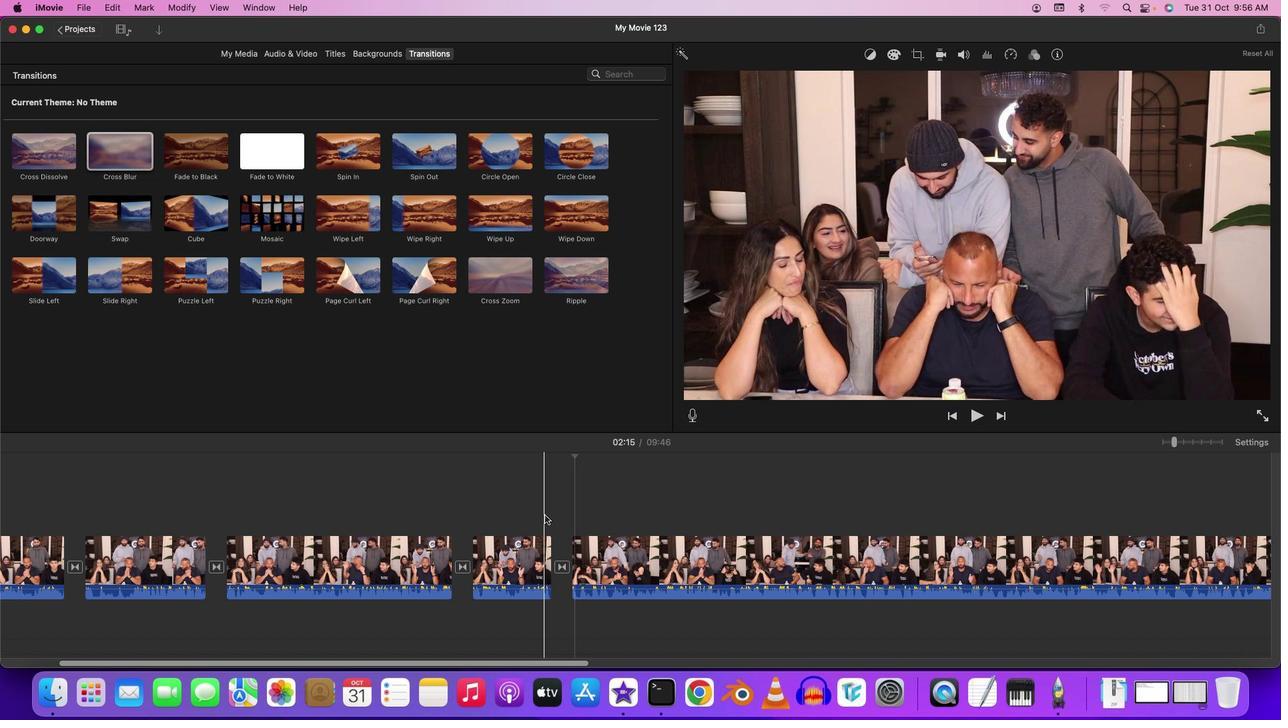 
Action: Key pressed Key.space
Screenshot: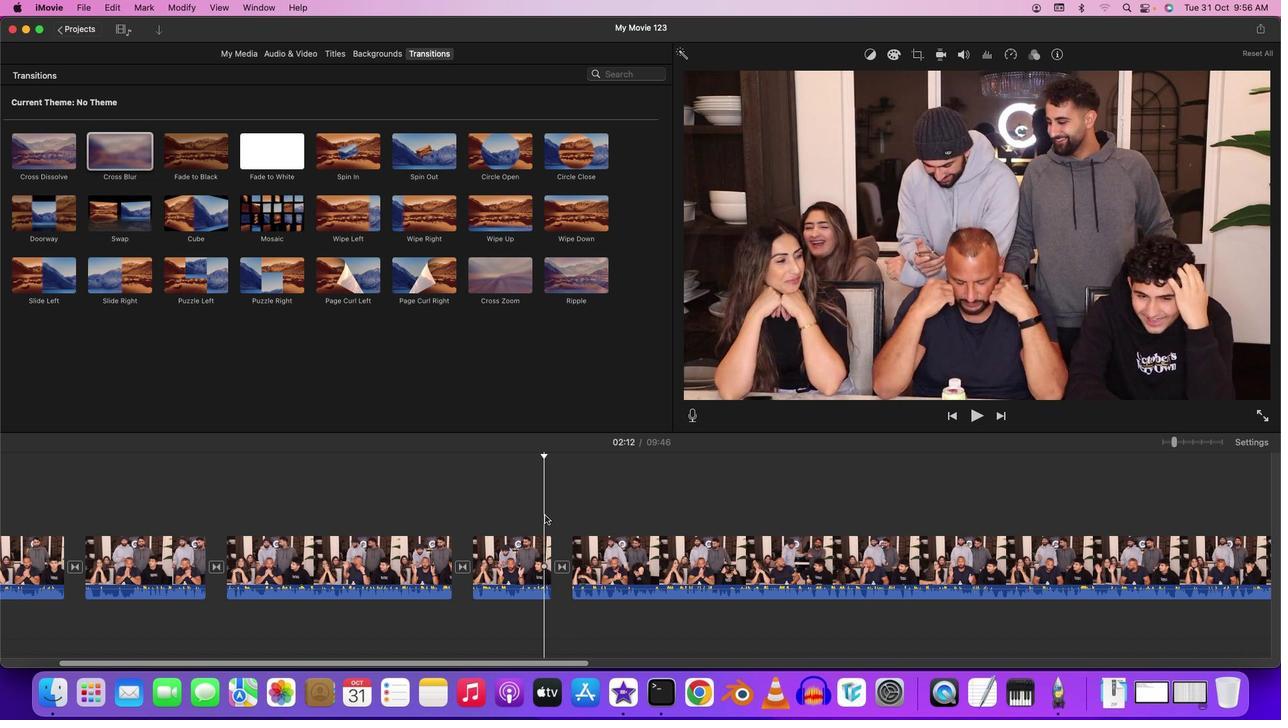 
Action: Mouse moved to (634, 556)
Screenshot: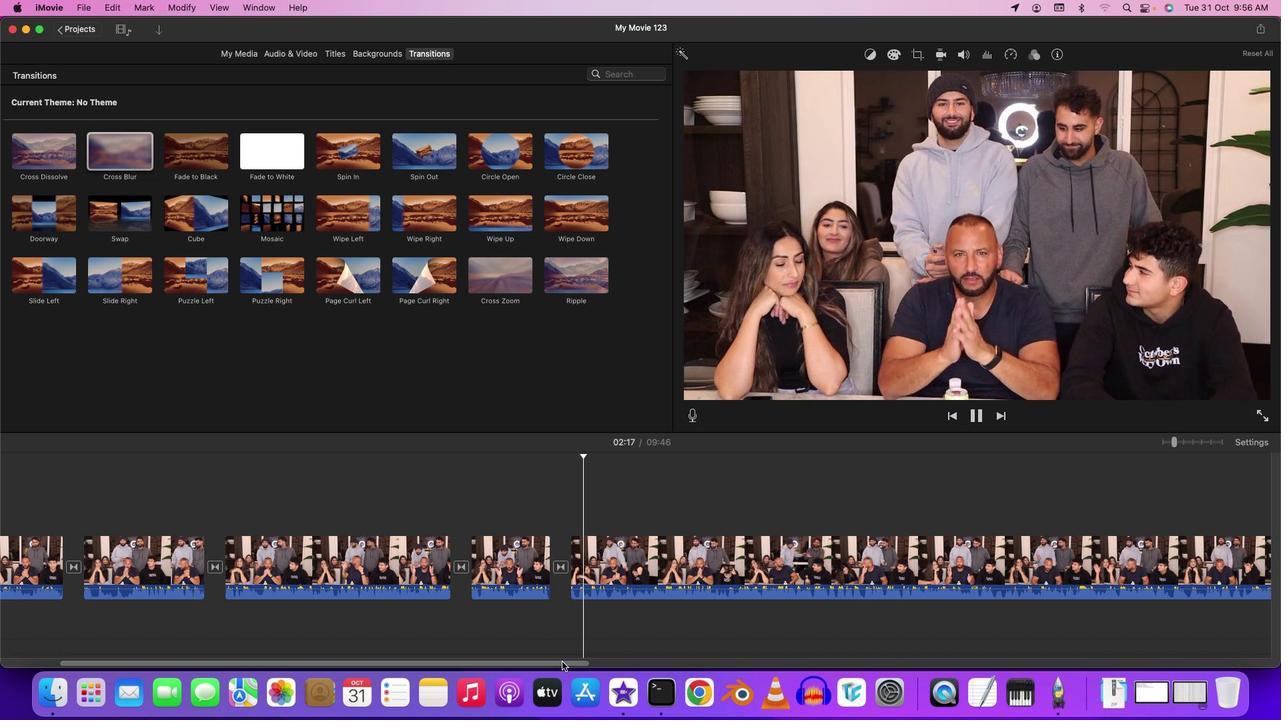 
Action: Mouse pressed left at (634, 556)
Screenshot: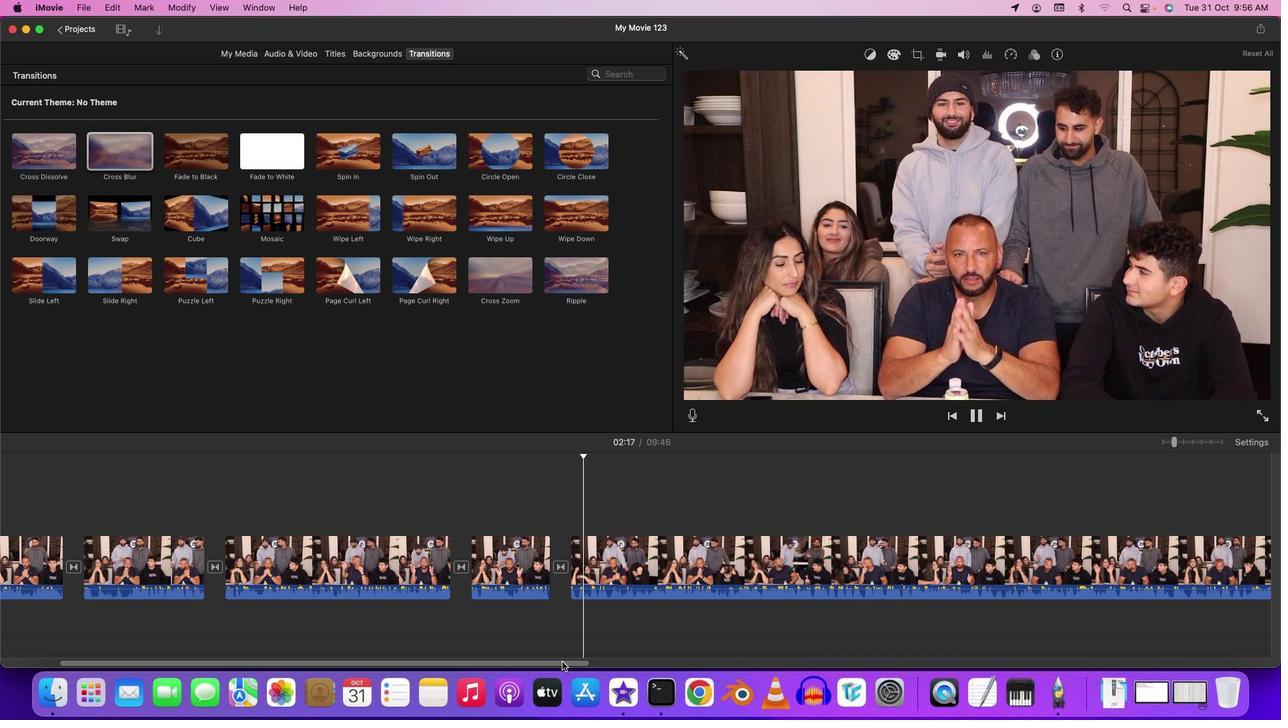 
Action: Mouse moved to (605, 555)
Screenshot: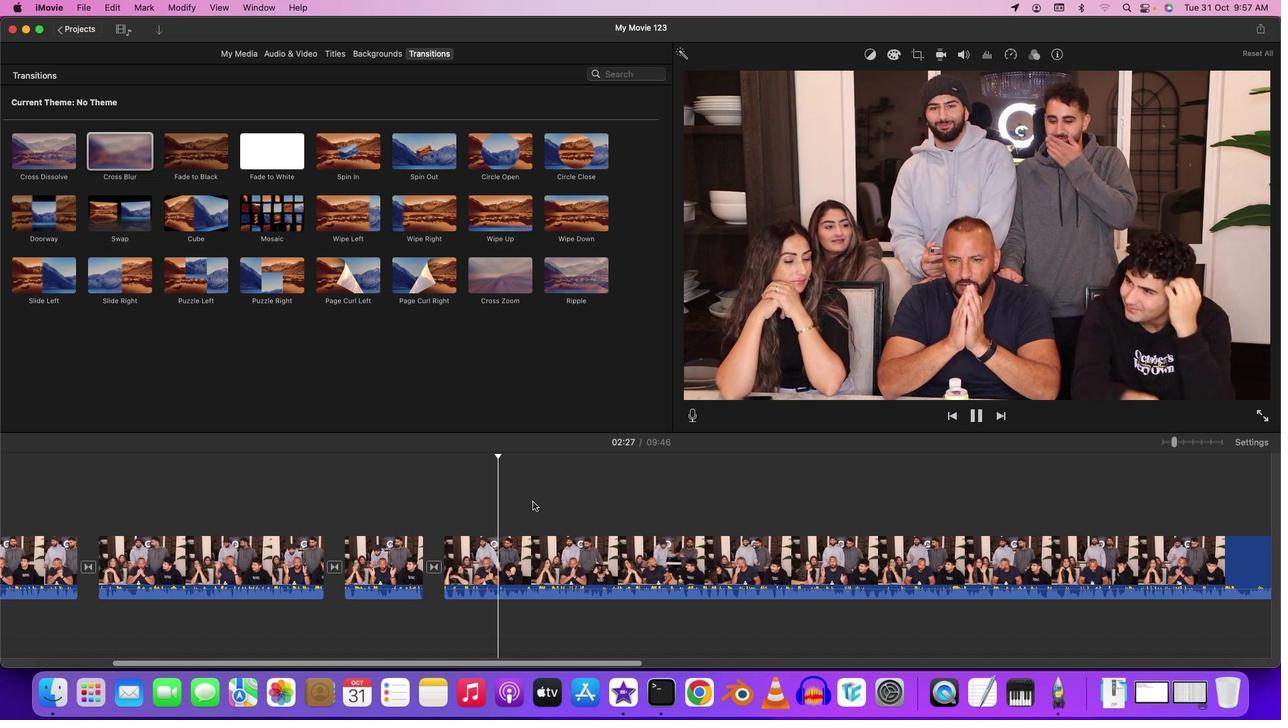 
Action: Mouse pressed left at (605, 555)
Screenshot: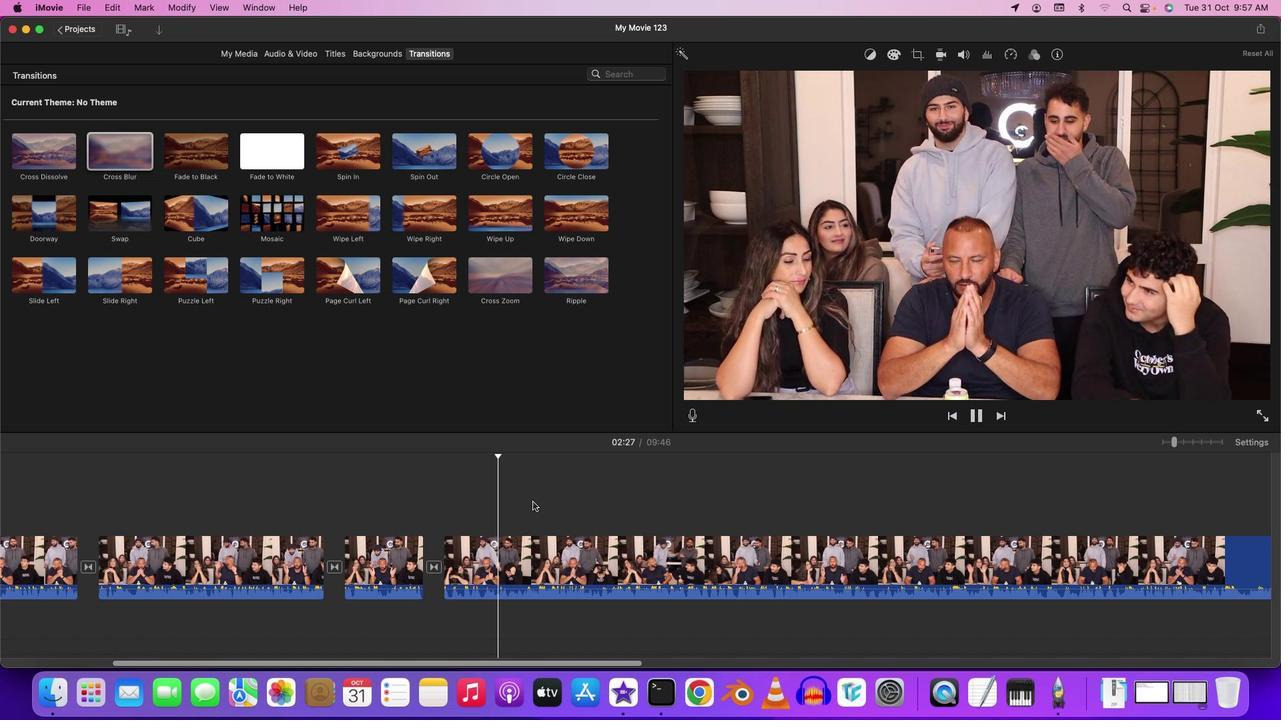 
Action: Mouse moved to (587, 555)
Screenshot: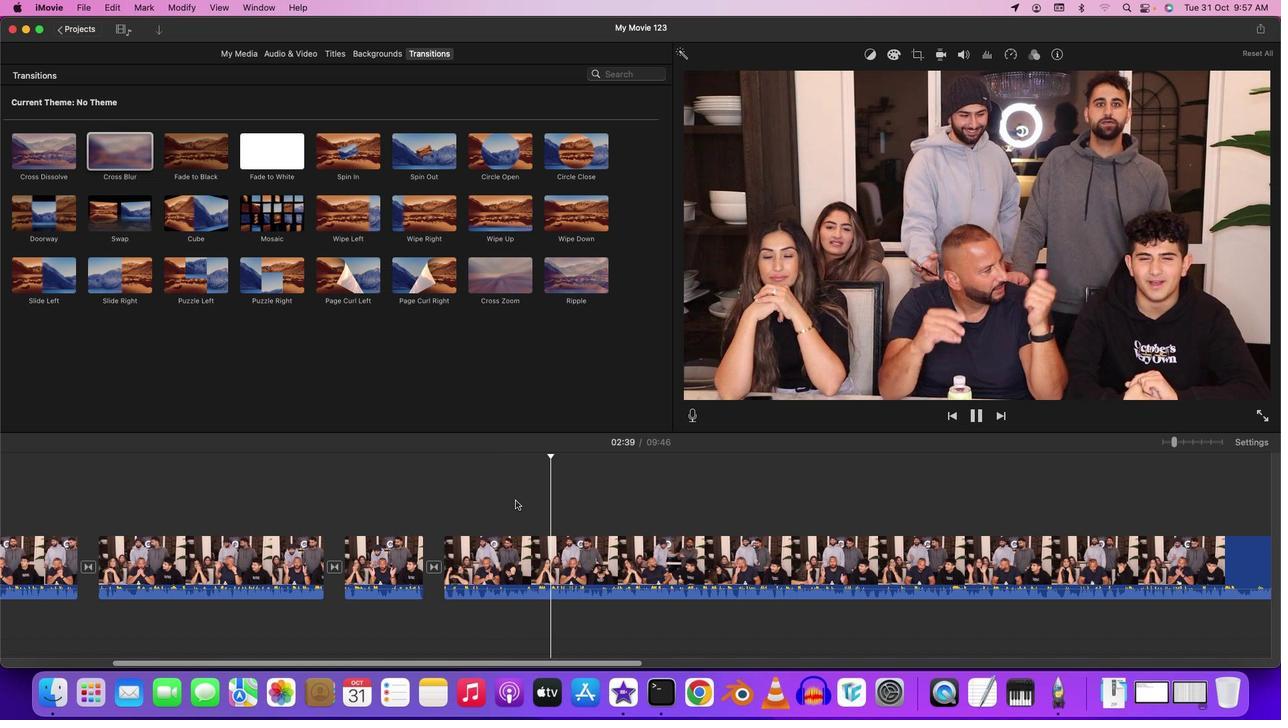 
Action: Mouse pressed left at (587, 555)
Screenshot: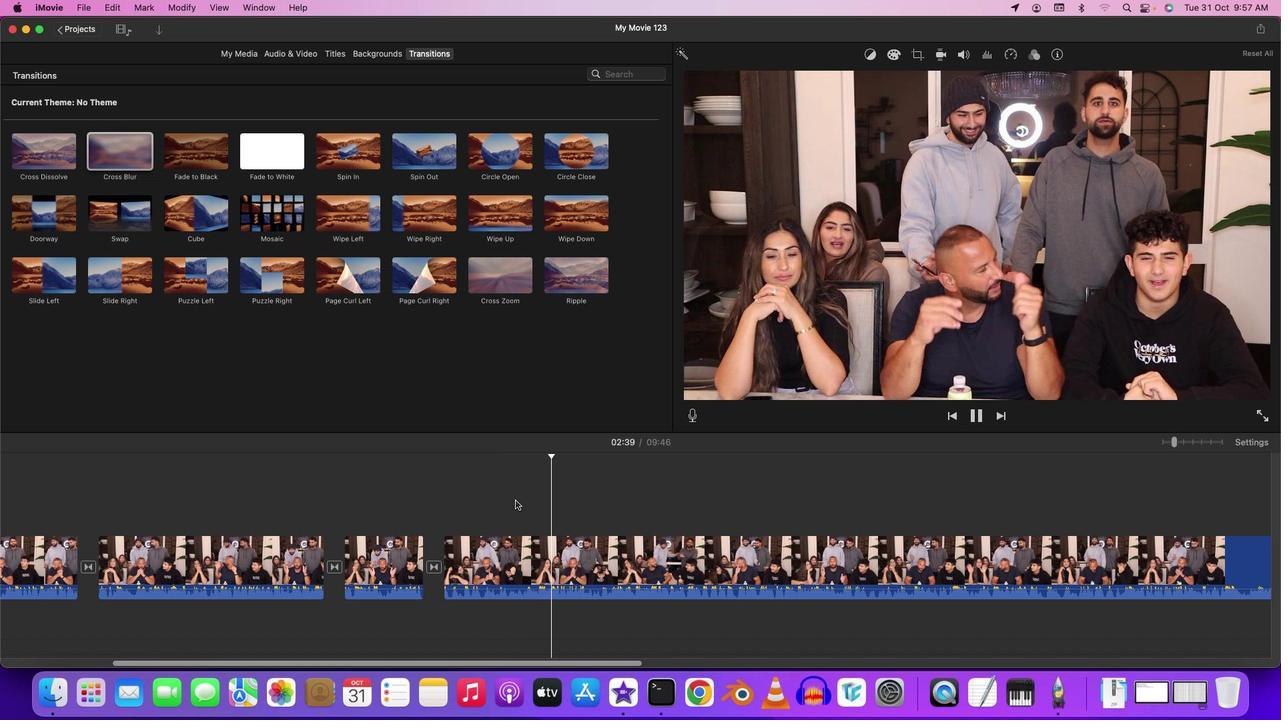
Action: Mouse moved to (597, 555)
Screenshot: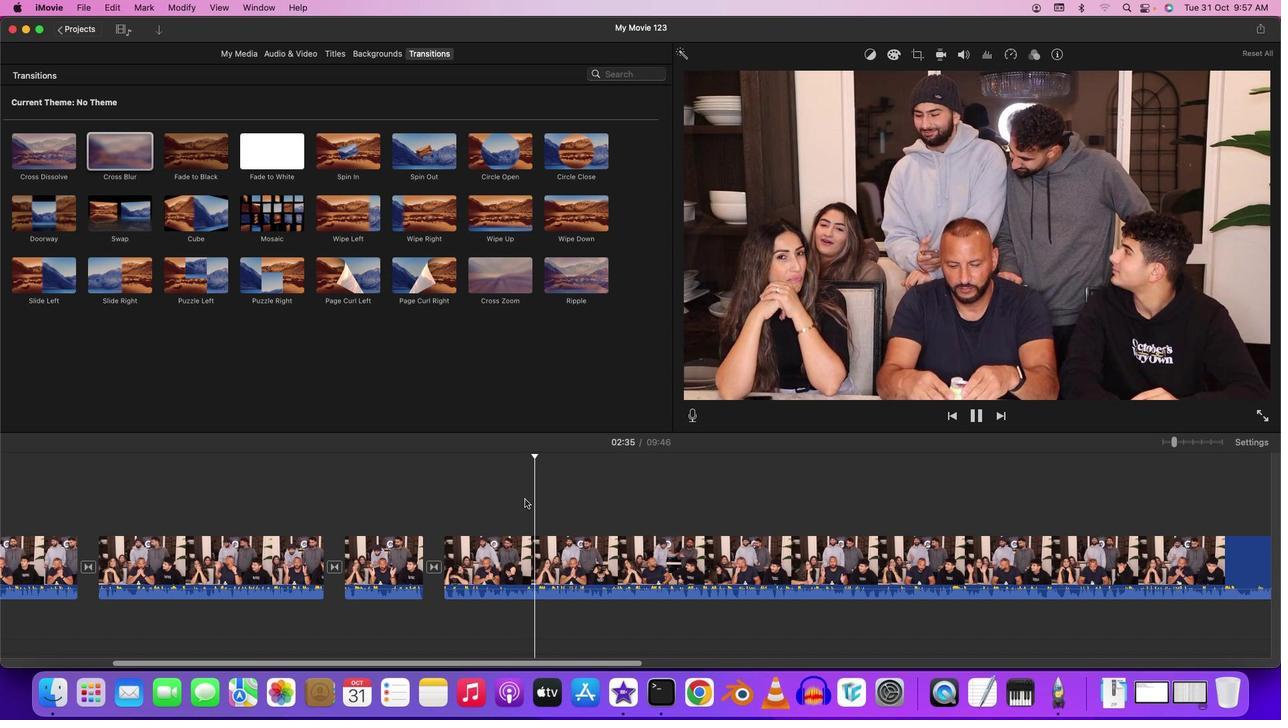
Action: Mouse pressed left at (597, 555)
Screenshot: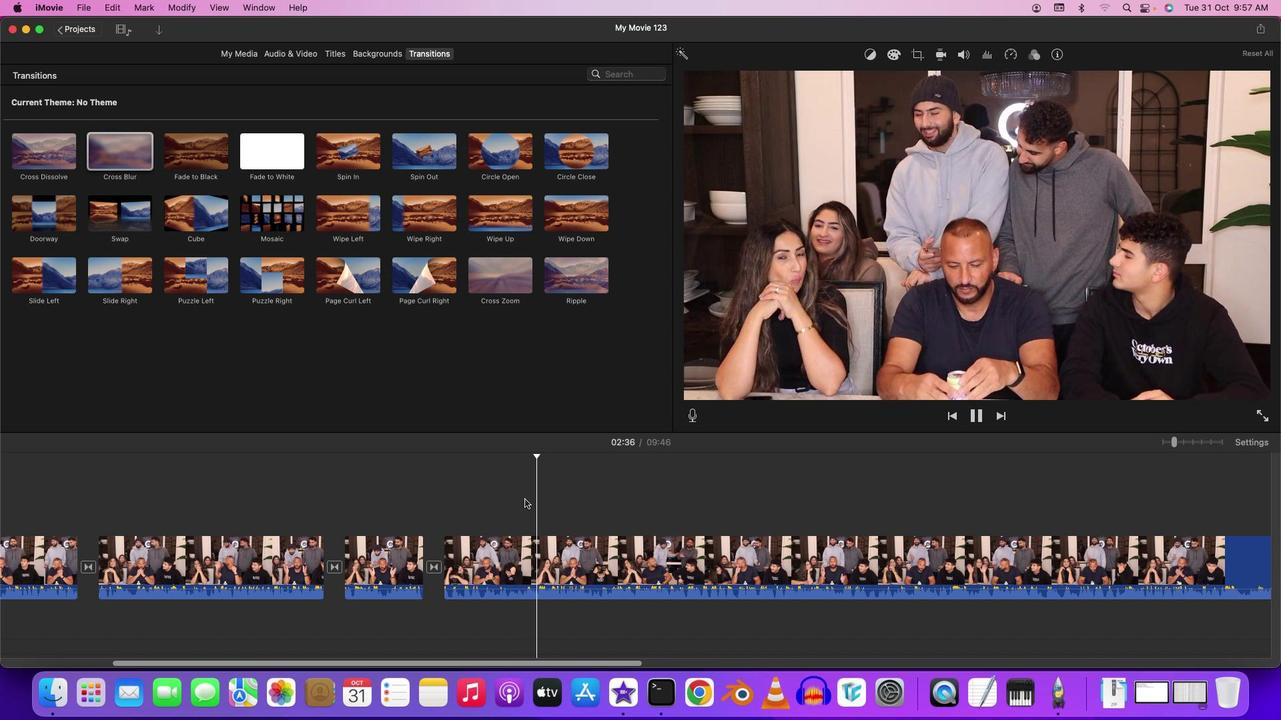 
Action: Mouse moved to (593, 555)
Screenshot: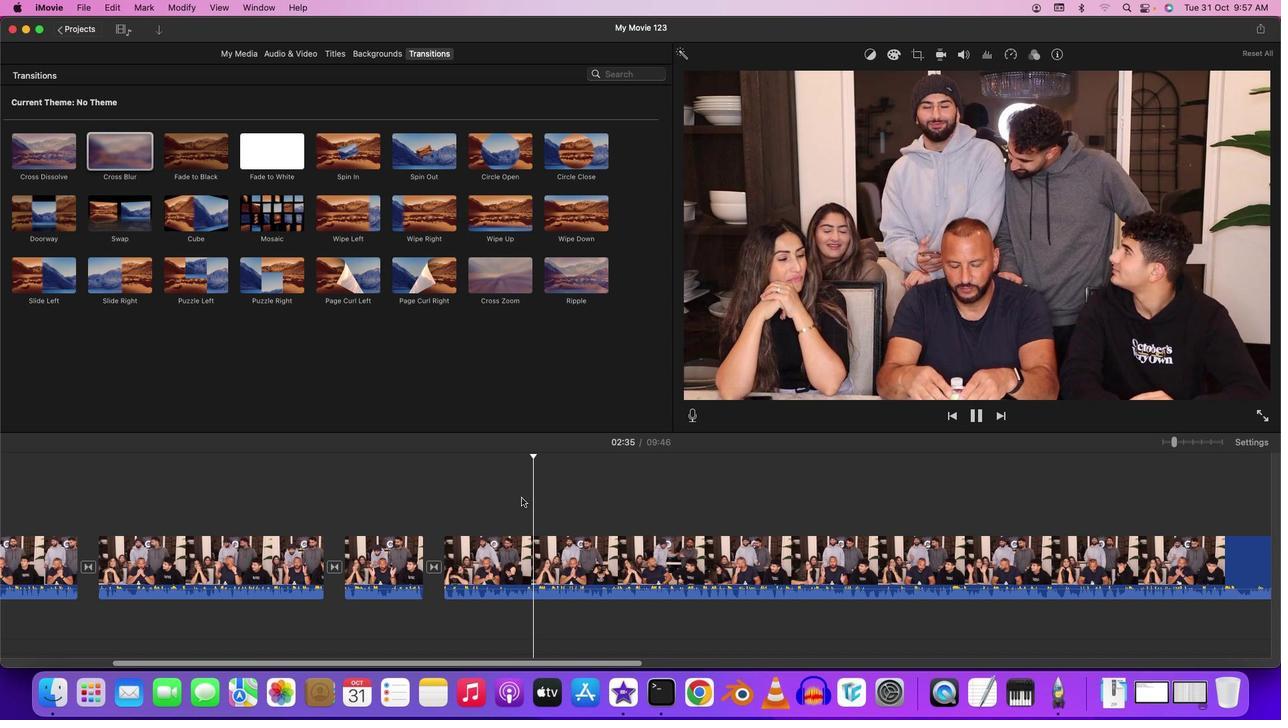 
Action: Mouse pressed left at (593, 555)
Screenshot: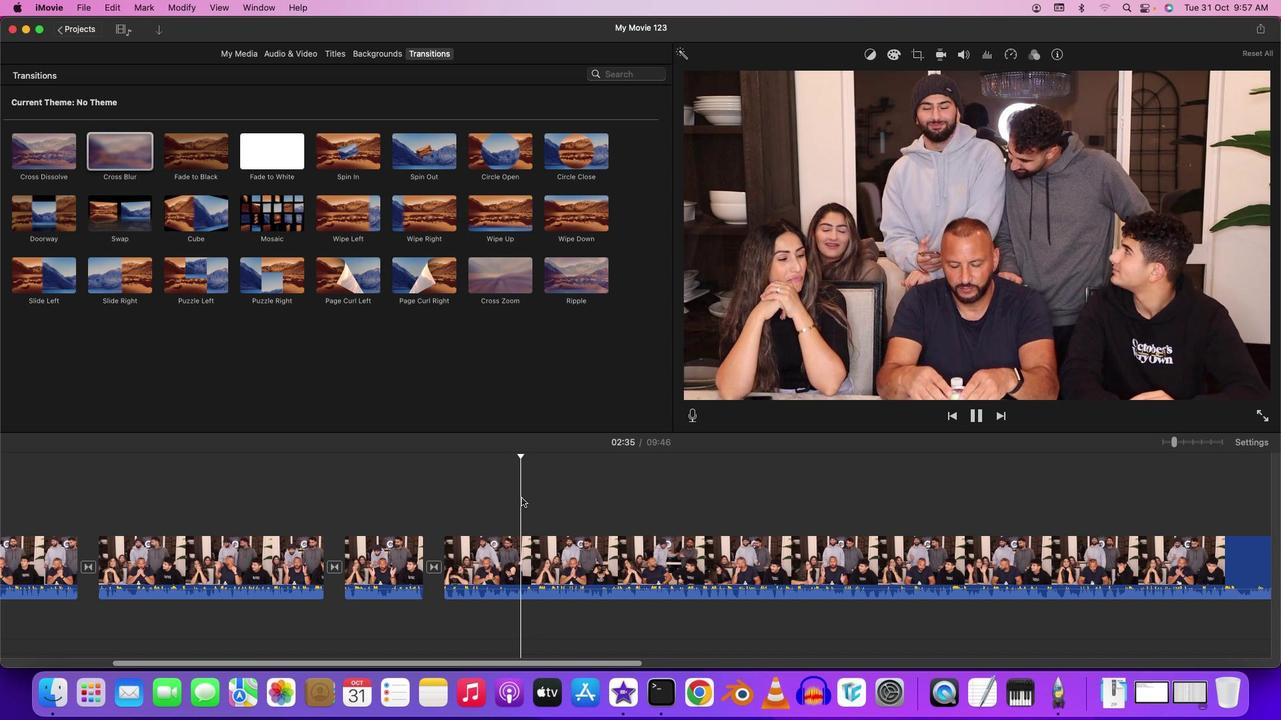 
Action: Key pressed Key.spaceKey.leftKey.leftKey.leftKey.leftKey.leftKey.leftKey.leftKey.leftKey.leftKey.leftKey.left
Screenshot: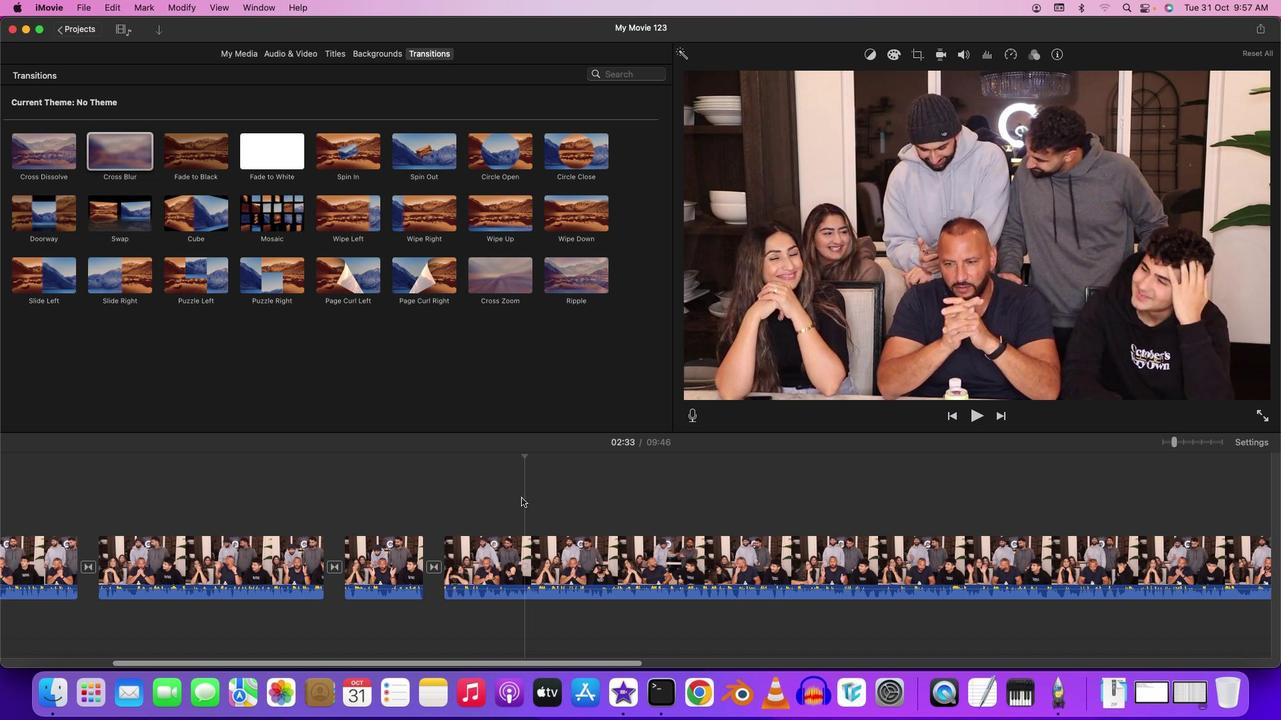 
Action: Mouse moved to (599, 556)
Screenshot: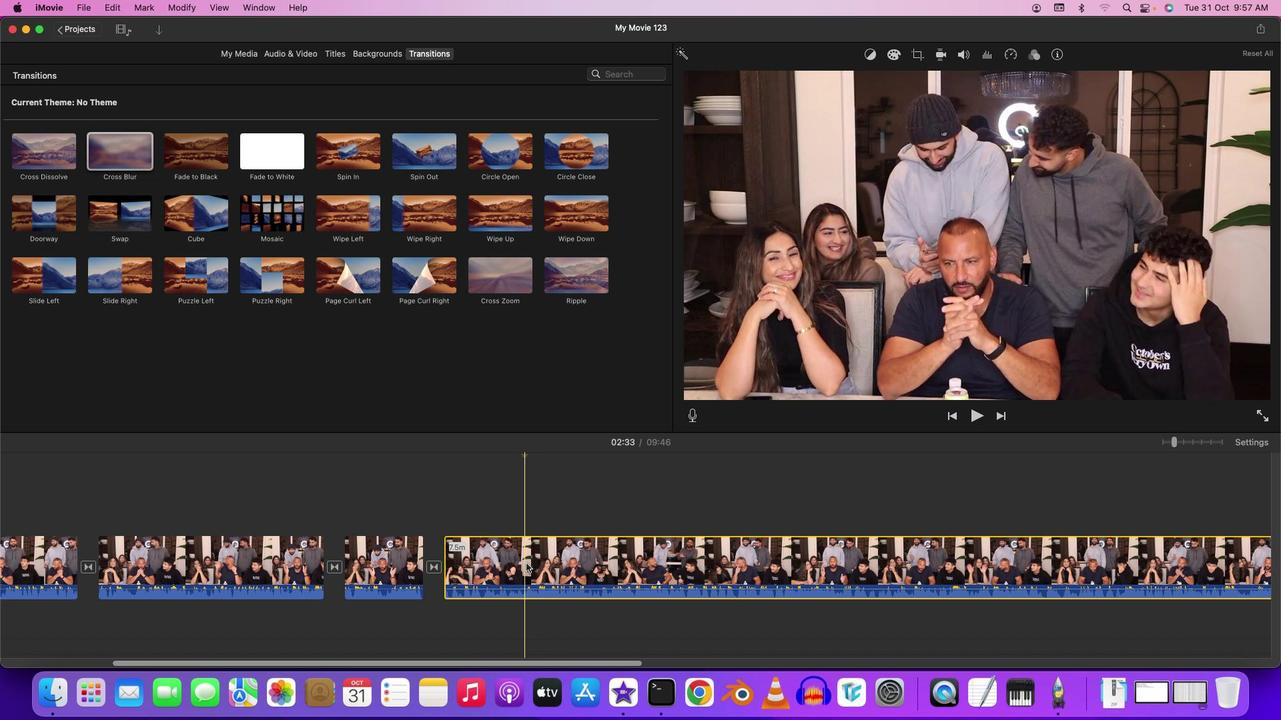 
Action: Mouse pressed left at (599, 556)
Screenshot: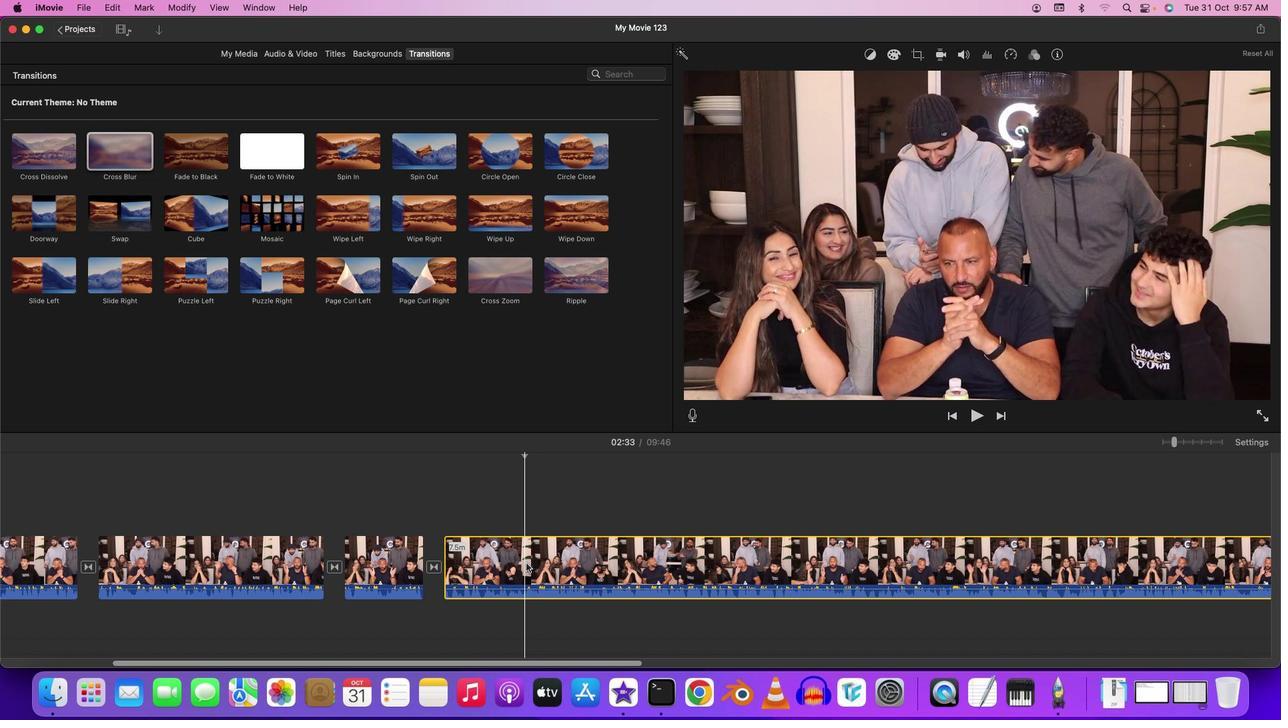 
Action: Key pressed Key.cmd'b'
Screenshot: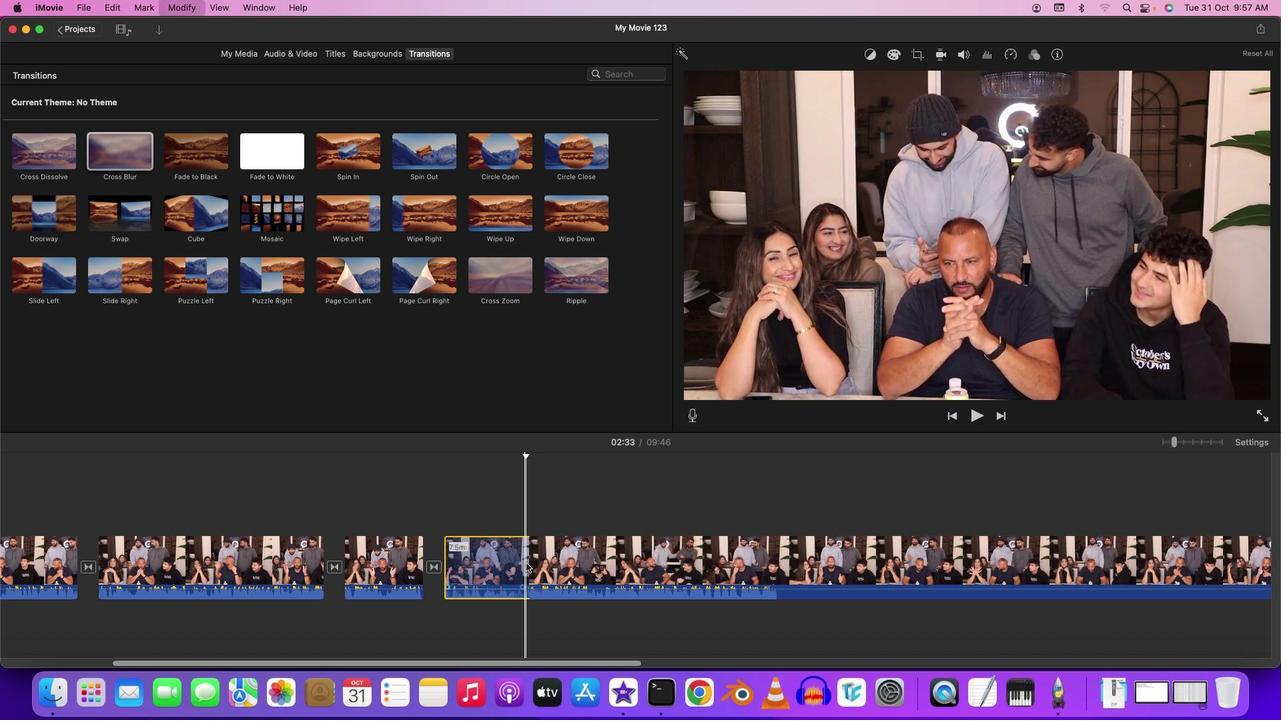 
Action: Mouse moved to (577, 555)
Screenshot: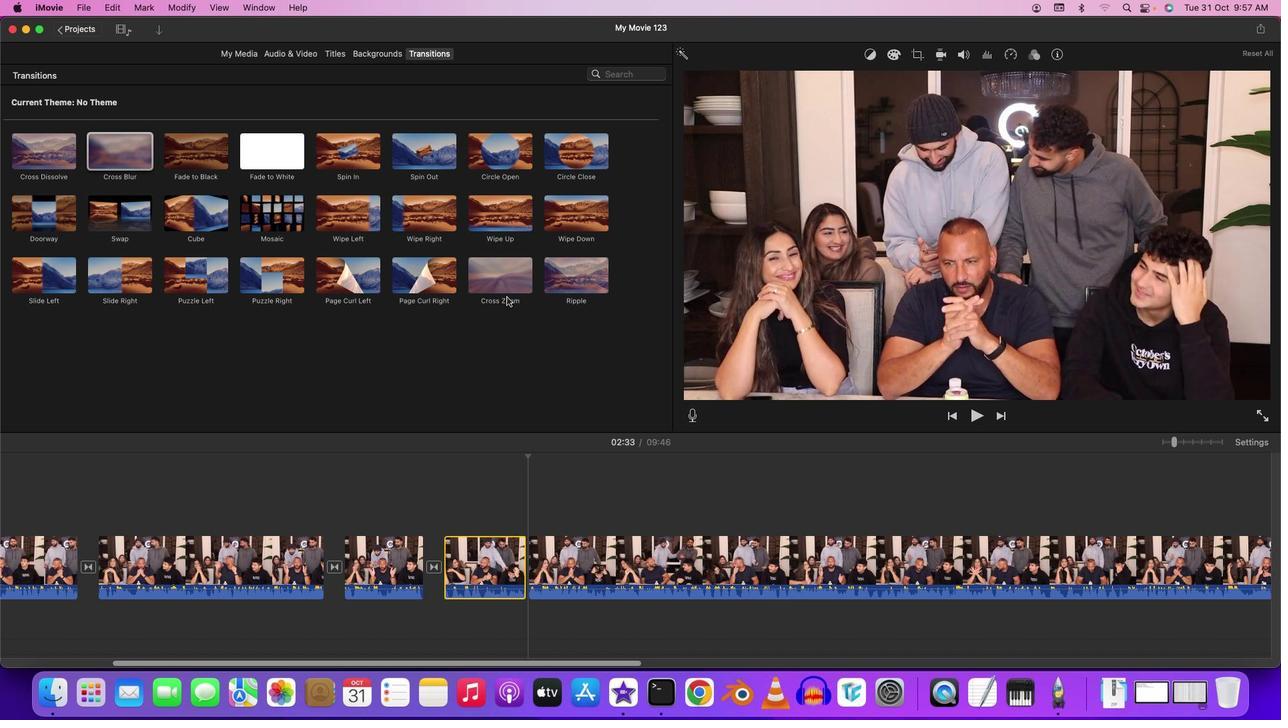 
Action: Mouse pressed left at (577, 555)
Screenshot: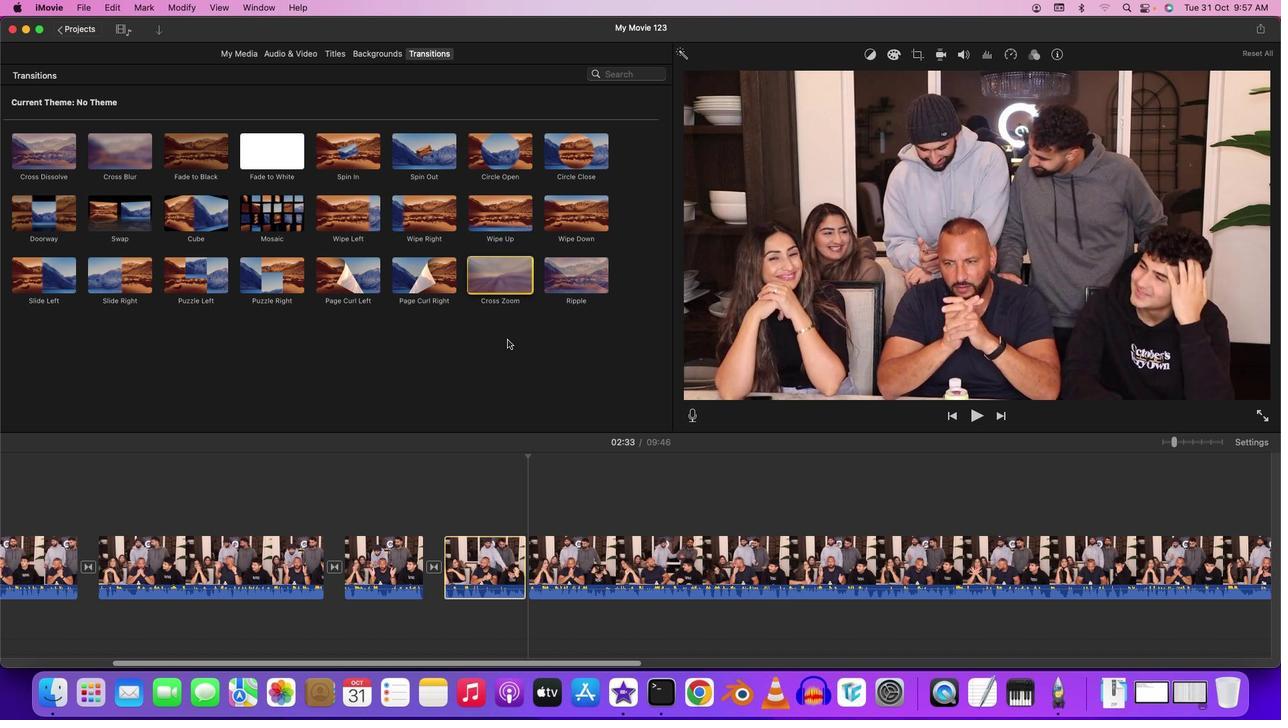 
Action: Mouse moved to (582, 556)
Screenshot: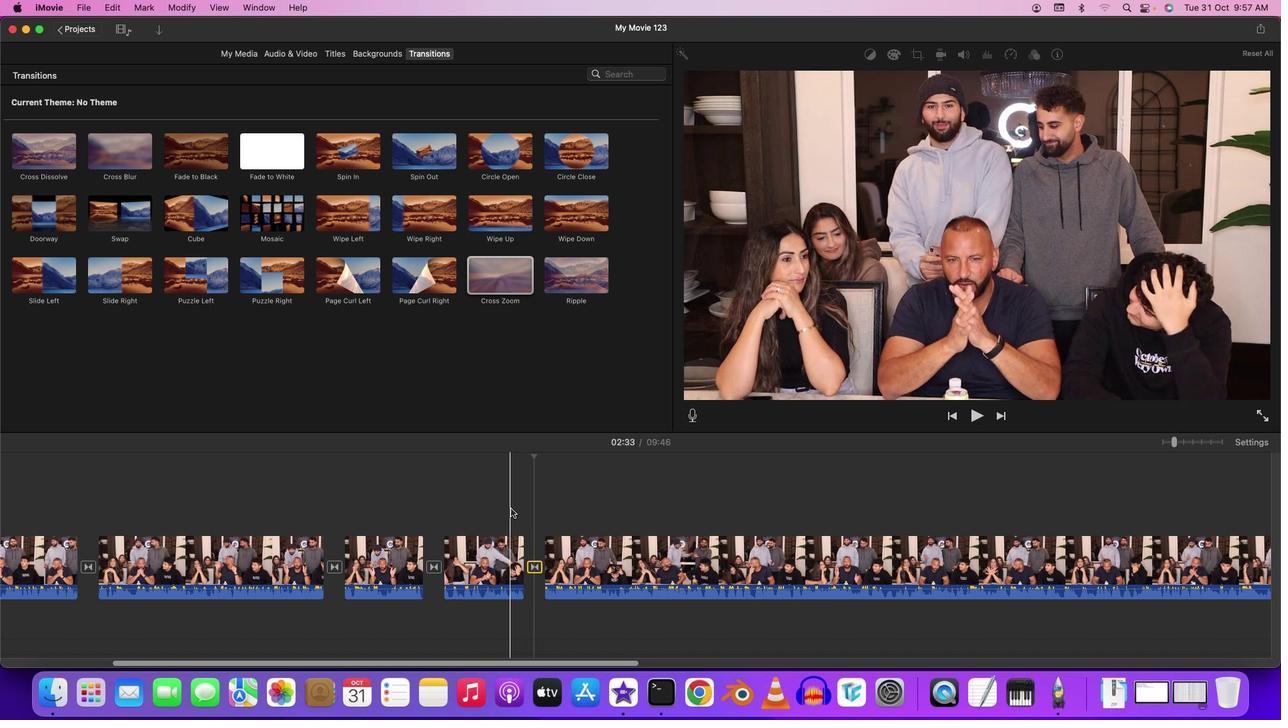 
Action: Mouse pressed left at (582, 556)
Screenshot: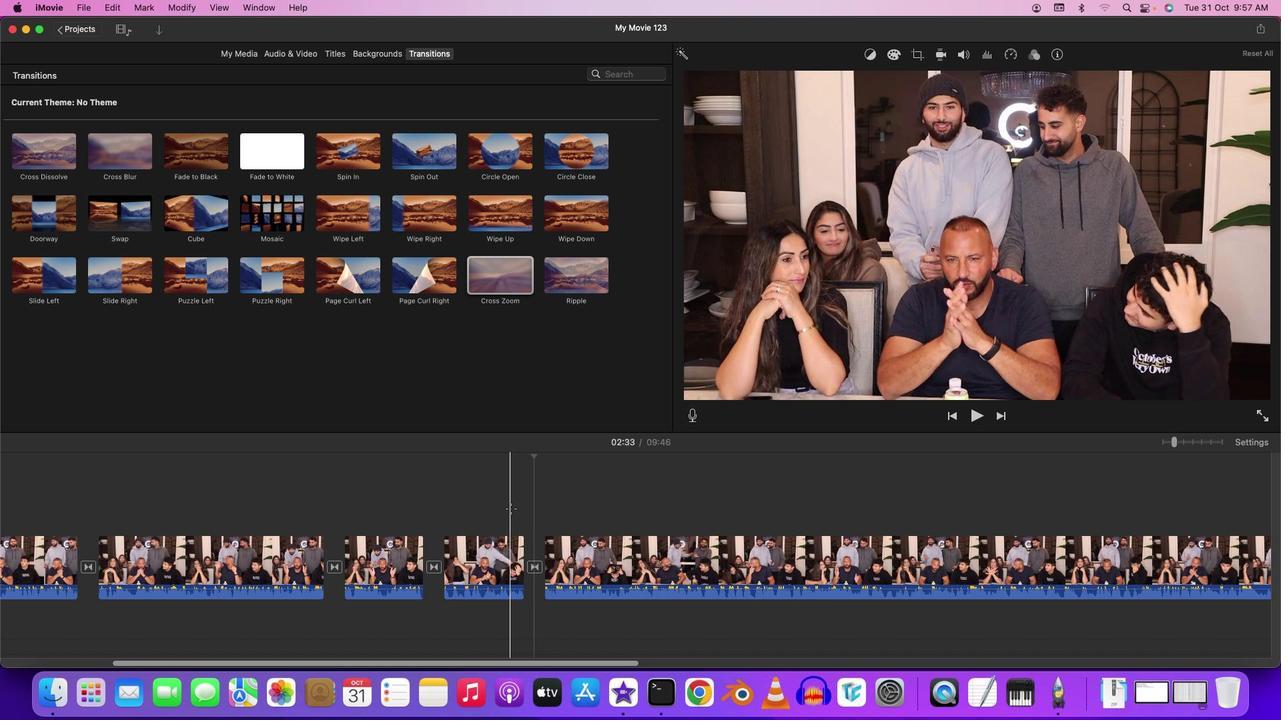 
Action: Key pressed Key.space
Screenshot: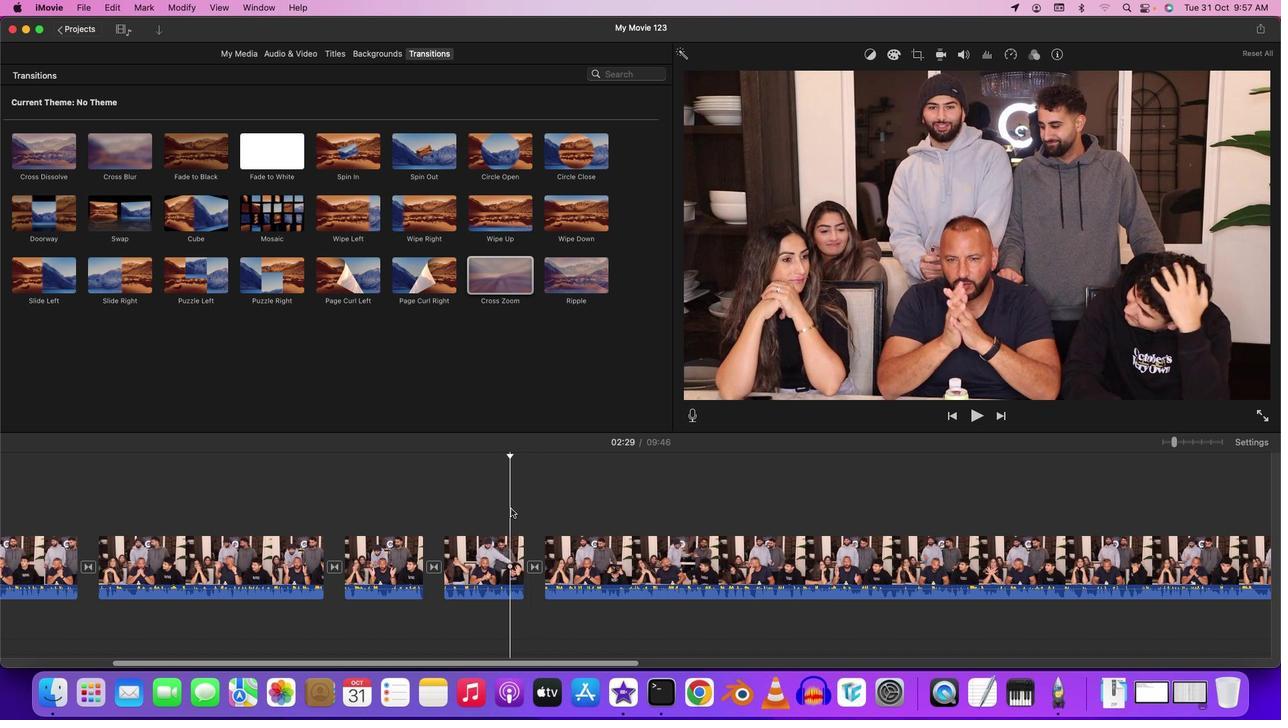 
Action: Mouse moved to (625, 555)
Screenshot: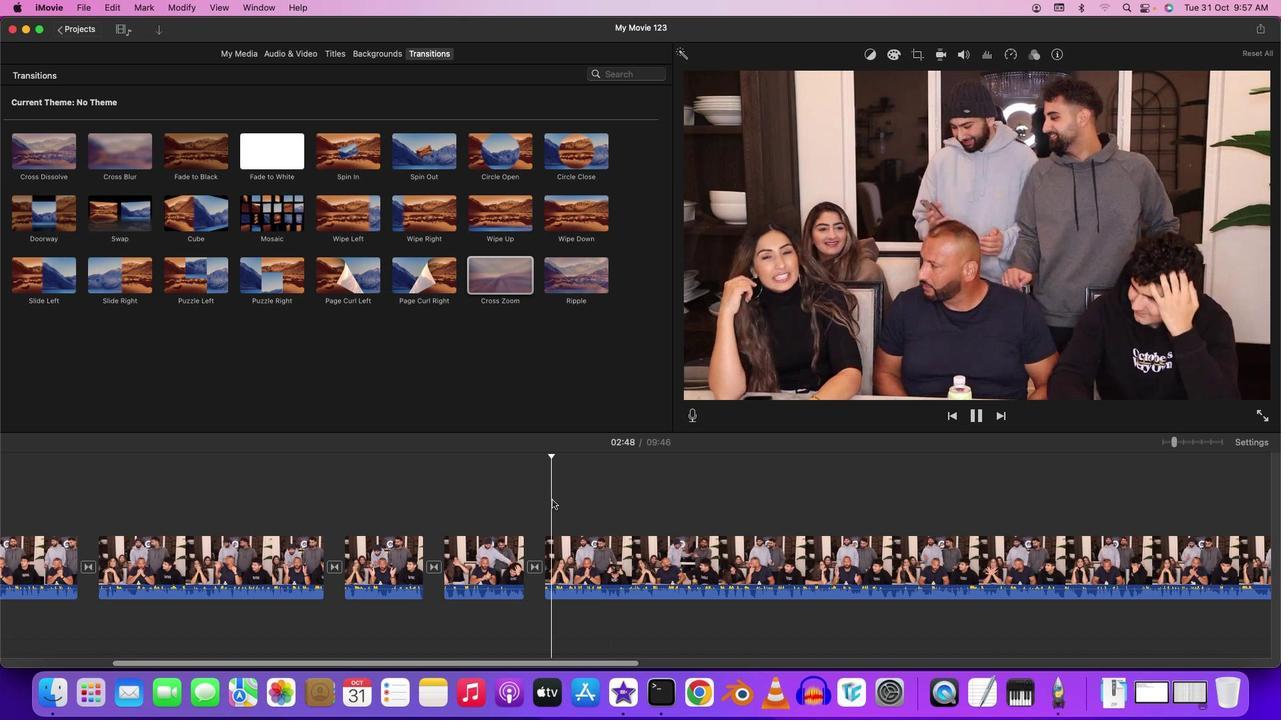 
Action: Mouse pressed left at (625, 555)
Screenshot: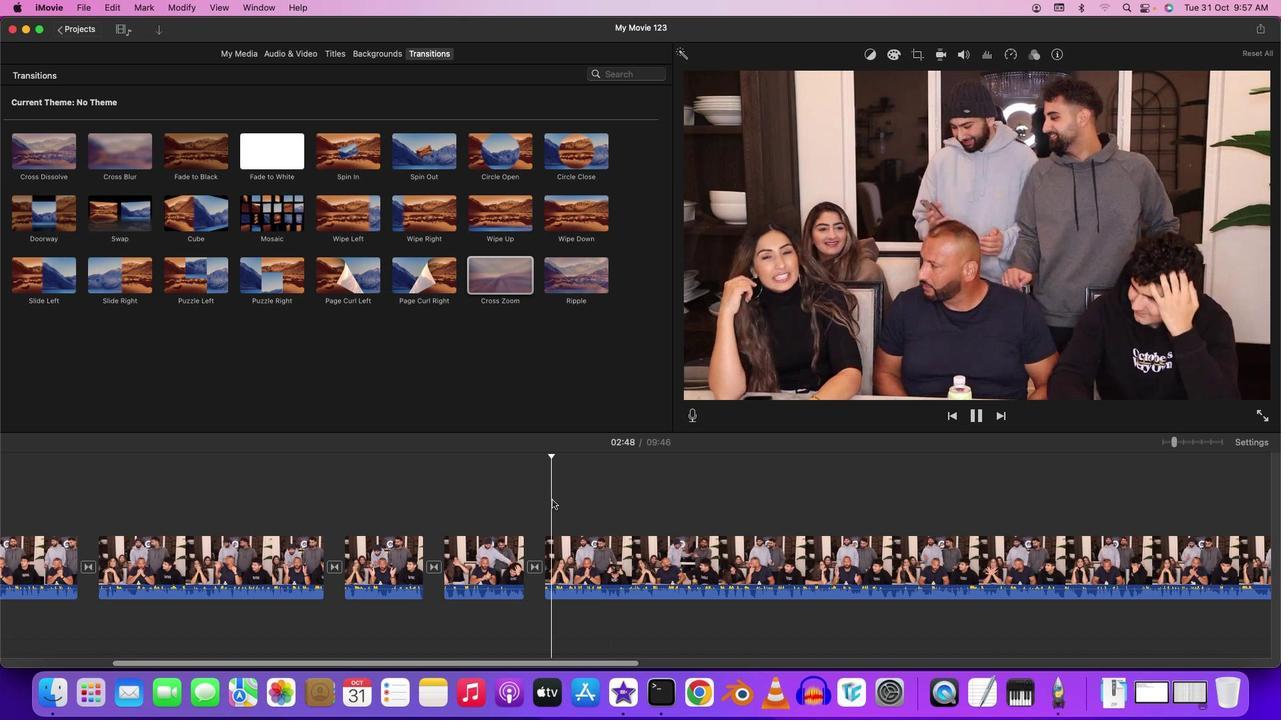 
Action: Mouse moved to (638, 555)
Screenshot: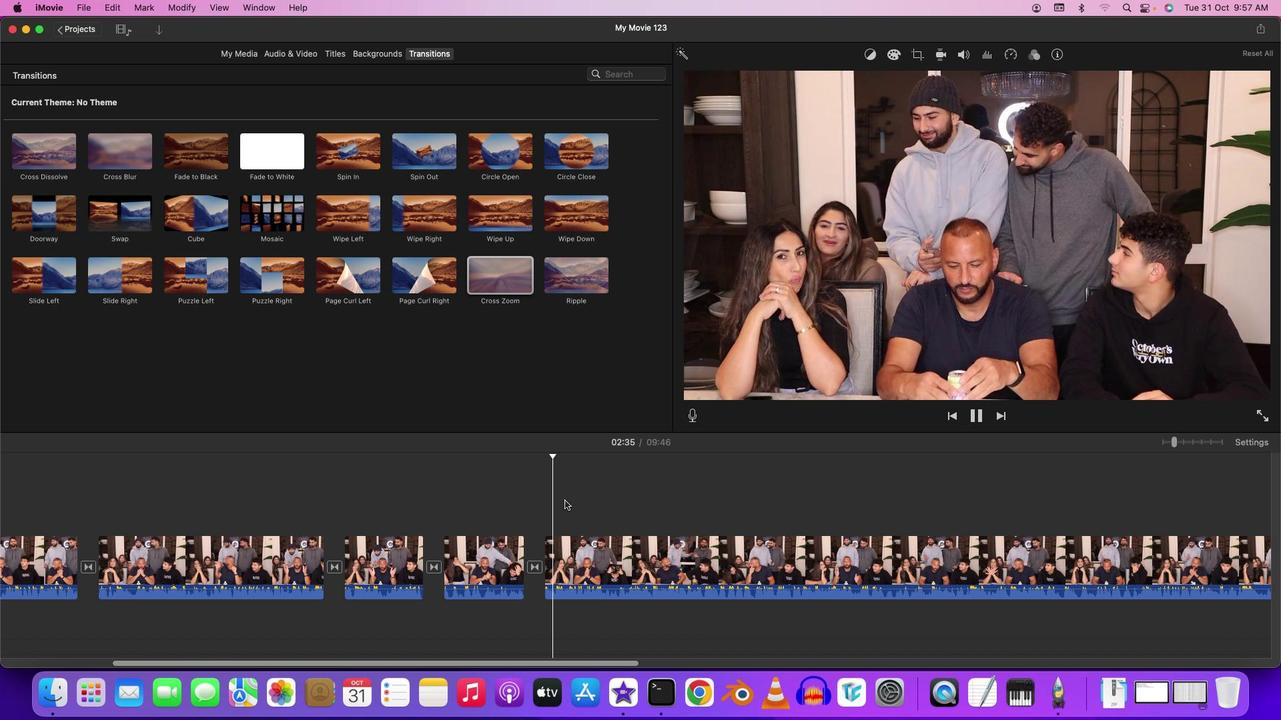 
Action: Mouse pressed left at (638, 555)
Screenshot: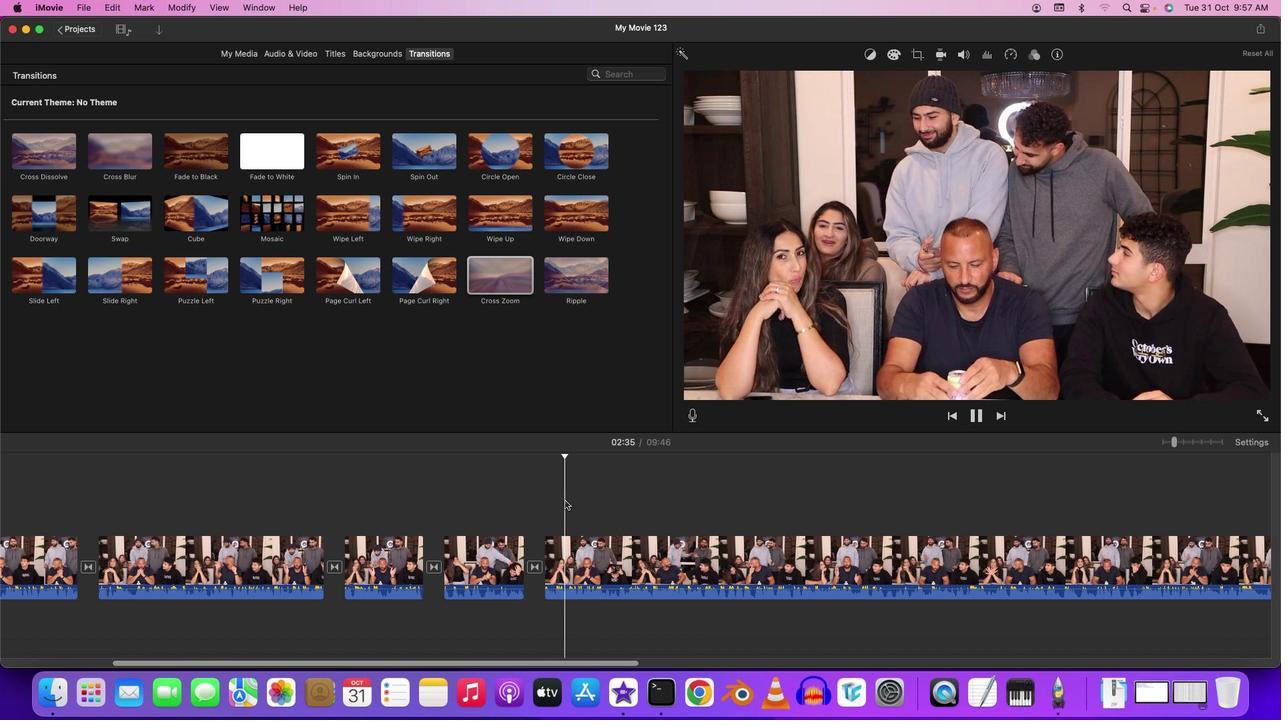 
Action: Mouse moved to (702, 556)
Screenshot: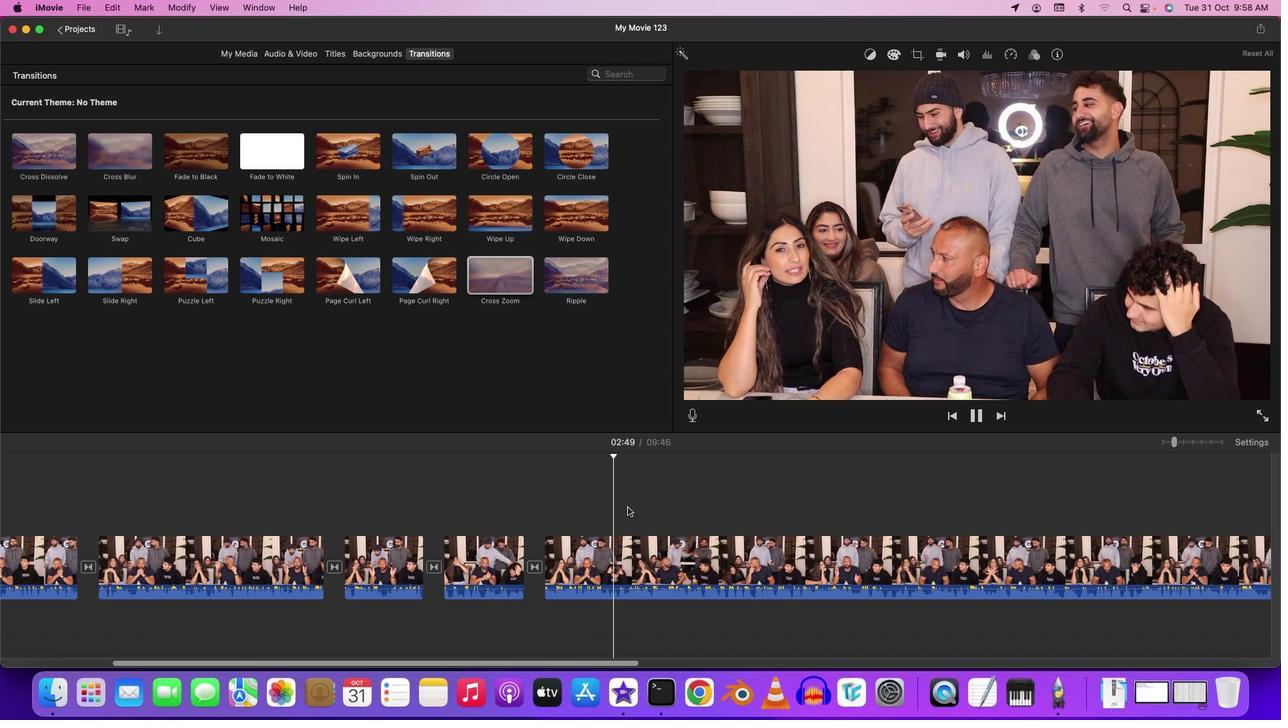 
Action: Mouse pressed left at (702, 556)
Screenshot: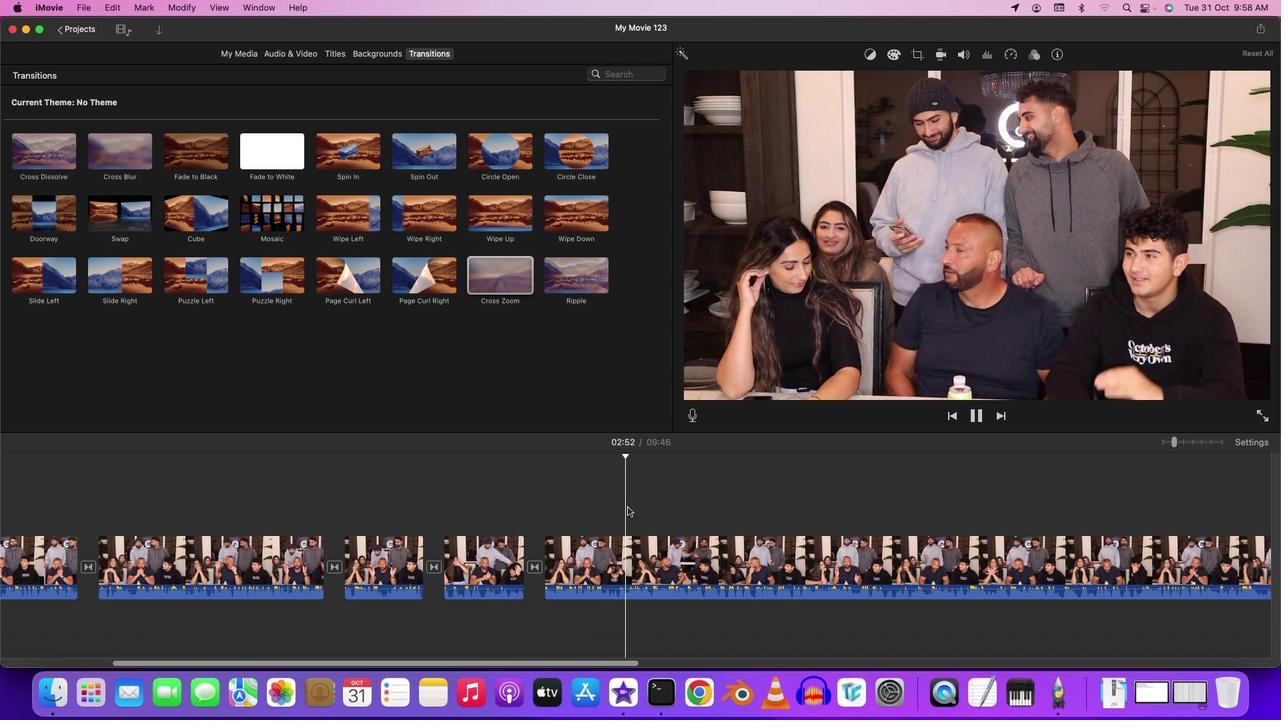 
Action: Mouse moved to (716, 555)
Screenshot: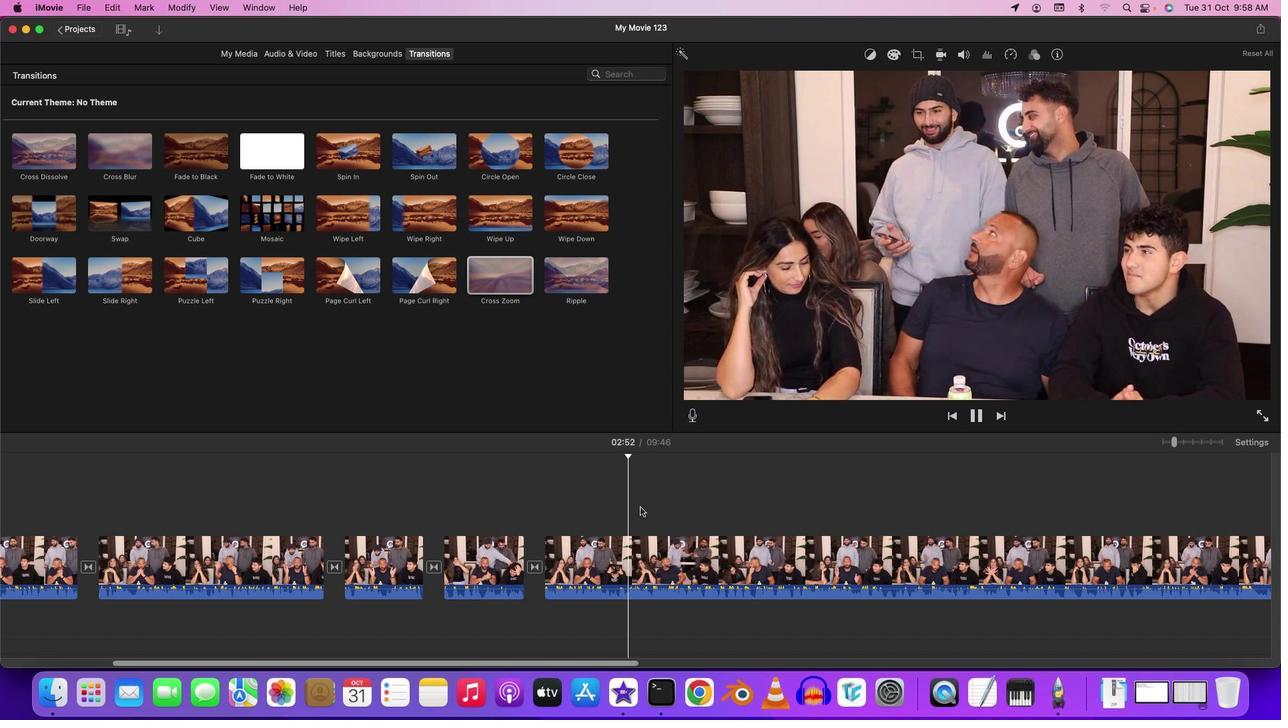 
Action: Mouse pressed left at (716, 555)
Screenshot: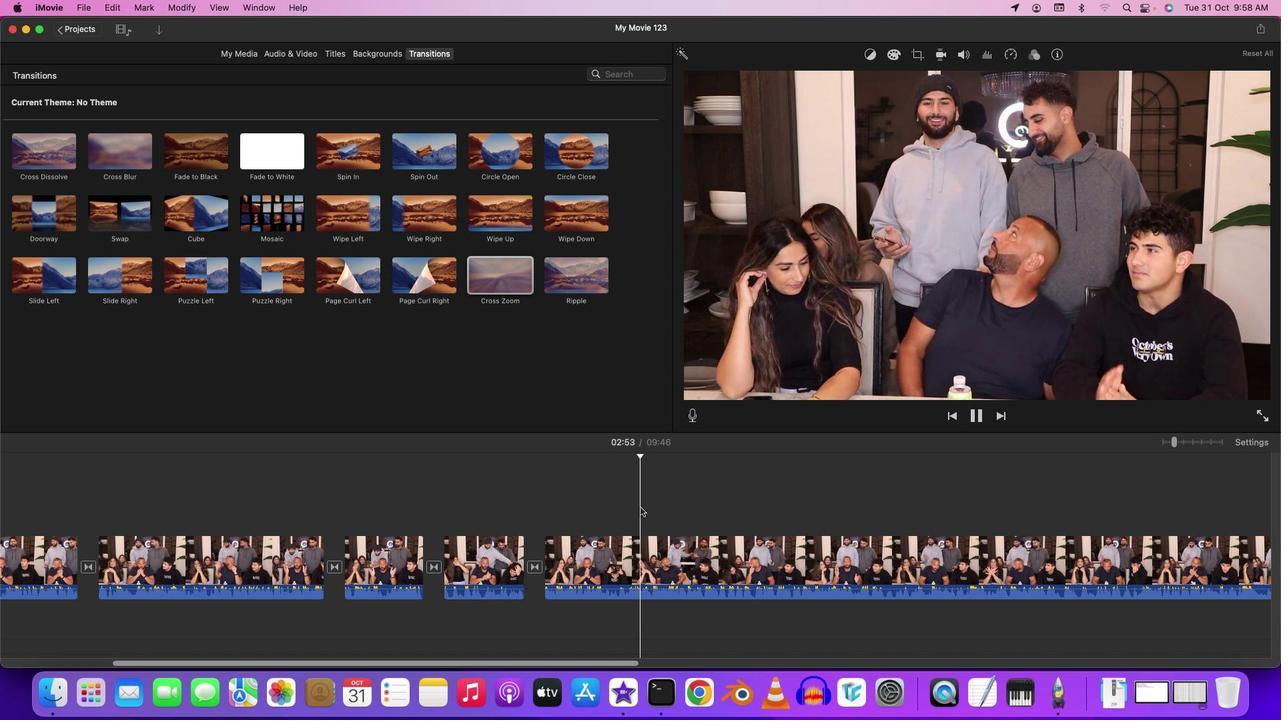 
Action: Mouse moved to (701, 556)
Screenshot: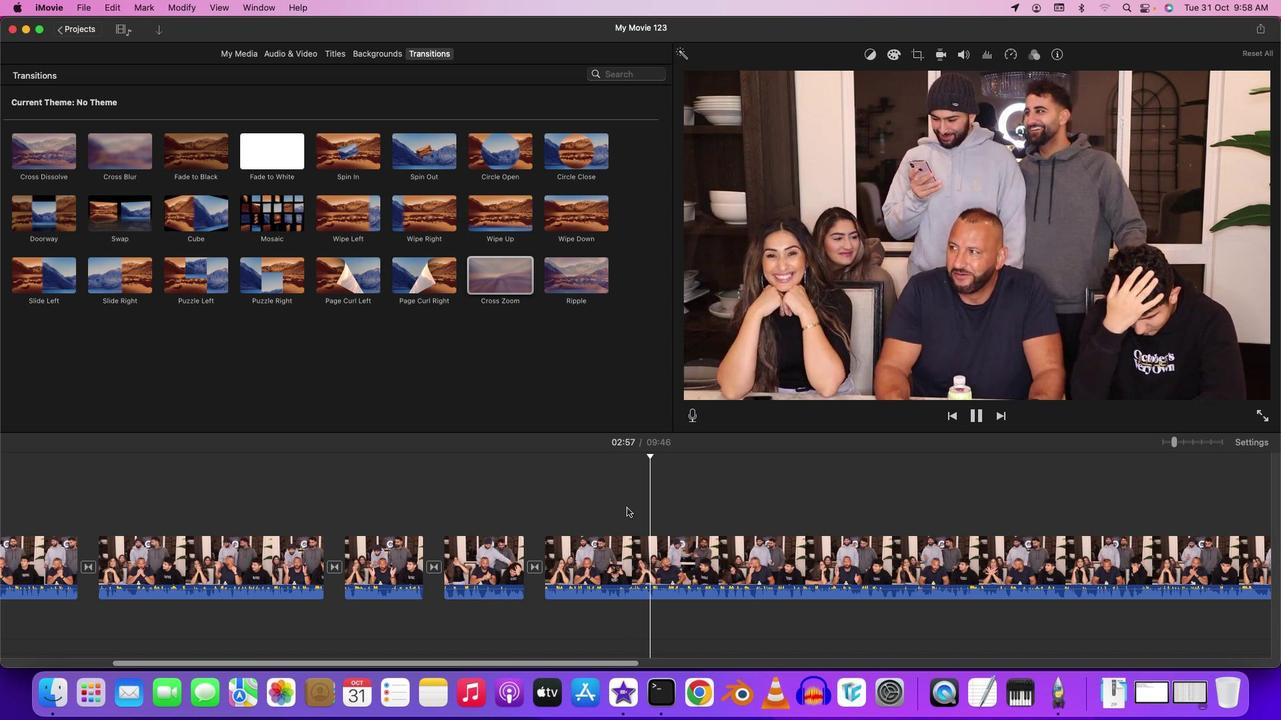 
Action: Mouse pressed left at (701, 556)
Screenshot: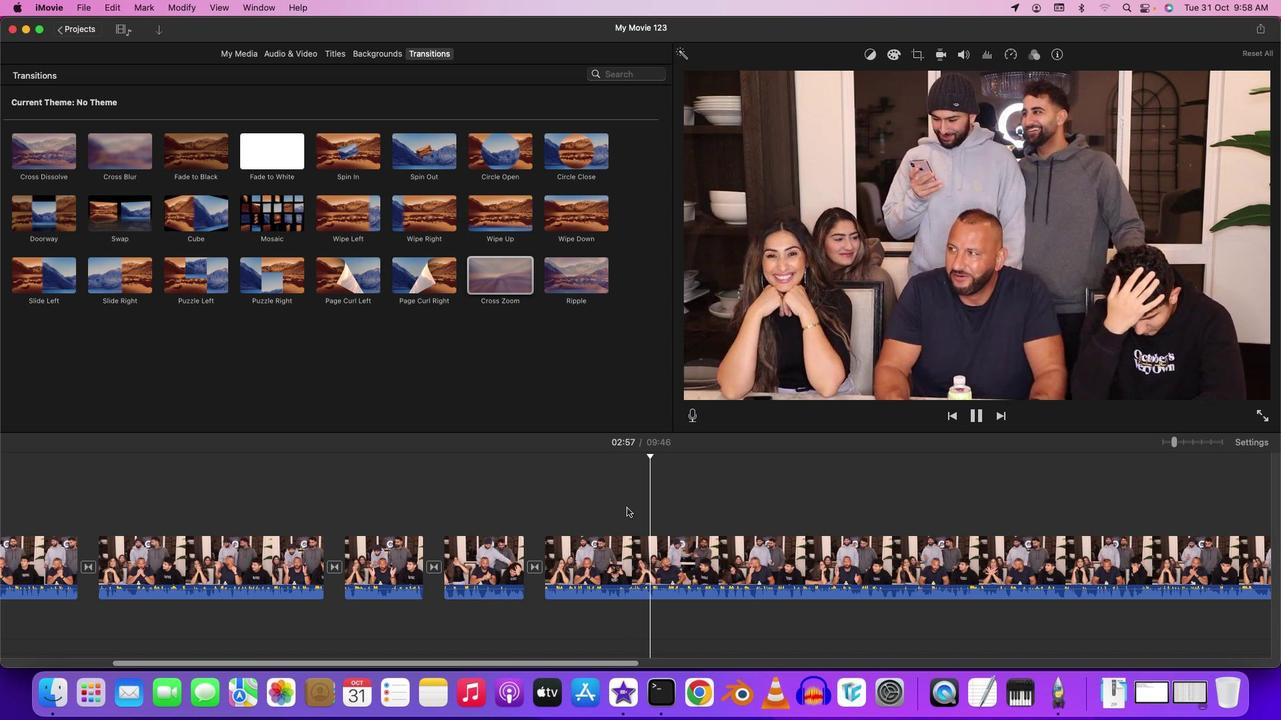 
Action: Mouse moved to (714, 556)
Screenshot: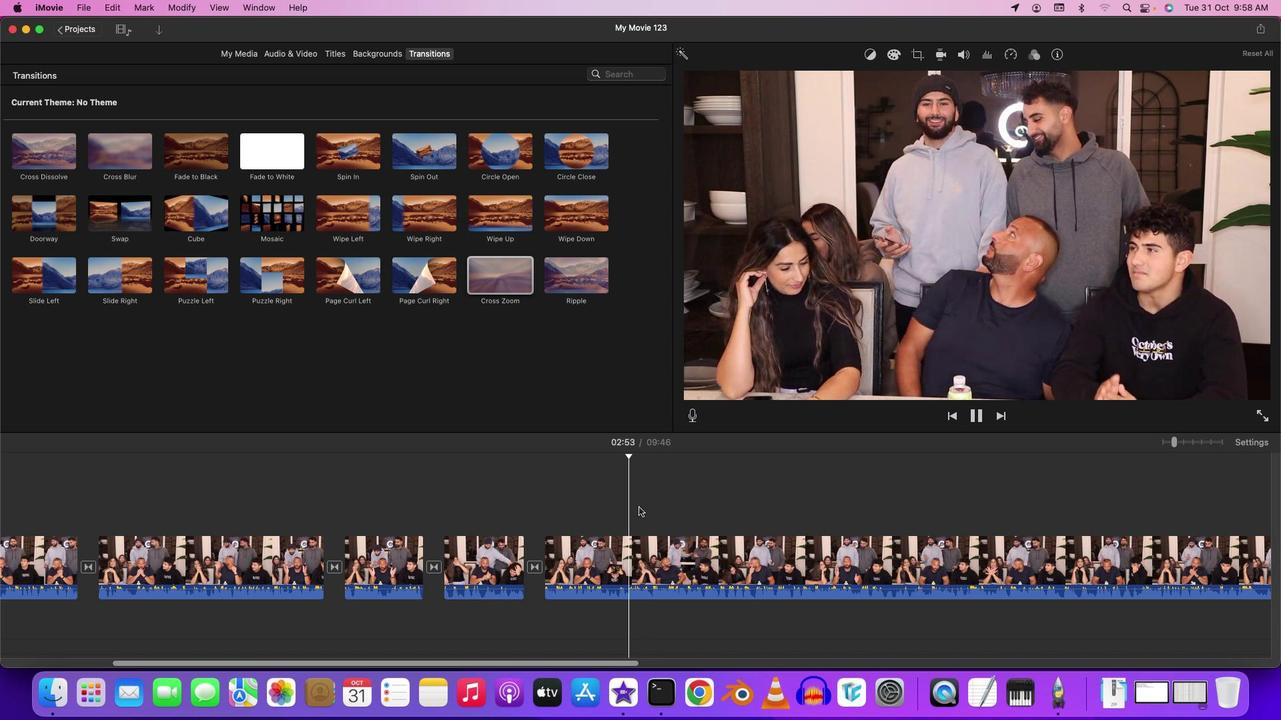 
Action: Mouse pressed left at (714, 556)
Screenshot: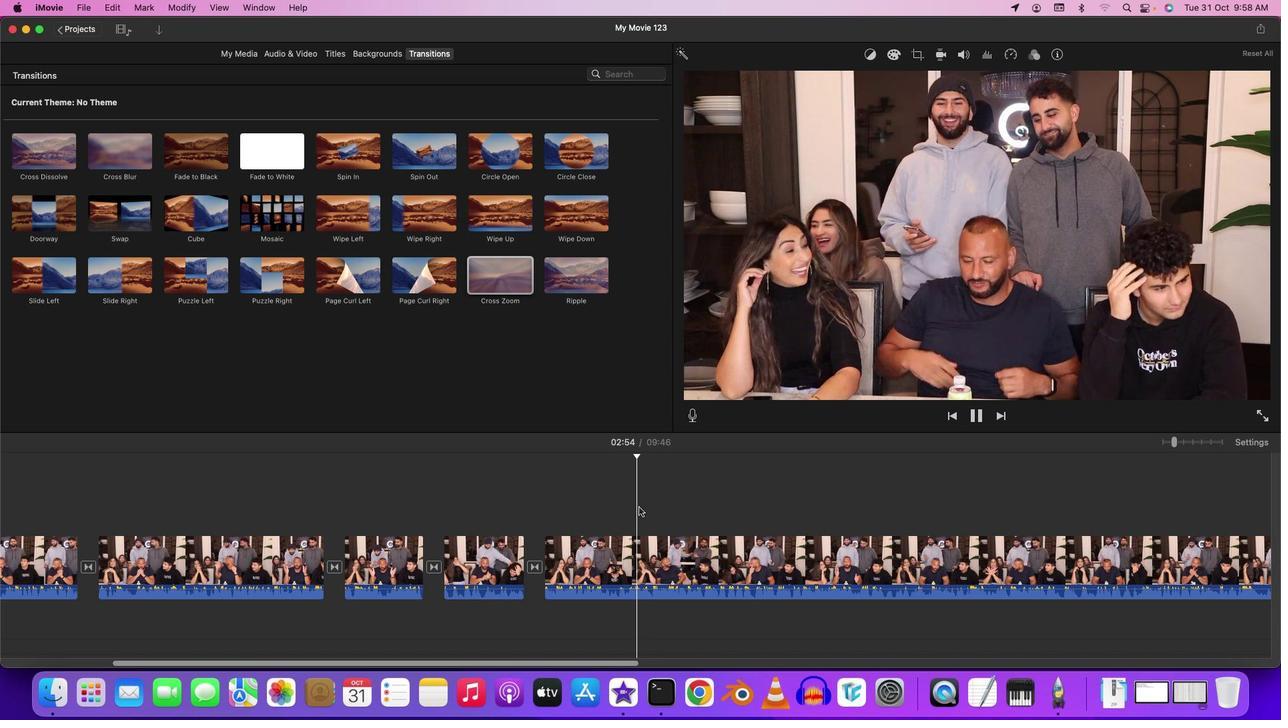 
Action: Mouse moved to (731, 556)
Screenshot: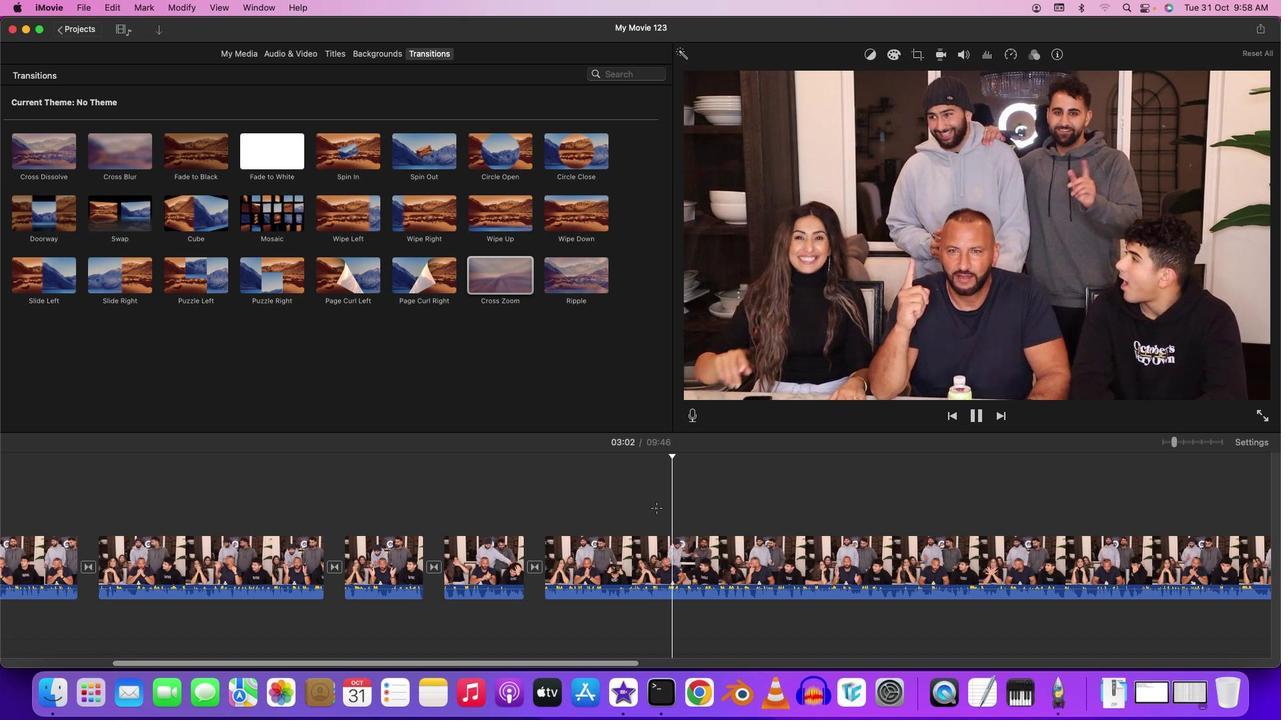 
Action: Mouse pressed left at (731, 556)
Screenshot: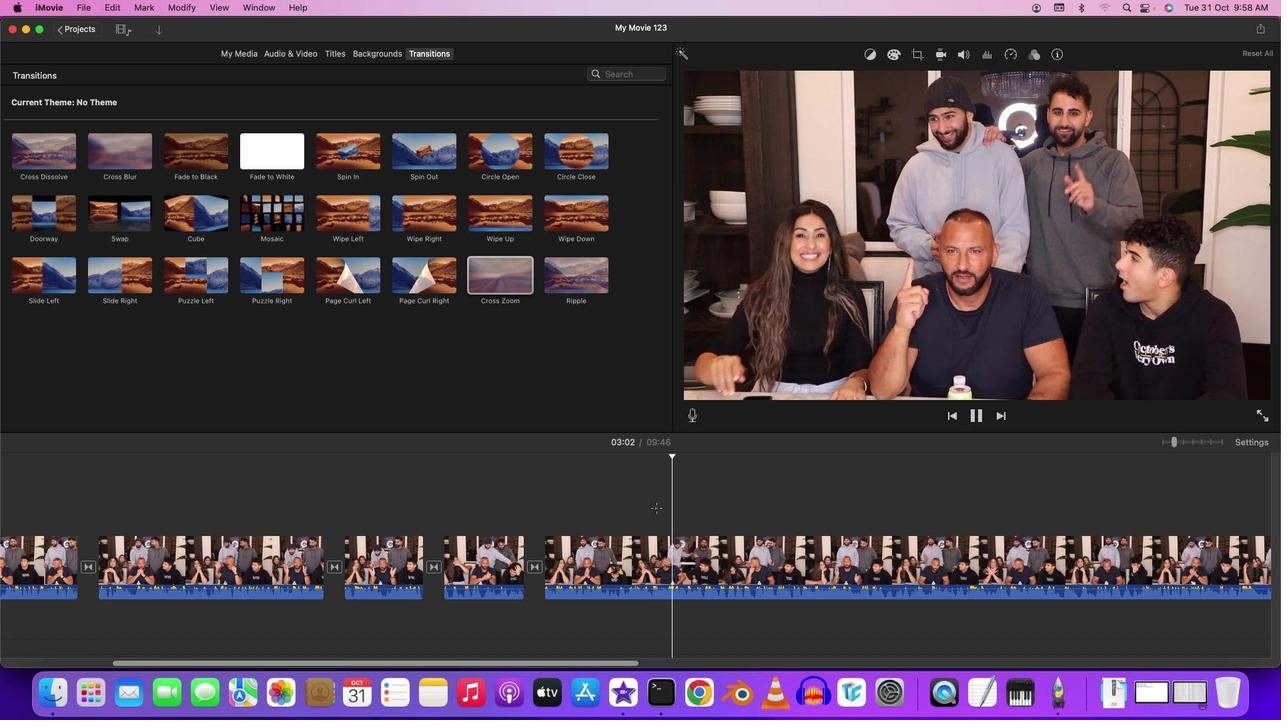 
Action: Mouse moved to (724, 556)
Screenshot: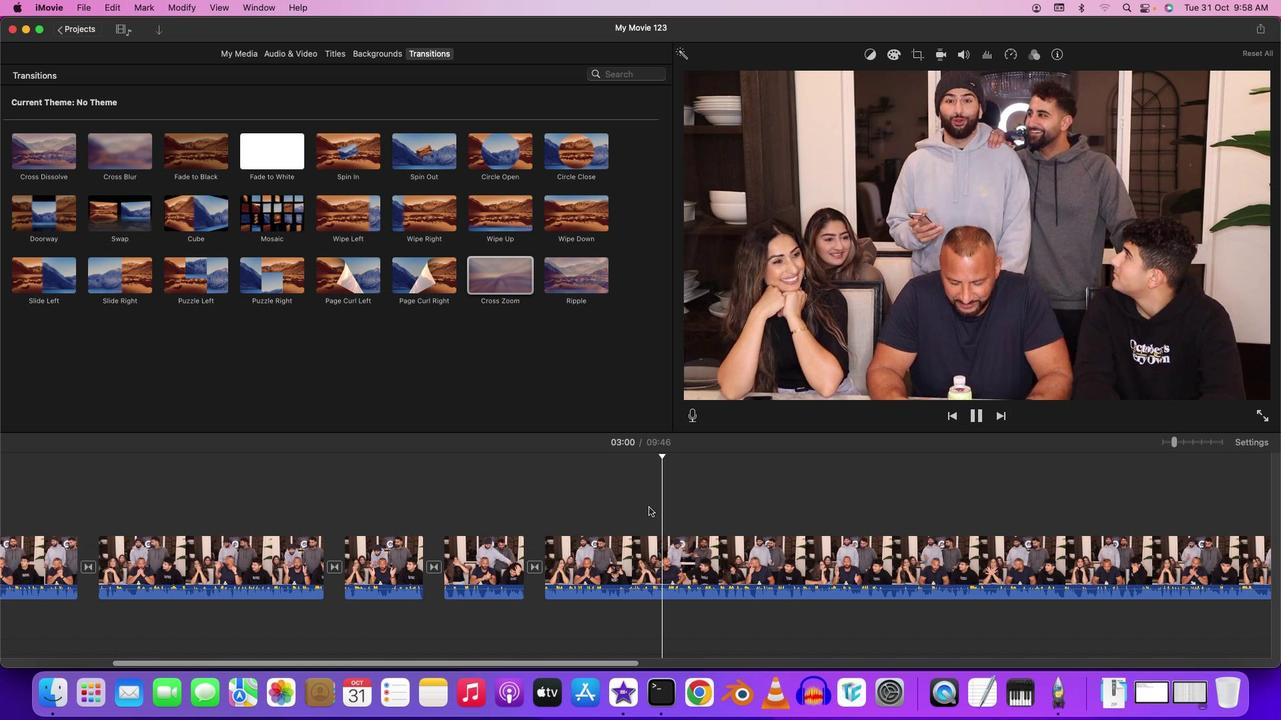 
Action: Mouse pressed left at (724, 556)
Screenshot: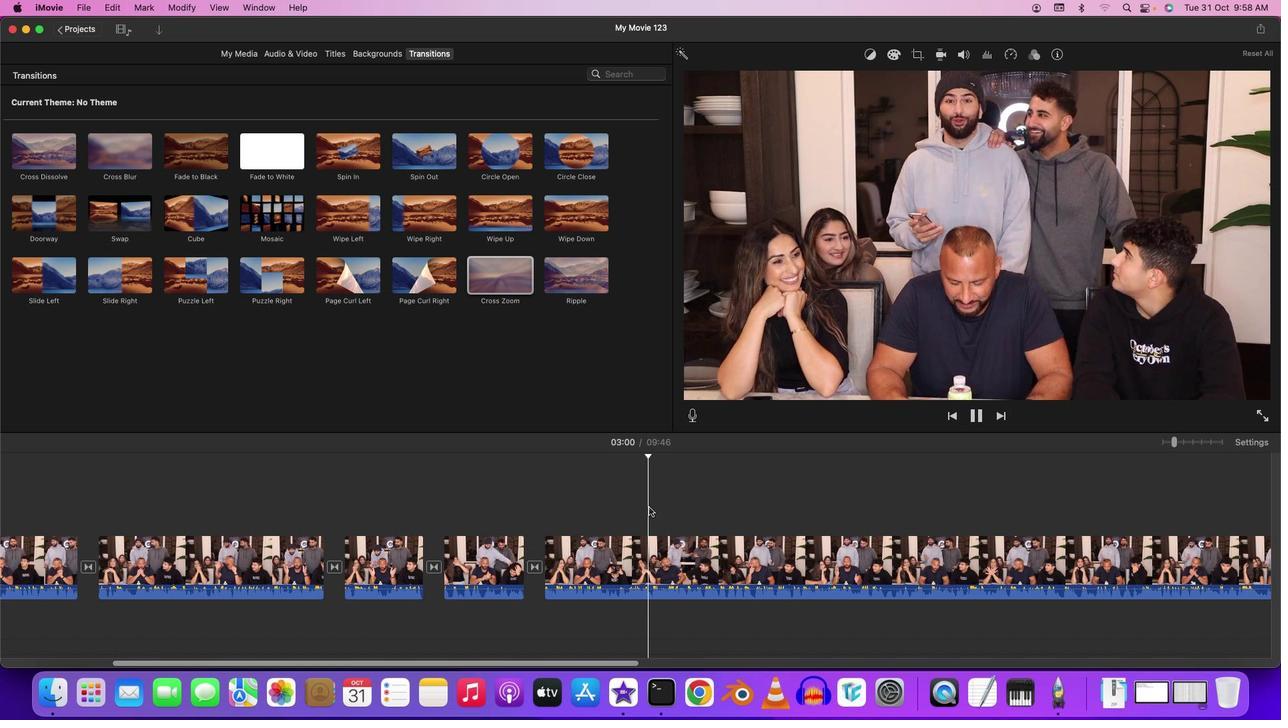 
Action: Key pressed Key.space
Screenshot: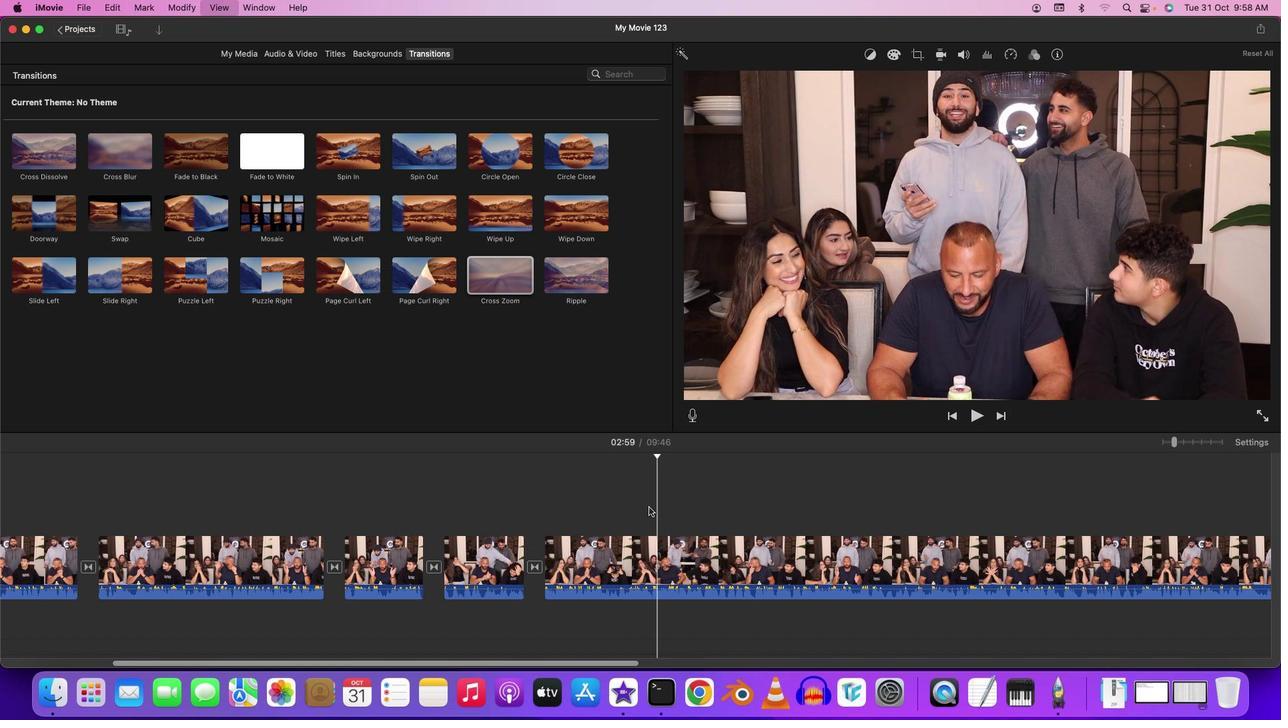 
Action: Mouse moved to (720, 555)
Screenshot: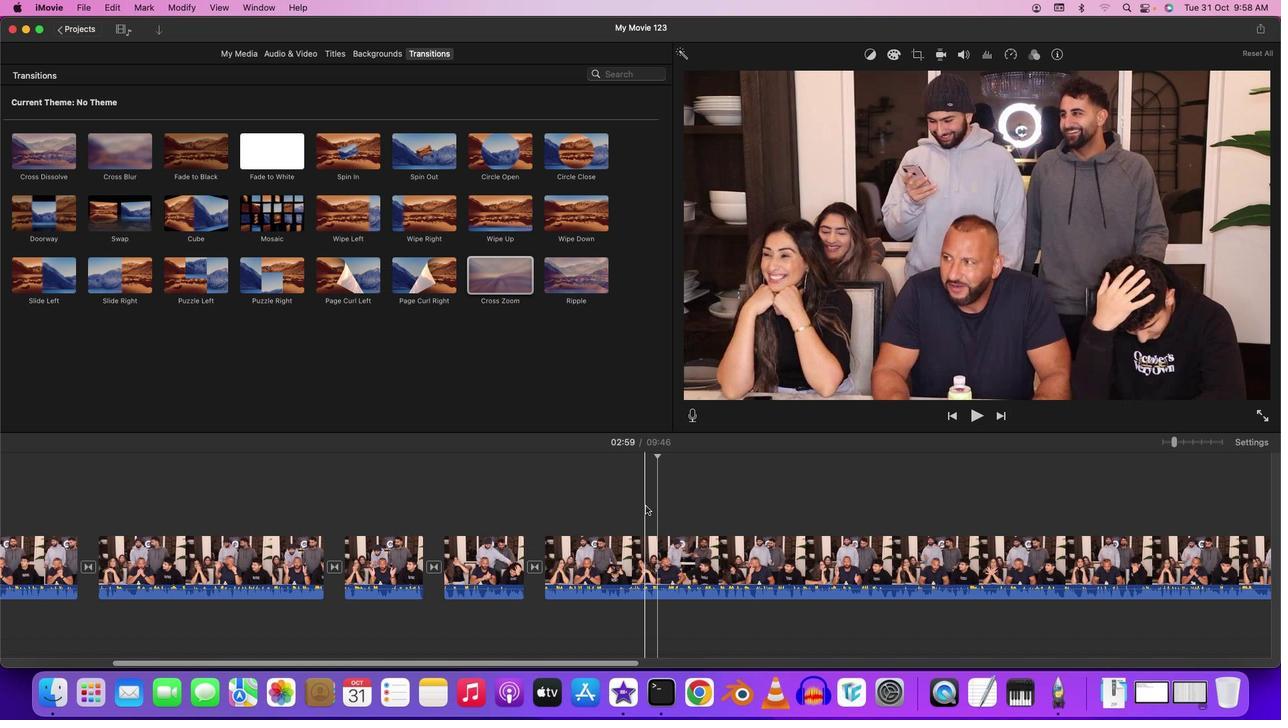 
Action: Mouse pressed left at (720, 555)
Screenshot: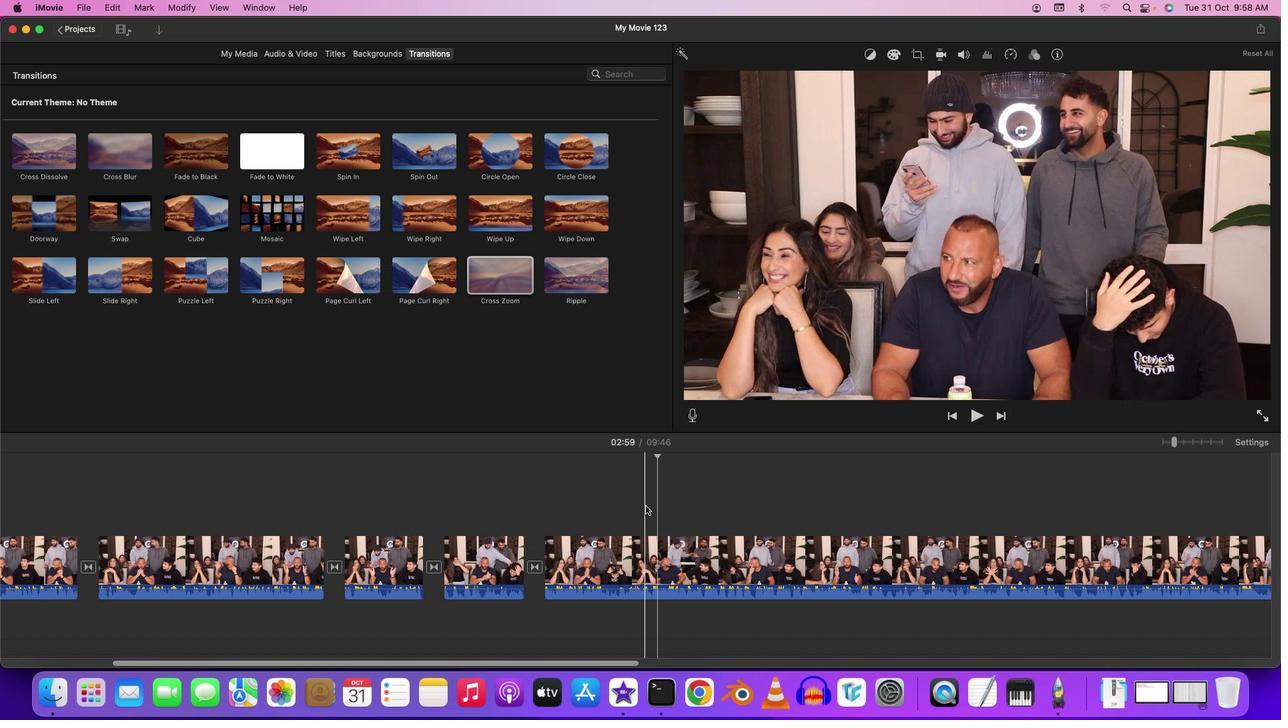 
Action: Key pressed Key.spaceKey.spaceKey.spaceKey.spaceKey.spaceKey.spaceKey.leftKey.leftKey.leftKey.leftKey.leftKey.leftKey.leftKey.leftKey.leftKey.left
Screenshot: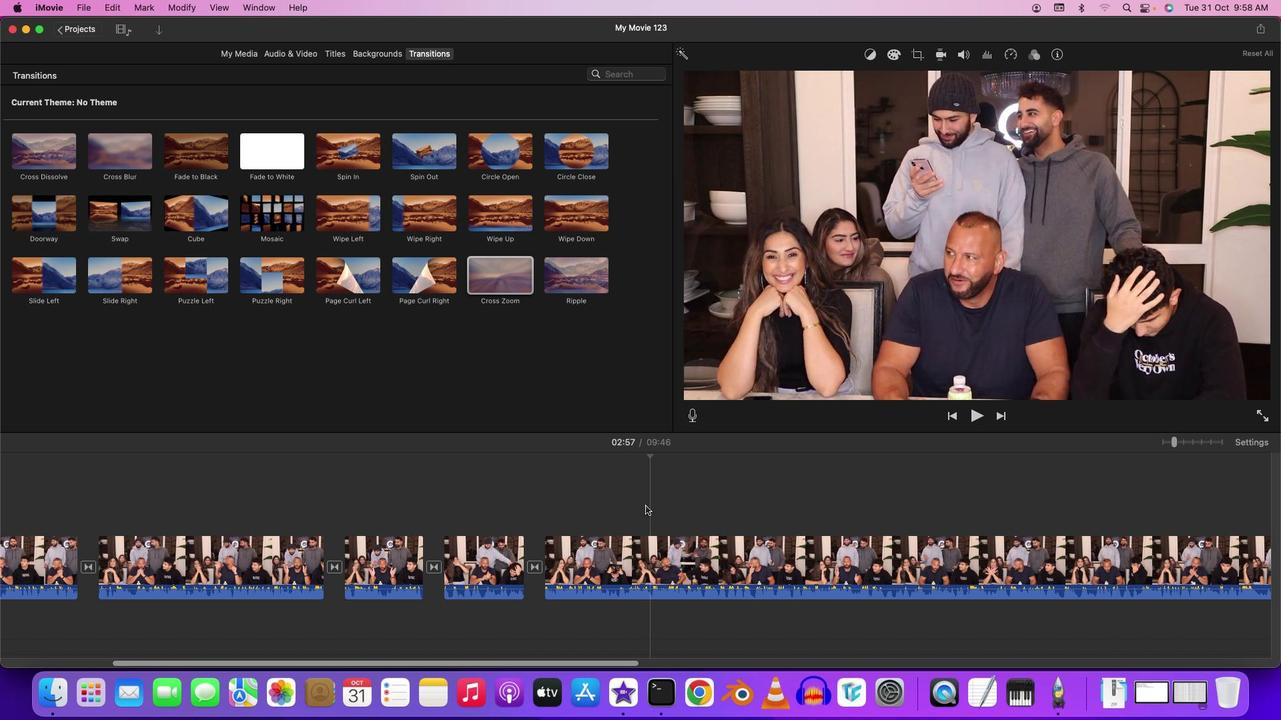 
Action: Mouse moved to (728, 556)
Screenshot: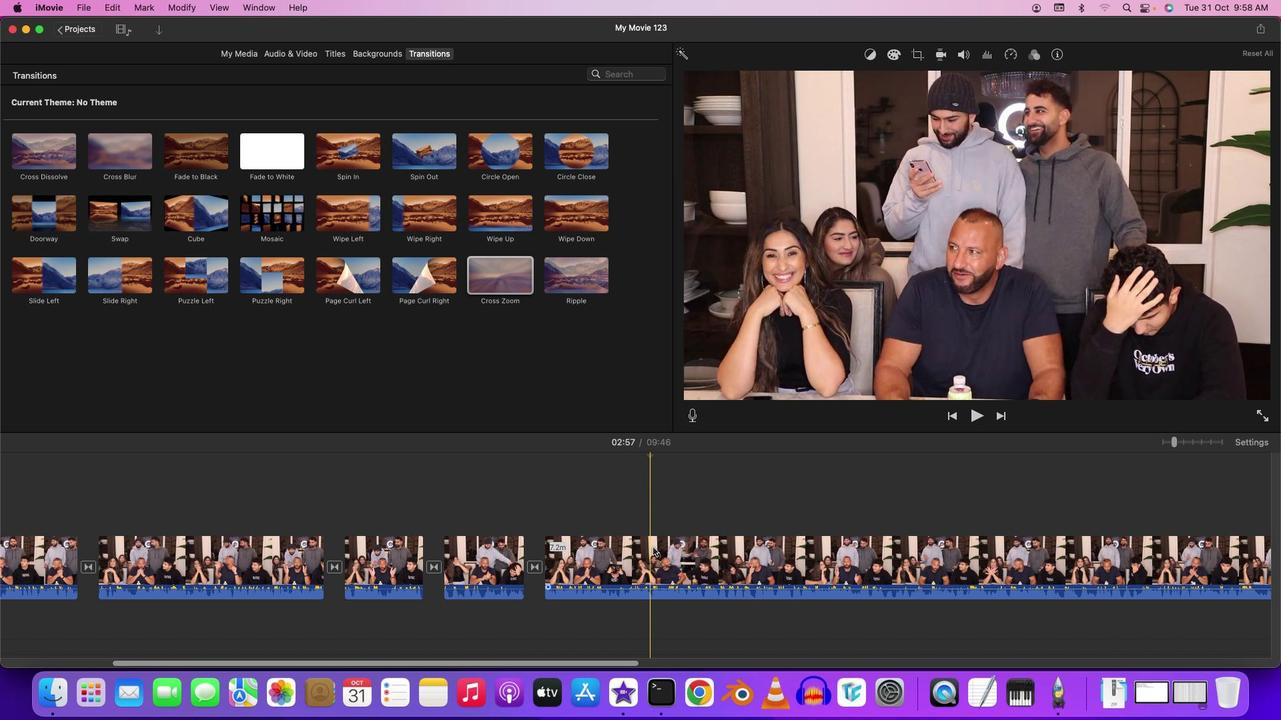
Action: Mouse pressed left at (728, 556)
Screenshot: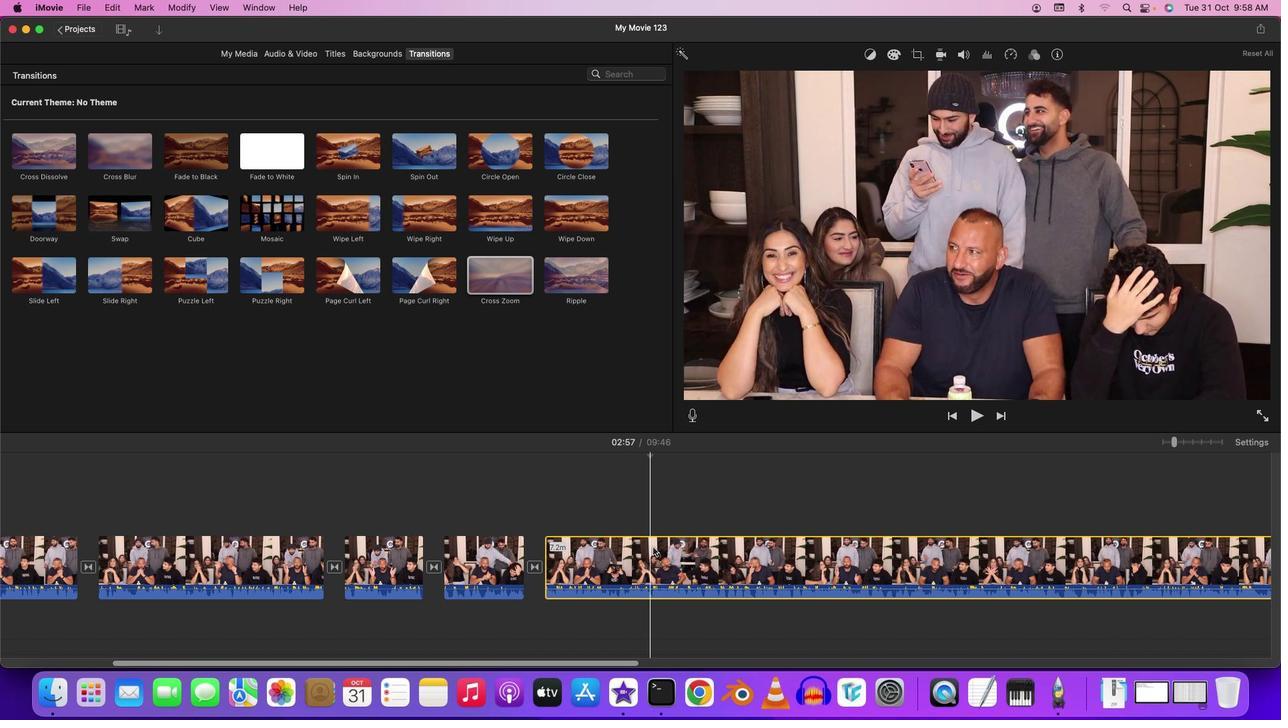 
Action: Key pressed Key.cmd'b'
Screenshot: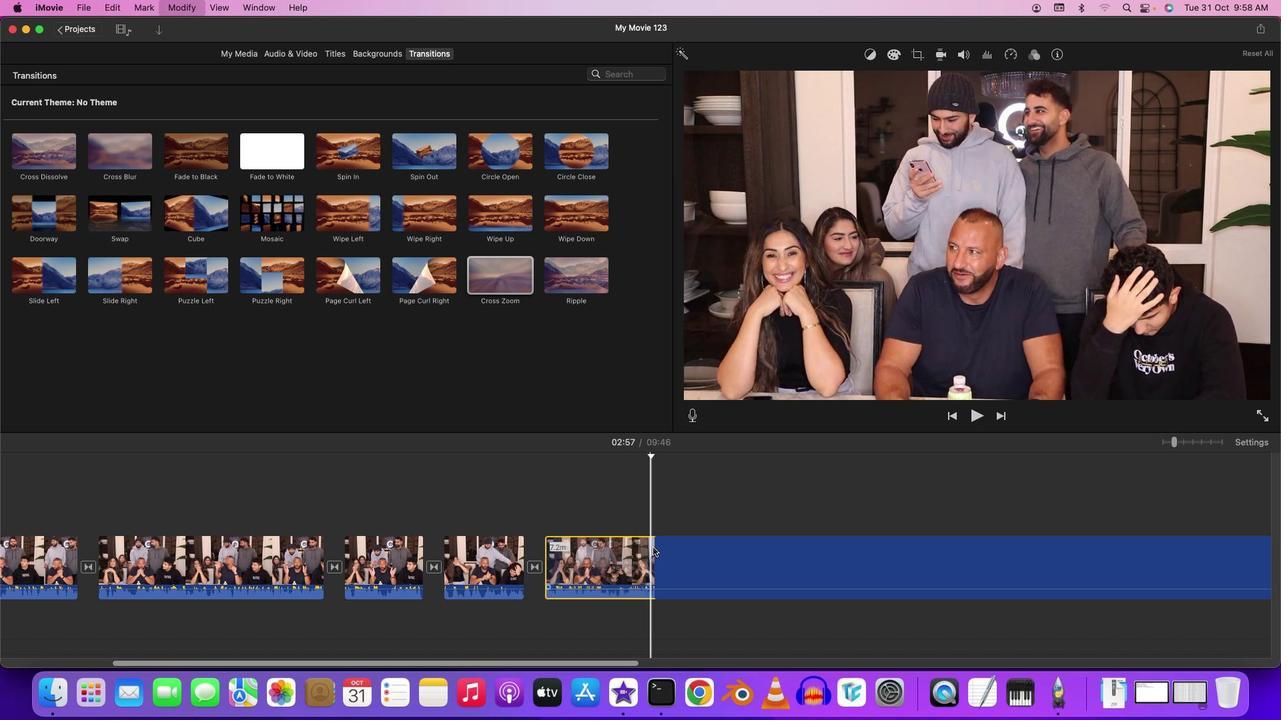 
Action: Mouse moved to (168, 555)
Screenshot: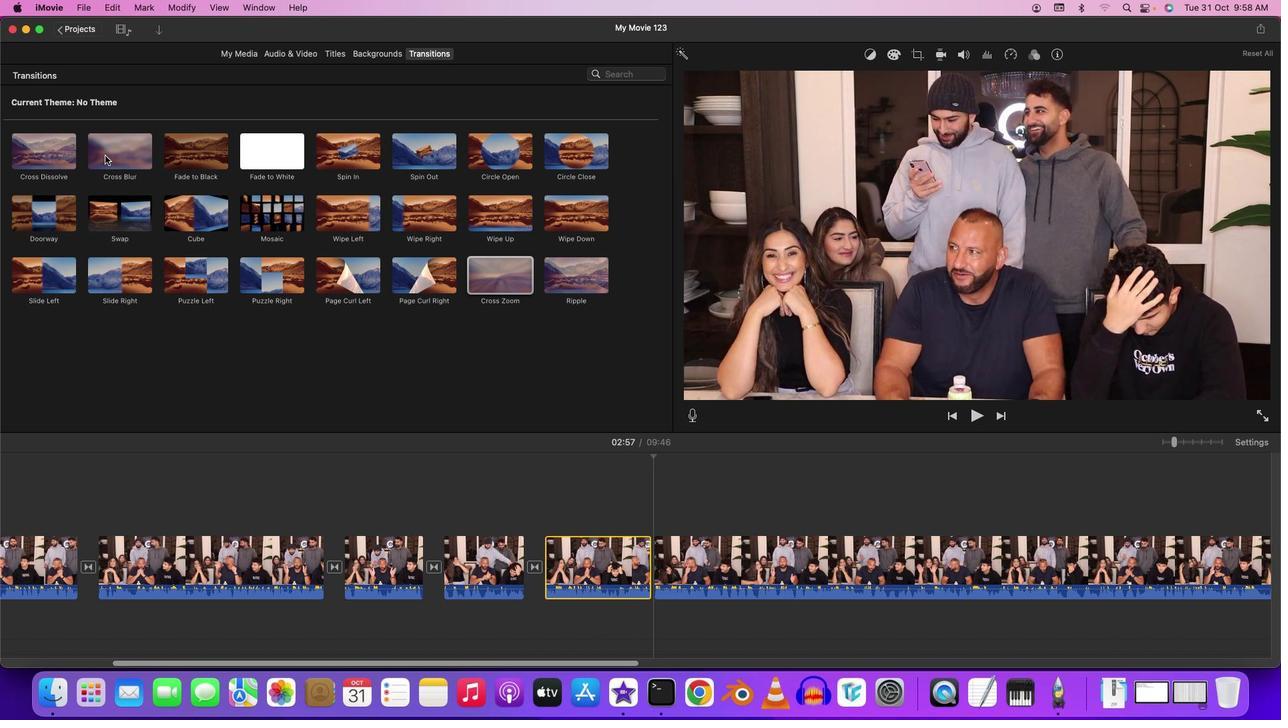 
Action: Mouse pressed left at (168, 555)
Screenshot: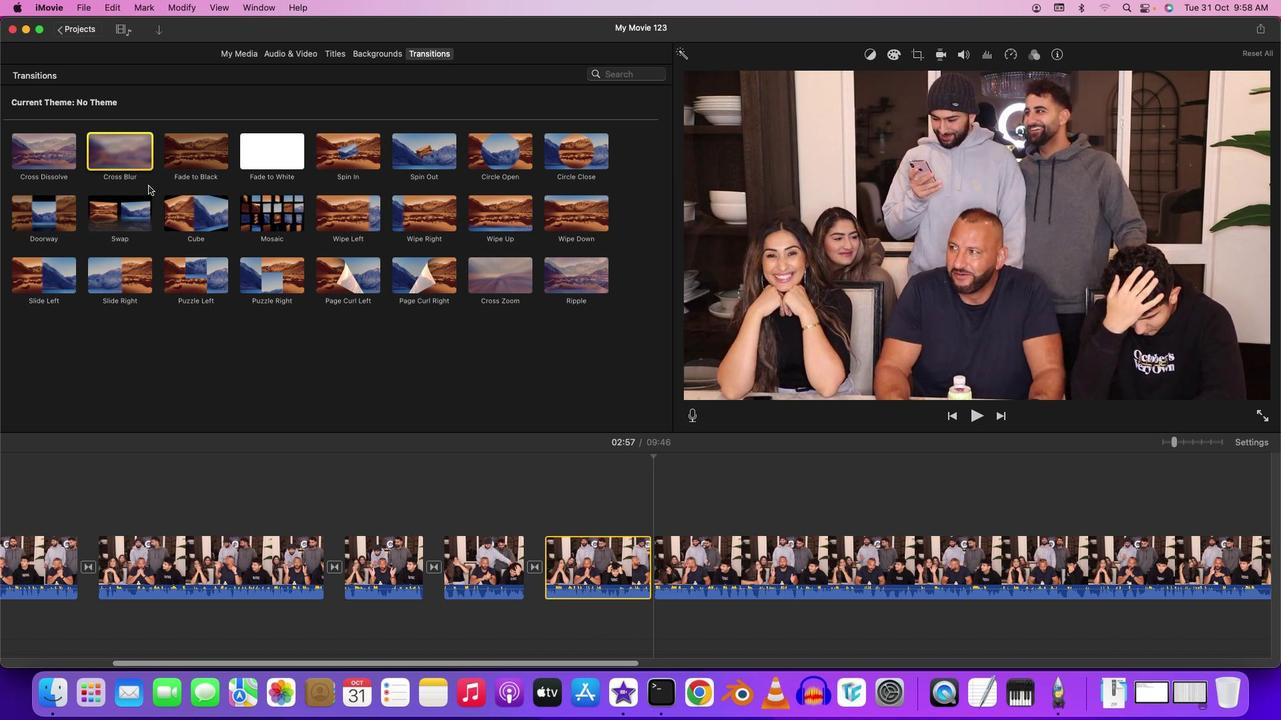 
Action: Mouse moved to (706, 556)
Screenshot: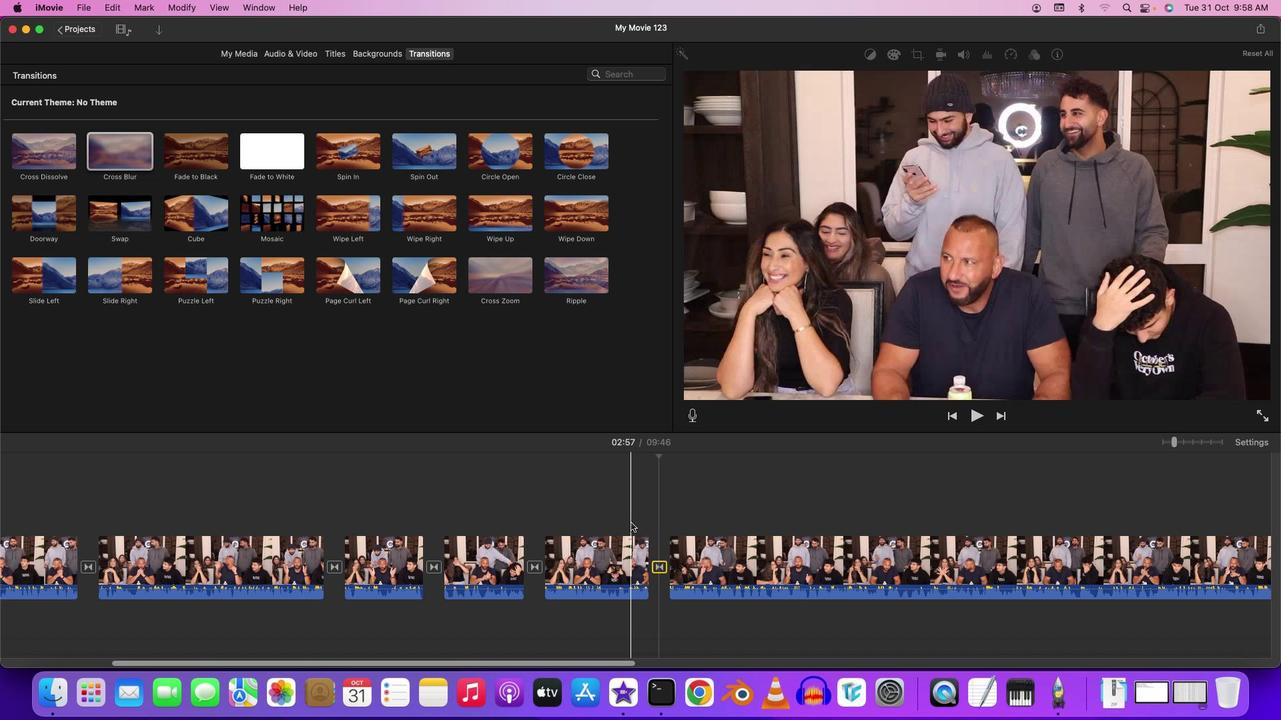 
Action: Mouse pressed left at (706, 556)
Screenshot: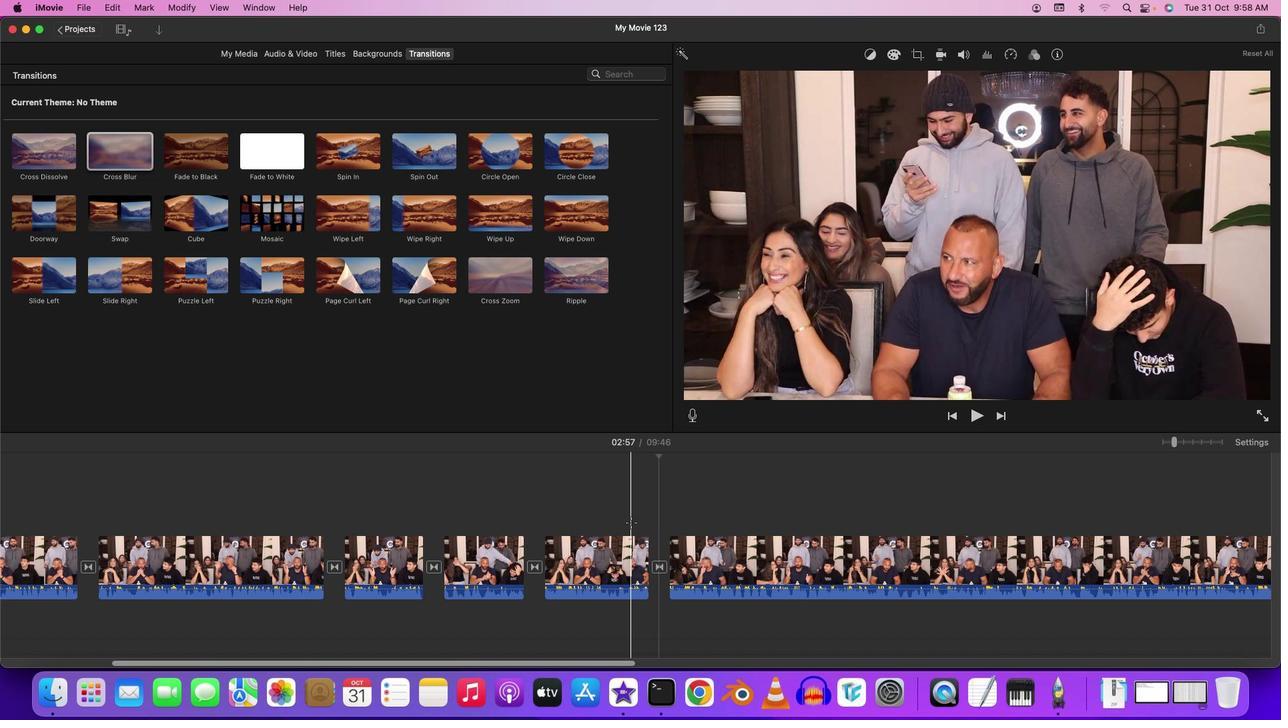 
Action: Key pressed Key.space
Screenshot: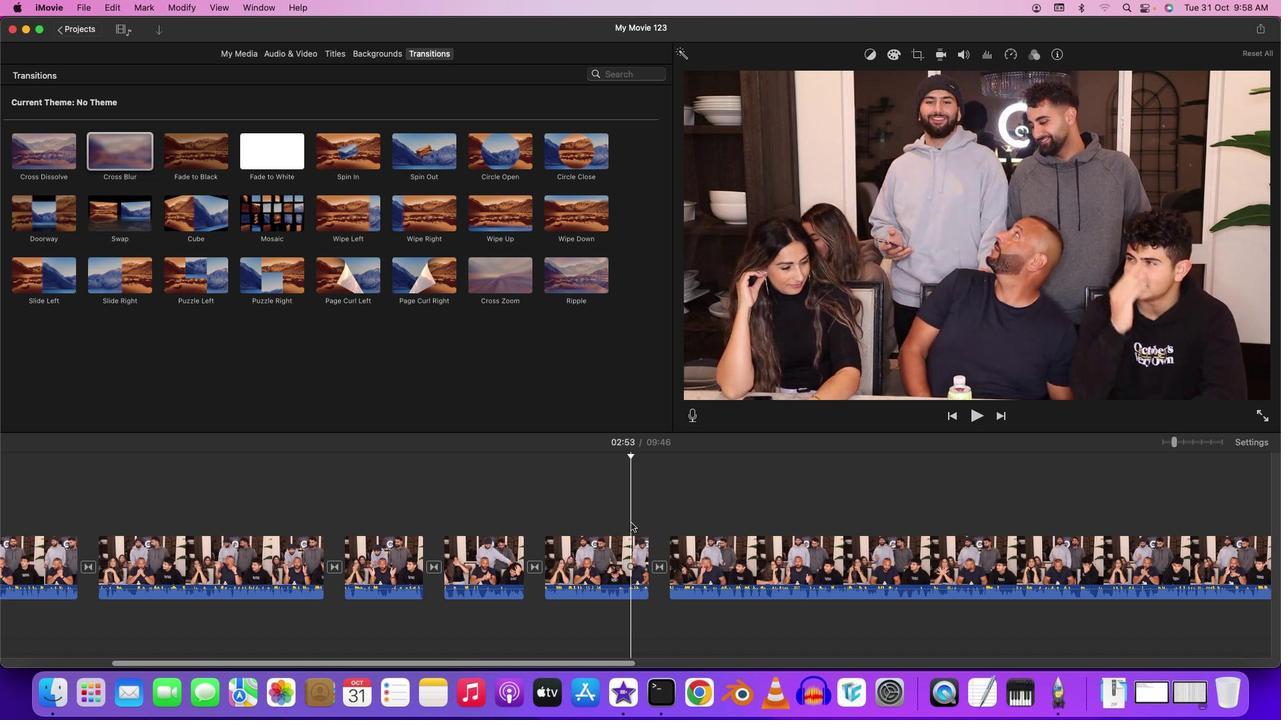
Action: Mouse moved to (714, 555)
Screenshot: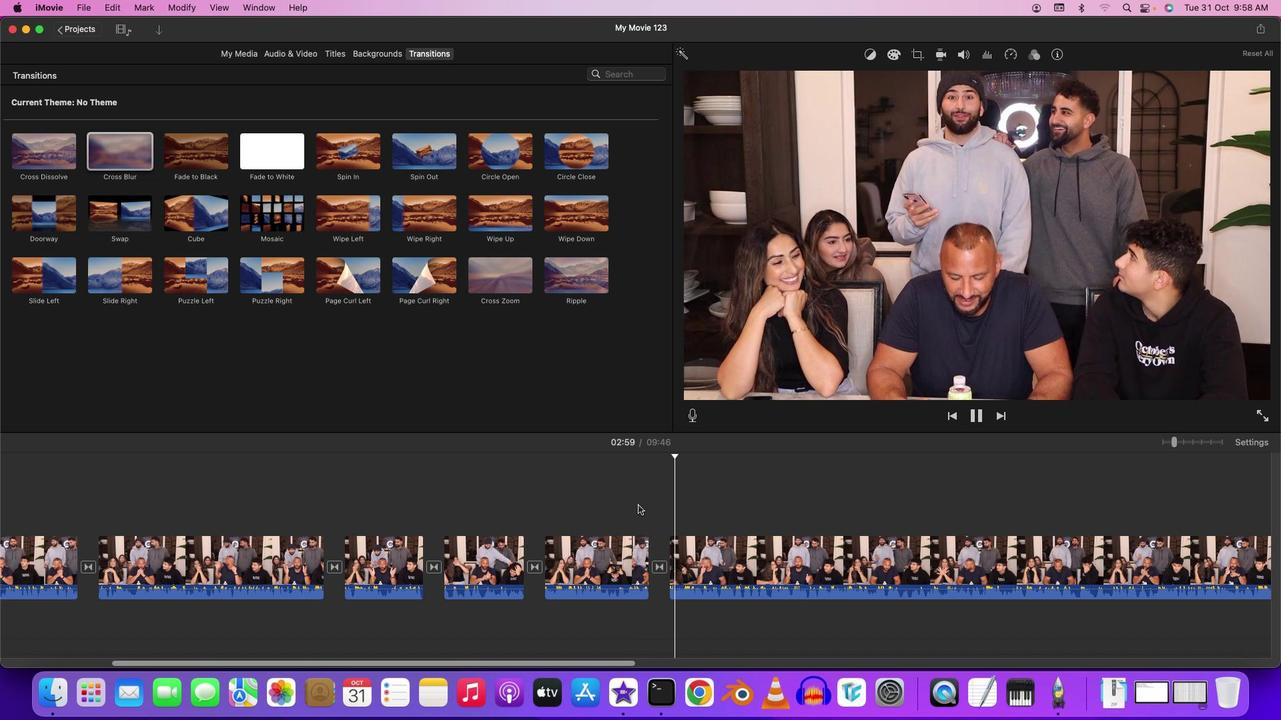 
Action: Mouse pressed left at (714, 555)
Screenshot: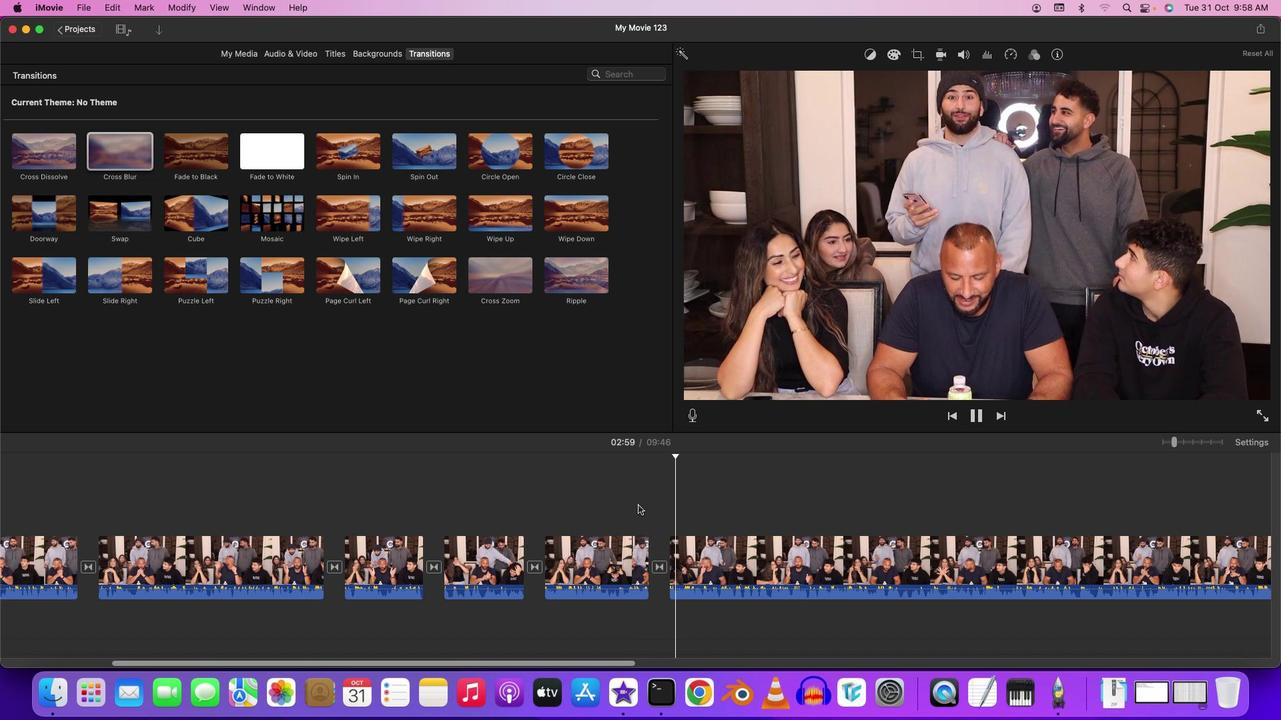 
Action: Mouse moved to (620, 556)
Screenshot: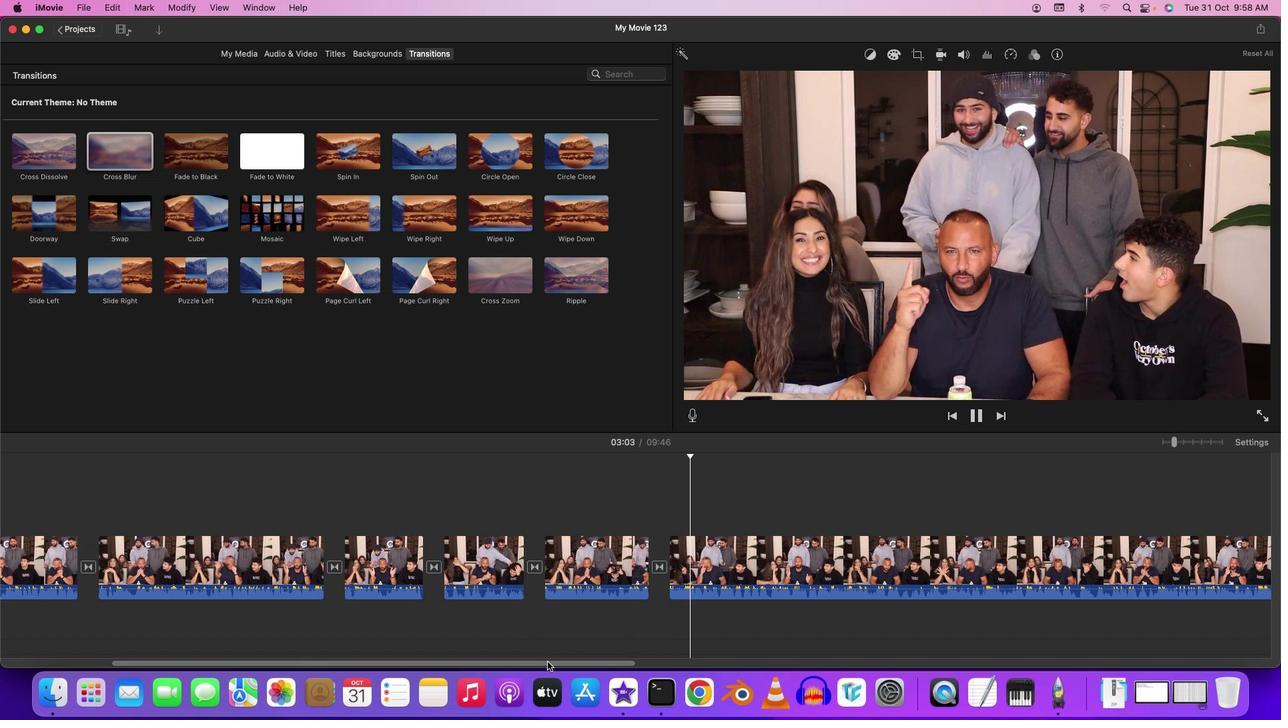 
Action: Mouse pressed left at (620, 556)
Screenshot: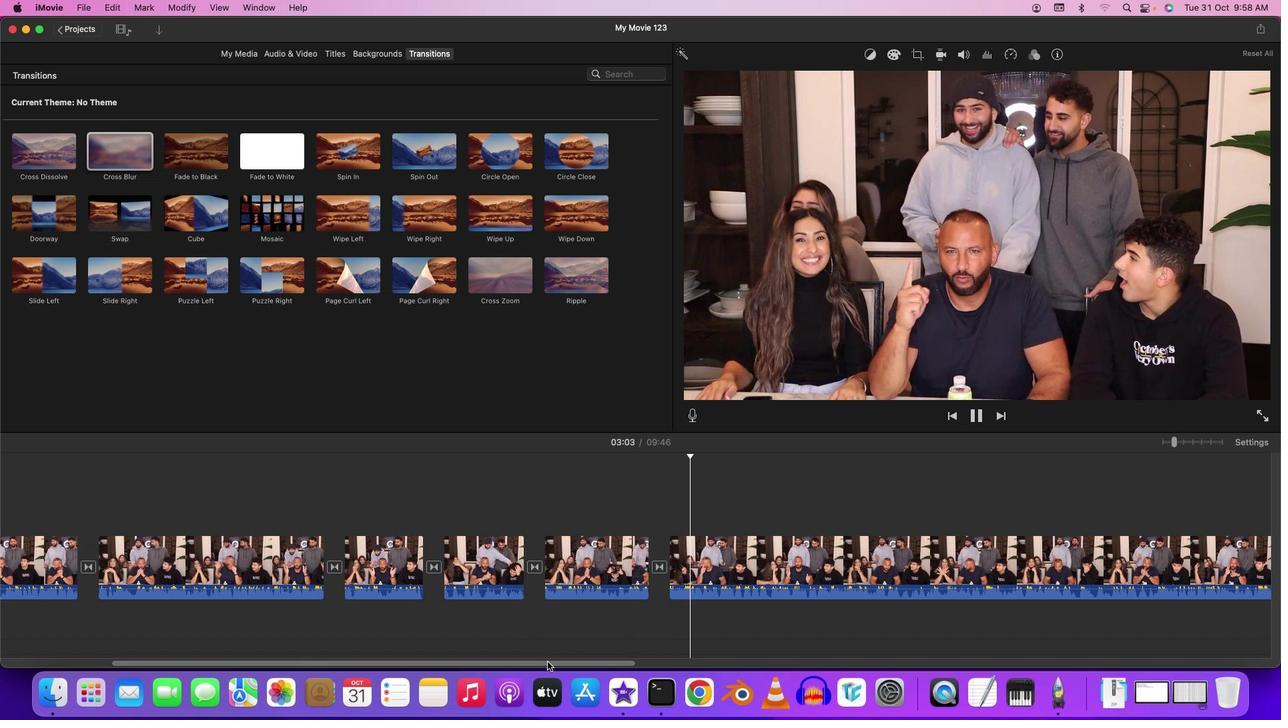 
Action: Mouse moved to (632, 556)
Screenshot: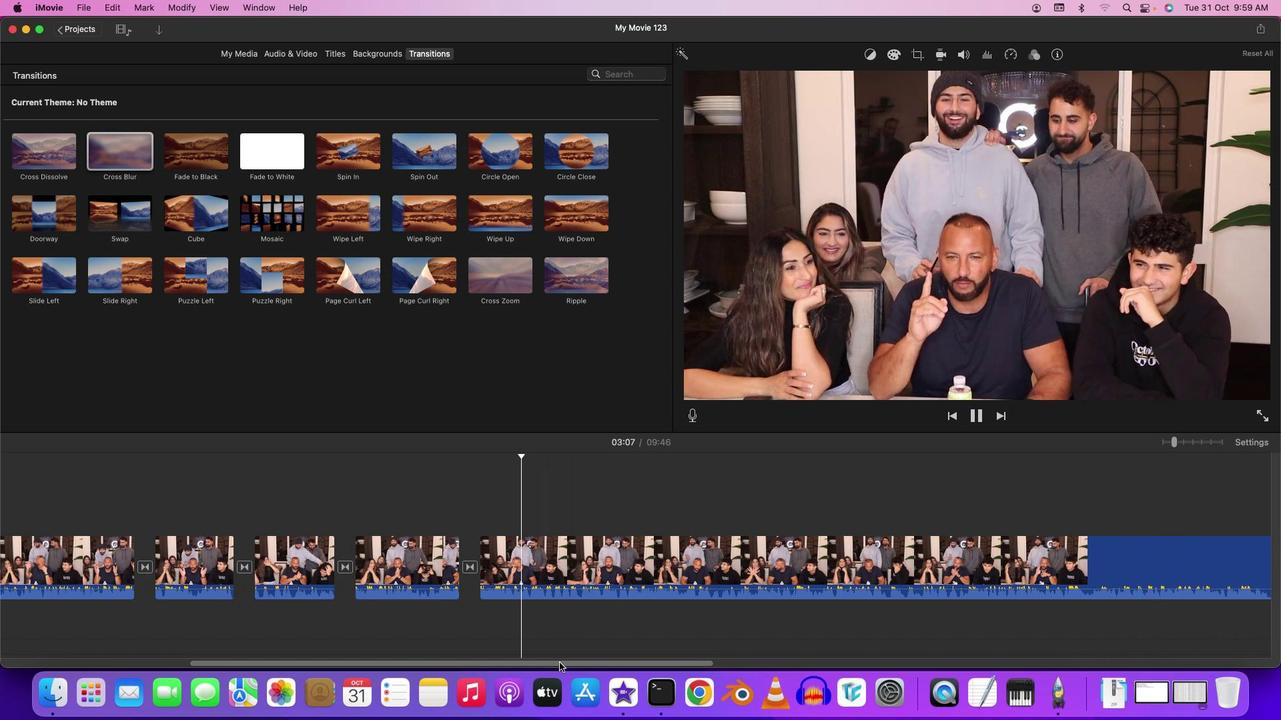 
Action: Mouse pressed left at (632, 556)
Screenshot: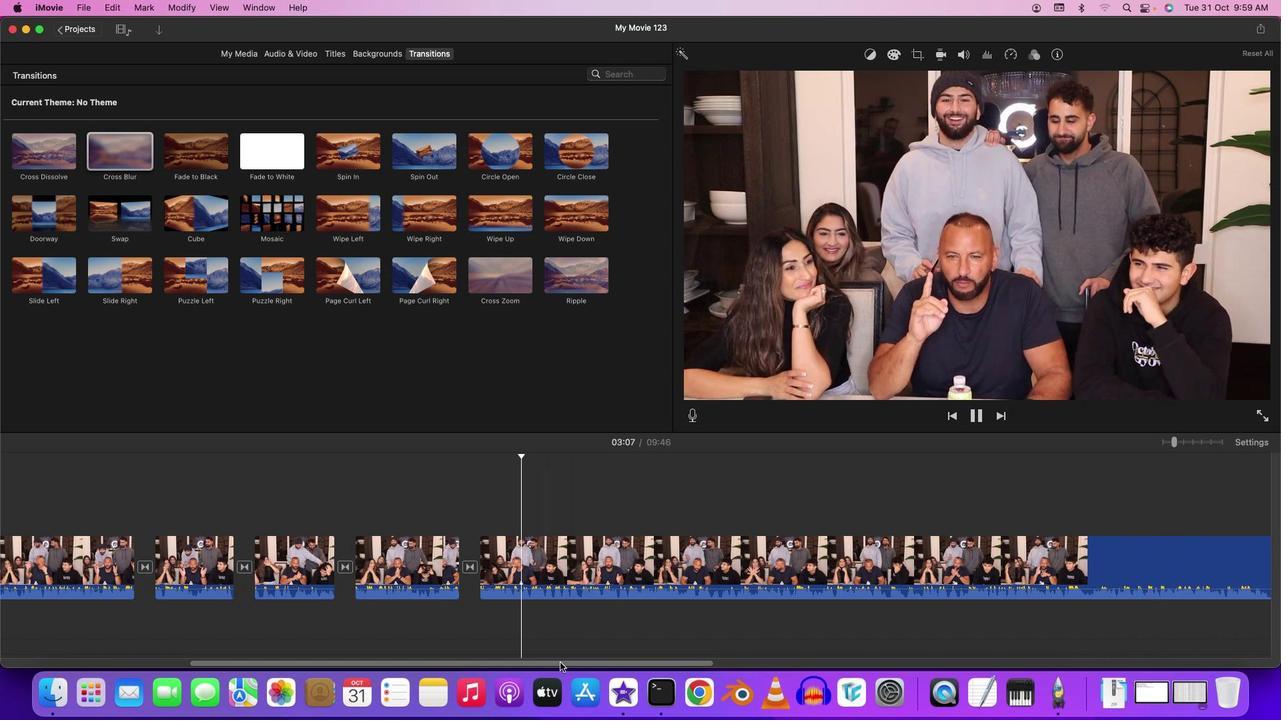 
Action: Mouse moved to (616, 555)
Screenshot: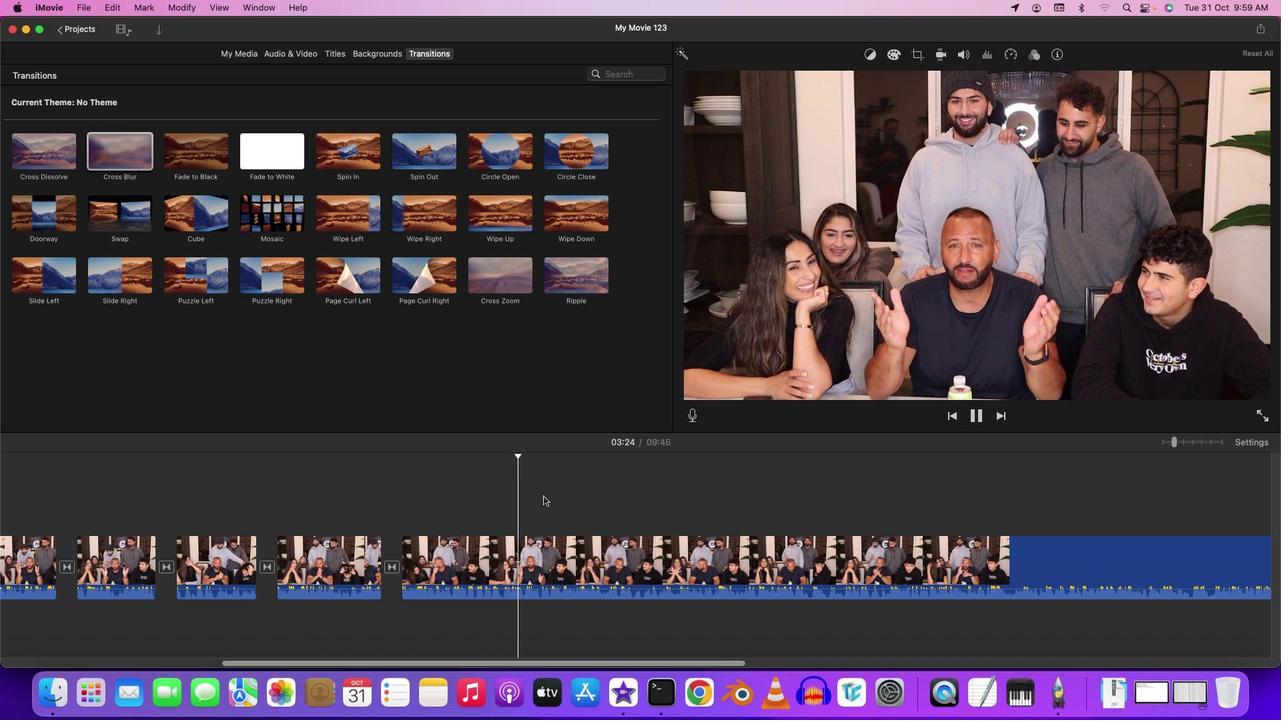 
Action: Mouse pressed left at (616, 555)
Screenshot: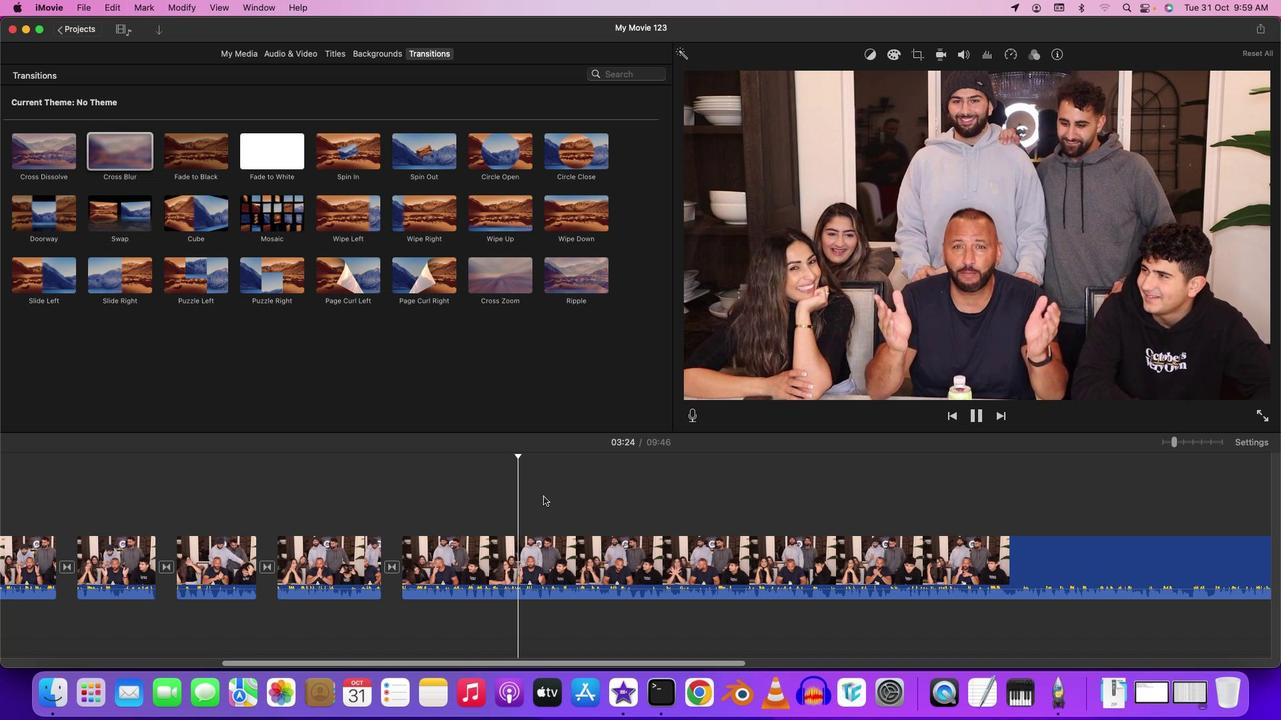 
Action: Mouse moved to (641, 555)
Screenshot: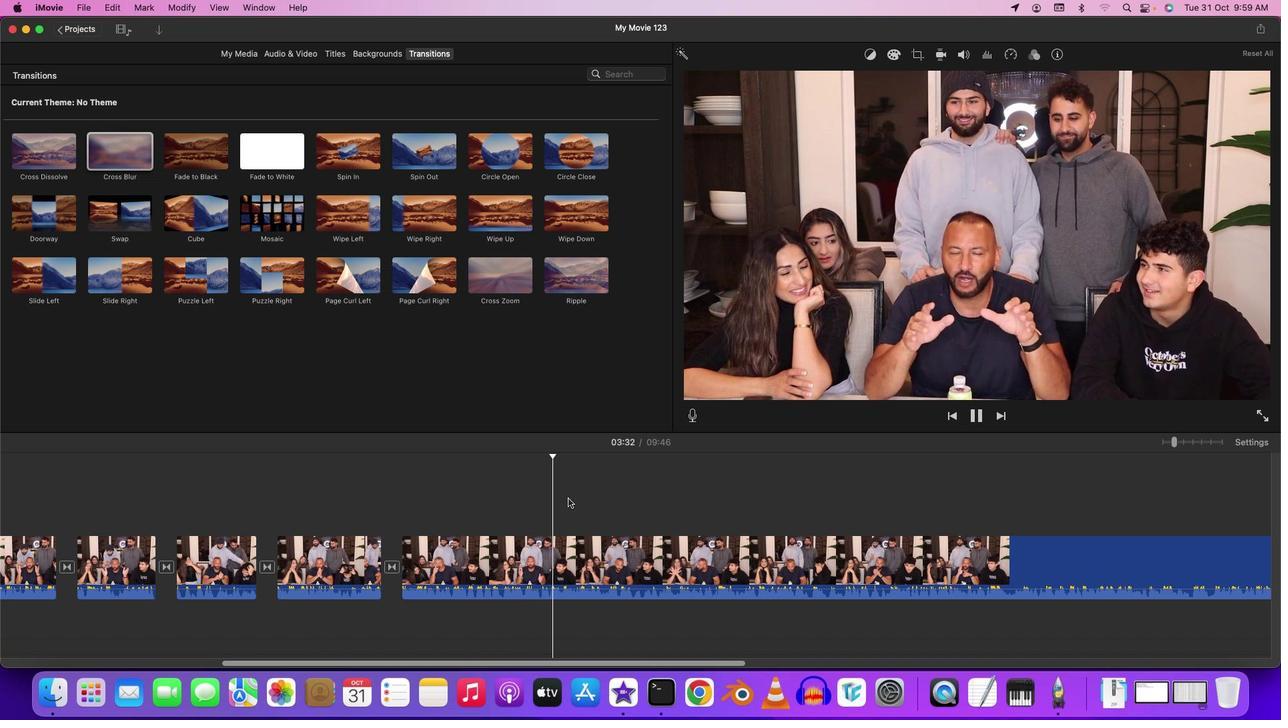 
Action: Mouse pressed left at (641, 555)
Screenshot: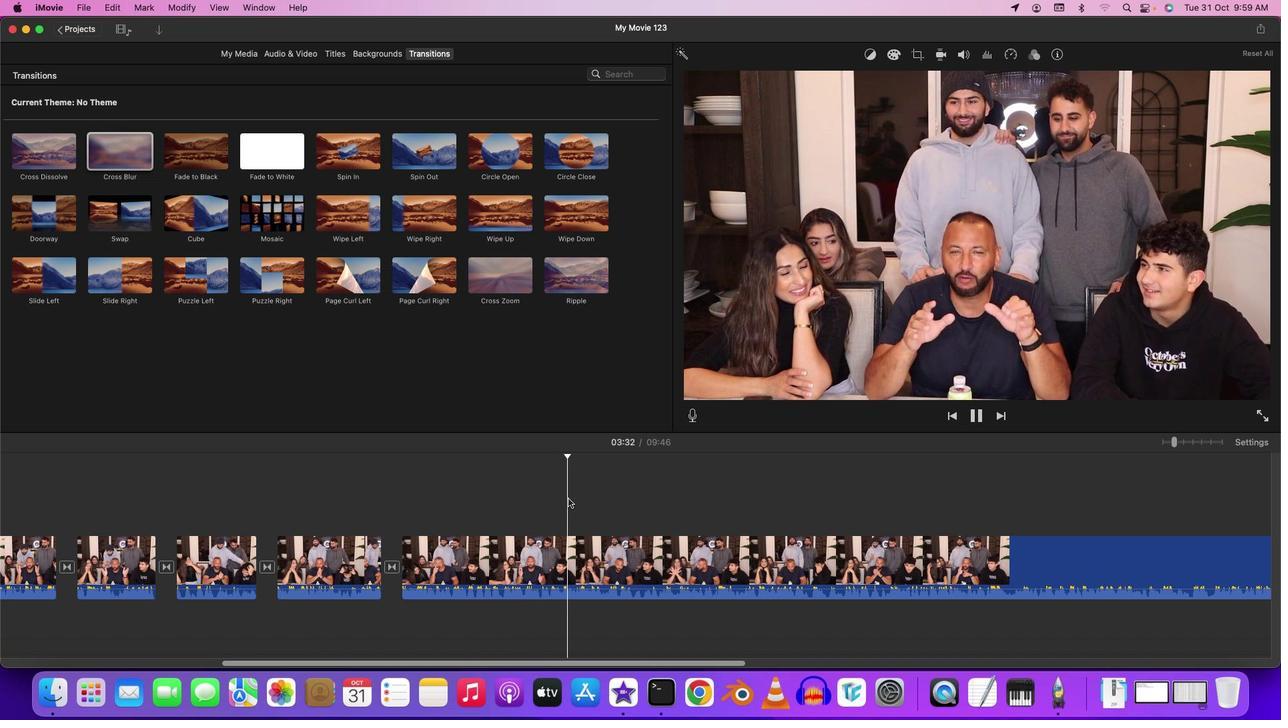 
Action: Mouse moved to (667, 556)
Screenshot: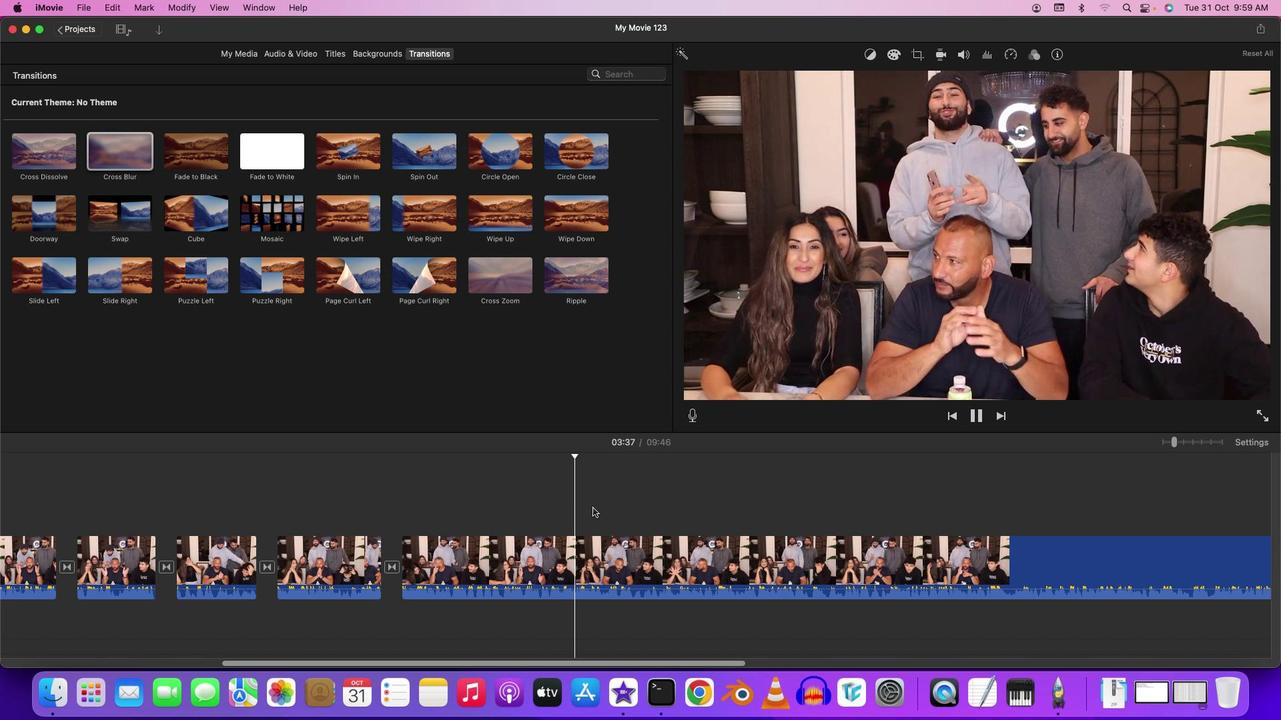 
Action: Mouse pressed left at (667, 556)
Screenshot: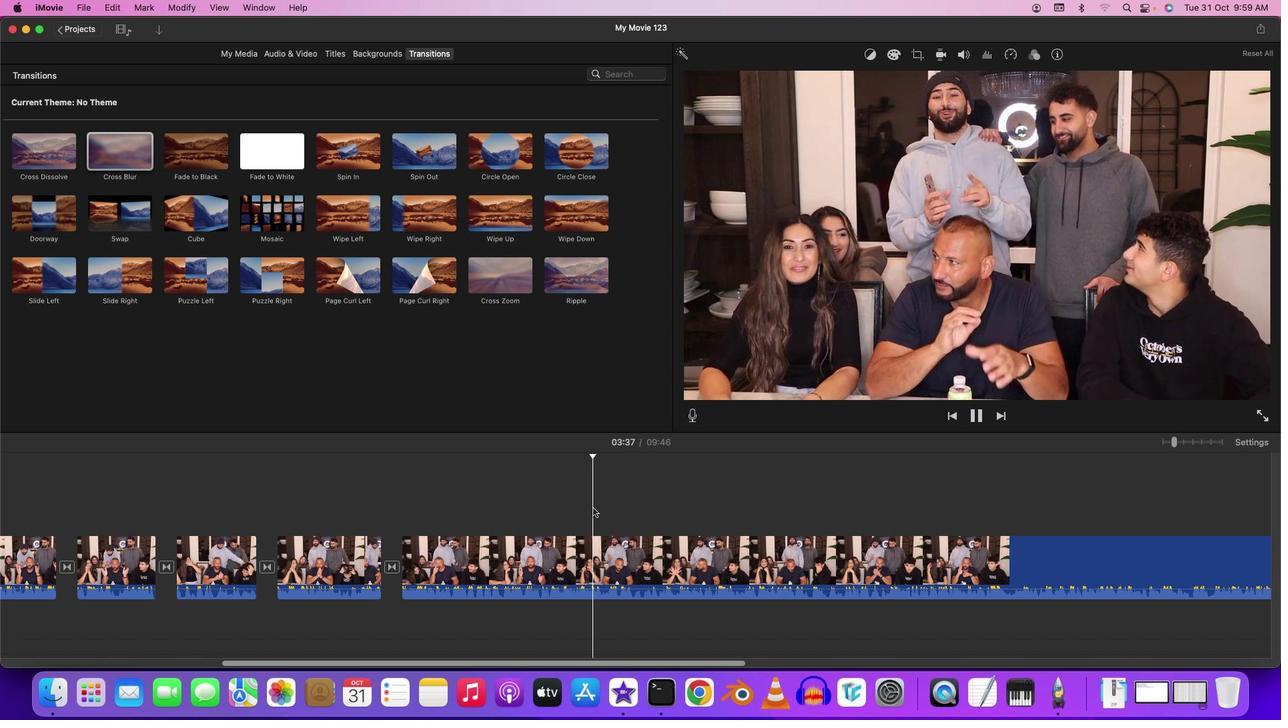 
Action: Mouse moved to (680, 555)
Screenshot: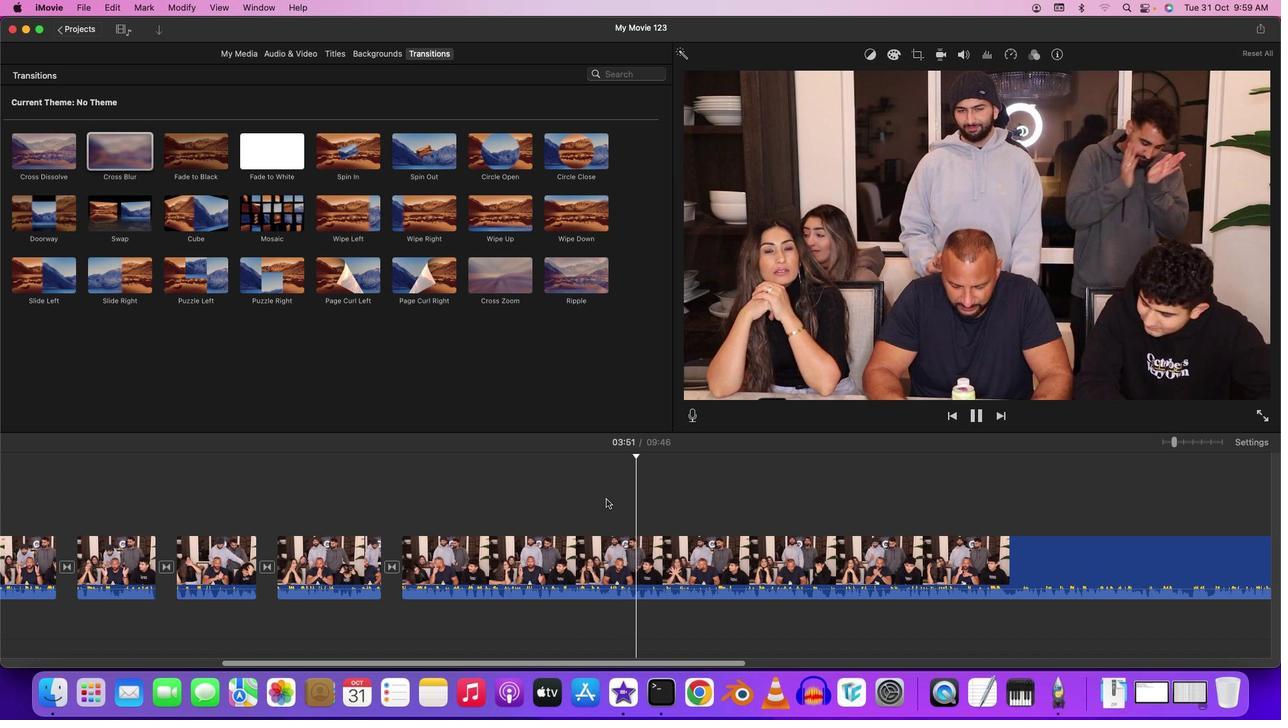 
Action: Mouse pressed left at (680, 555)
Screenshot: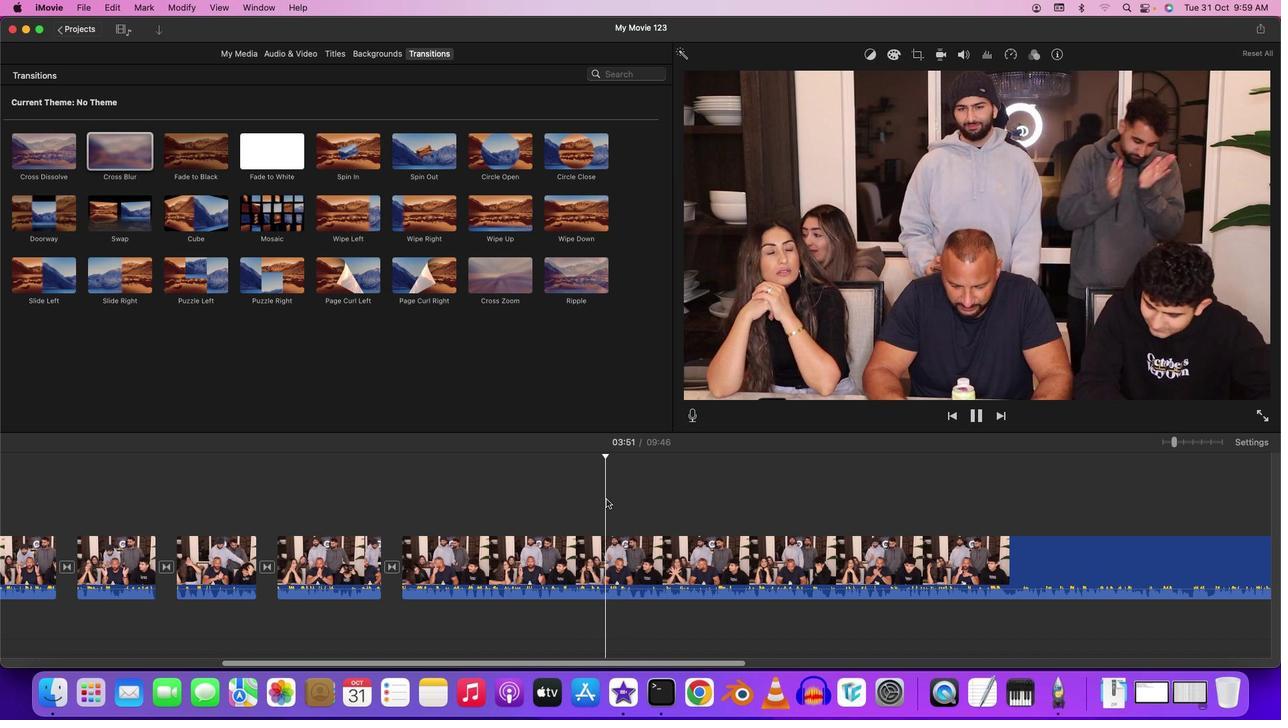 
Action: Key pressed Key.space
Screenshot: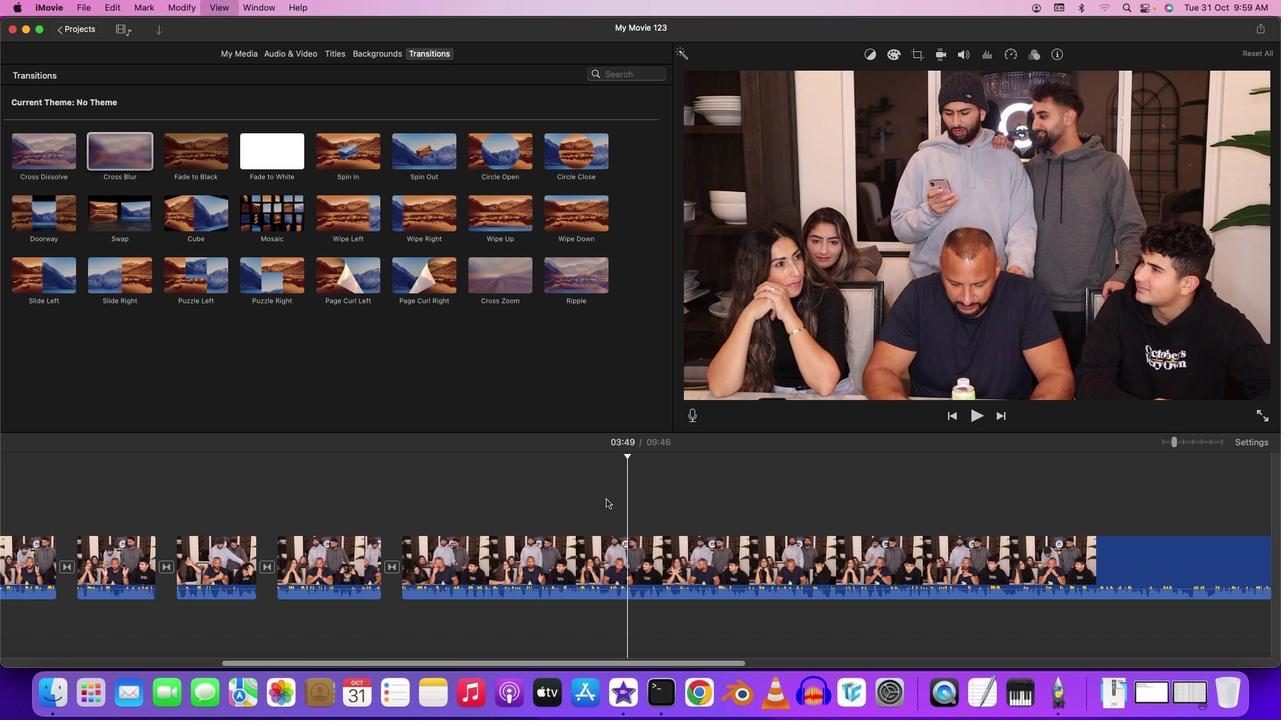 
Action: Mouse pressed left at (680, 555)
Screenshot: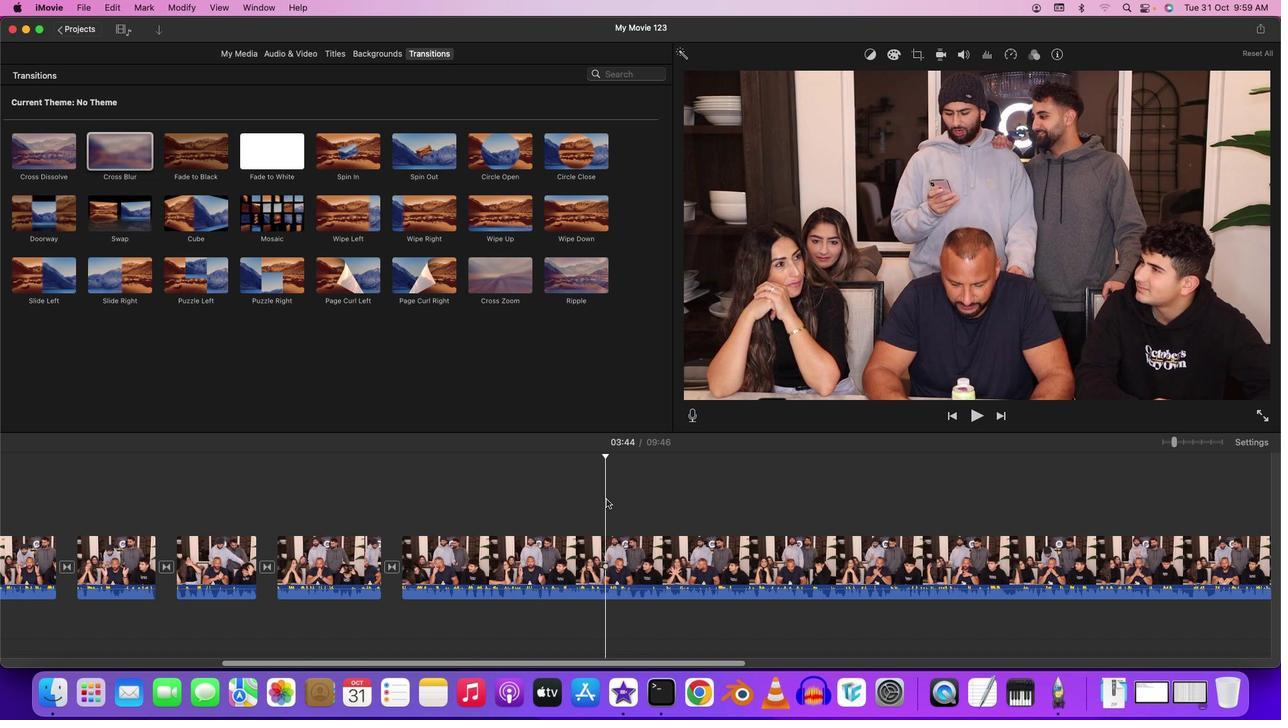 
Action: Key pressed Key.spaceKey.spaceKey.leftKey.left
Screenshot: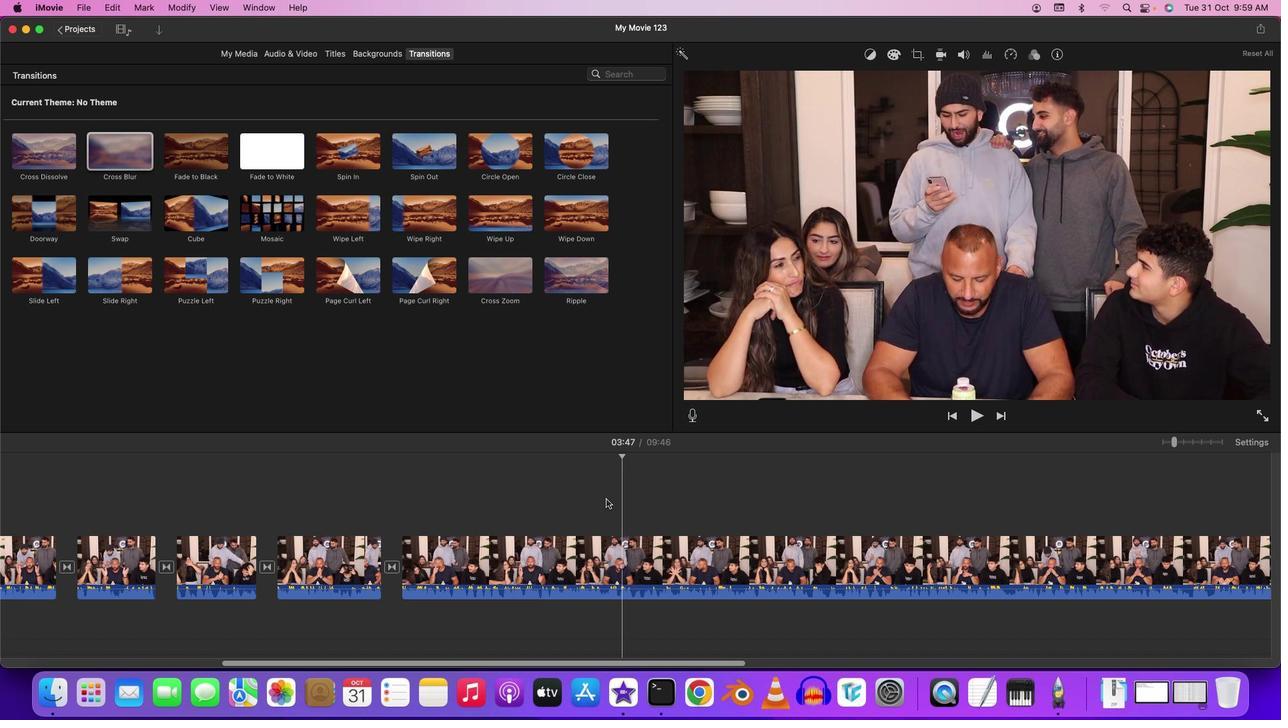
Action: Mouse moved to (697, 556)
Screenshot: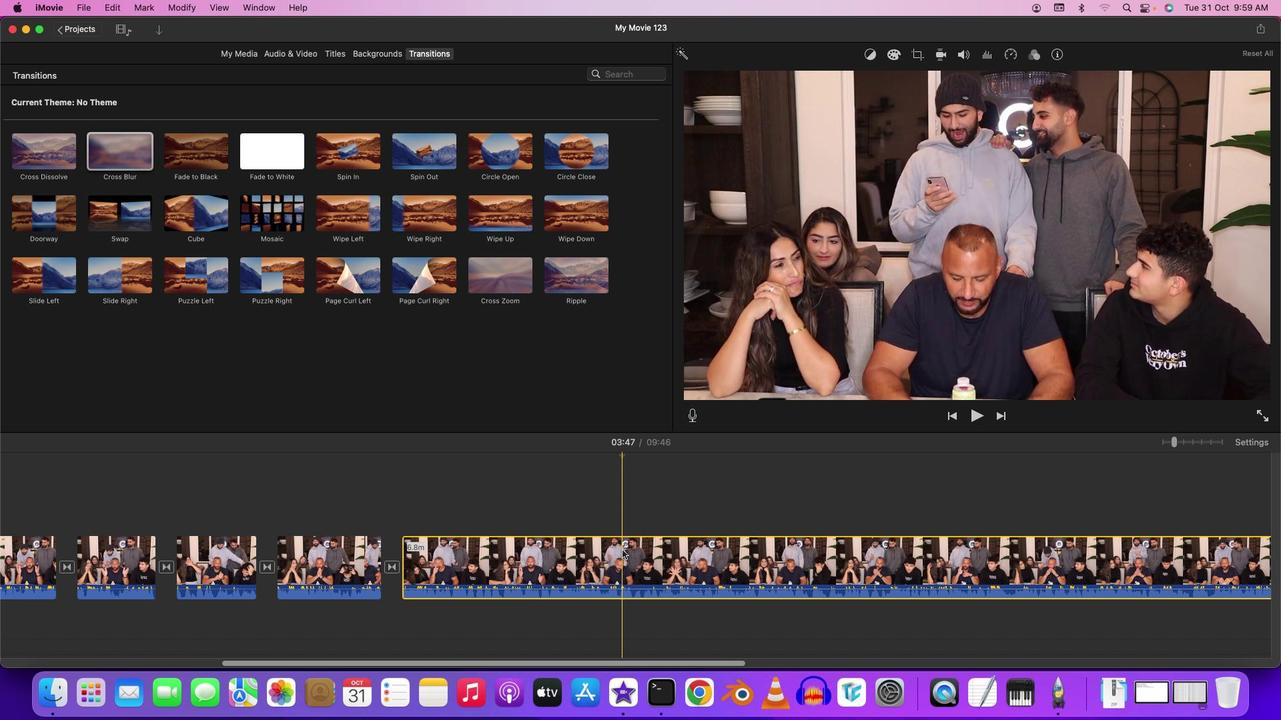 
Action: Mouse pressed left at (697, 556)
Screenshot: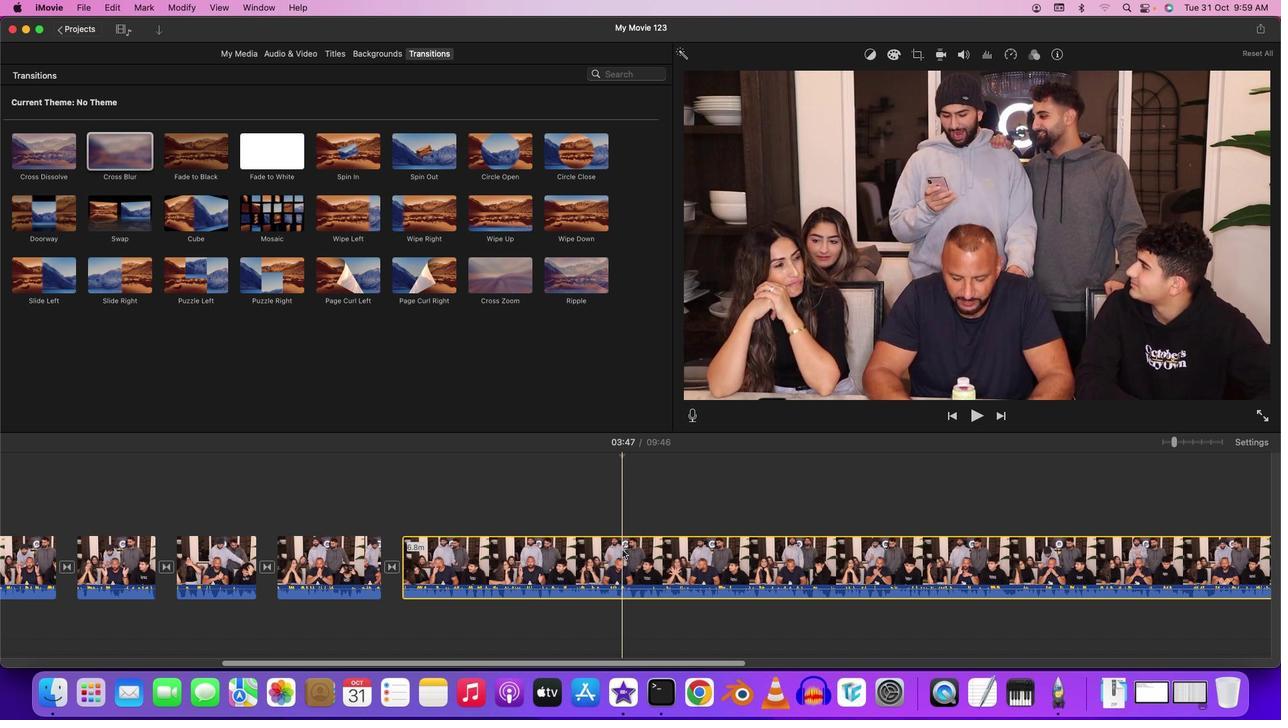 
Action: Key pressed Key.cmd'b'
Screenshot: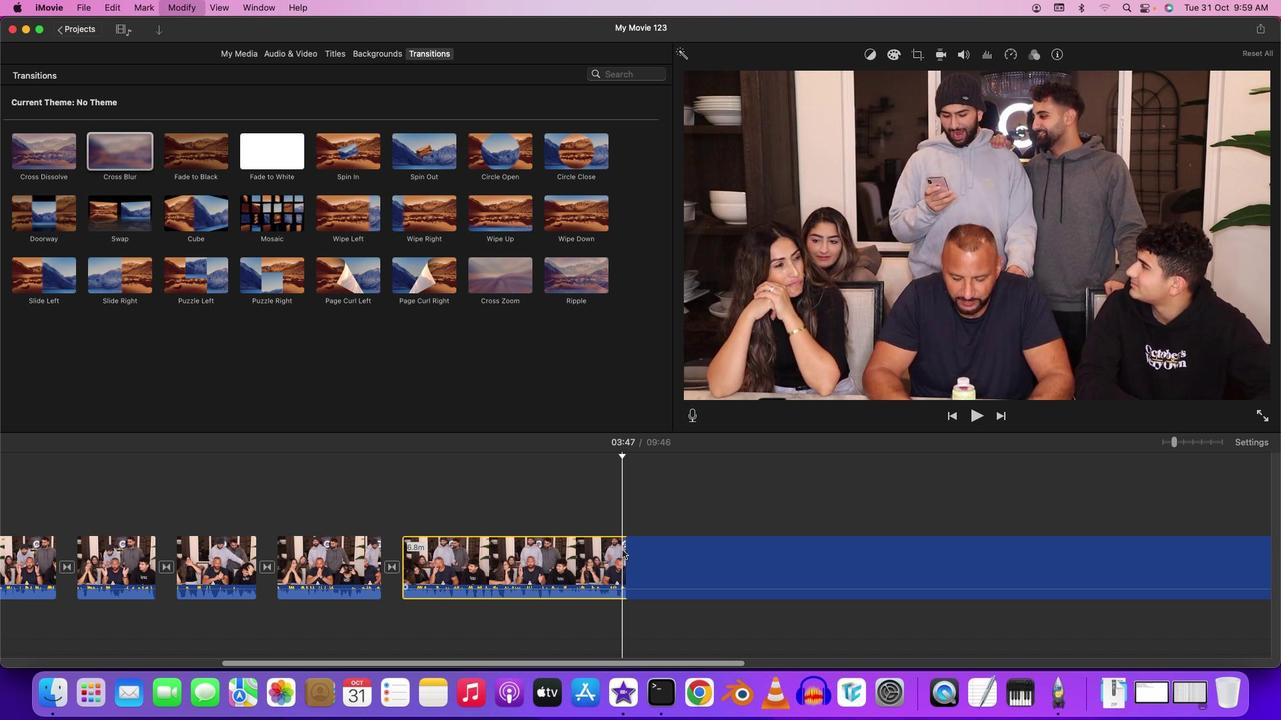 
Action: Mouse moved to (176, 555)
Screenshot: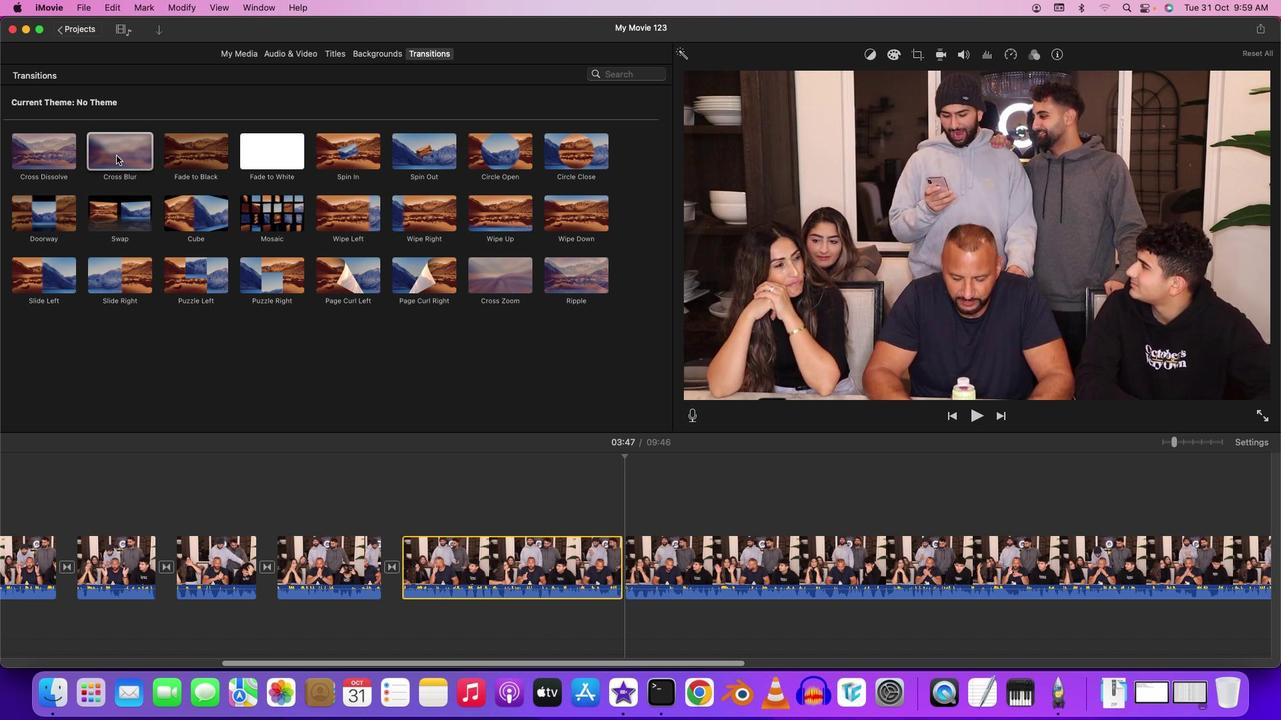 
Action: Mouse pressed left at (176, 555)
Screenshot: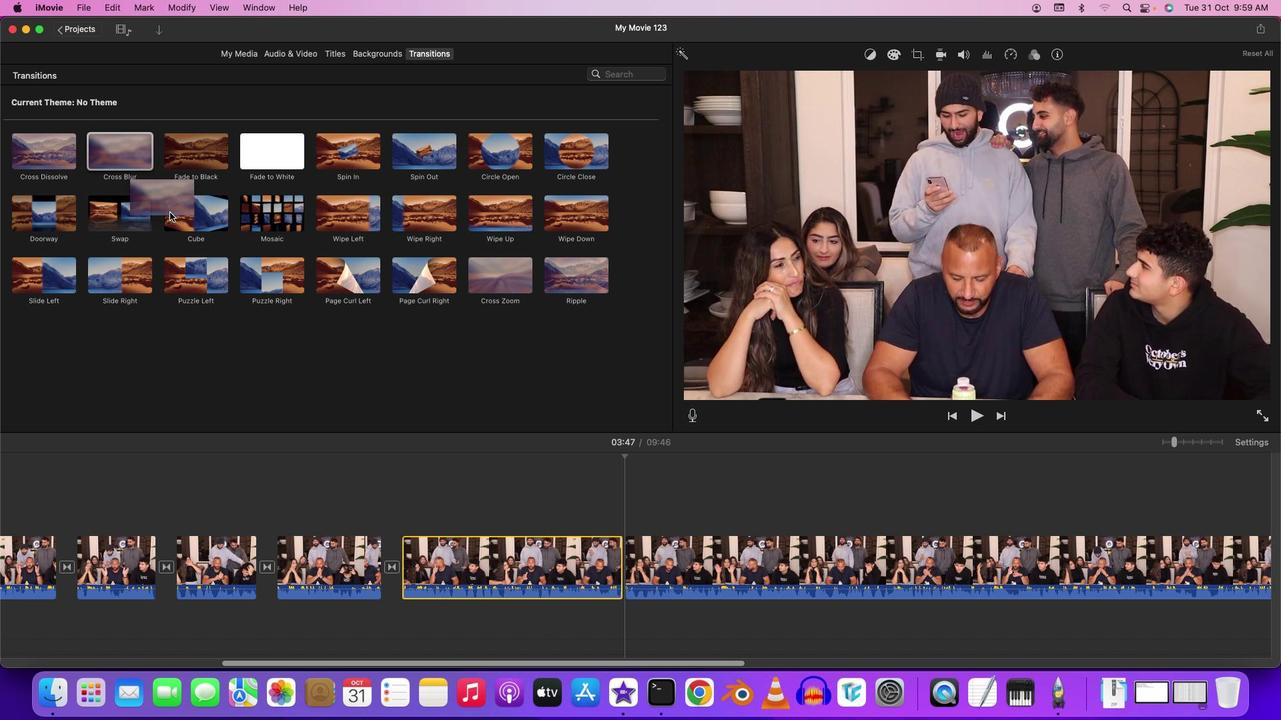 
Action: Mouse moved to (685, 556)
Screenshot: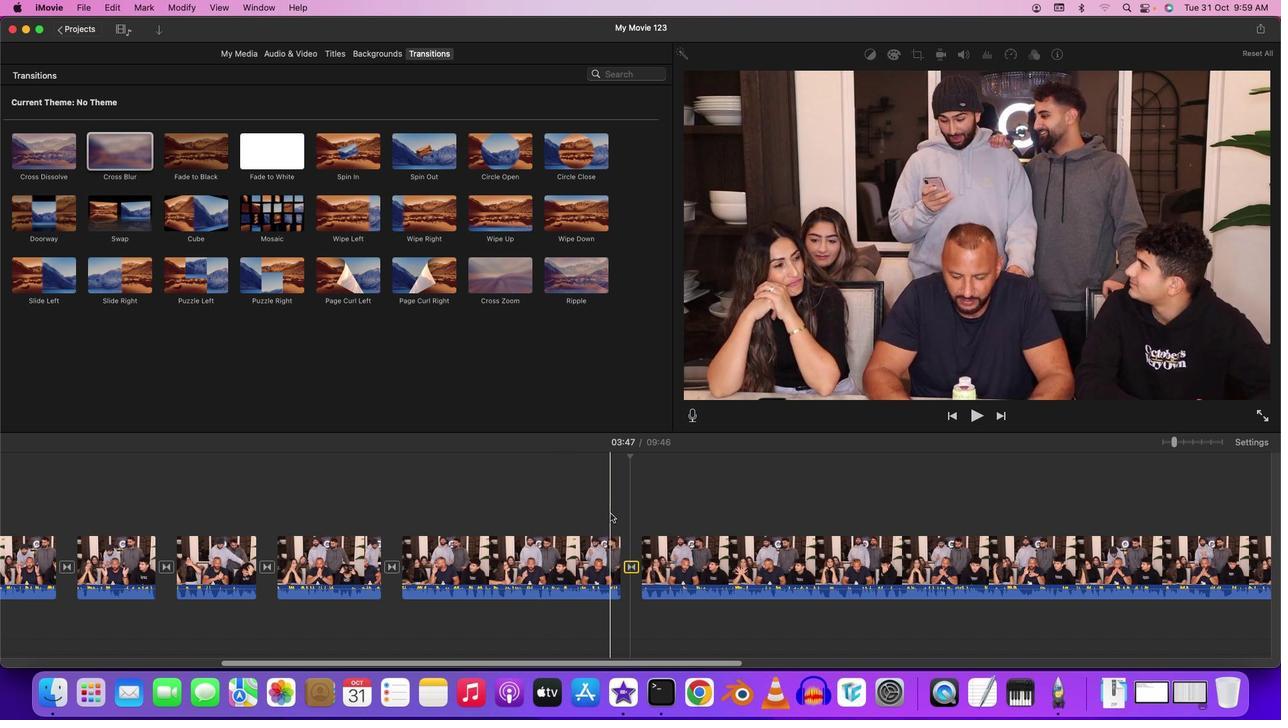 
Action: Mouse pressed left at (685, 556)
Screenshot: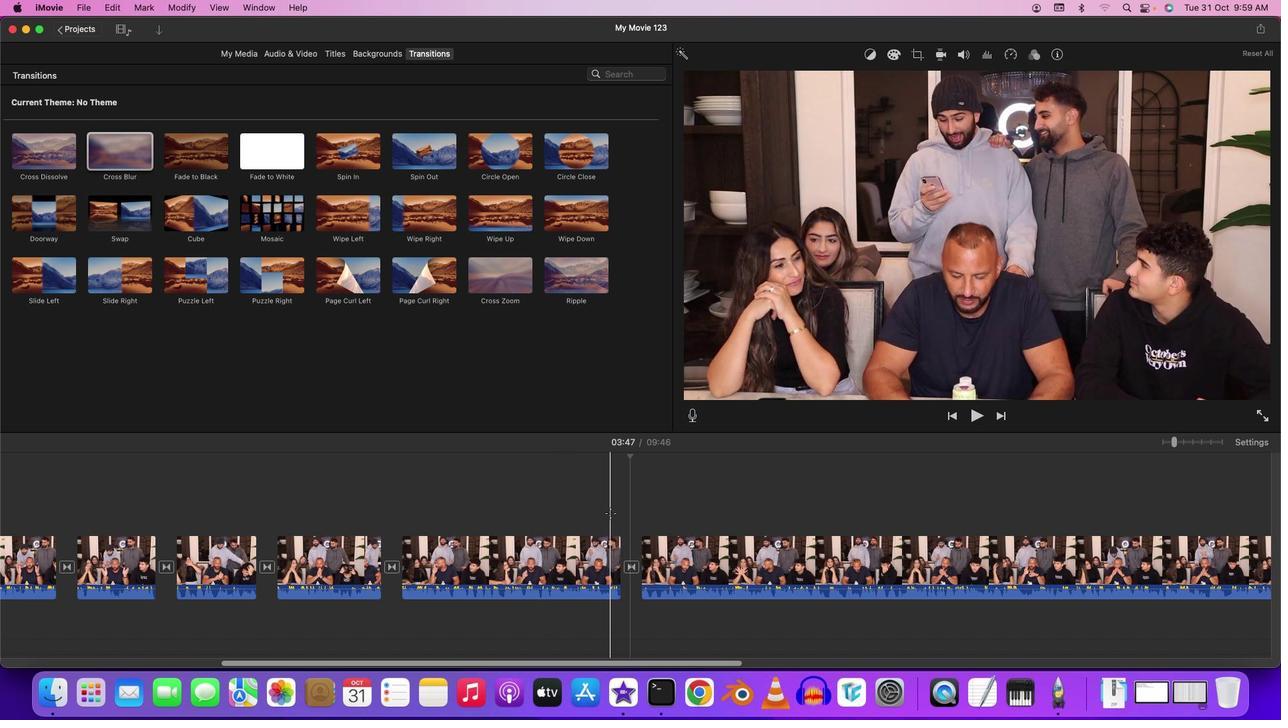 
Action: Key pressed Key.space
Screenshot: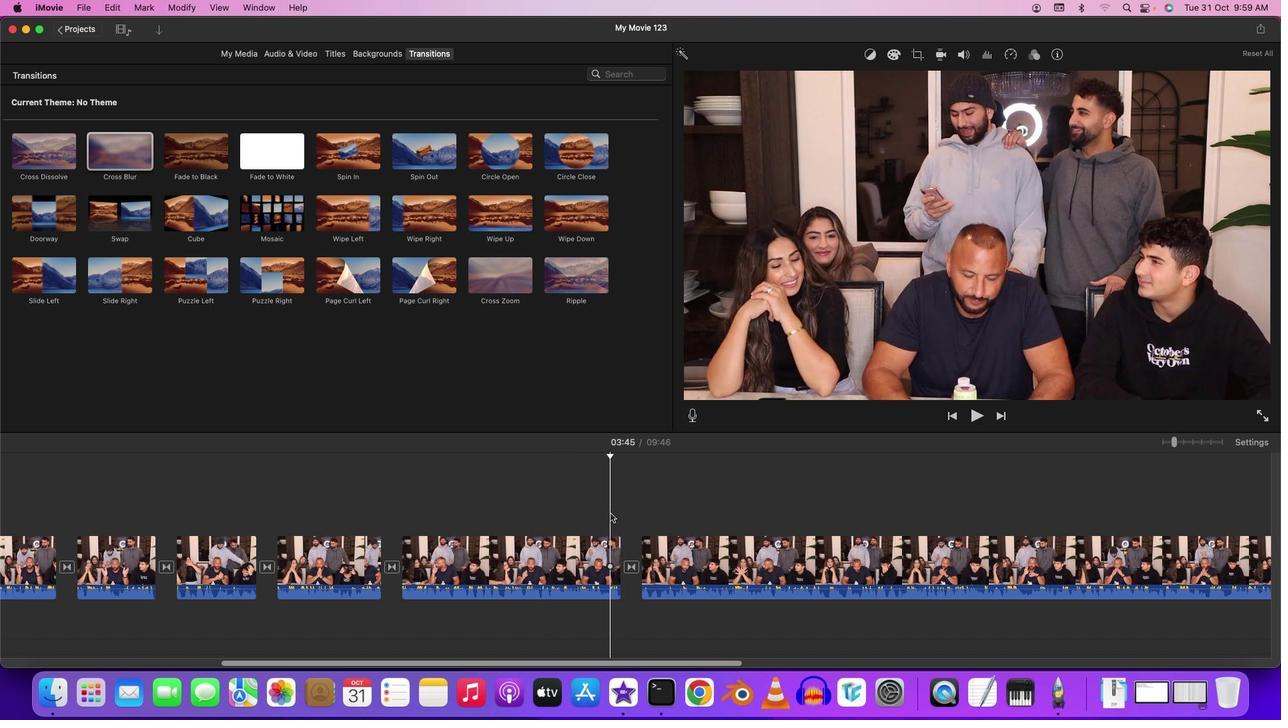 
Action: Mouse moved to (704, 556)
Screenshot: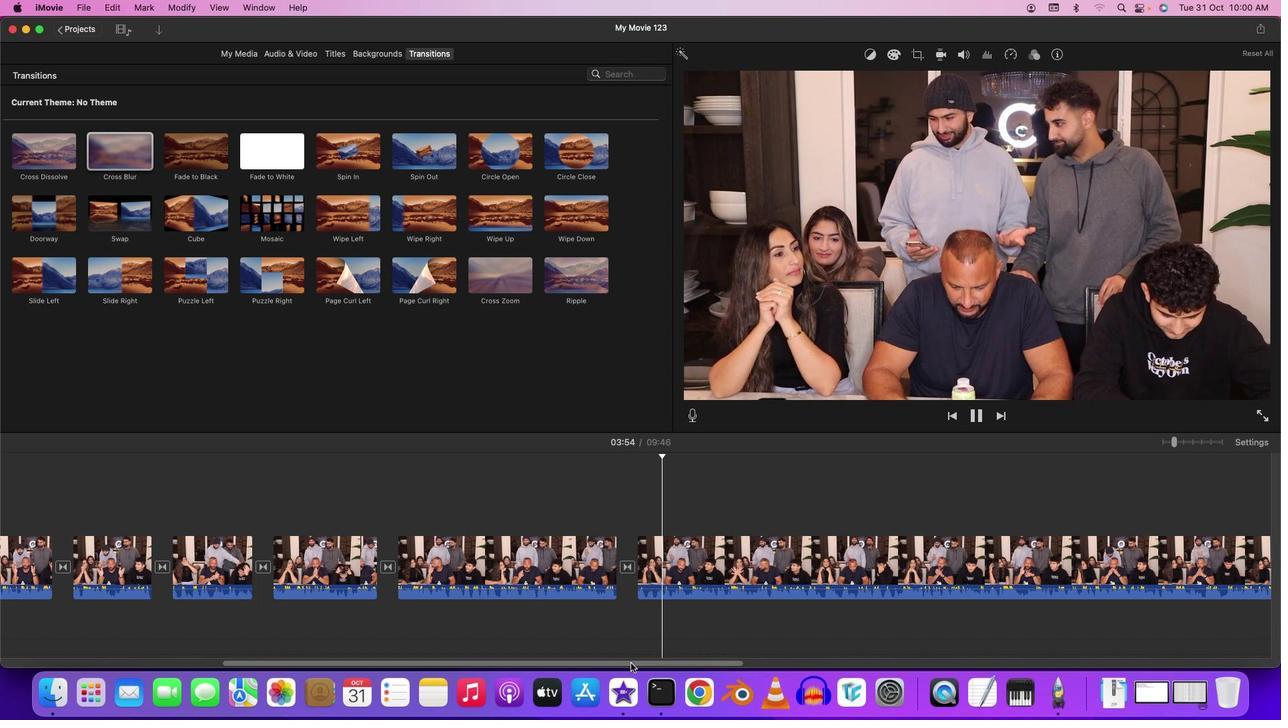 
Action: Mouse pressed left at (704, 556)
Screenshot: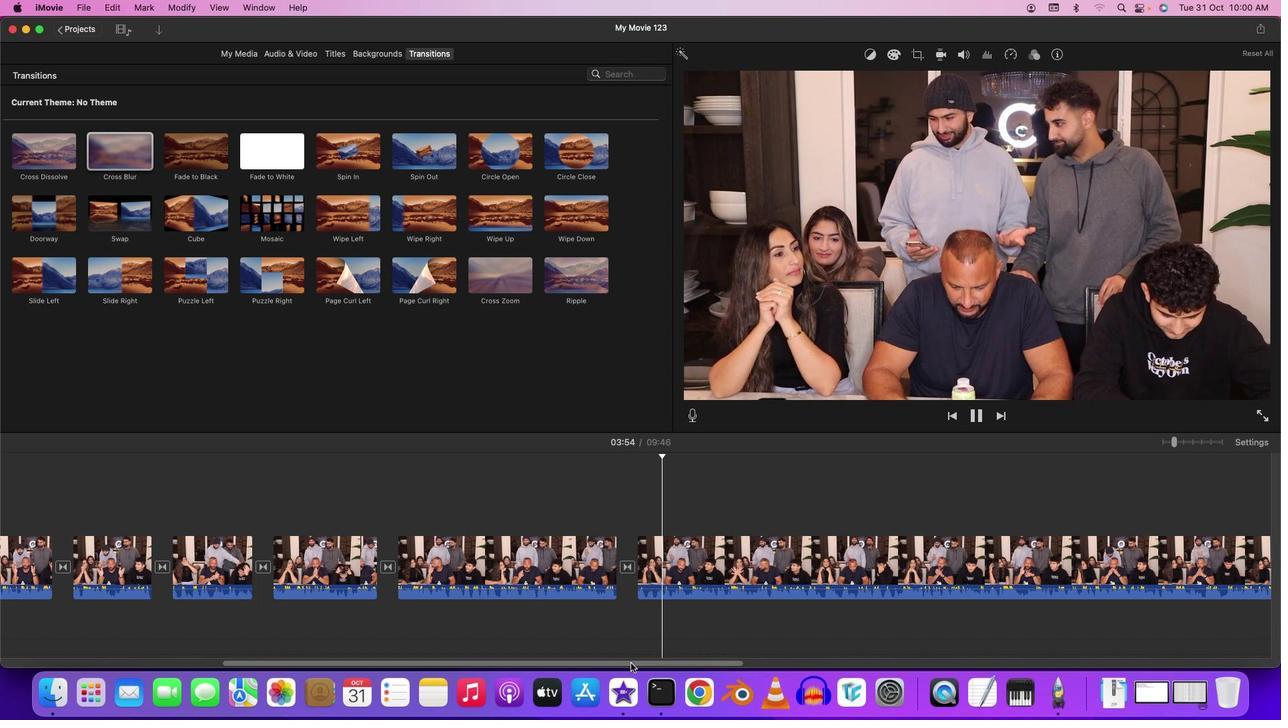 
Action: Mouse moved to (715, 556)
Screenshot: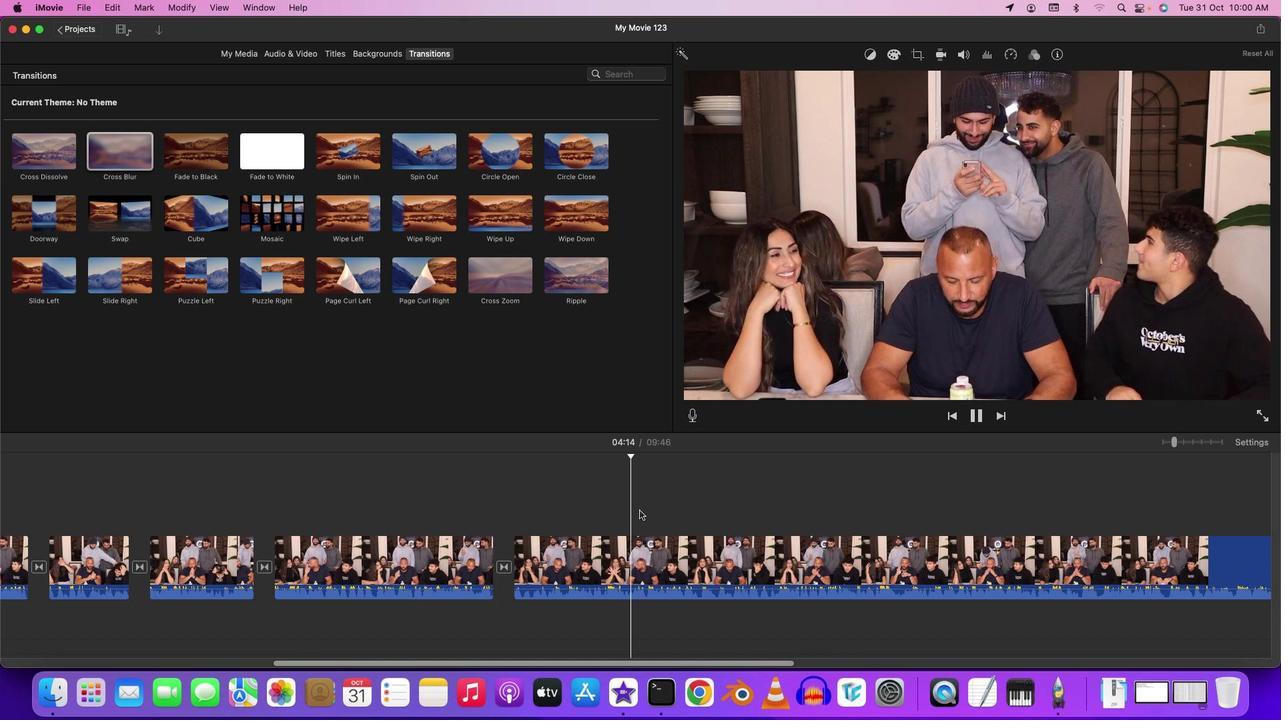 
Action: Key pressed Key.space
Screenshot: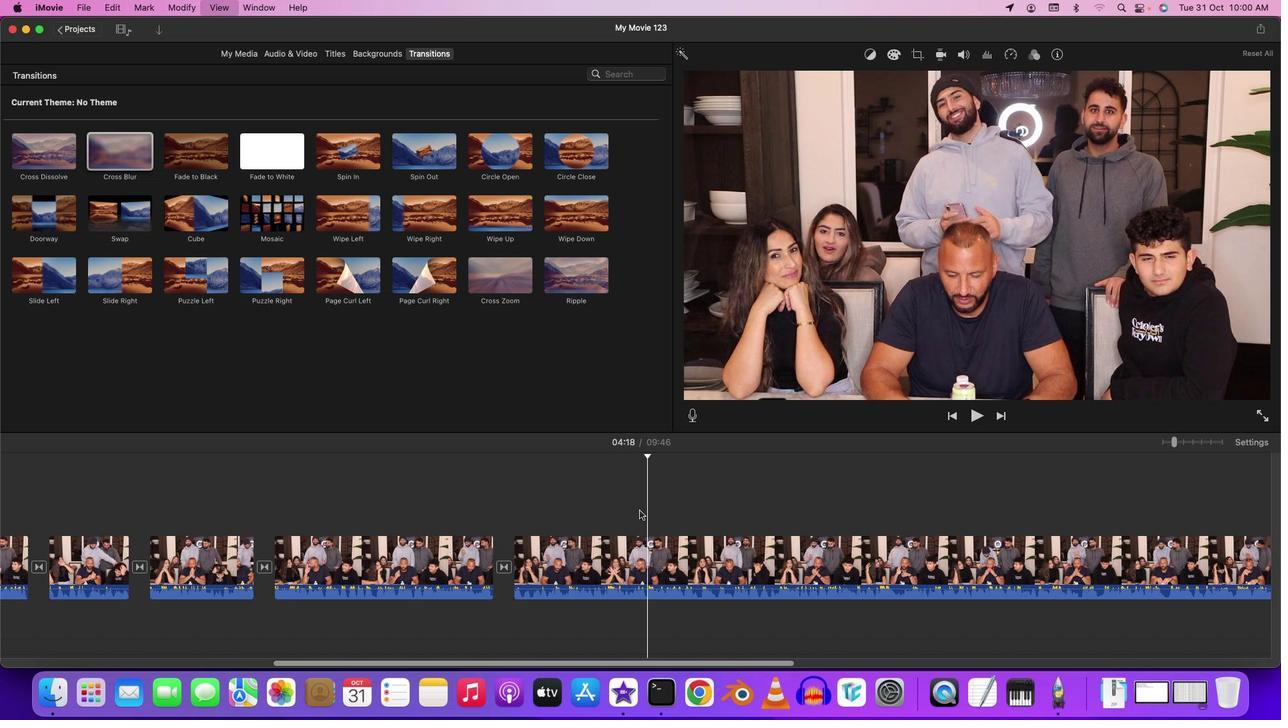 
Action: Mouse moved to (714, 556)
Screenshot: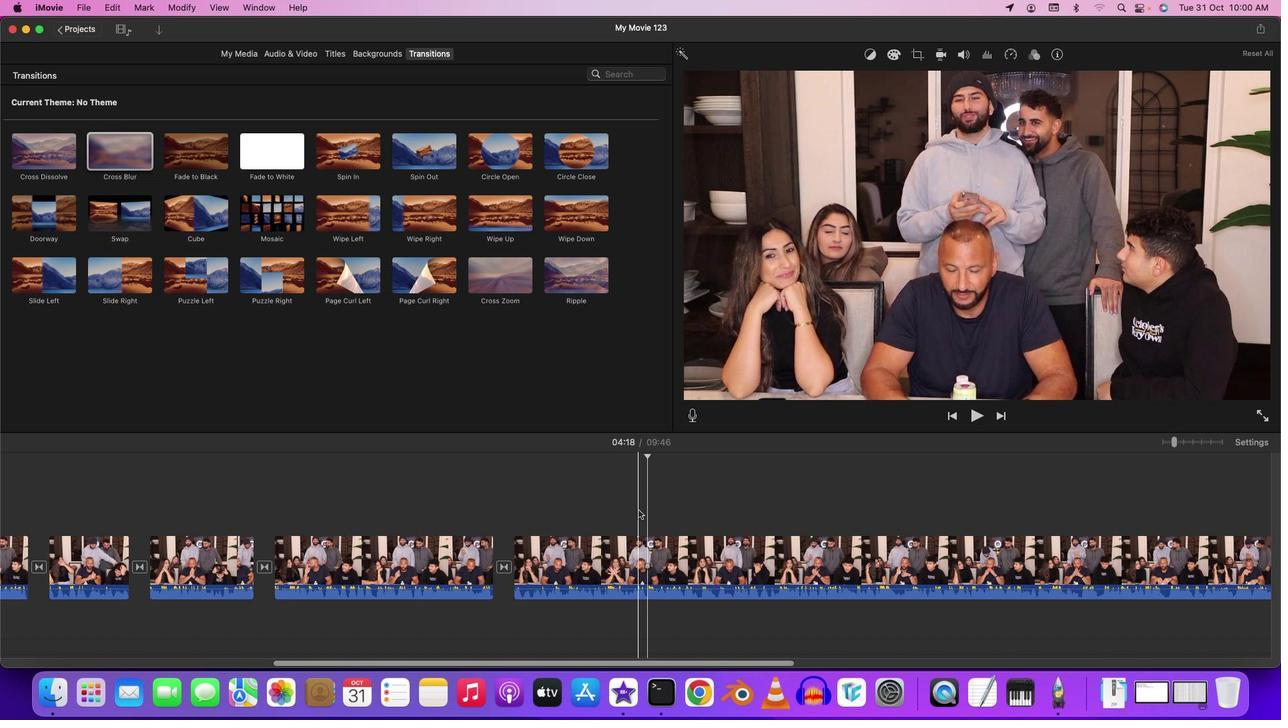 
Action: Mouse pressed left at (714, 556)
Screenshot: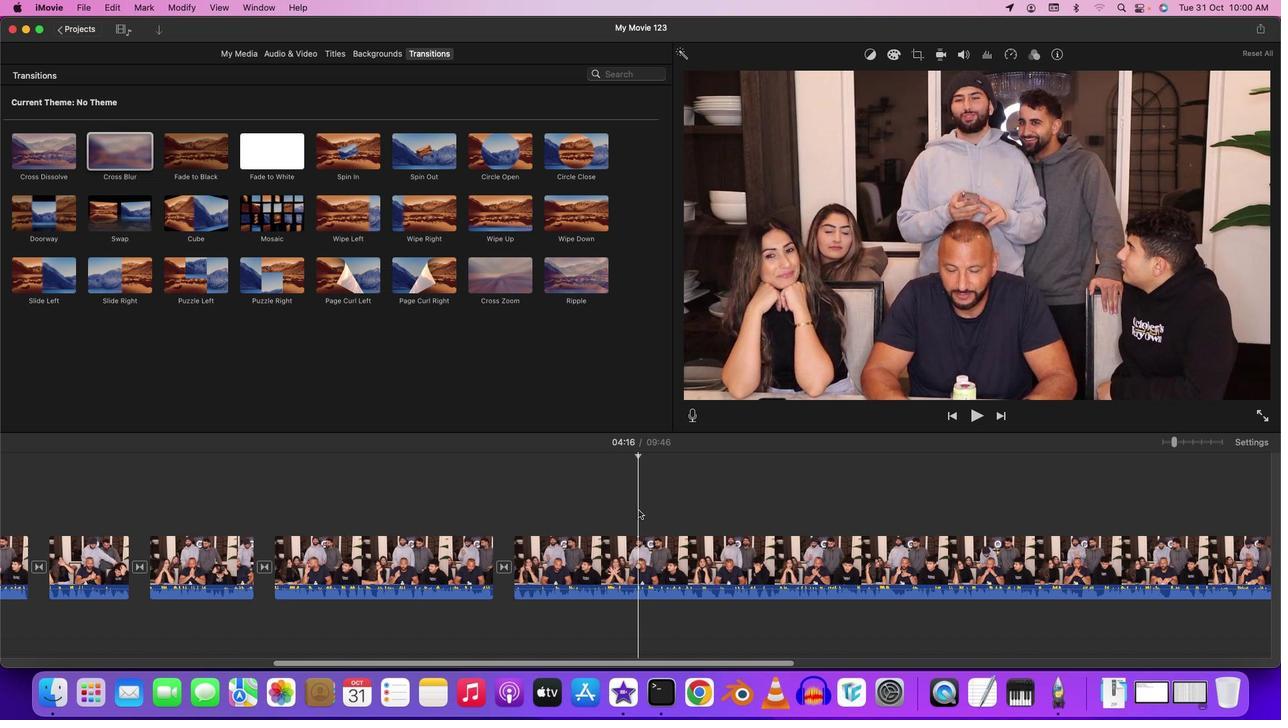 
Action: Key pressed Key.spaceKey.spaceKey.leftKey.leftKey.leftKey.leftKey.leftKey.leftKey.leftKey.leftKey.leftKey.leftKey.leftKey.leftKey.leftKey.leftKey.leftKey.left
Screenshot: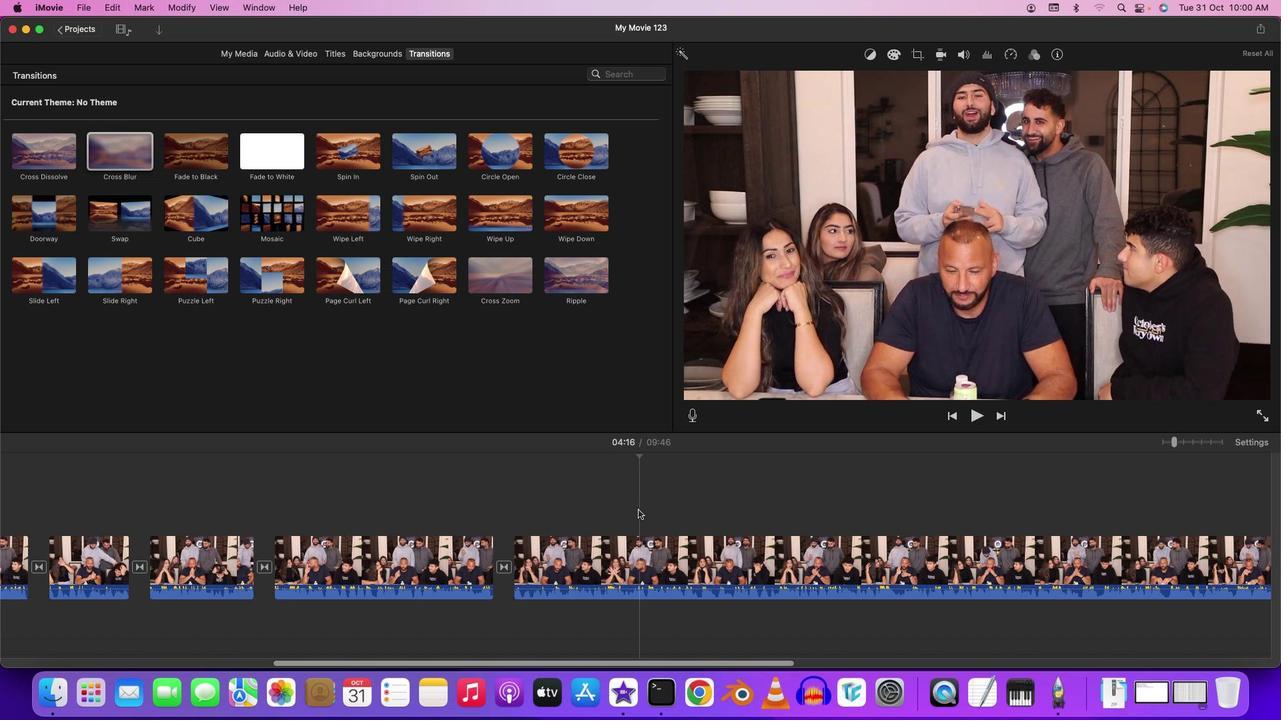 
Action: Mouse moved to (709, 555)
